 Task: Change the Trello board background to different waterfall images using Unsplash.
Action: Mouse scrolled (279, 316) with delta (0, 0)
Screenshot: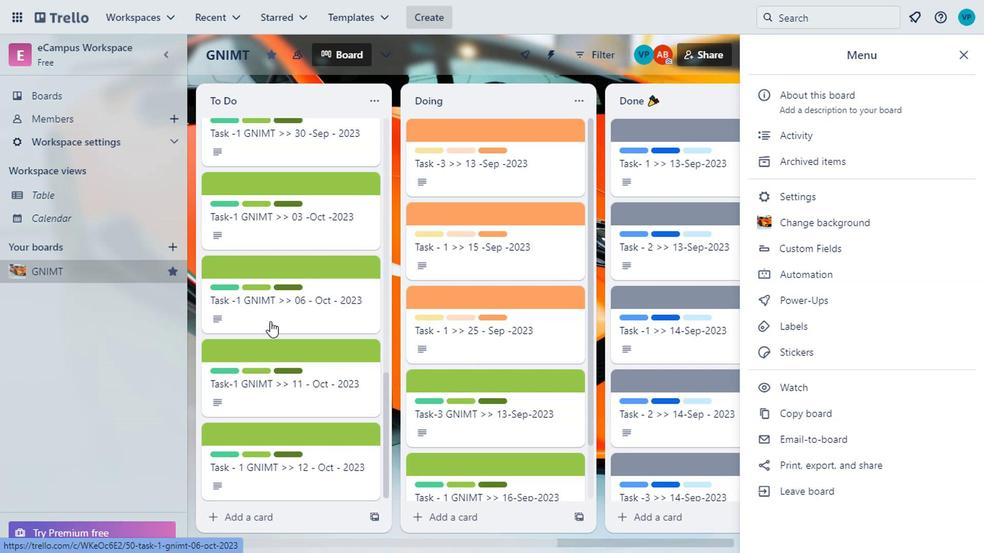 
Action: Mouse scrolled (279, 316) with delta (0, 0)
Screenshot: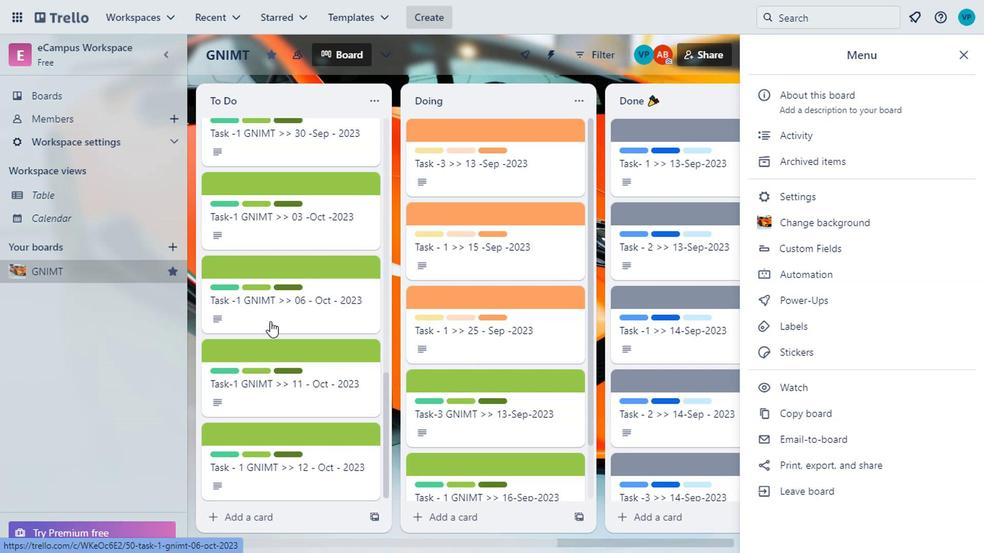 
Action: Mouse scrolled (279, 316) with delta (0, 0)
Screenshot: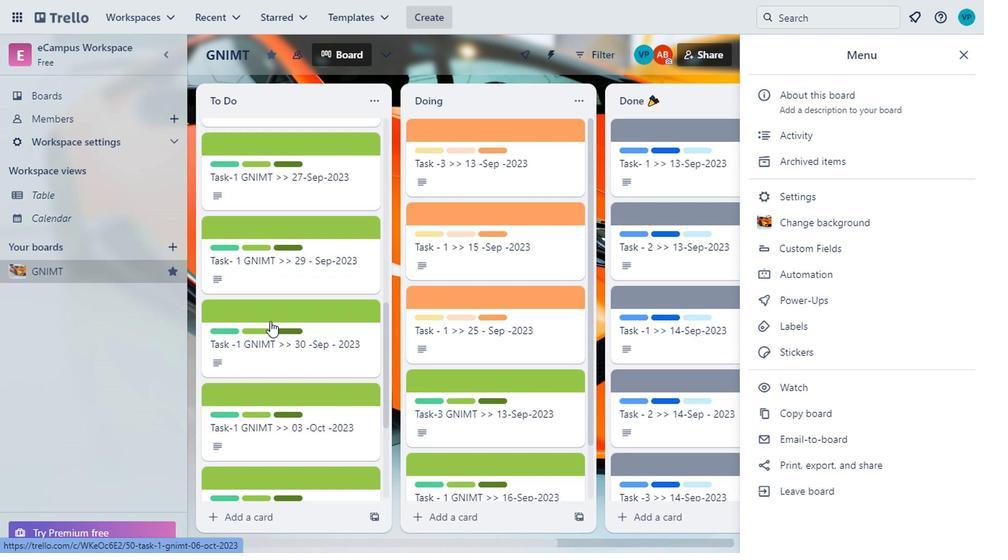 
Action: Mouse scrolled (279, 316) with delta (0, 0)
Screenshot: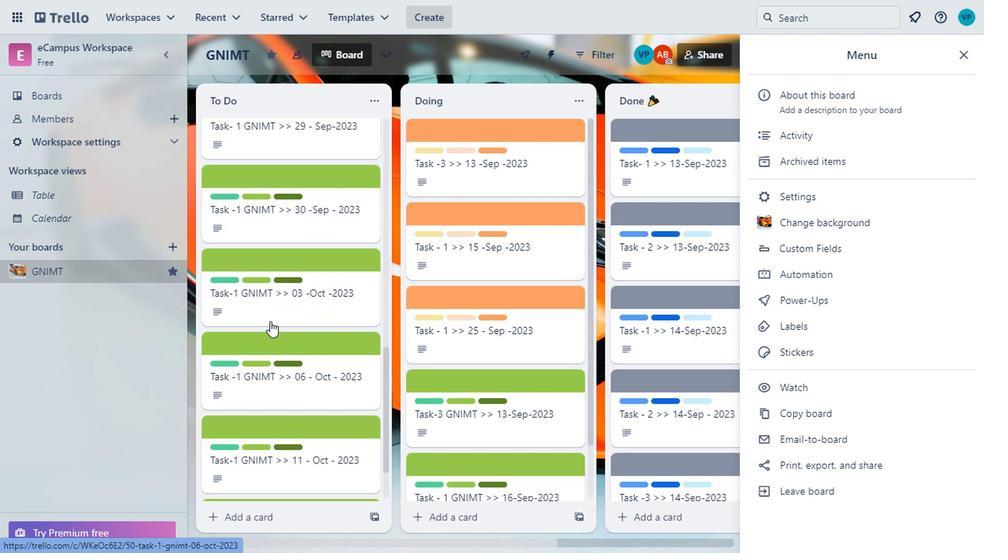 
Action: Mouse scrolled (279, 316) with delta (0, 0)
Screenshot: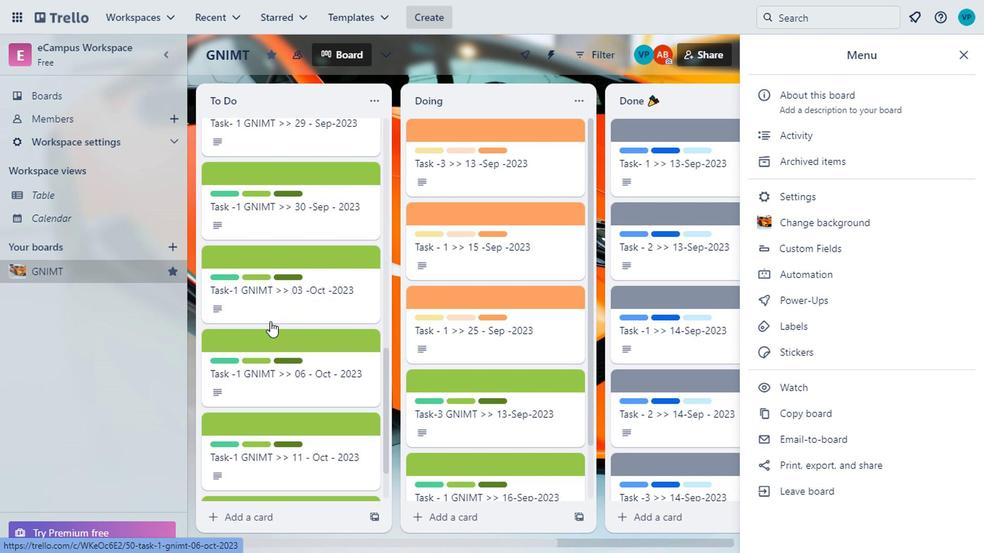 
Action: Mouse scrolled (279, 315) with delta (0, 0)
Screenshot: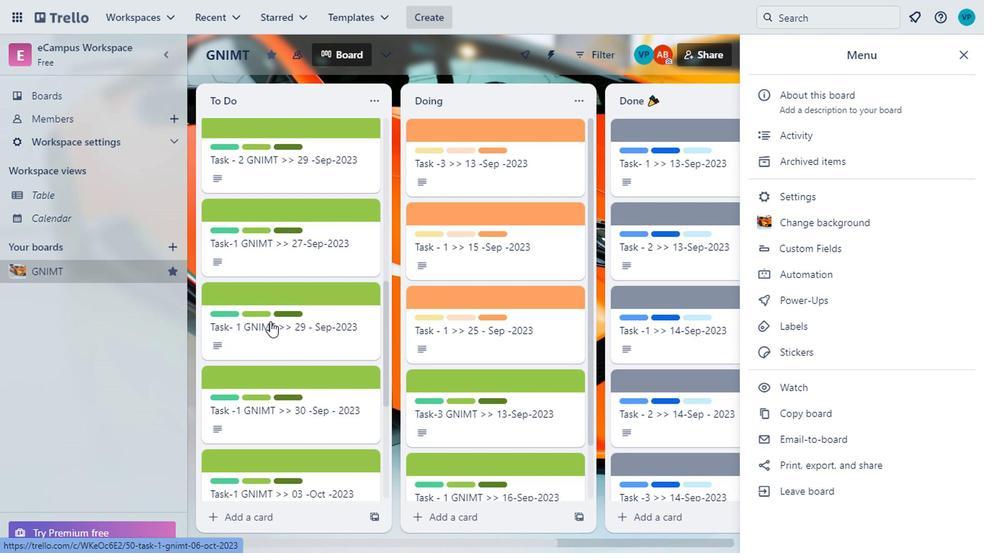 
Action: Mouse scrolled (279, 315) with delta (0, 0)
Screenshot: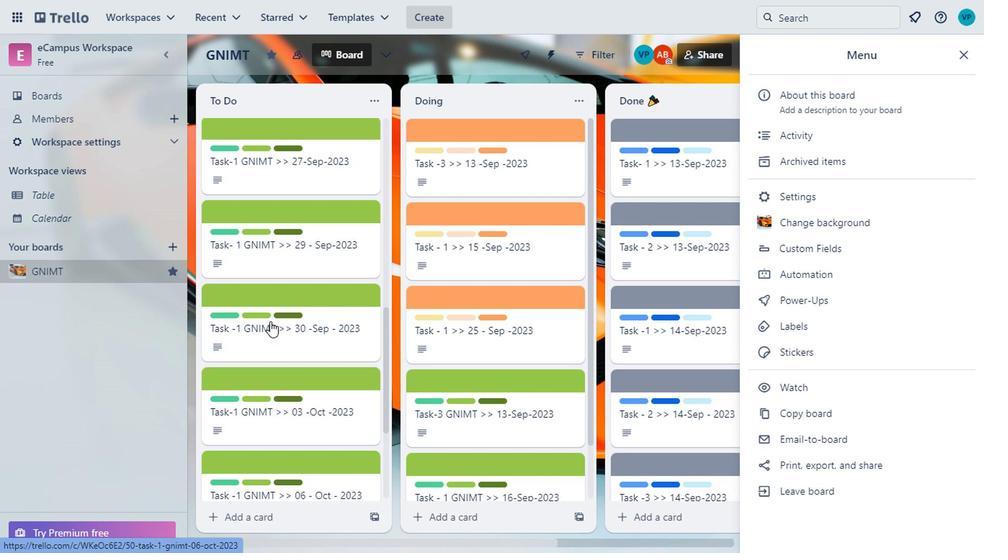 
Action: Mouse scrolled (279, 315) with delta (0, 0)
Screenshot: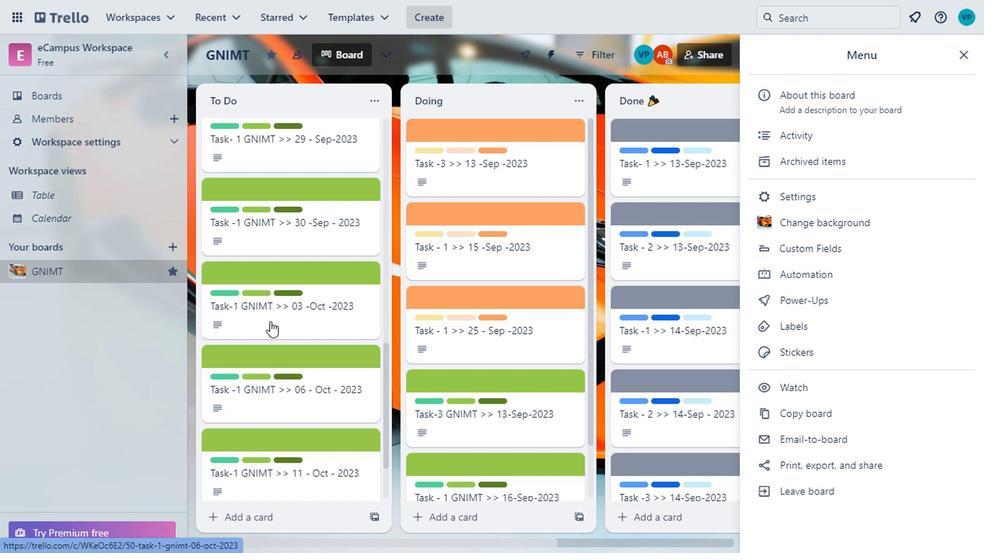 
Action: Mouse scrolled (279, 315) with delta (0, 0)
Screenshot: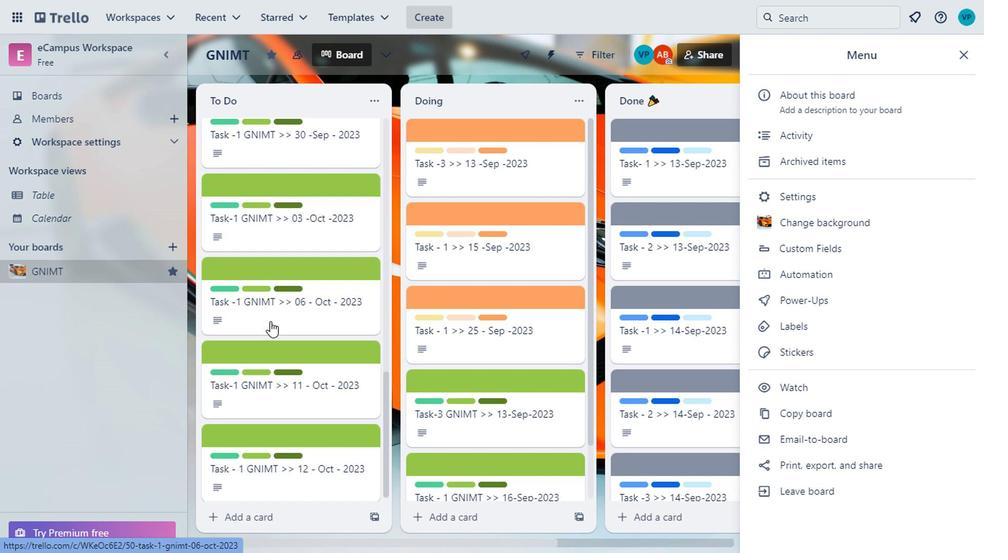 
Action: Mouse scrolled (279, 315) with delta (0, 0)
Screenshot: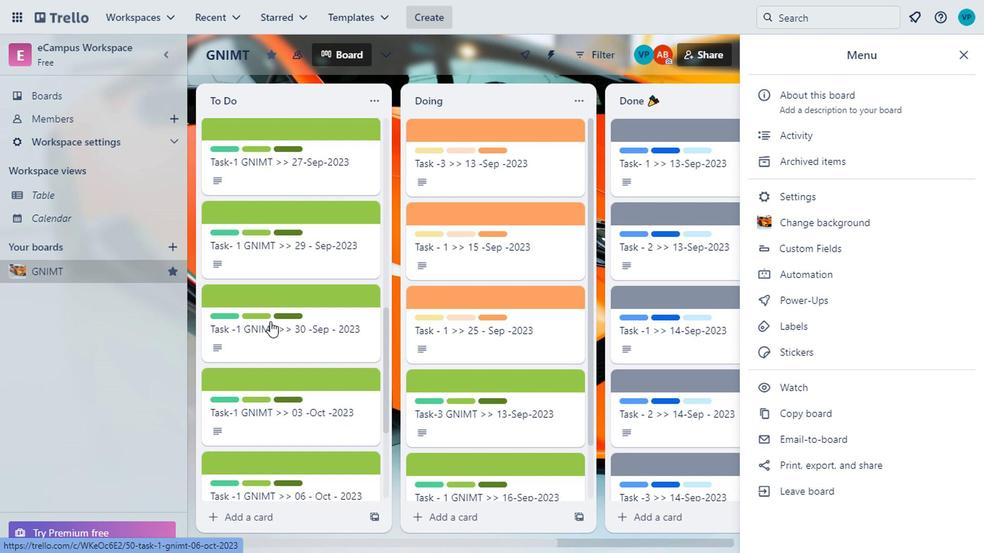
Action: Mouse scrolled (279, 315) with delta (0, 0)
Screenshot: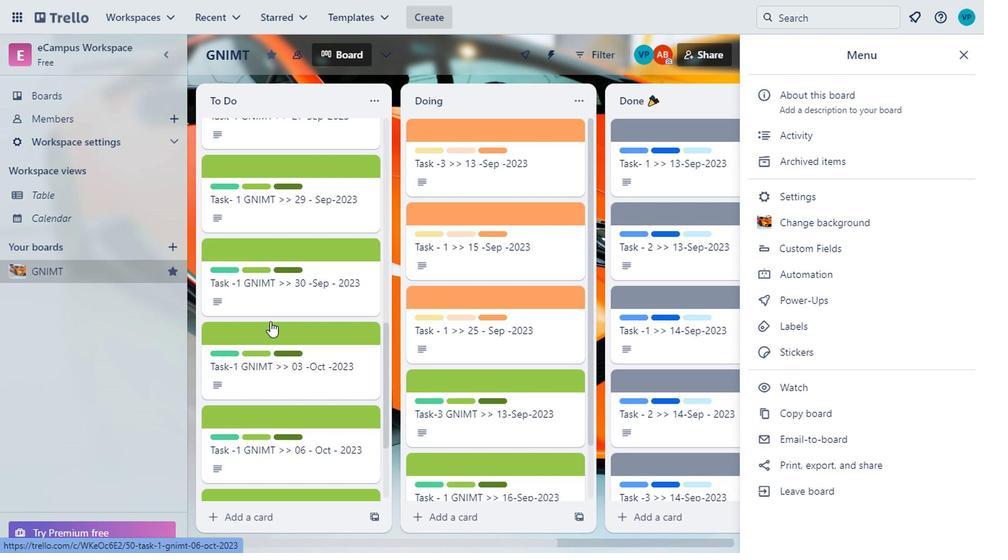 
Action: Mouse scrolled (279, 315) with delta (0, 0)
Screenshot: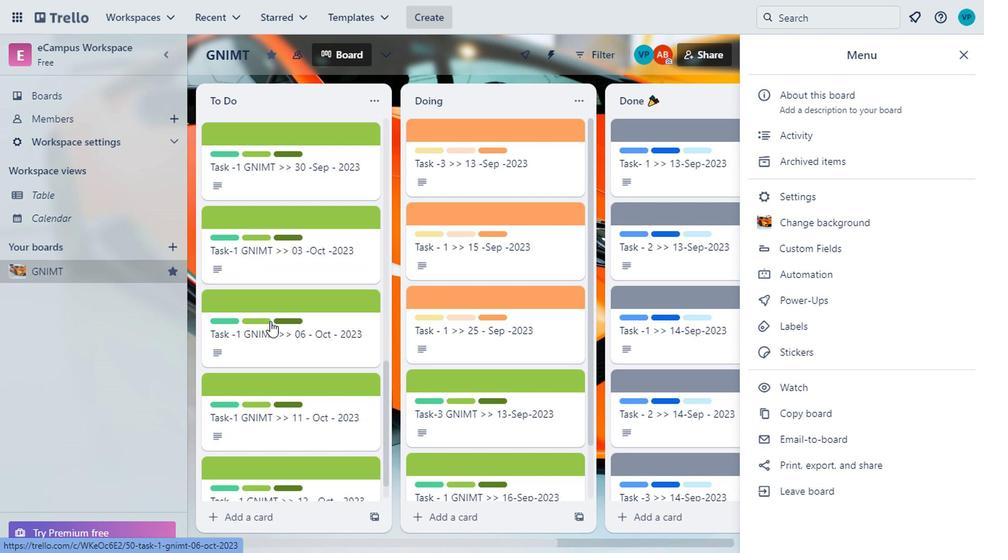 
Action: Mouse scrolled (279, 316) with delta (0, 0)
Screenshot: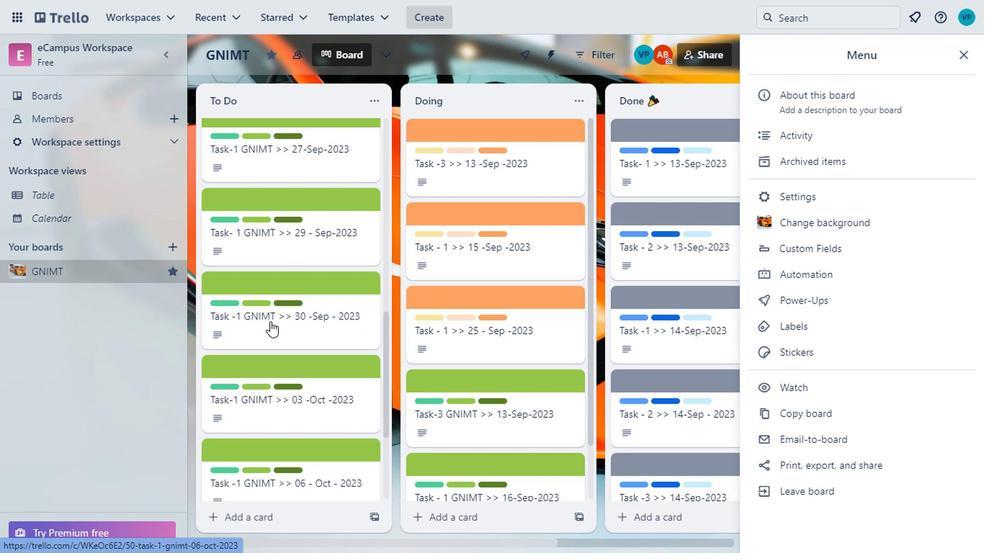 
Action: Mouse scrolled (279, 316) with delta (0, 0)
Screenshot: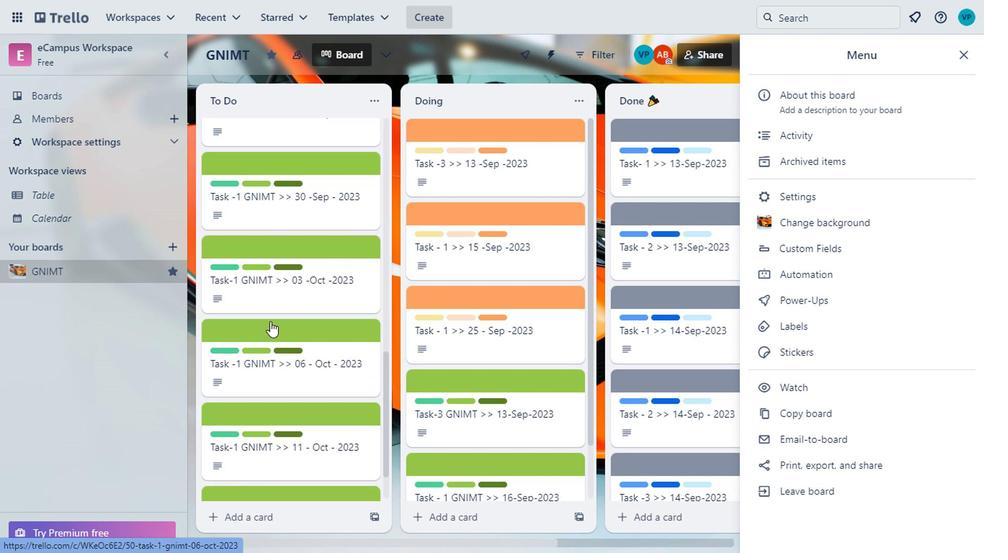 
Action: Mouse scrolled (279, 316) with delta (0, 0)
Screenshot: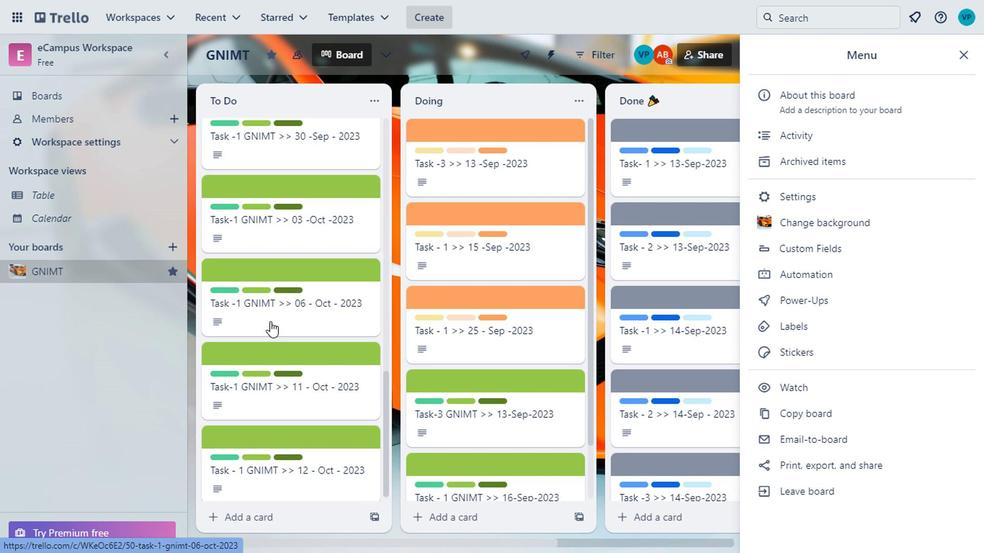 
Action: Mouse scrolled (279, 315) with delta (0, 0)
Screenshot: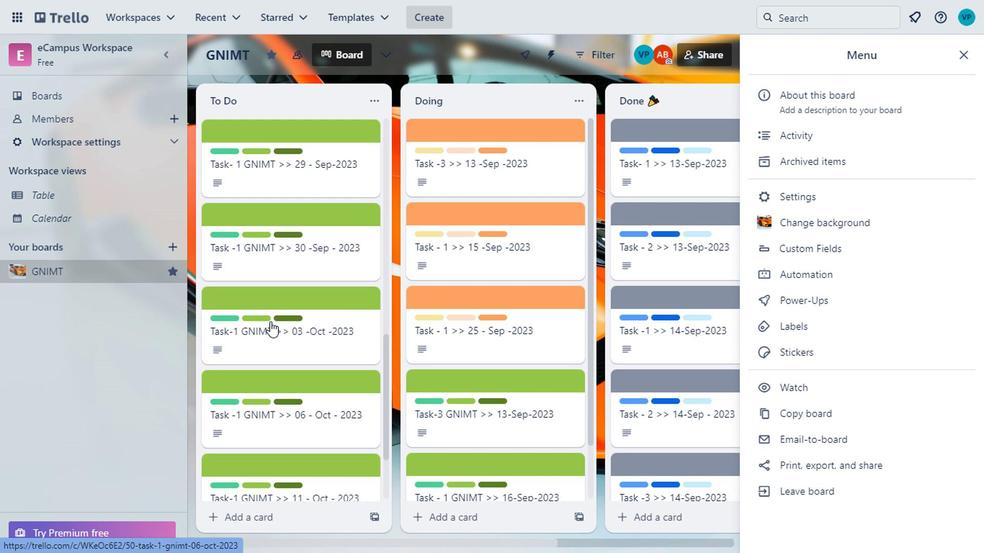 
Action: Mouse scrolled (279, 315) with delta (0, 0)
Screenshot: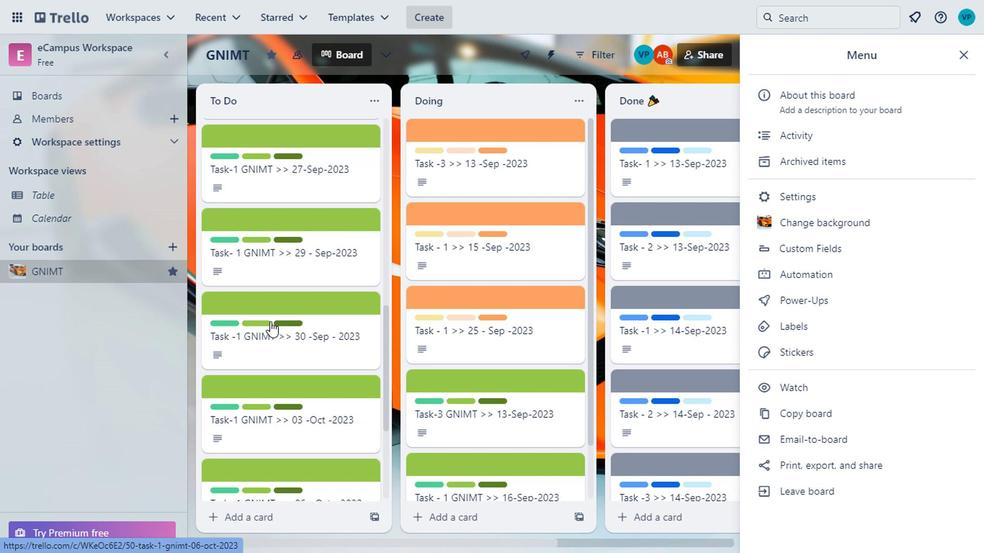 
Action: Mouse scrolled (279, 315) with delta (0, 0)
Screenshot: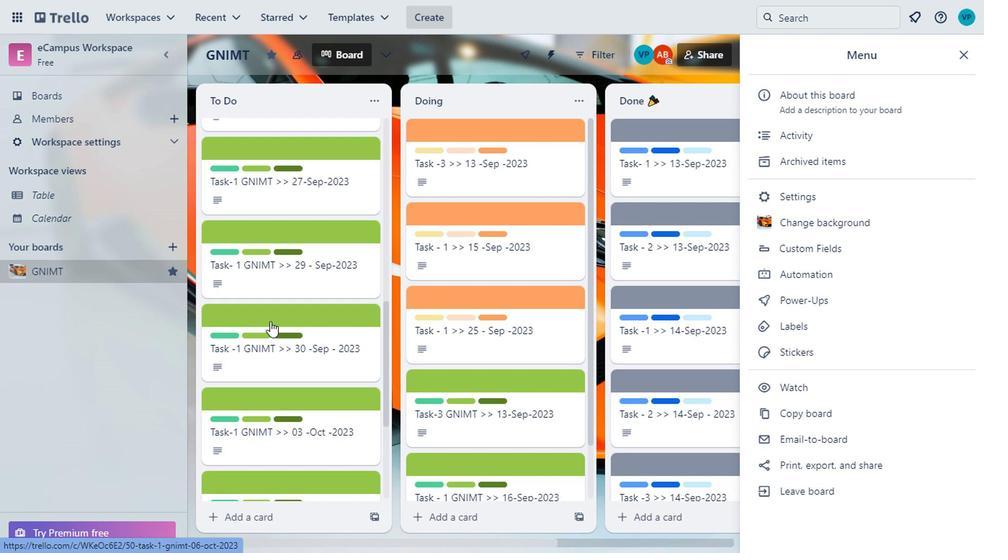 
Action: Mouse scrolled (279, 315) with delta (0, 0)
Screenshot: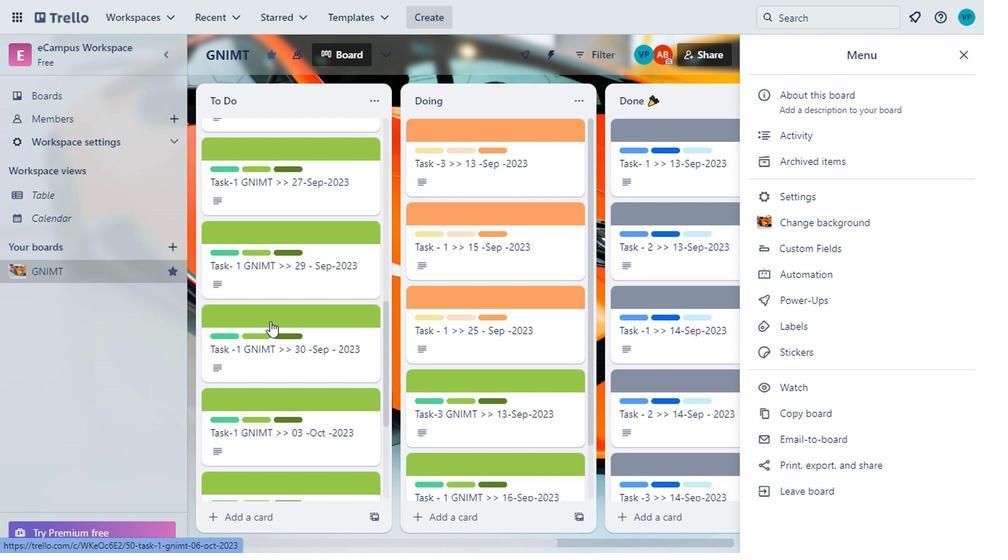 
Action: Mouse scrolled (279, 315) with delta (0, 0)
Screenshot: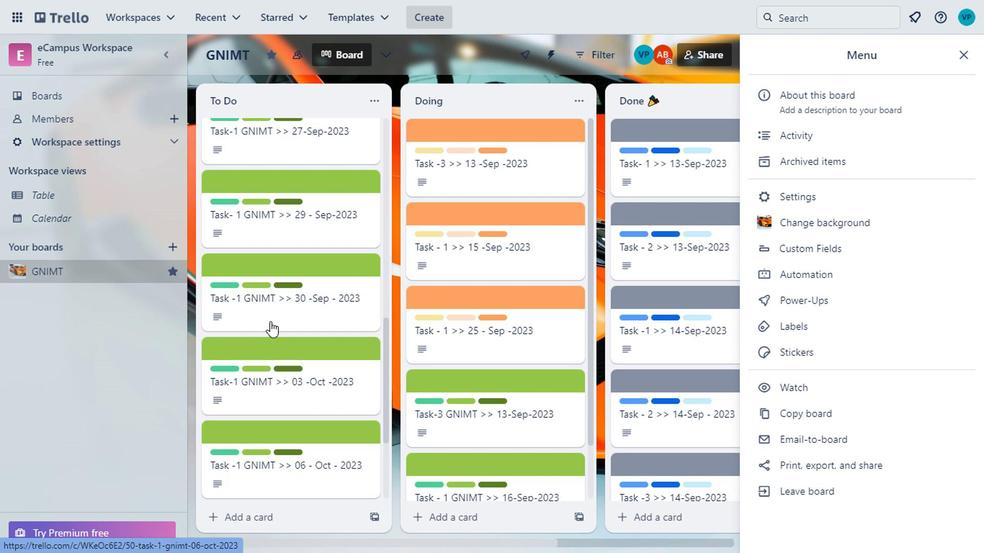 
Action: Mouse scrolled (279, 316) with delta (0, 0)
Screenshot: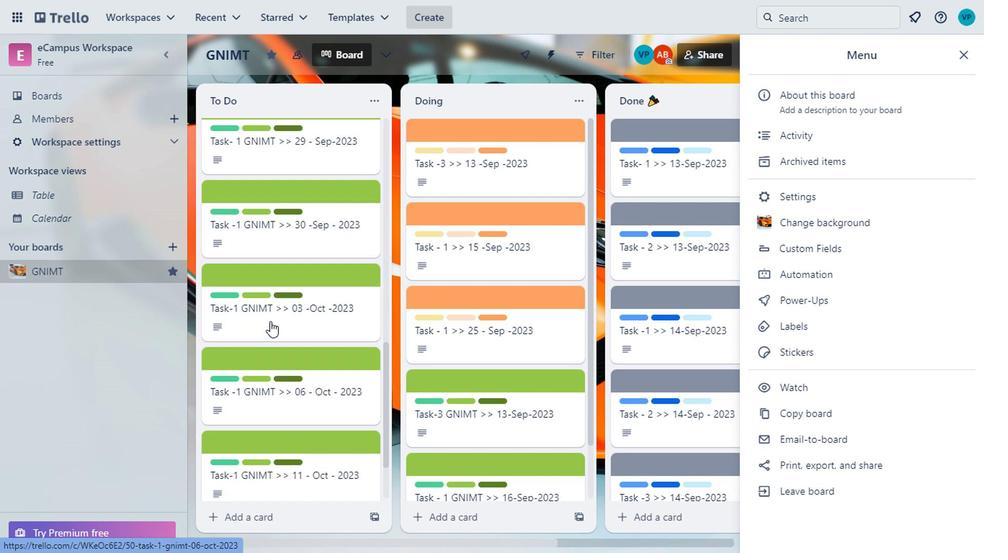 
Action: Mouse scrolled (279, 316) with delta (0, 0)
Screenshot: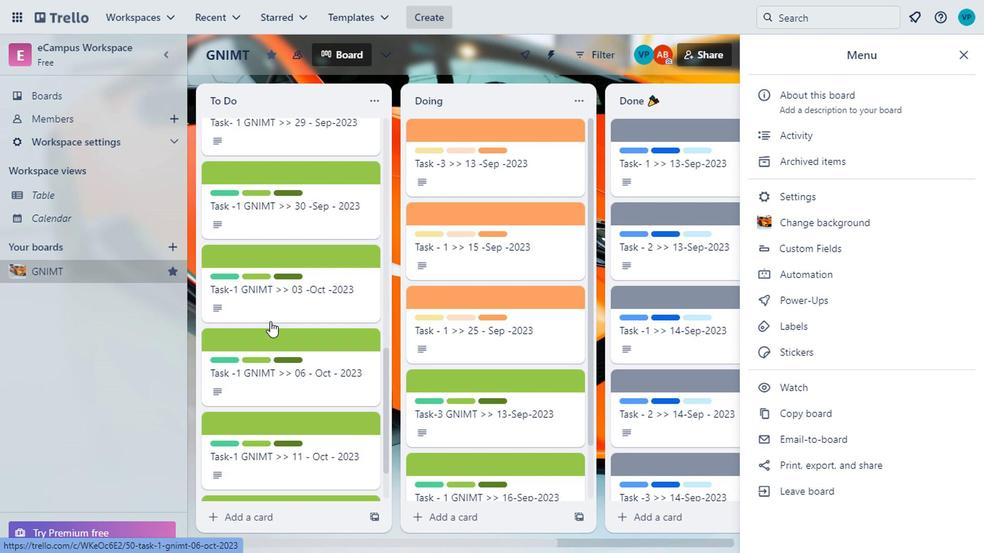
Action: Mouse scrolled (279, 316) with delta (0, 0)
Screenshot: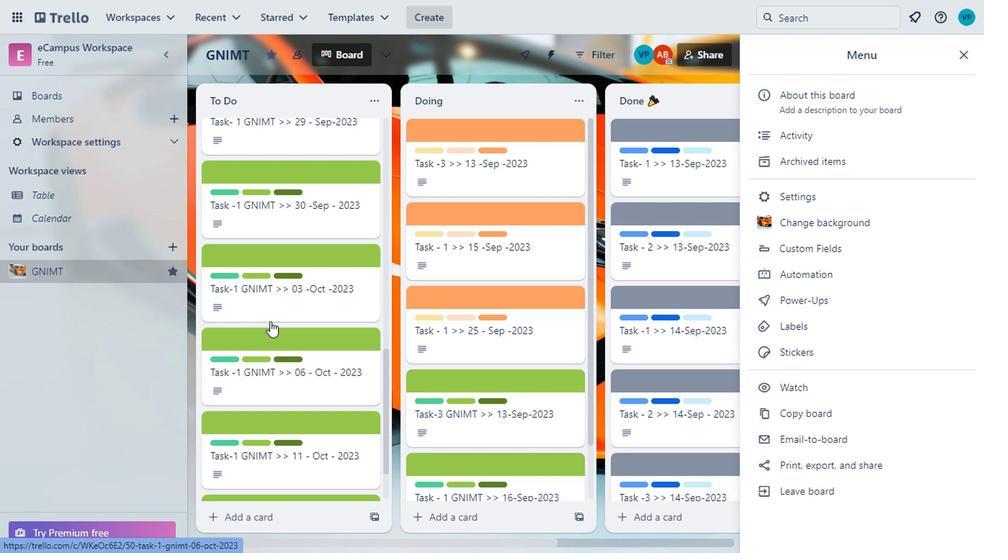 
Action: Mouse scrolled (279, 316) with delta (0, 0)
Screenshot: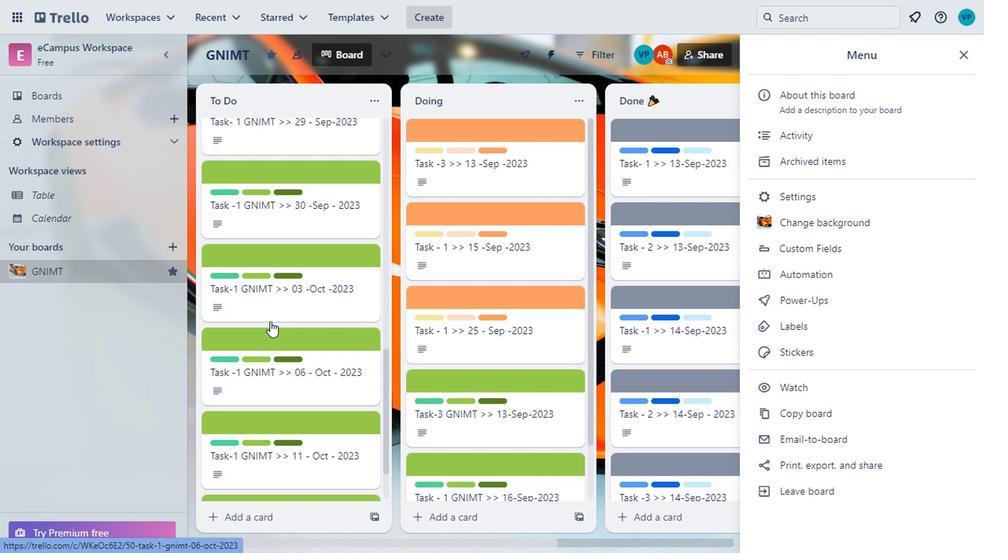 
Action: Mouse scrolled (279, 315) with delta (0, 0)
Screenshot: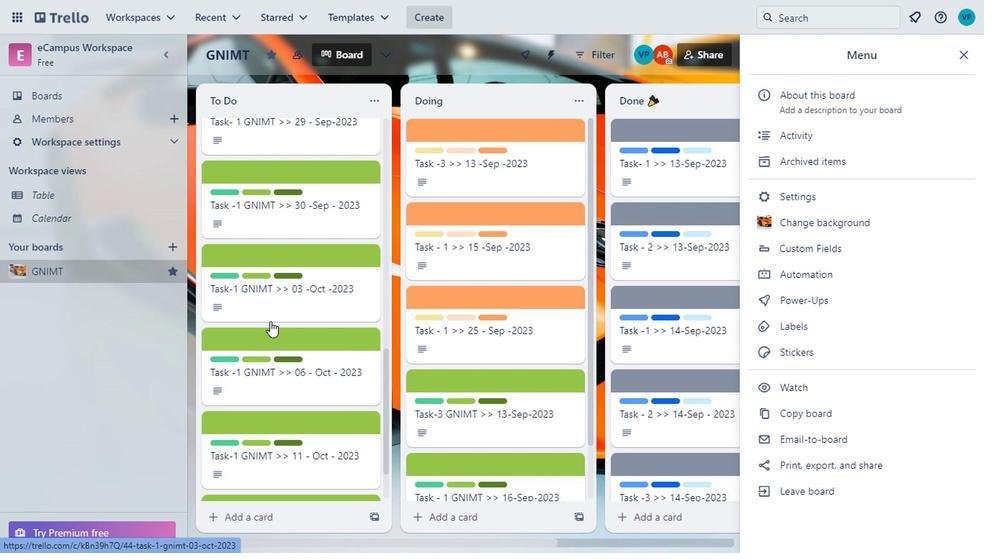 
Action: Mouse scrolled (279, 315) with delta (0, 0)
Screenshot: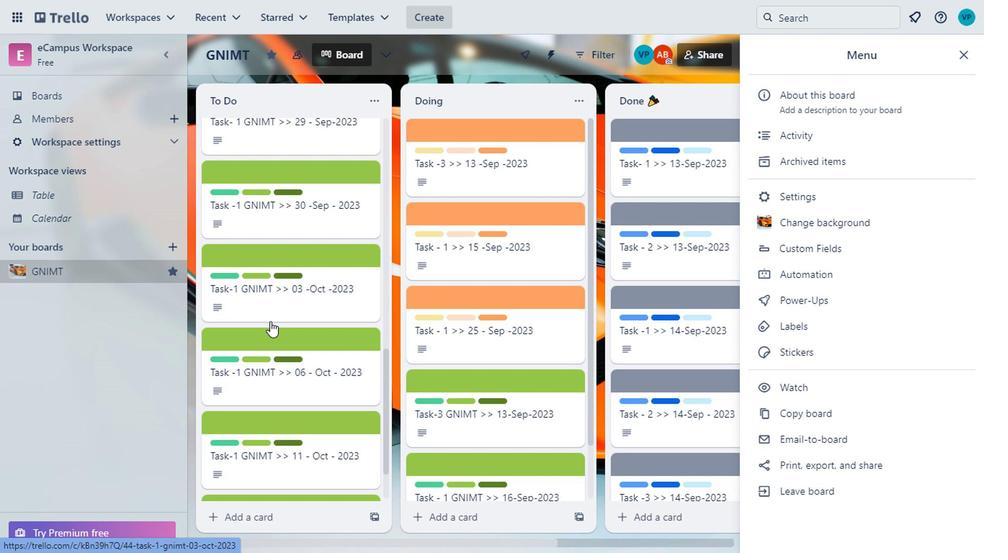 
Action: Mouse scrolled (279, 315) with delta (0, 0)
Screenshot: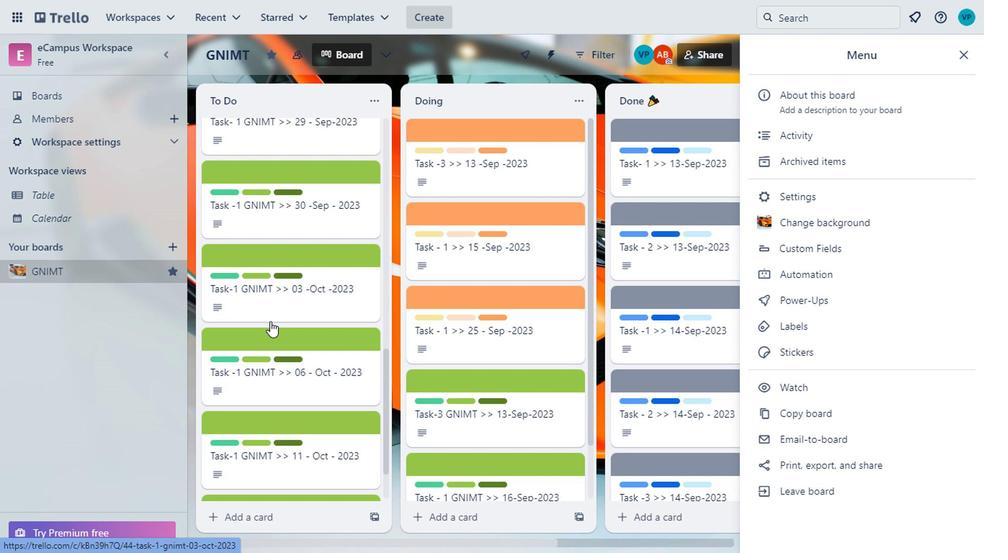 
Action: Mouse scrolled (279, 316) with delta (0, 0)
Screenshot: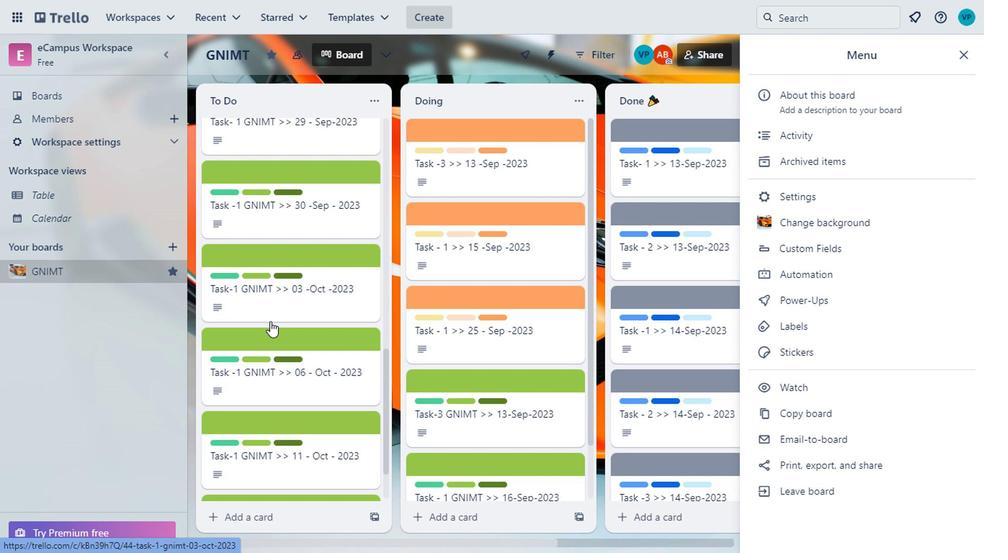 
Action: Mouse scrolled (279, 316) with delta (0, 0)
Screenshot: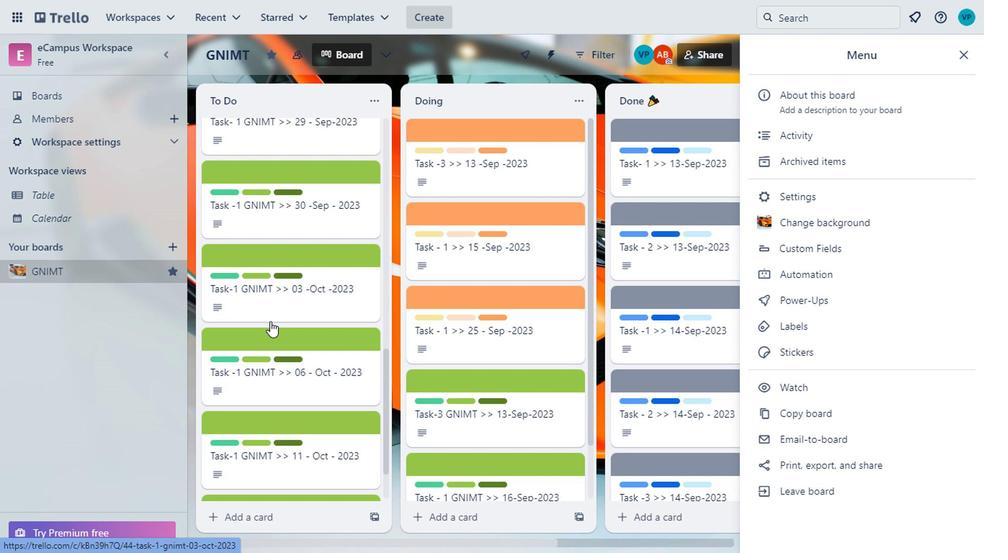 
Action: Mouse scrolled (279, 316) with delta (0, 0)
Screenshot: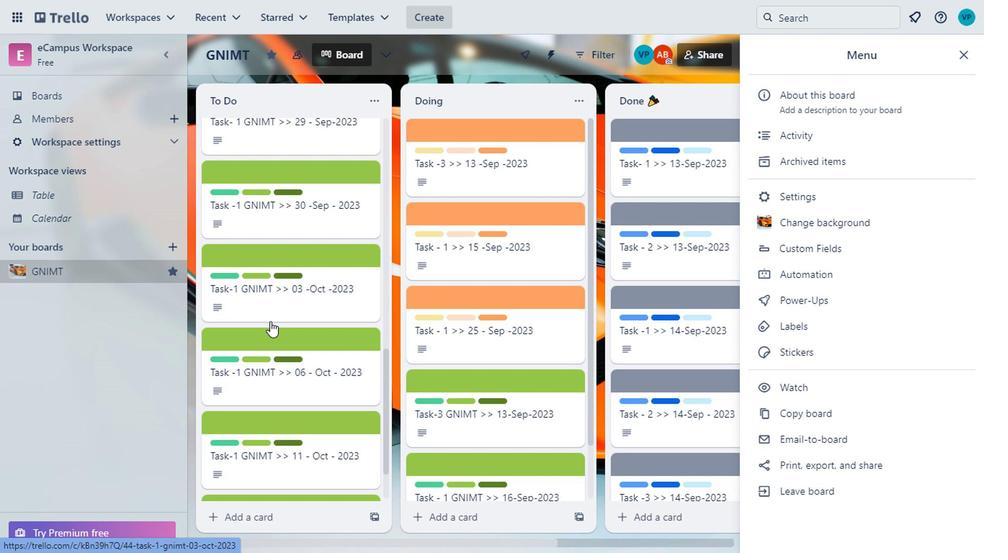 
Action: Mouse scrolled (279, 315) with delta (0, 0)
Screenshot: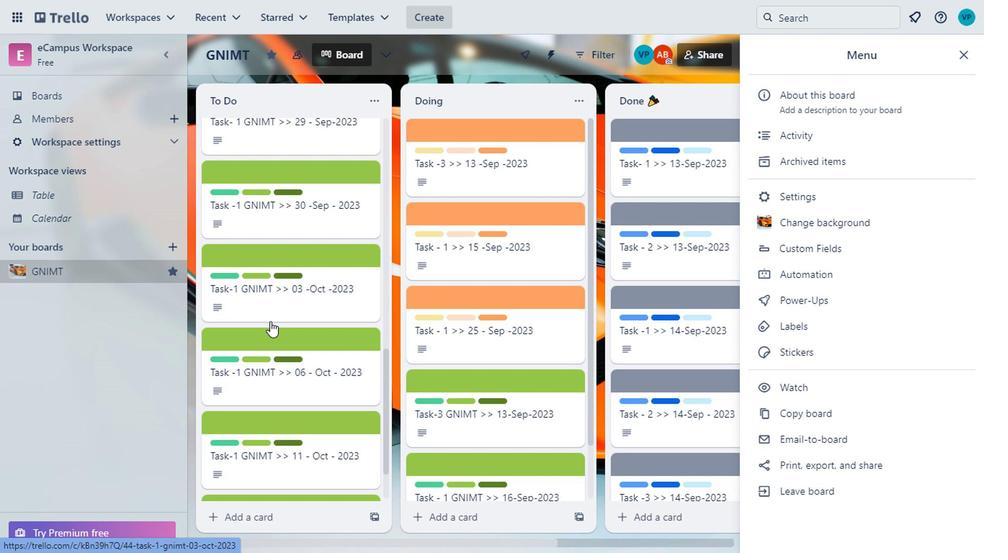 
Action: Mouse scrolled (279, 315) with delta (0, 0)
Screenshot: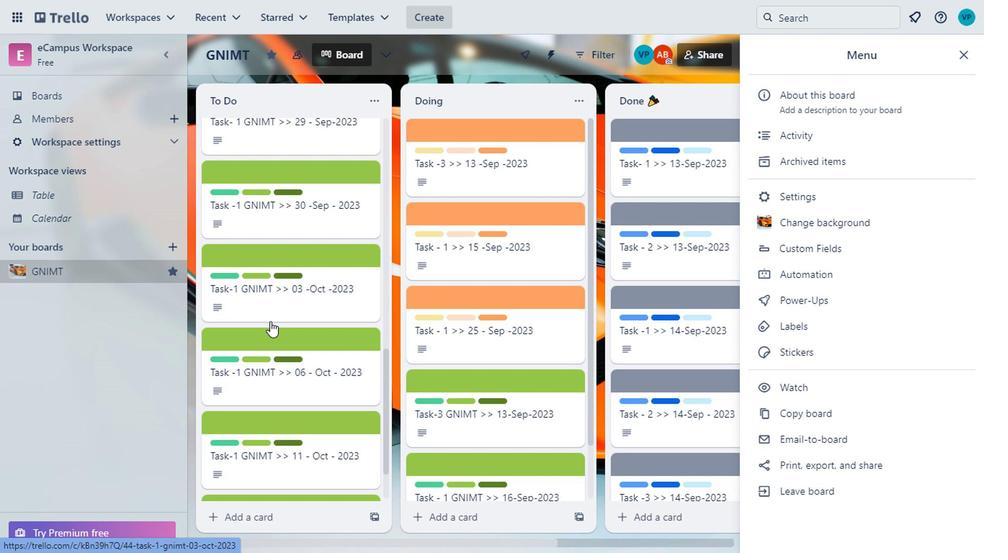
Action: Mouse scrolled (279, 315) with delta (0, 0)
Screenshot: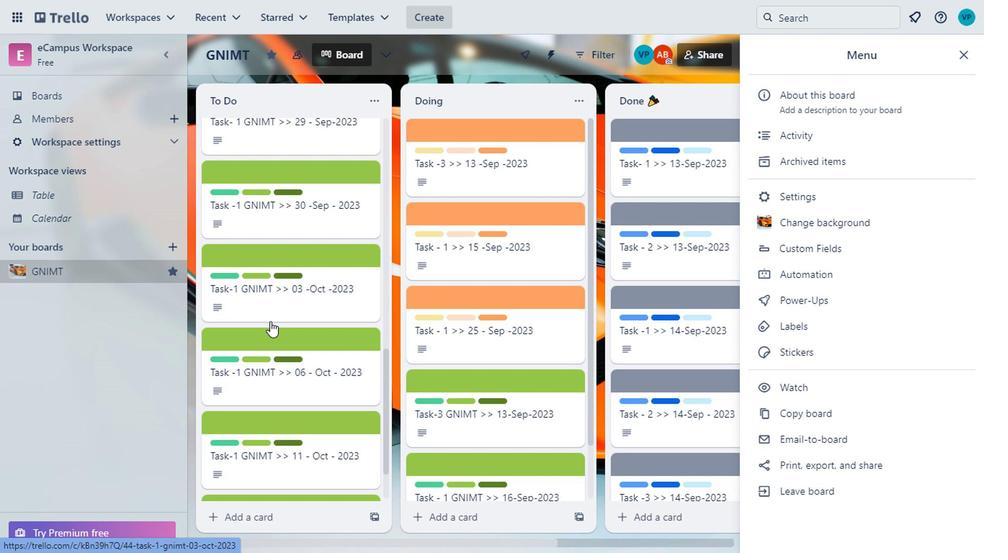 
Action: Mouse scrolled (279, 315) with delta (0, 0)
Screenshot: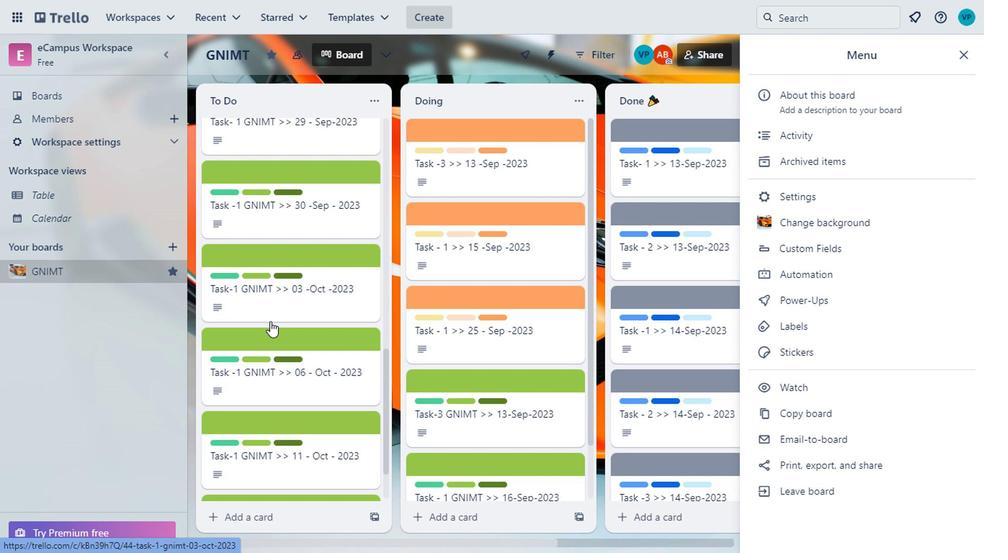 
Action: Mouse scrolled (279, 316) with delta (0, 0)
Screenshot: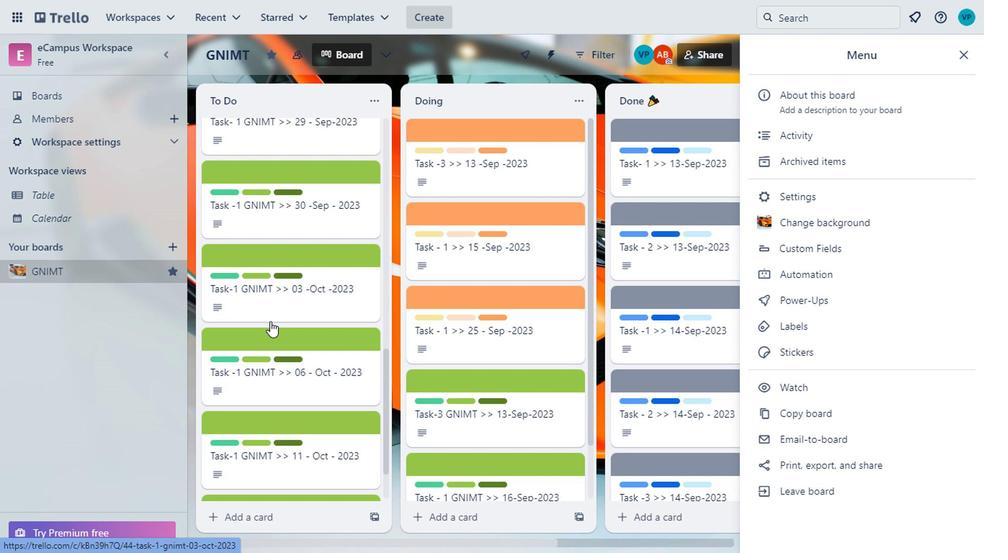 
Action: Mouse scrolled (279, 316) with delta (0, 0)
Screenshot: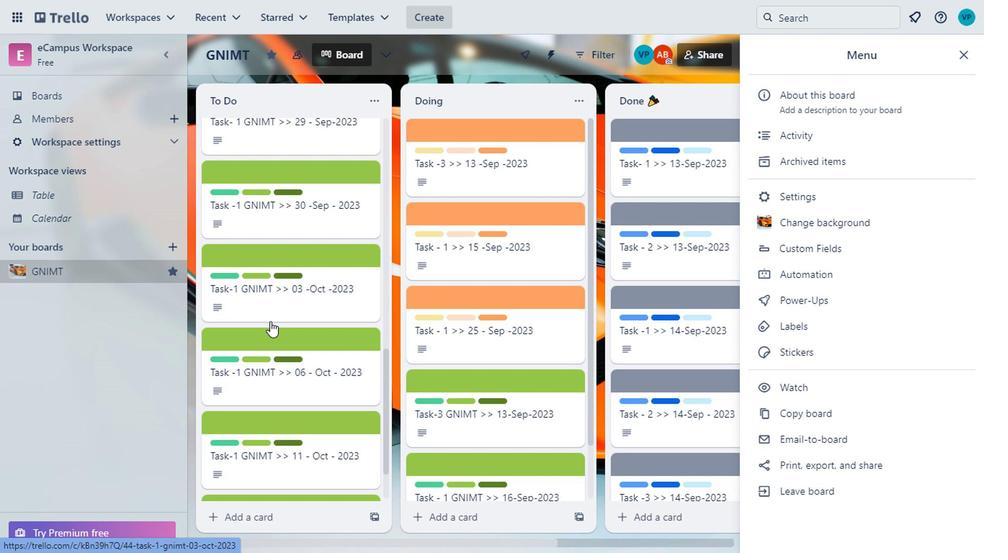 
Action: Mouse scrolled (279, 316) with delta (0, 0)
Screenshot: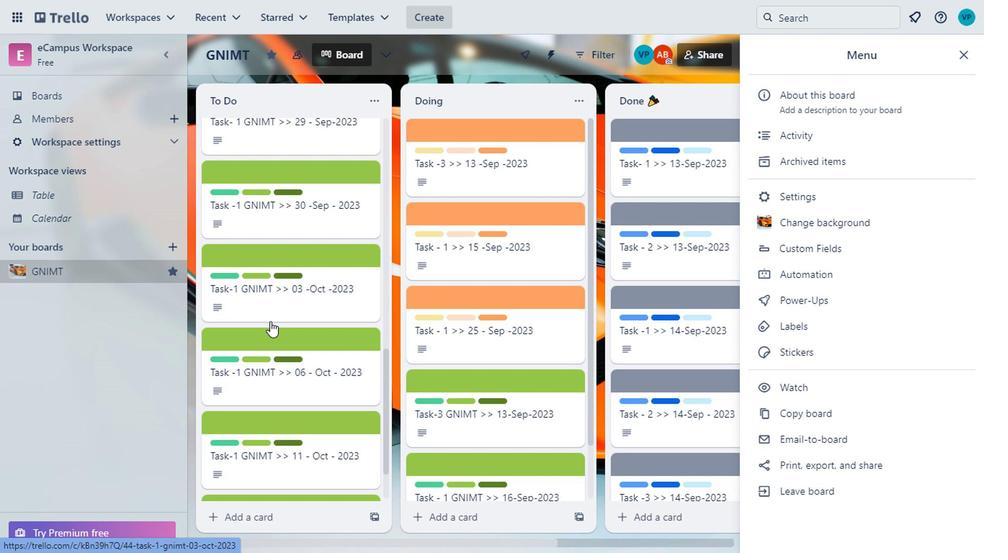 
Action: Mouse scrolled (279, 315) with delta (0, 0)
Screenshot: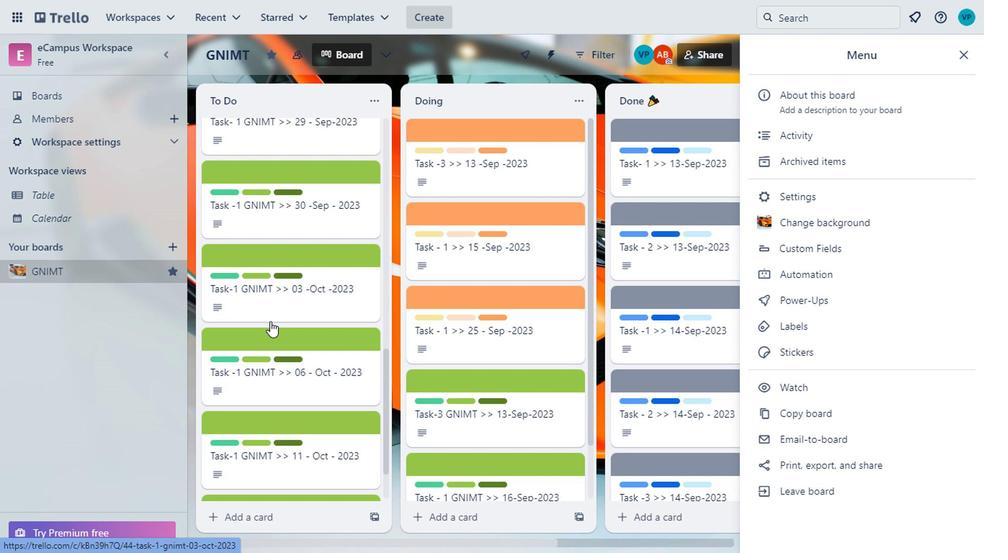 
Action: Mouse scrolled (279, 315) with delta (0, 0)
Screenshot: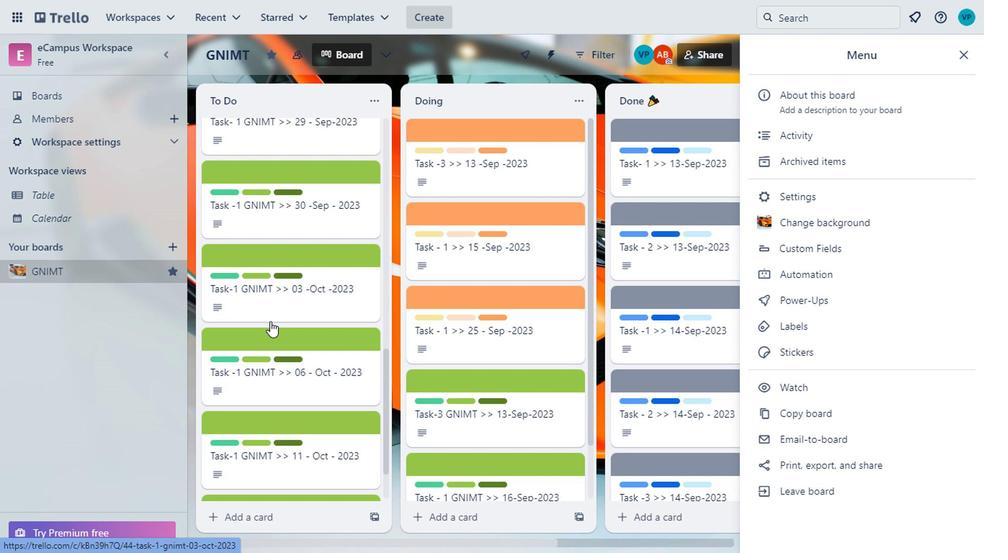 
Action: Mouse scrolled (279, 315) with delta (0, 0)
Screenshot: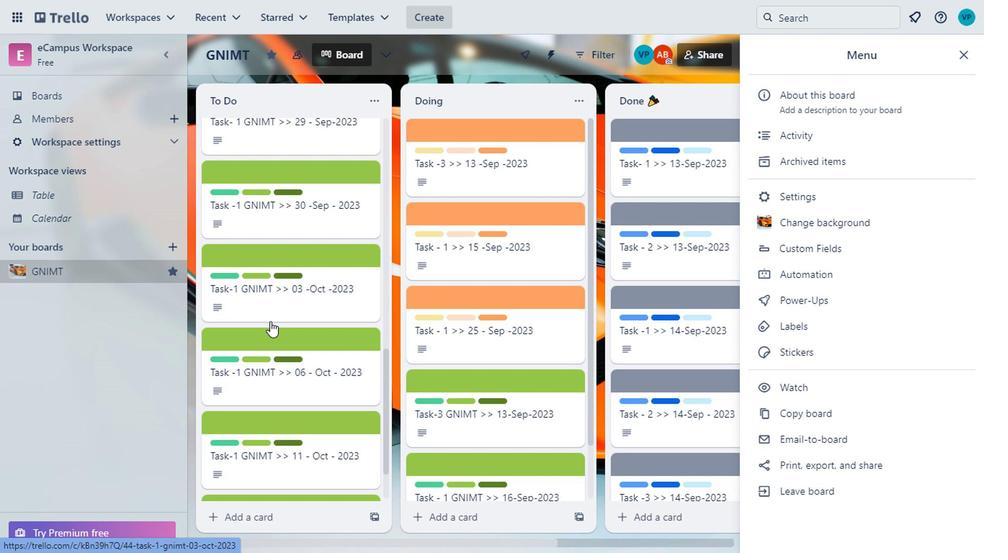 
Action: Mouse scrolled (279, 315) with delta (0, 0)
Screenshot: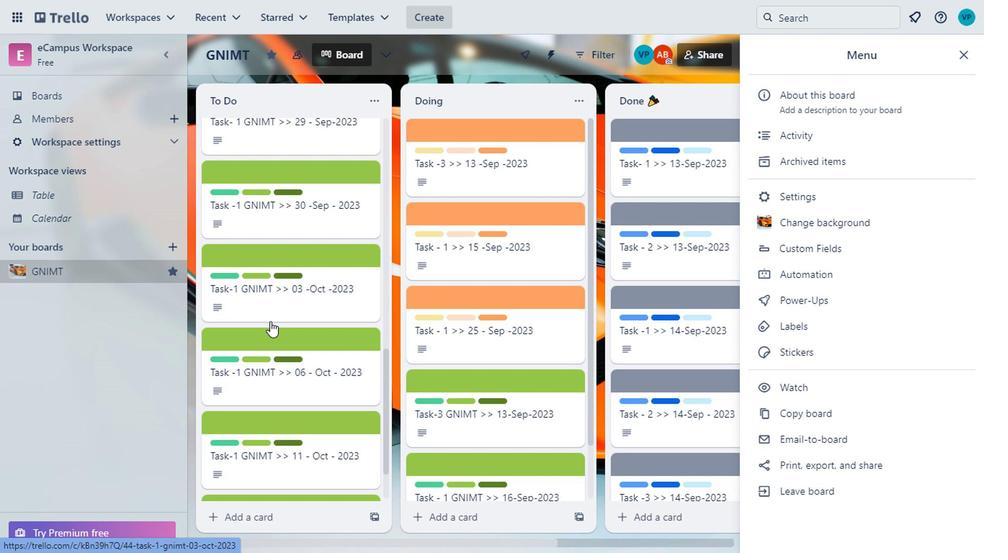
Action: Mouse scrolled (279, 316) with delta (0, 0)
Screenshot: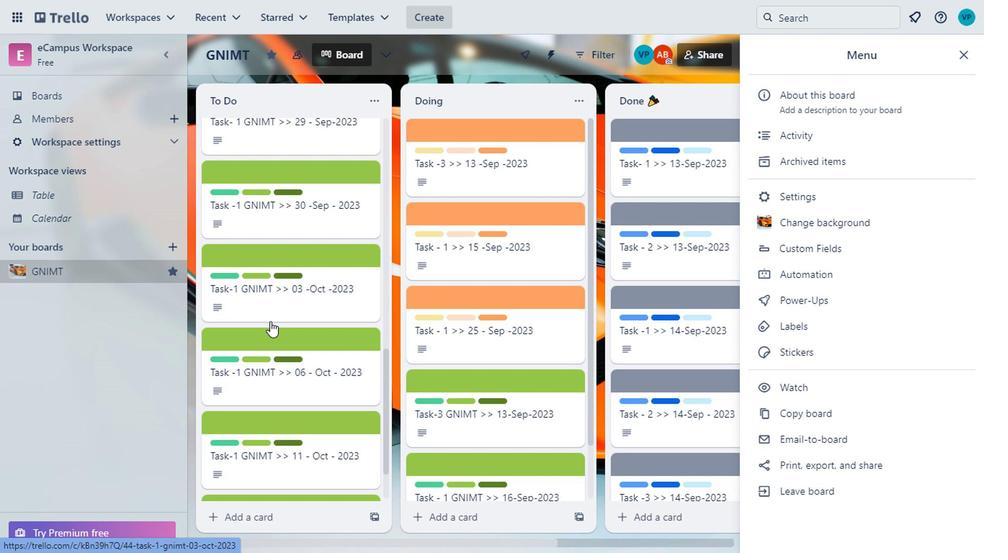 
Action: Mouse scrolled (279, 316) with delta (0, 0)
Screenshot: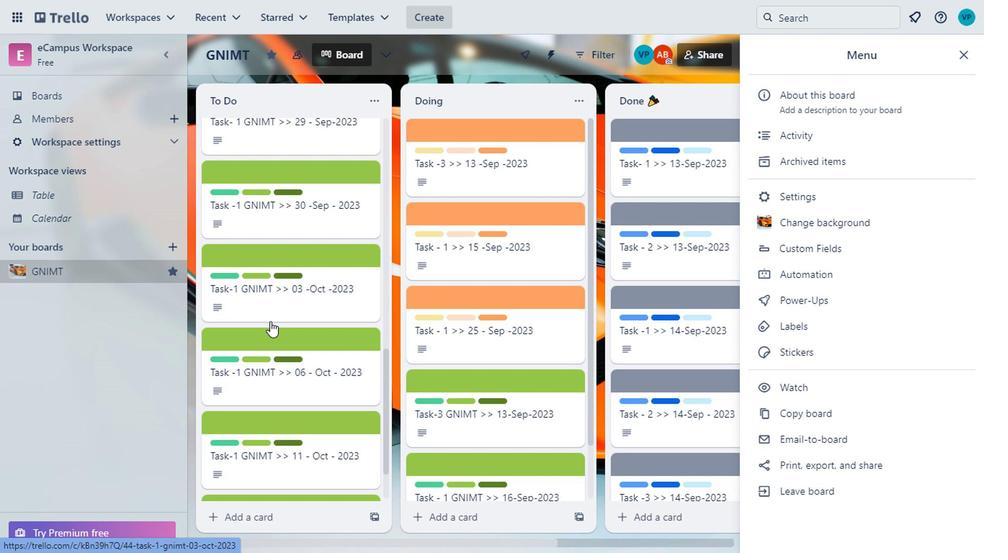 
Action: Mouse scrolled (279, 316) with delta (0, 0)
Screenshot: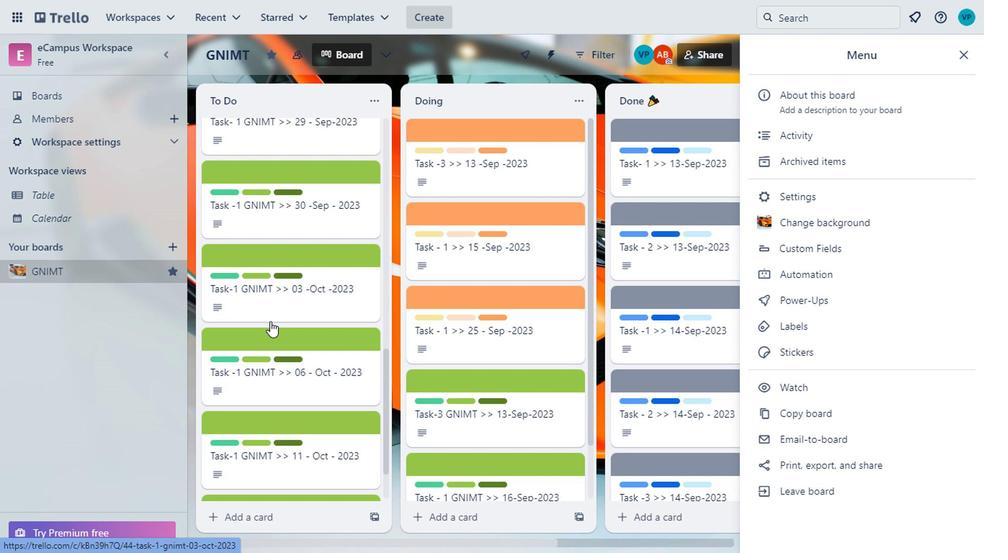 
Action: Mouse scrolled (279, 316) with delta (0, 0)
Screenshot: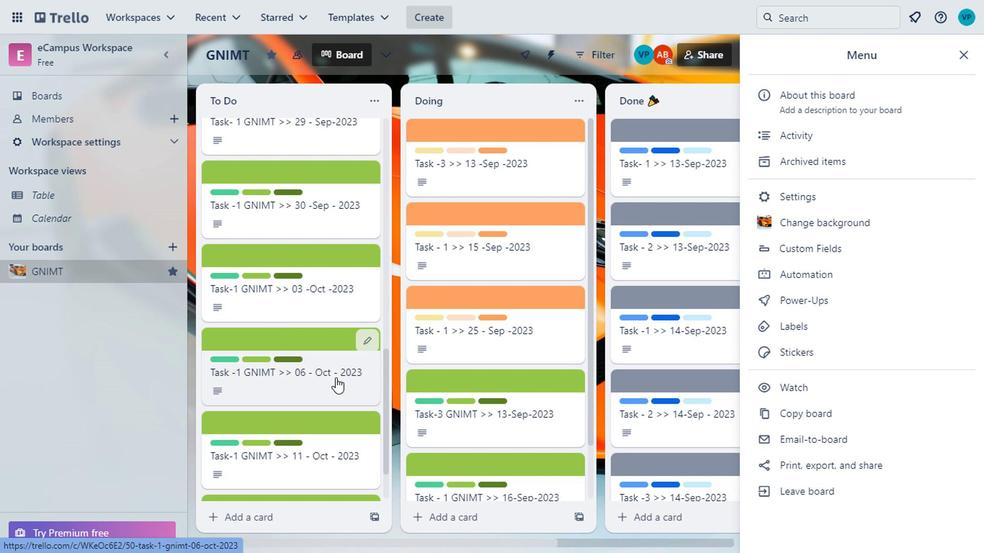 
Action: Mouse scrolled (279, 315) with delta (0, 0)
Screenshot: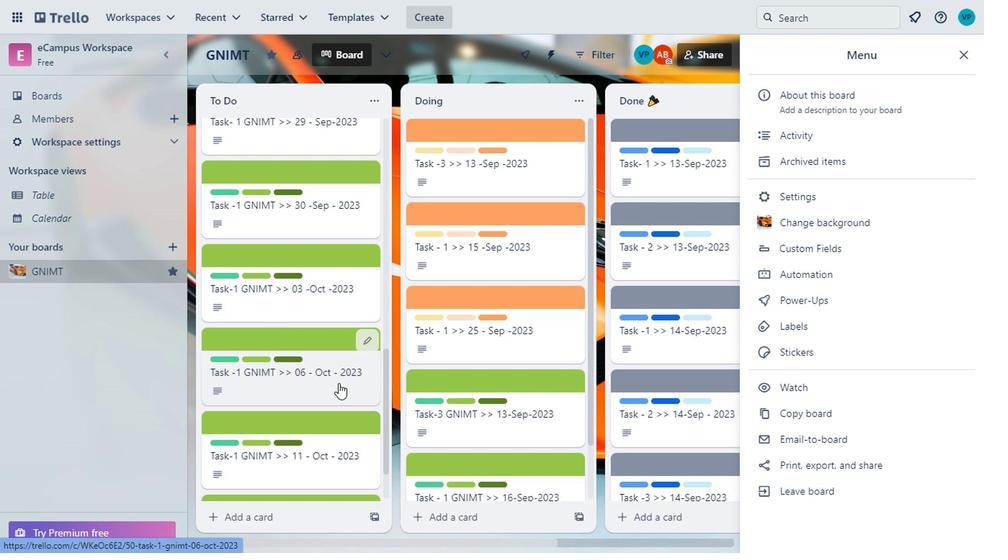 
Action: Mouse scrolled (279, 315) with delta (0, 0)
Screenshot: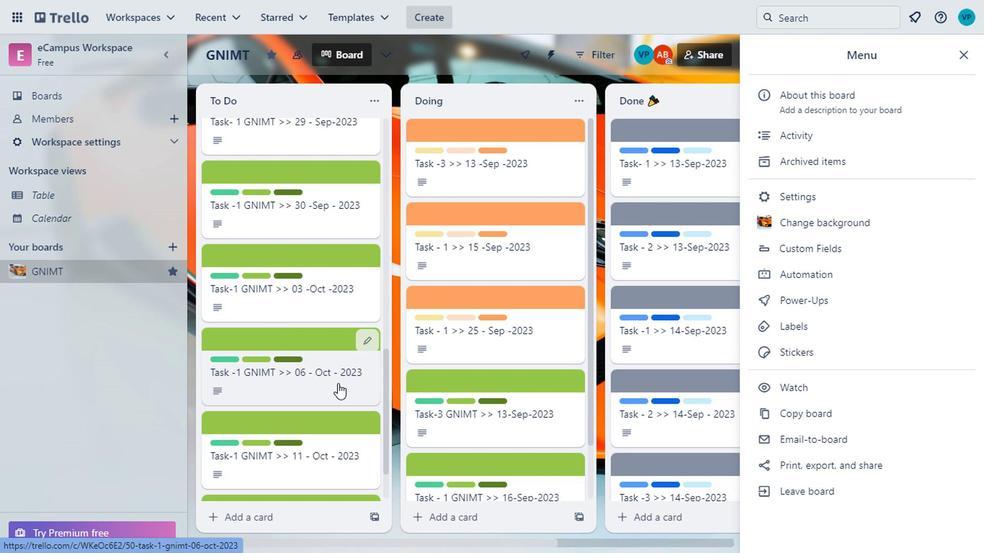 
Action: Mouse scrolled (279, 315) with delta (0, 0)
Screenshot: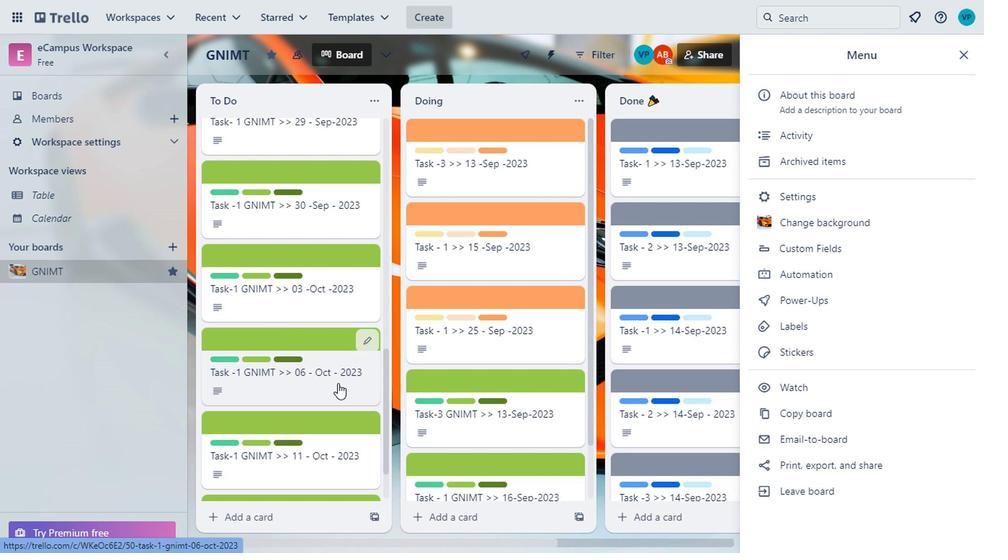 
Action: Mouse scrolled (279, 315) with delta (0, 0)
Screenshot: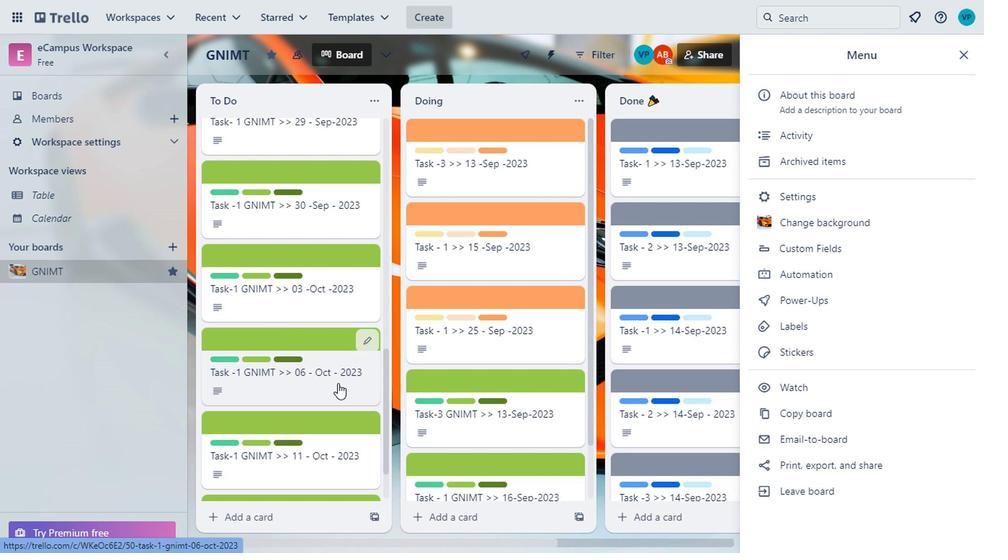 
Action: Mouse scrolled (279, 316) with delta (0, 0)
Screenshot: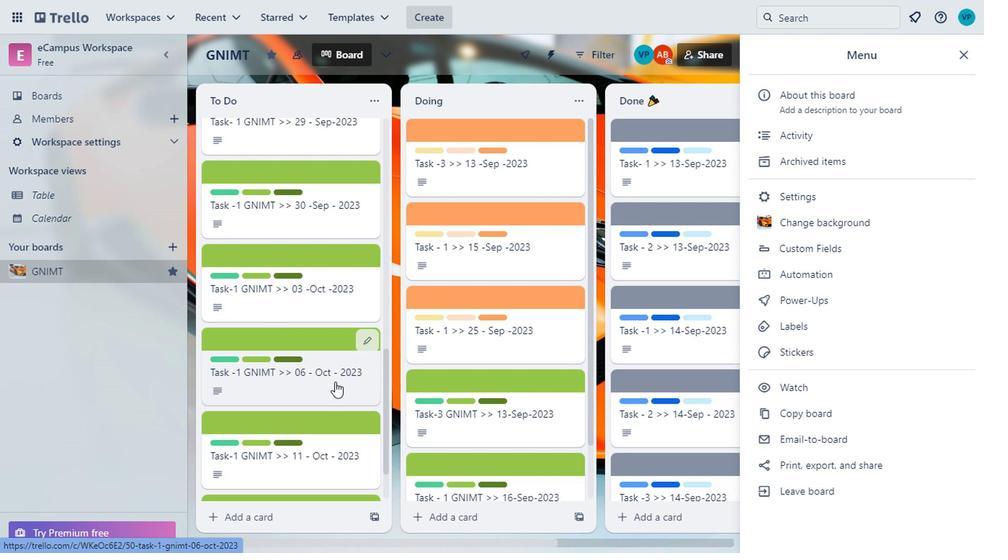 
Action: Mouse scrolled (279, 316) with delta (0, 0)
Screenshot: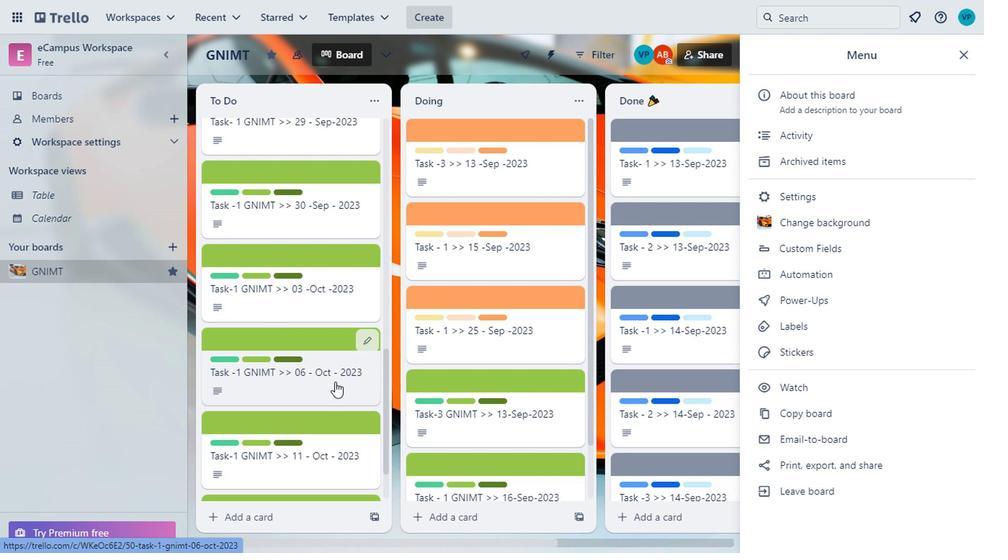
Action: Mouse scrolled (279, 316) with delta (0, 0)
Screenshot: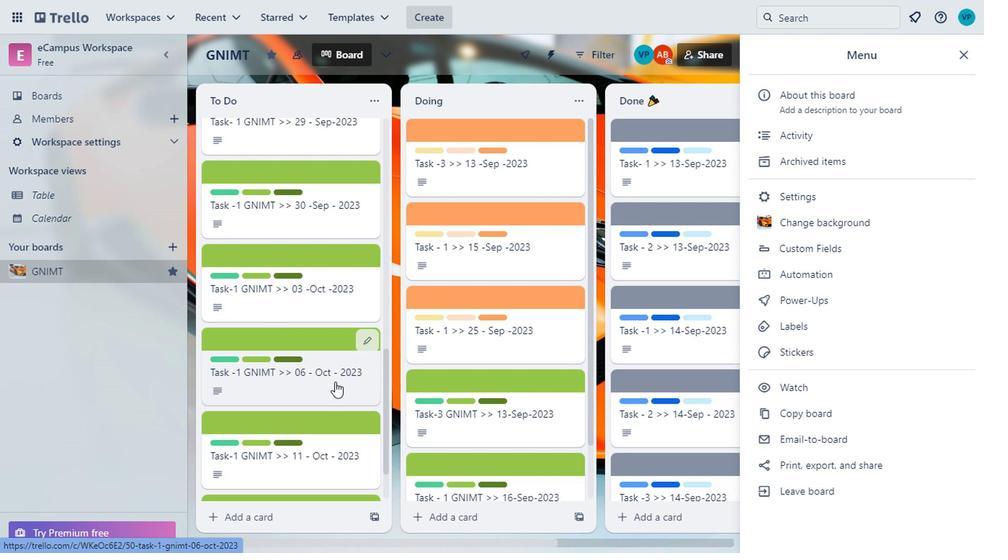 
Action: Mouse scrolled (279, 315) with delta (0, 0)
Screenshot: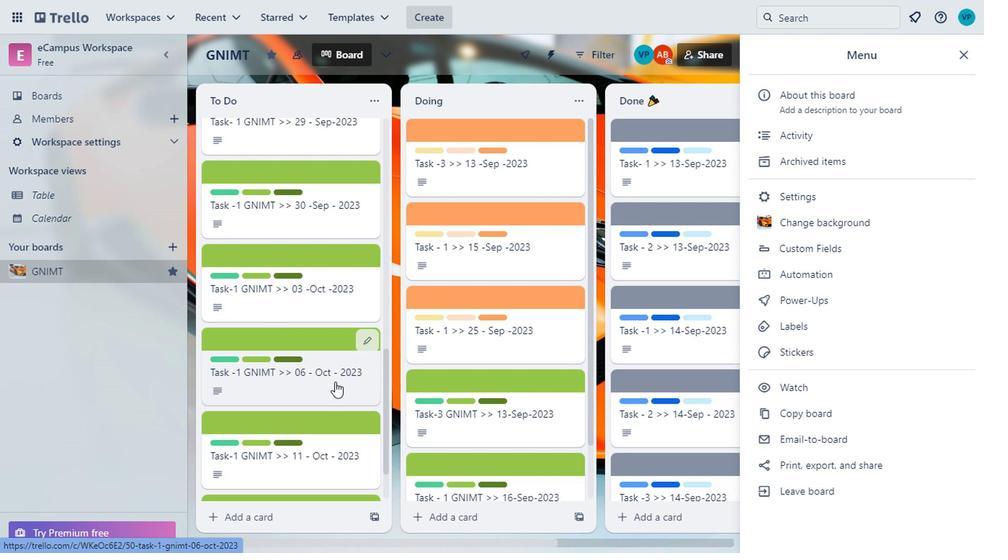 
Action: Mouse scrolled (279, 315) with delta (0, 0)
Screenshot: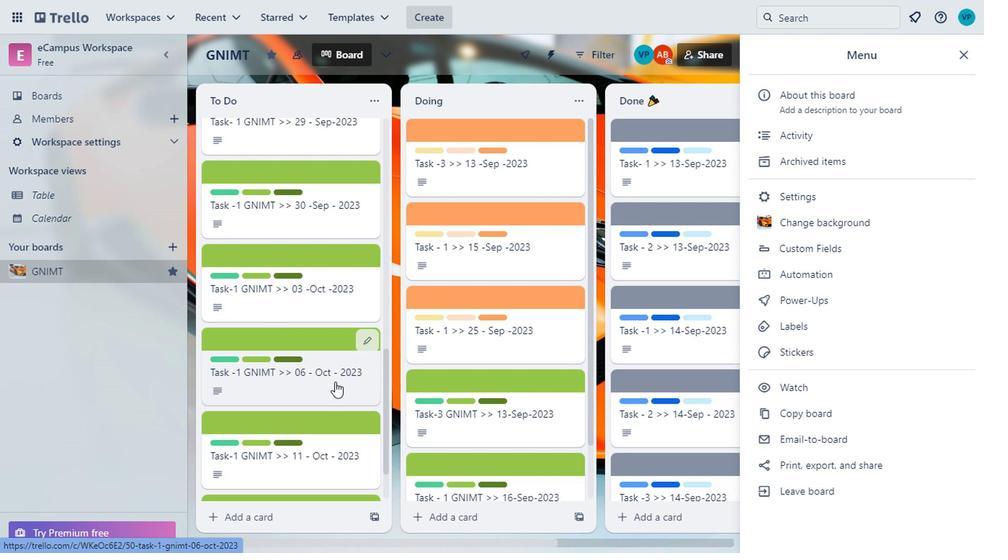 
Action: Mouse moved to (290, 372)
Screenshot: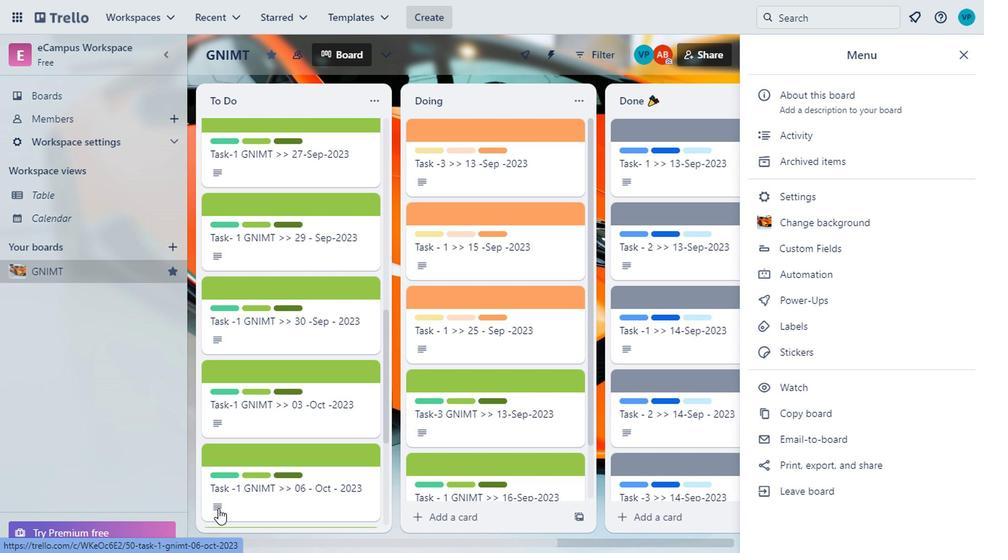 
Action: Mouse scrolled (290, 371) with delta (0, 0)
Screenshot: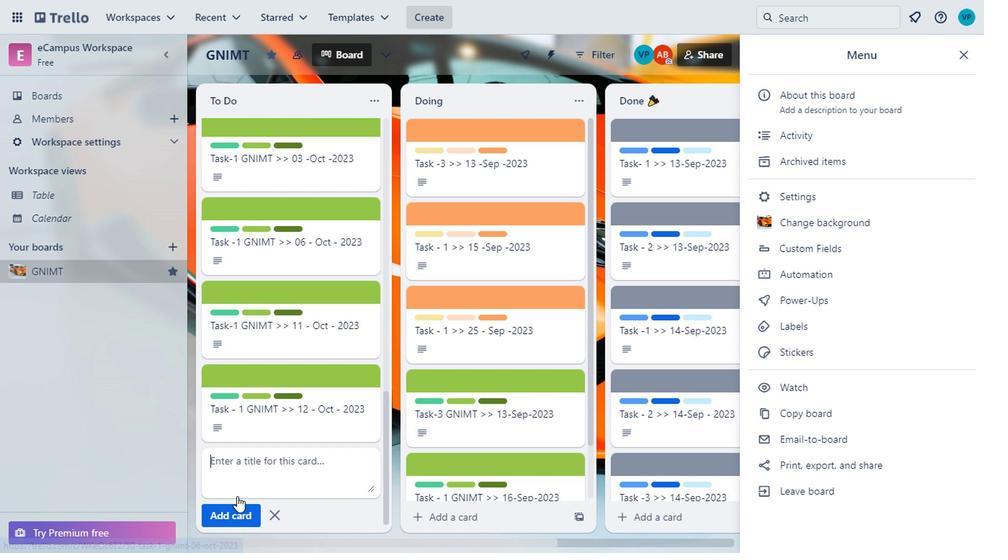 
Action: Mouse scrolled (290, 371) with delta (0, 0)
Screenshot: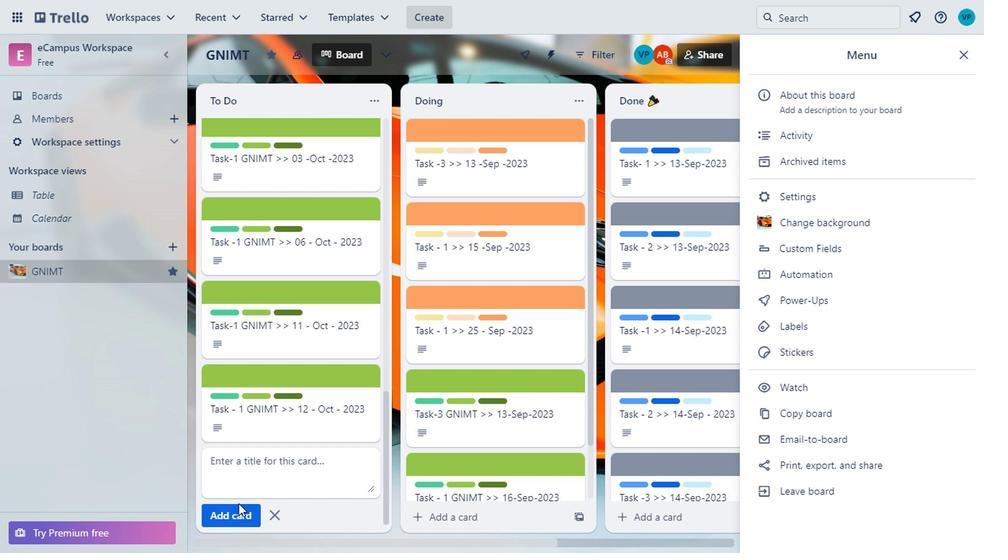 
Action: Mouse scrolled (290, 371) with delta (0, 0)
Screenshot: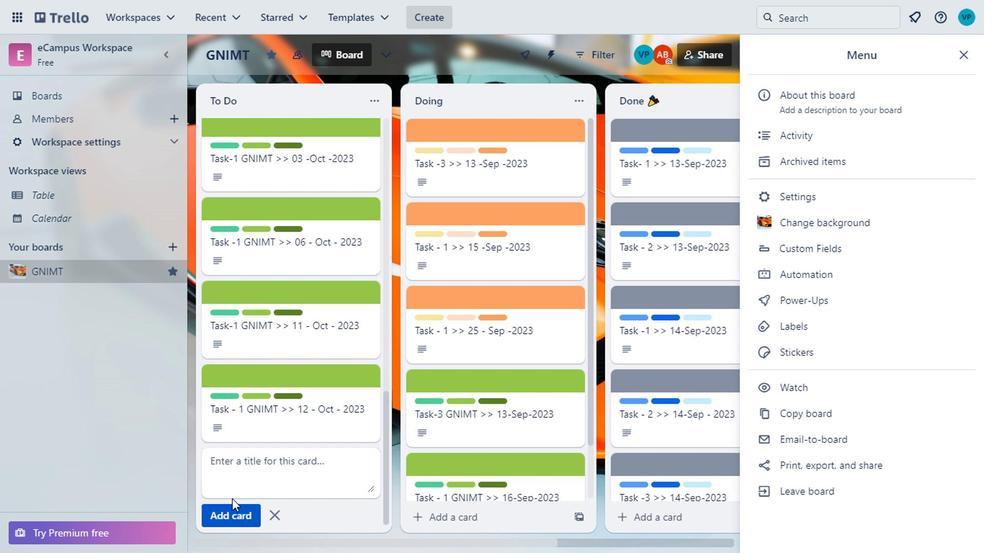 
Action: Mouse scrolled (290, 371) with delta (0, 0)
Screenshot: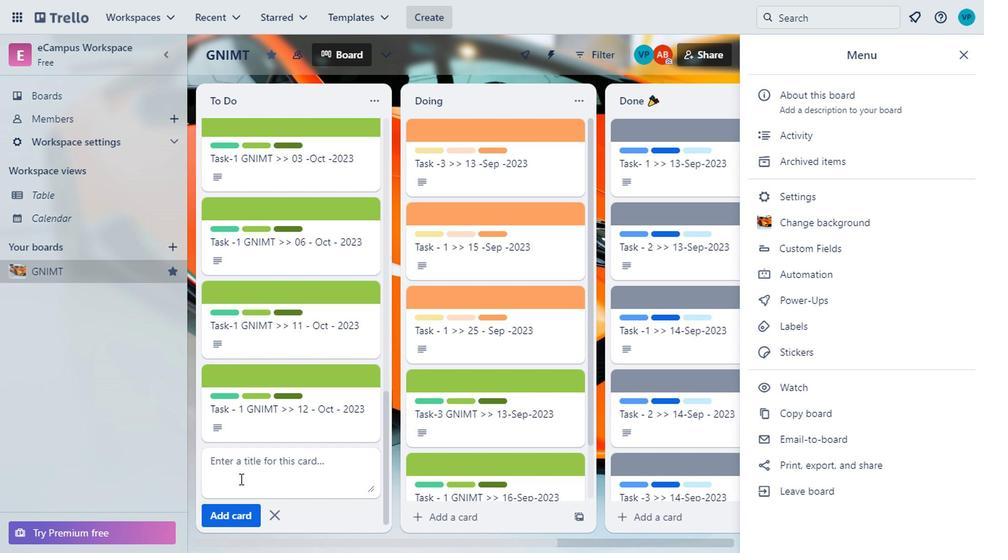 
Action: Mouse moved to (287, 343)
Screenshot: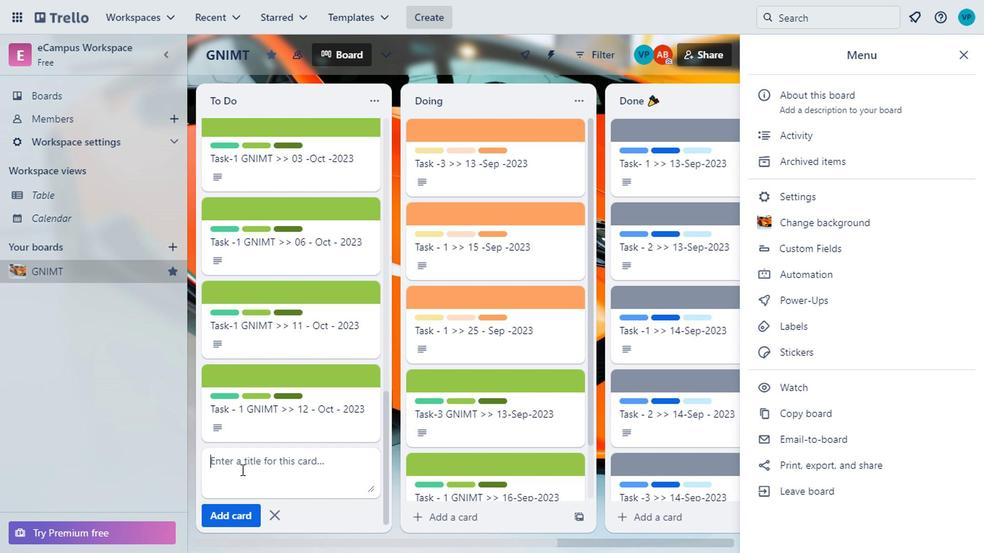 
Action: Mouse scrolled (287, 343) with delta (0, 0)
Screenshot: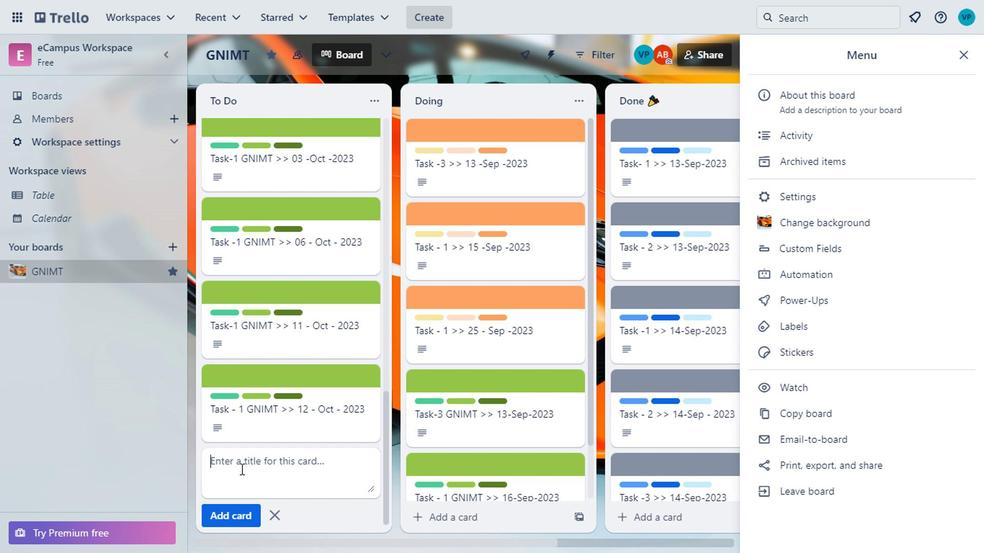 
Action: Mouse moved to (281, 350)
Screenshot: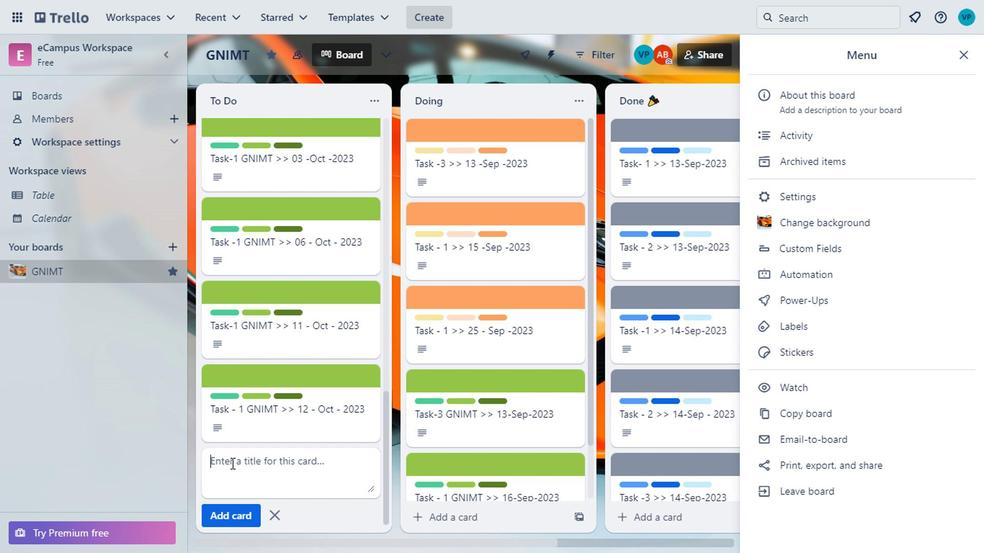 
Action: Mouse scrolled (281, 349) with delta (0, 0)
Screenshot: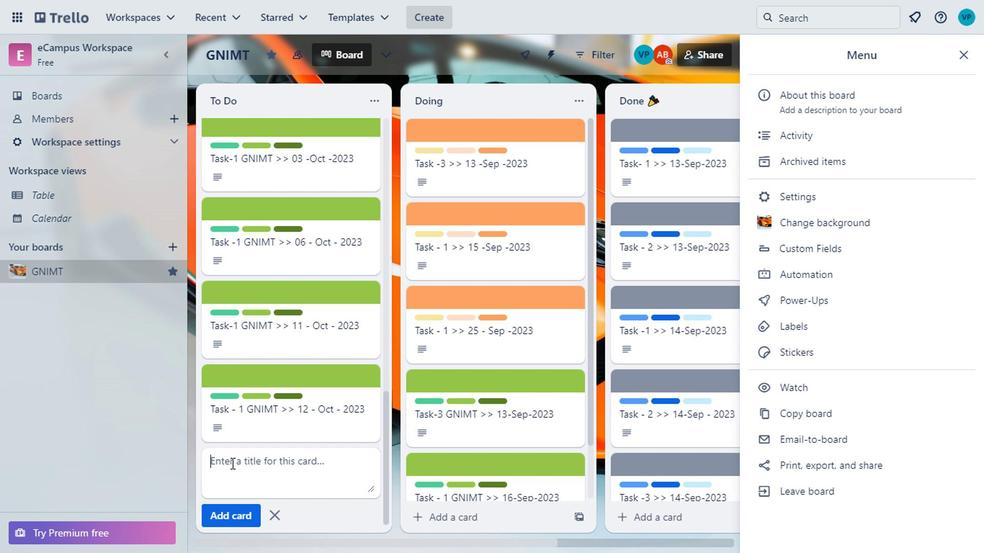 
Action: Mouse moved to (278, 353)
Screenshot: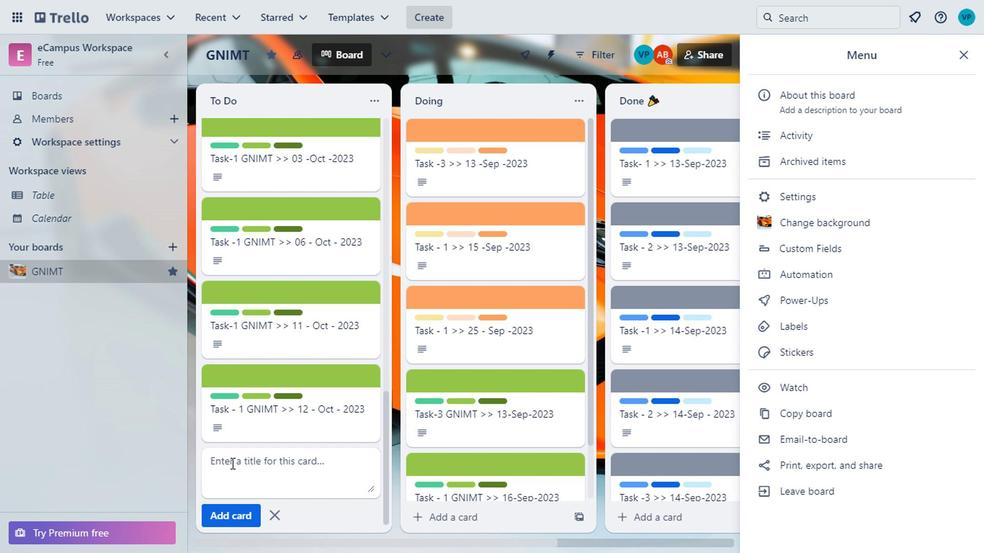 
Action: Mouse scrolled (278, 353) with delta (0, 0)
Screenshot: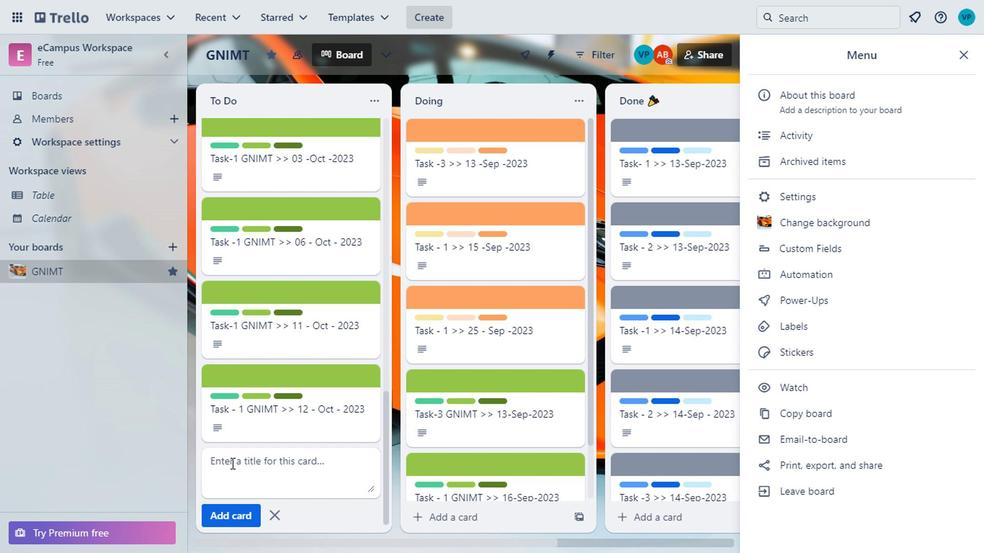 
Action: Mouse moved to (276, 356)
Screenshot: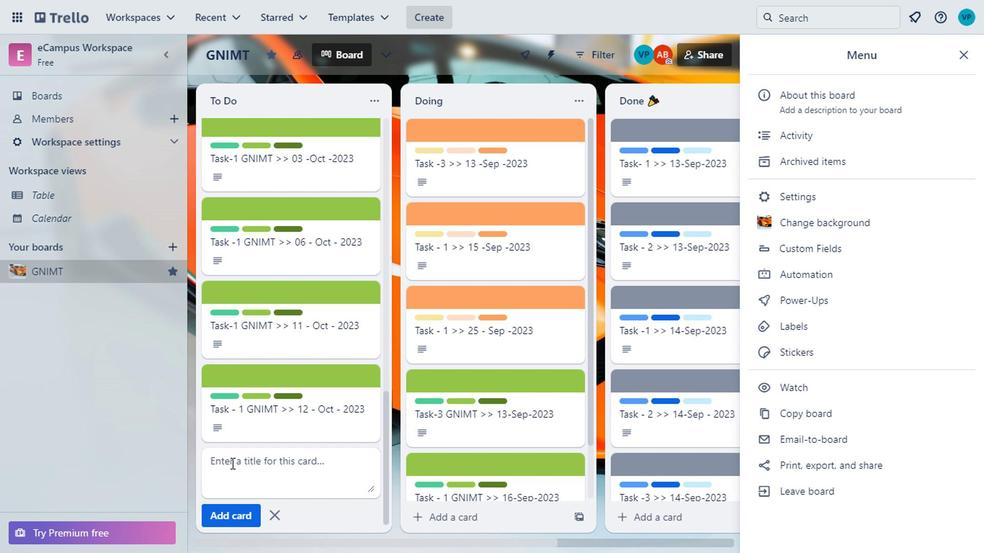 
Action: Mouse scrolled (276, 355) with delta (0, 0)
Screenshot: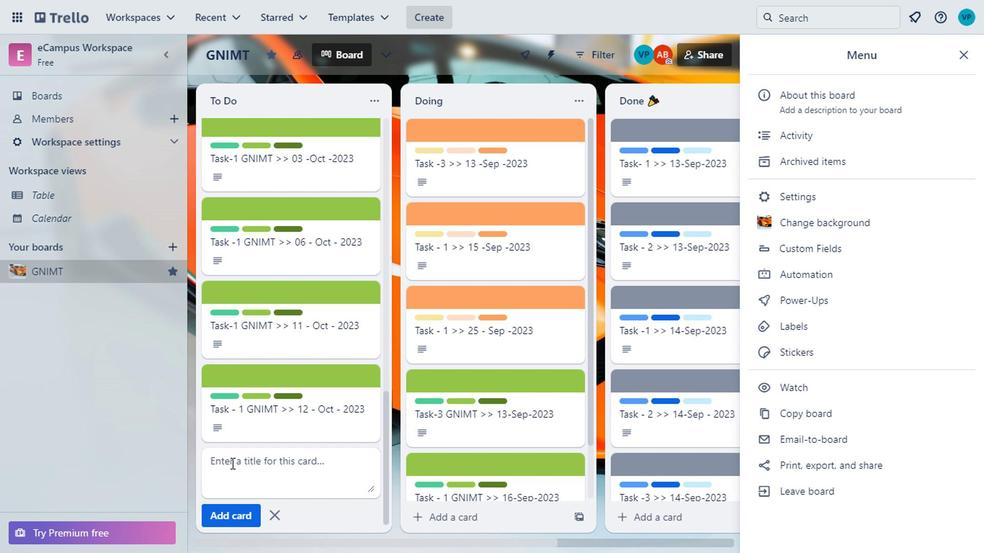 
Action: Mouse moved to (280, 363)
Screenshot: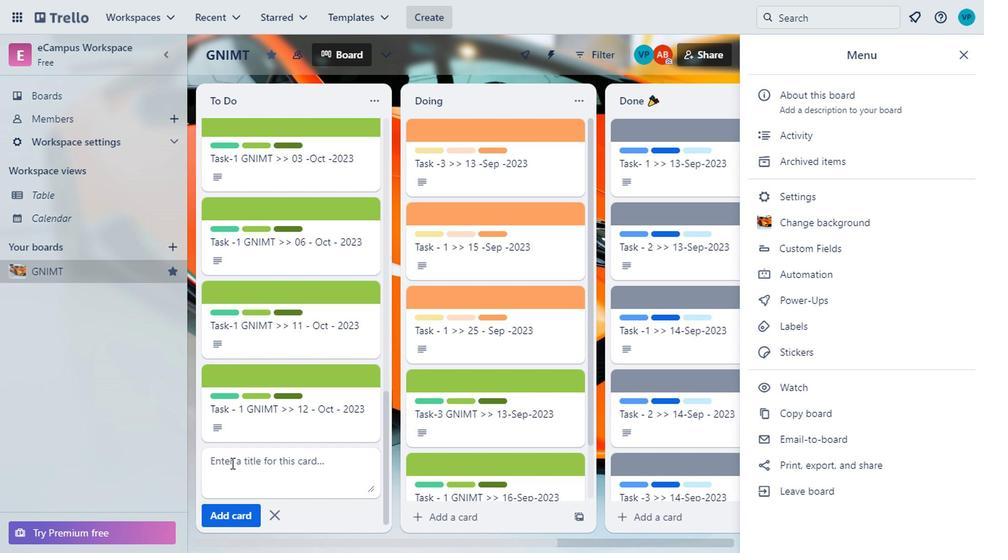 
Action: Mouse scrolled (280, 363) with delta (0, 0)
Screenshot: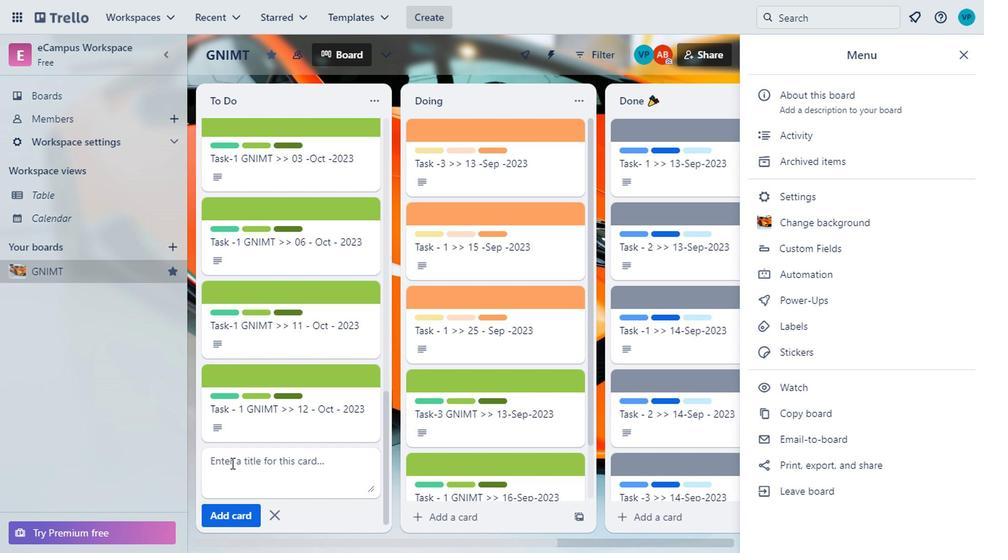 
Action: Mouse moved to (281, 366)
Screenshot: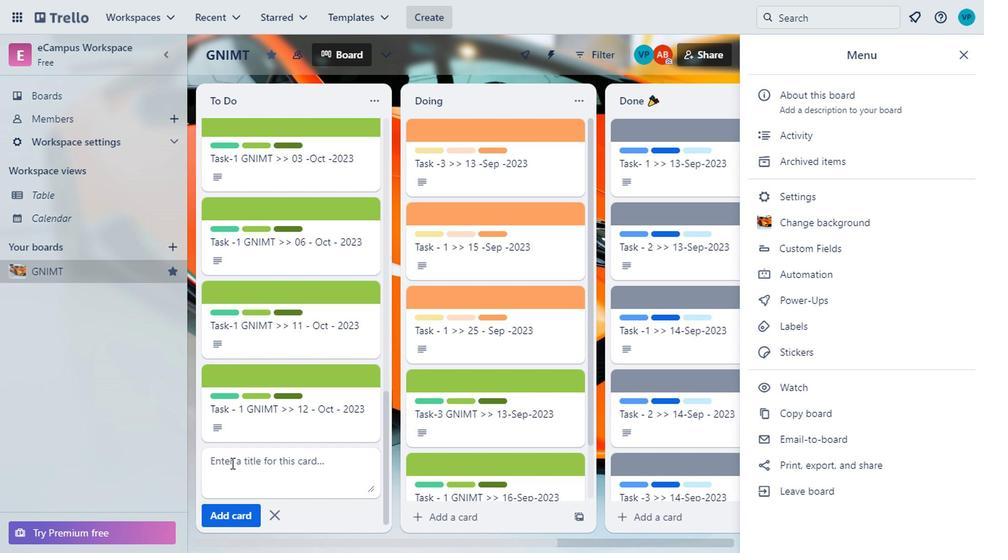 
Action: Mouse scrolled (281, 365) with delta (0, 0)
Screenshot: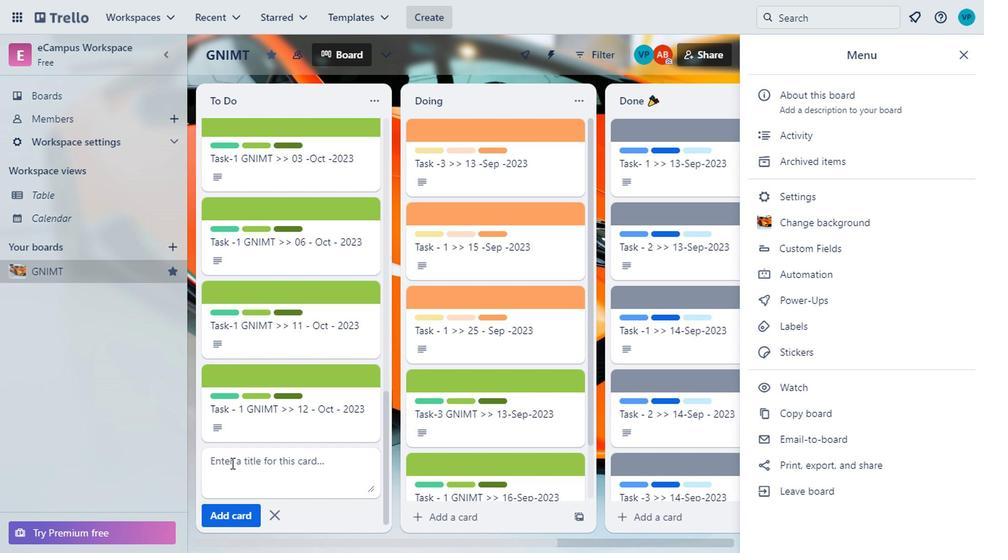 
Action: Mouse moved to (282, 368)
Screenshot: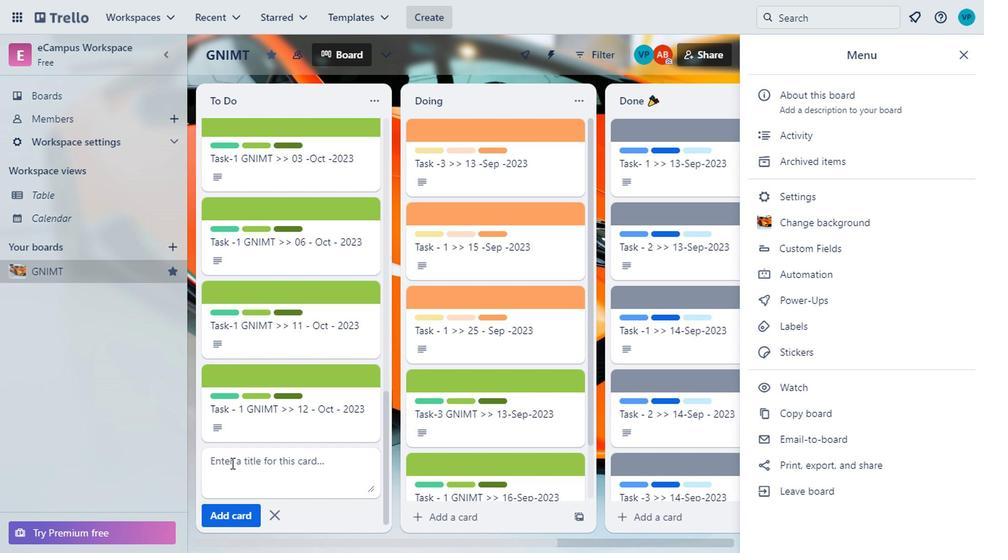 
Action: Mouse scrolled (282, 367) with delta (0, 0)
Screenshot: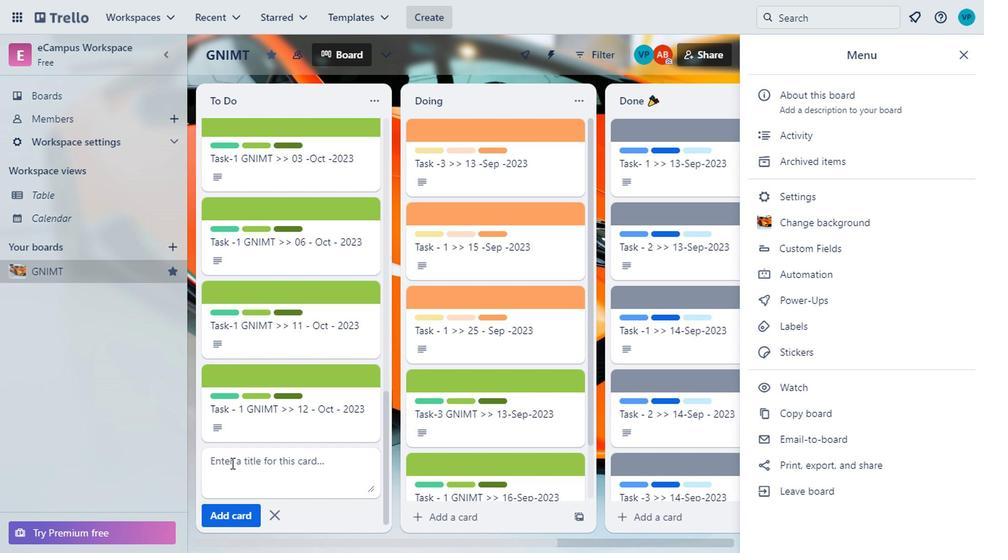 
Action: Mouse moved to (282, 368)
Screenshot: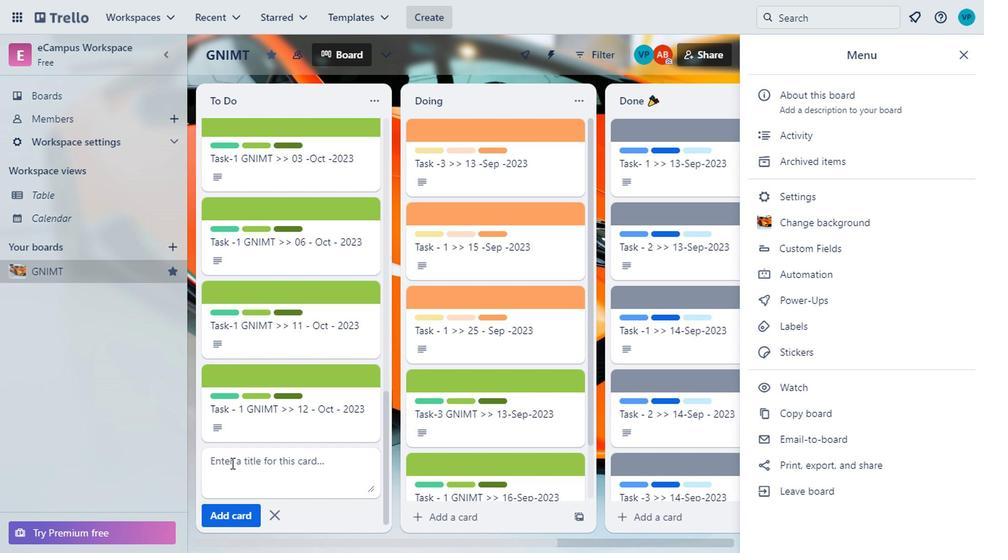 
Action: Mouse scrolled (282, 367) with delta (0, 0)
Screenshot: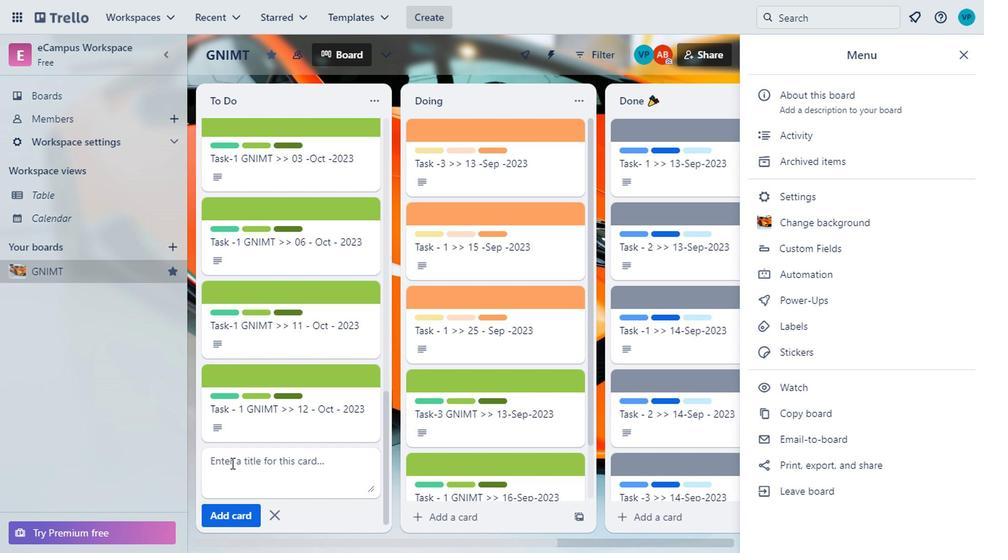 
Action: Mouse moved to (283, 369)
Screenshot: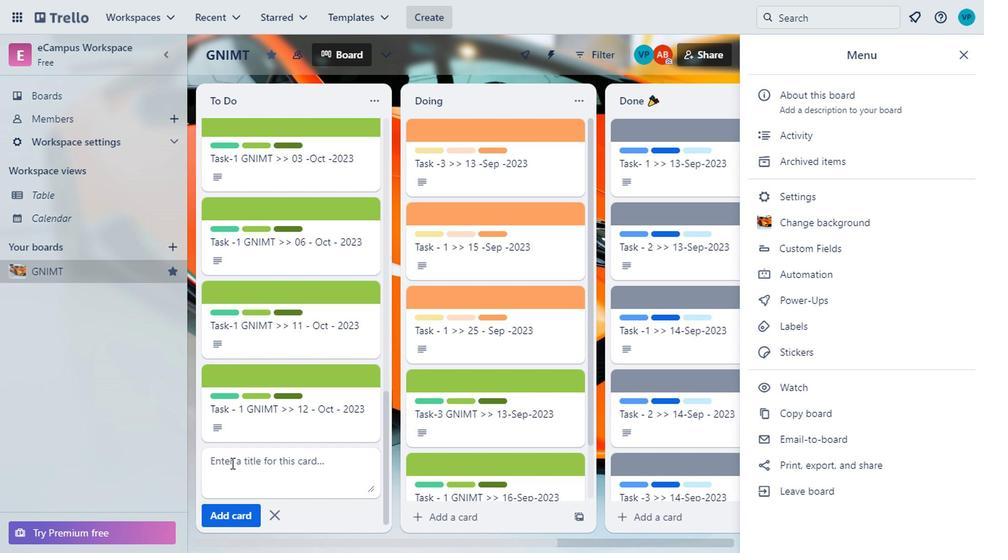 
Action: Mouse scrolled (283, 369) with delta (0, 0)
Screenshot: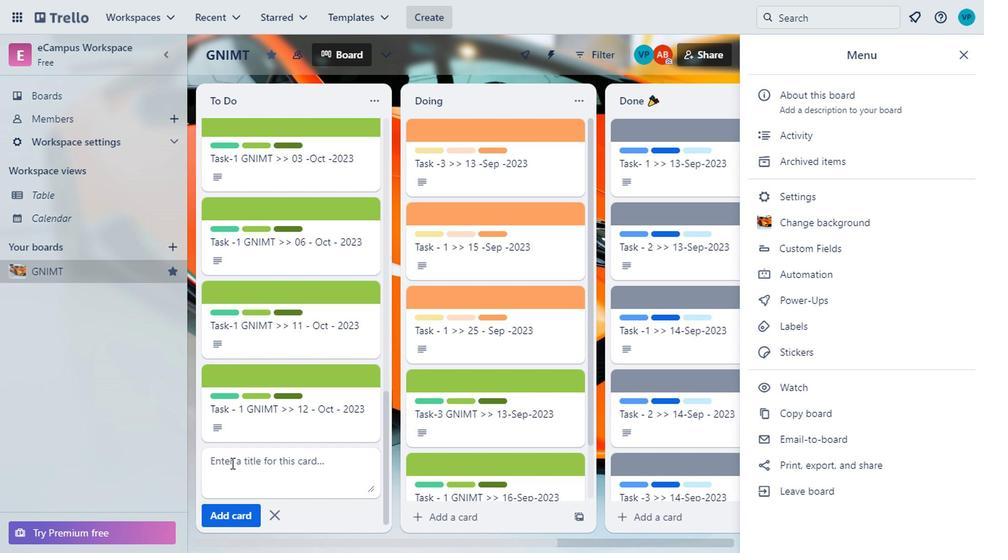 
Action: Mouse moved to (283, 369)
Screenshot: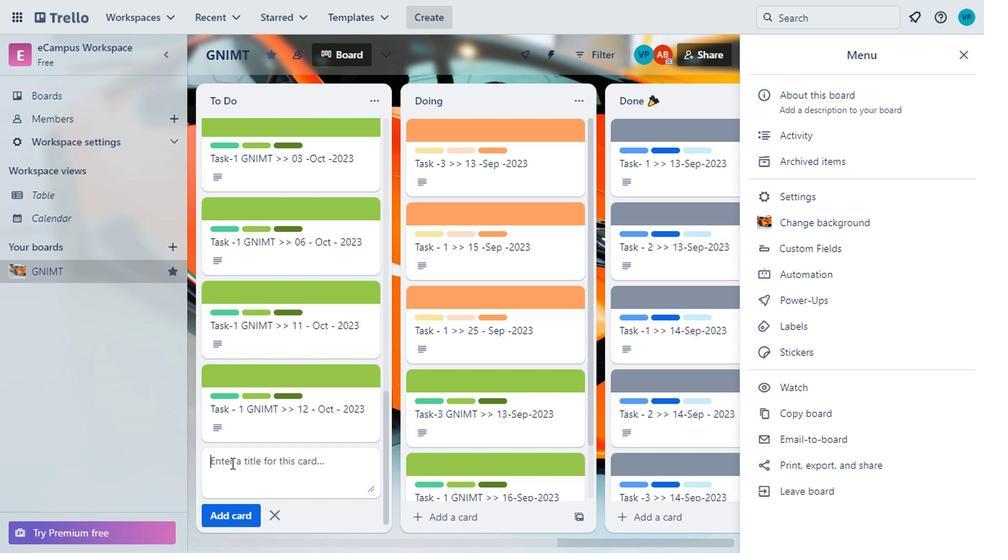 
Action: Mouse scrolled (283, 369) with delta (0, 0)
Screenshot: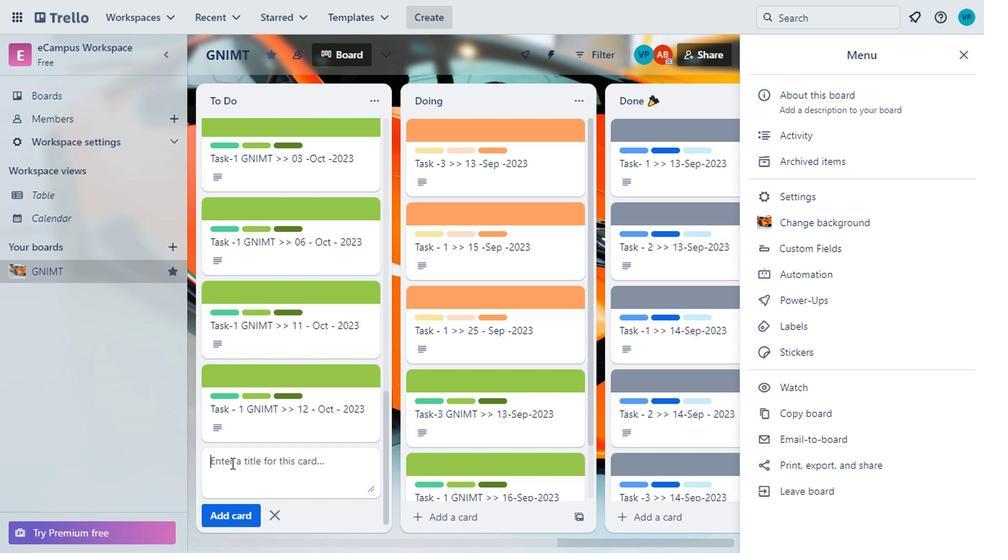 
Action: Mouse moved to (284, 370)
Screenshot: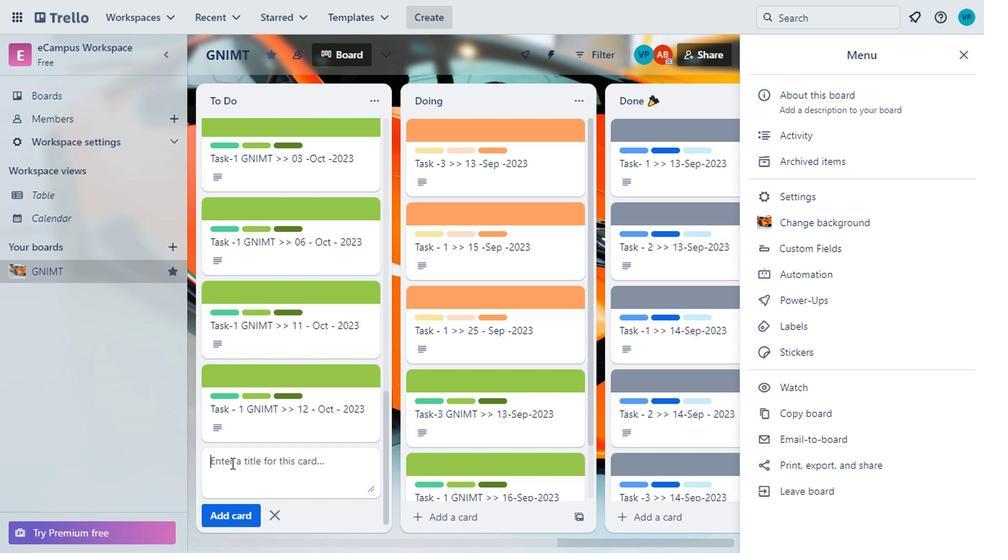
Action: Mouse scrolled (284, 369) with delta (0, 0)
Screenshot: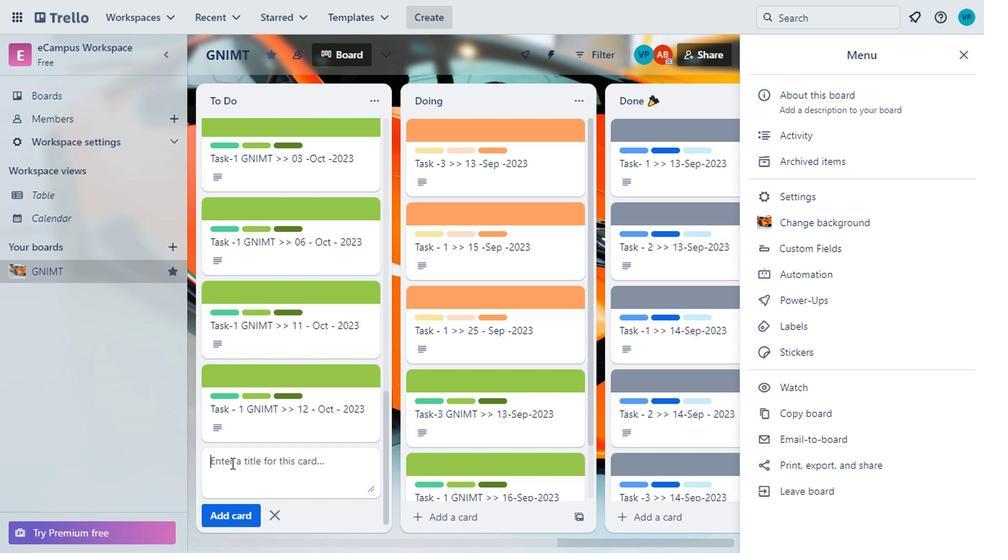 
Action: Mouse moved to (286, 374)
Screenshot: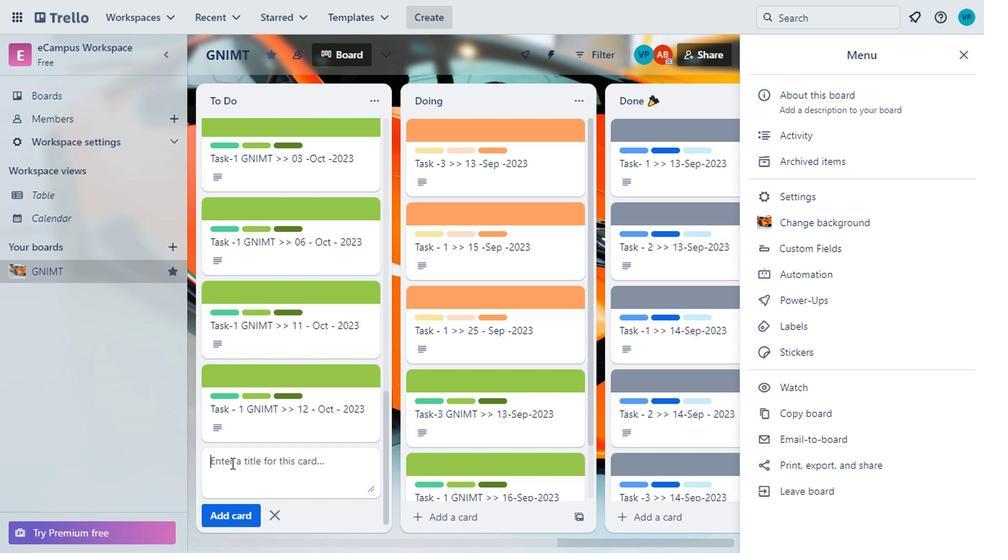 
Action: Mouse scrolled (286, 373) with delta (0, 0)
Screenshot: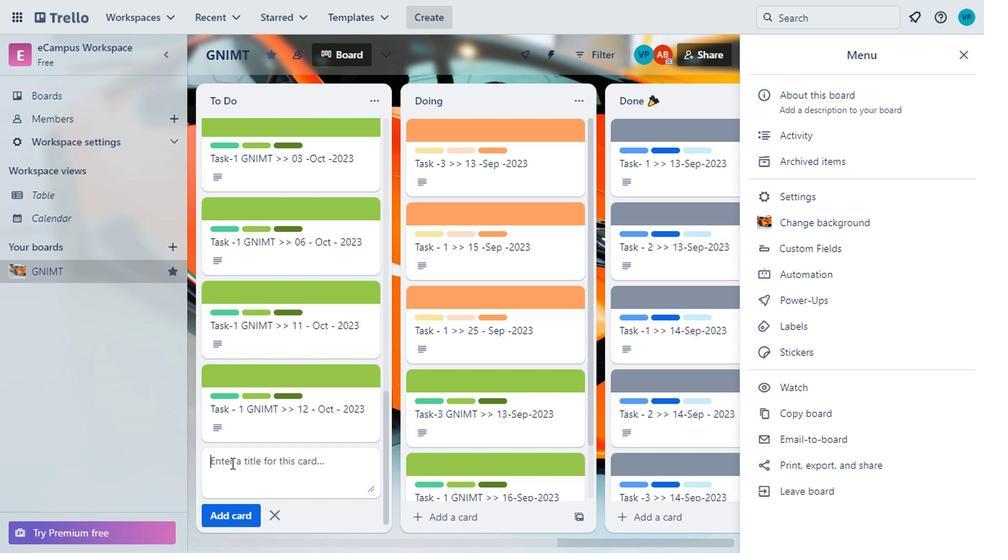 
Action: Mouse moved to (287, 379)
Screenshot: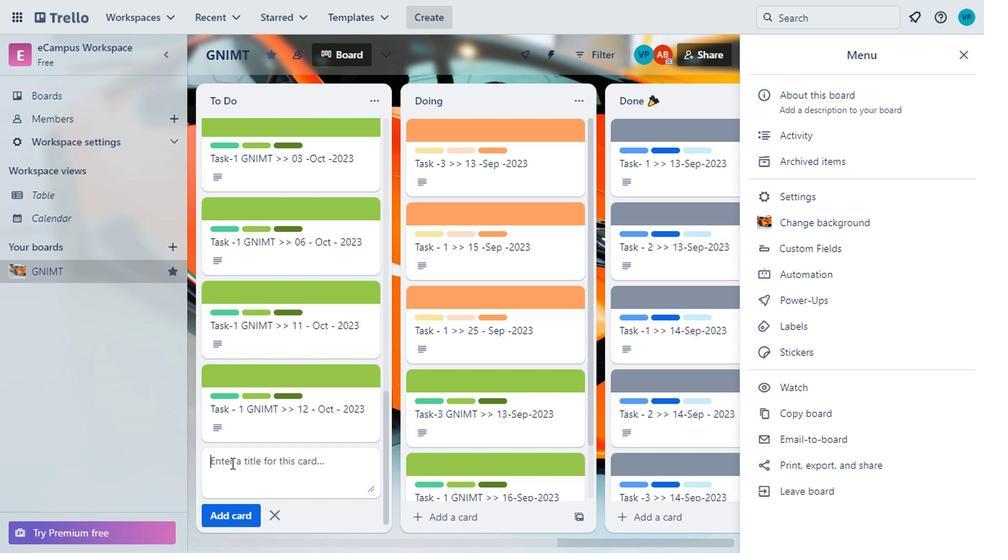 
Action: Mouse scrolled (287, 378) with delta (0, 0)
Screenshot: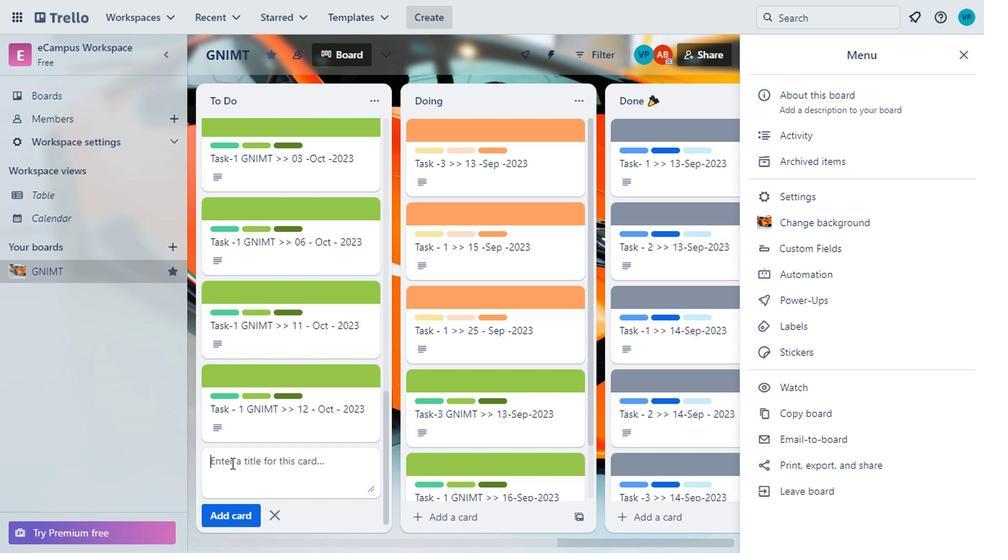 
Action: Mouse moved to (236, 451)
Screenshot: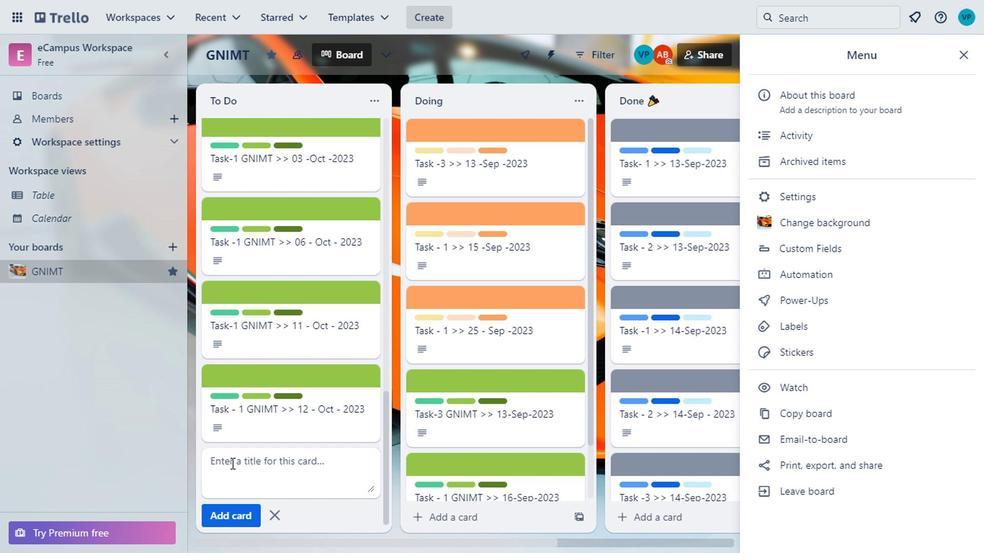 
Action: Mouse pressed left at (236, 451)
Screenshot: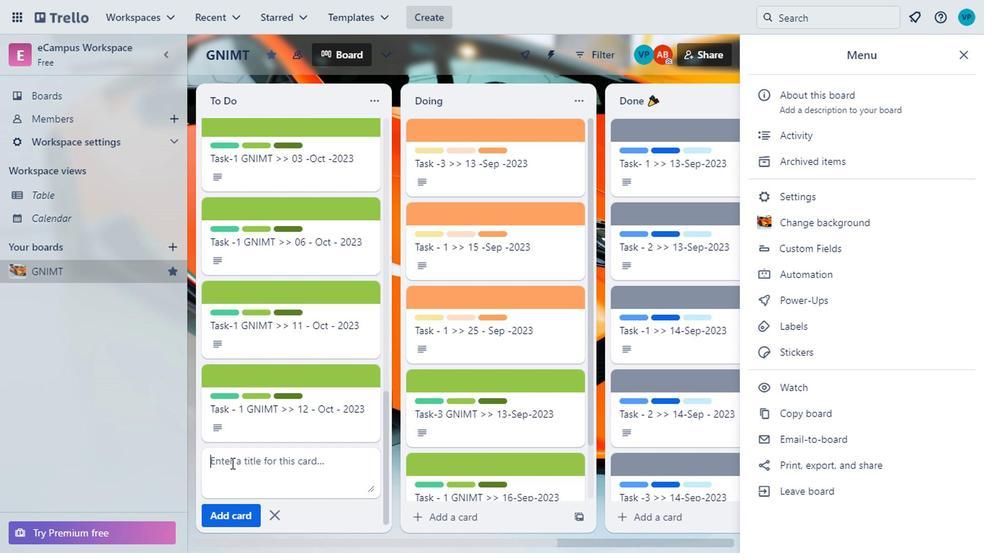 
Action: Mouse moved to (251, 416)
Screenshot: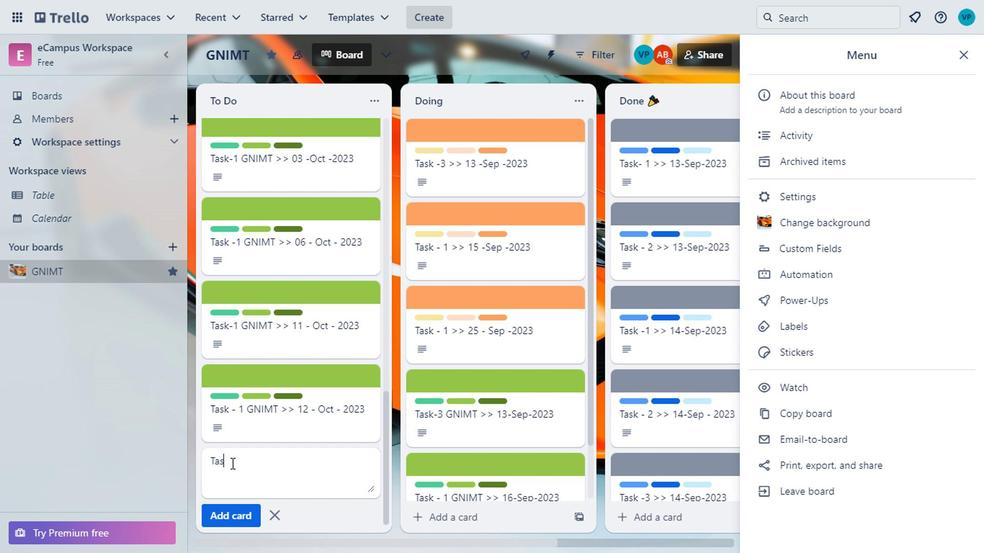 
Action: Key pressed <Key.caps_lock>T<Key.caps_lock>ask<Key.space>-1<Key.space><Key.caps_lock>GNIMT<Key.space><Key.shift>>><Key.space>12<Key.backspace>
Screenshot: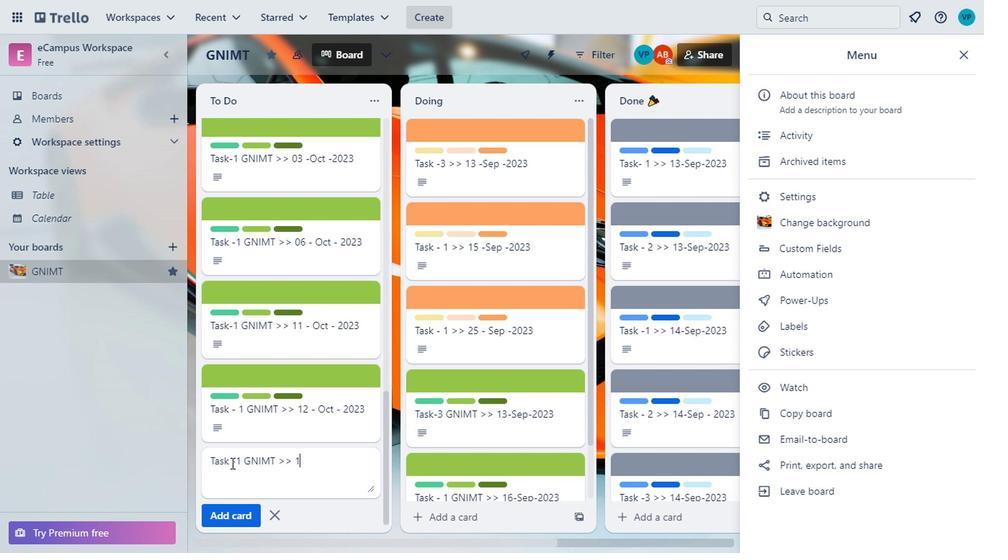 
Action: Mouse moved to (260, 416)
Screenshot: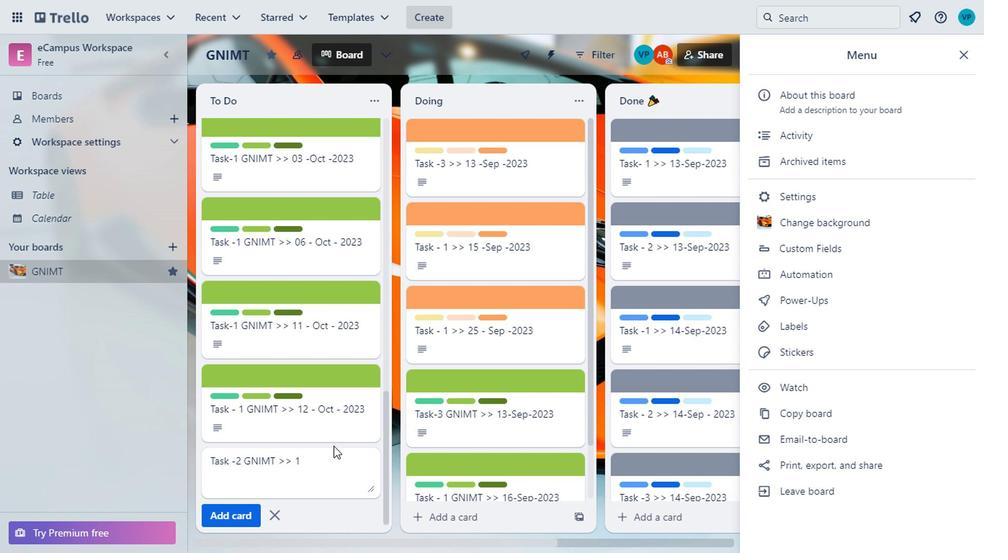 
Action: Mouse pressed left at (260, 416)
Screenshot: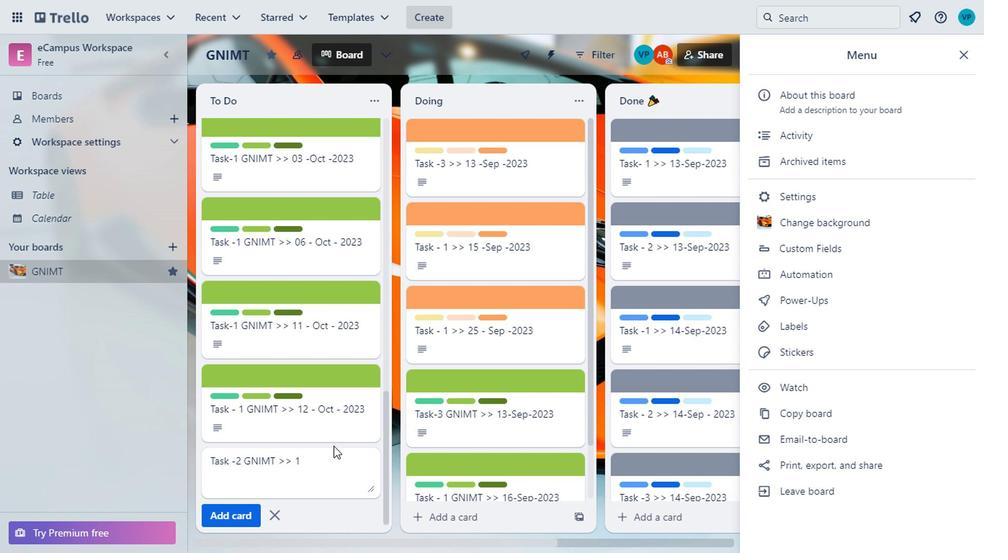 
Action: Mouse moved to (324, 404)
Screenshot: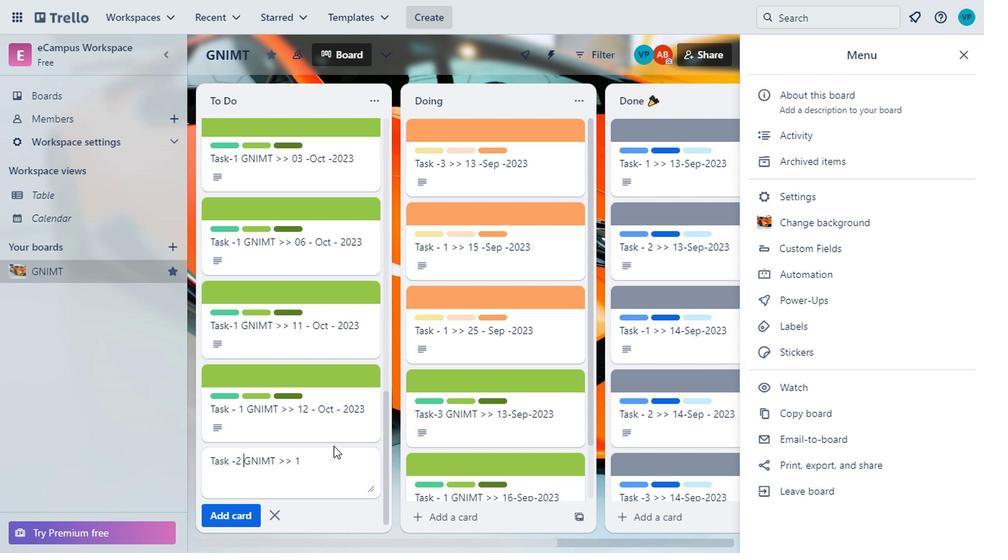 
Action: Key pressed <Key.backspace><Key.backspace>2<Key.space>
Screenshot: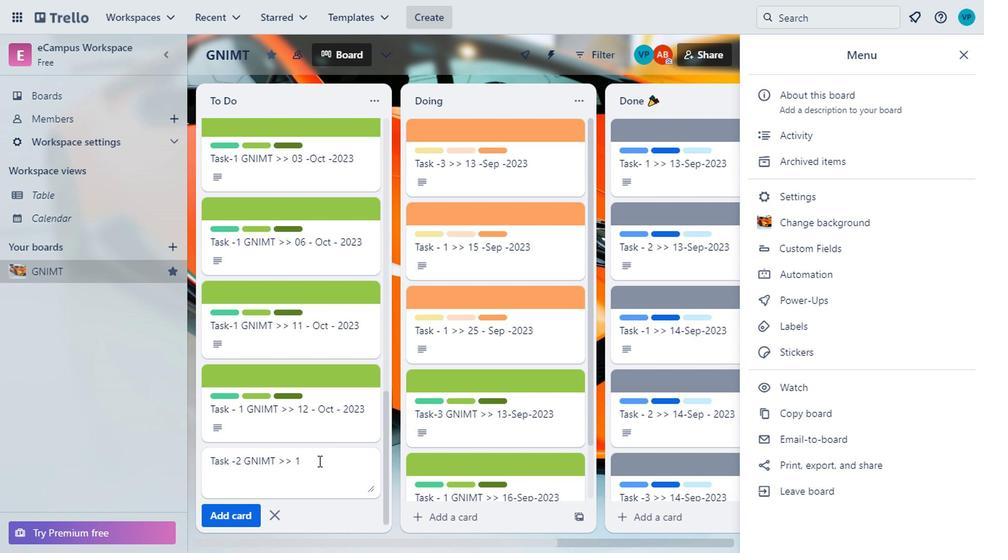 
Action: Mouse moved to (313, 415)
Screenshot: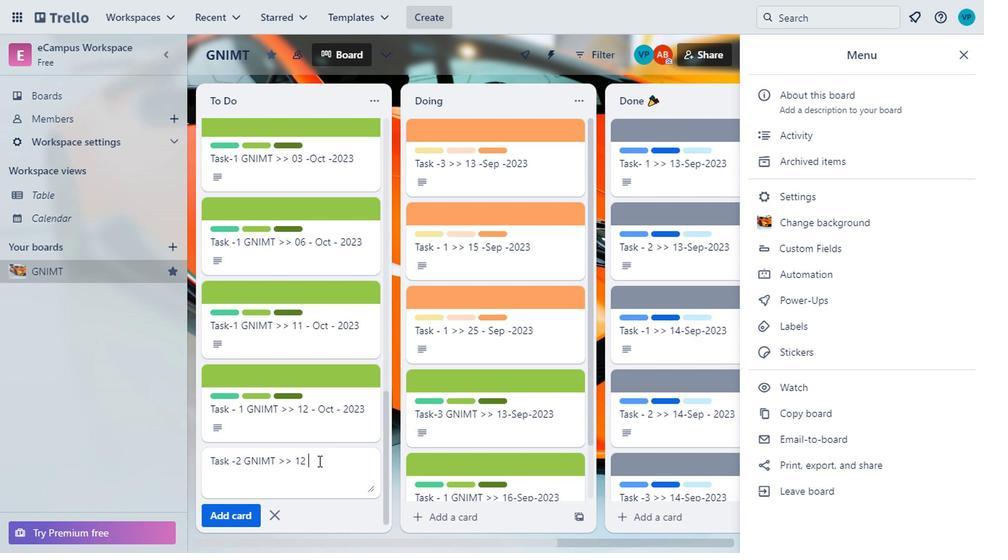 
Action: Mouse pressed left at (313, 415)
Screenshot: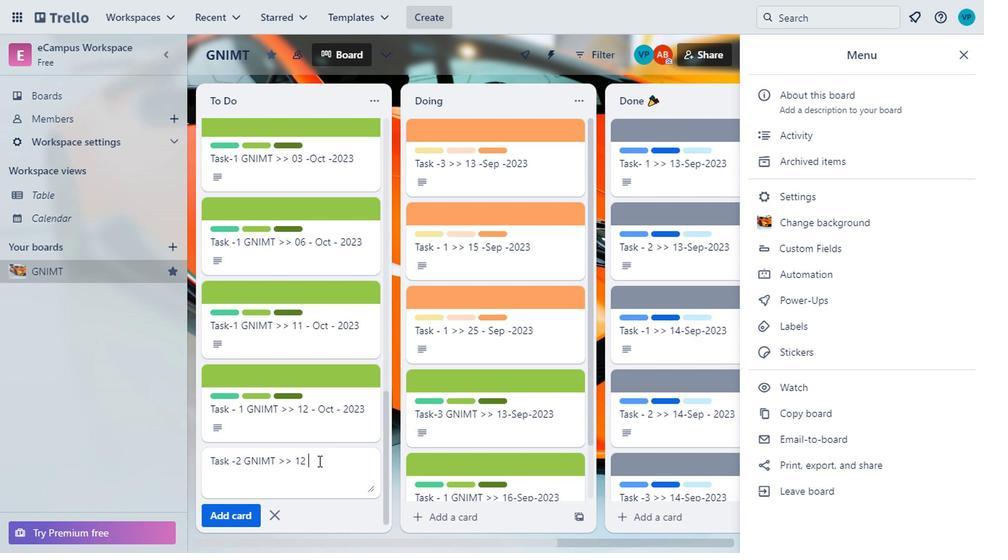 
Action: Key pressed <Key.space><Key.backspace>2<Key.space>-<Key.space><Key.caps_lock><Key.caps_lock>O<Key.caps_lock>ct<Key.space>-2023
Screenshot: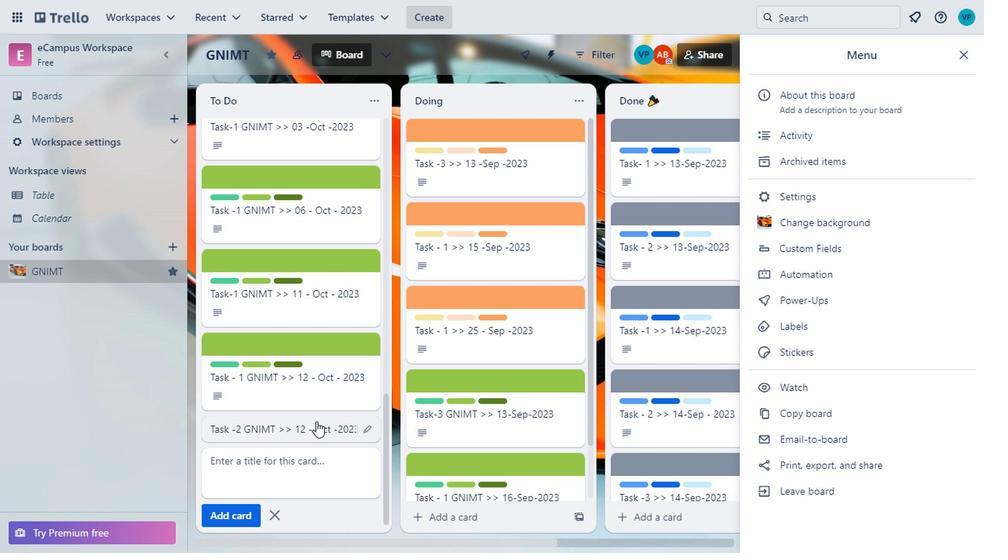 
Action: Mouse moved to (295, 430)
Screenshot: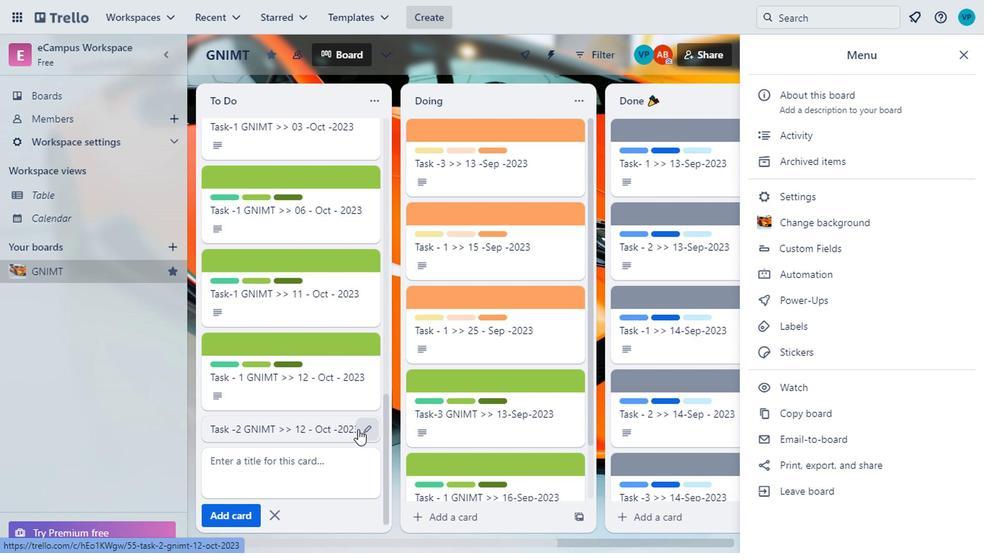 
Action: Key pressed <Key.enter>
Screenshot: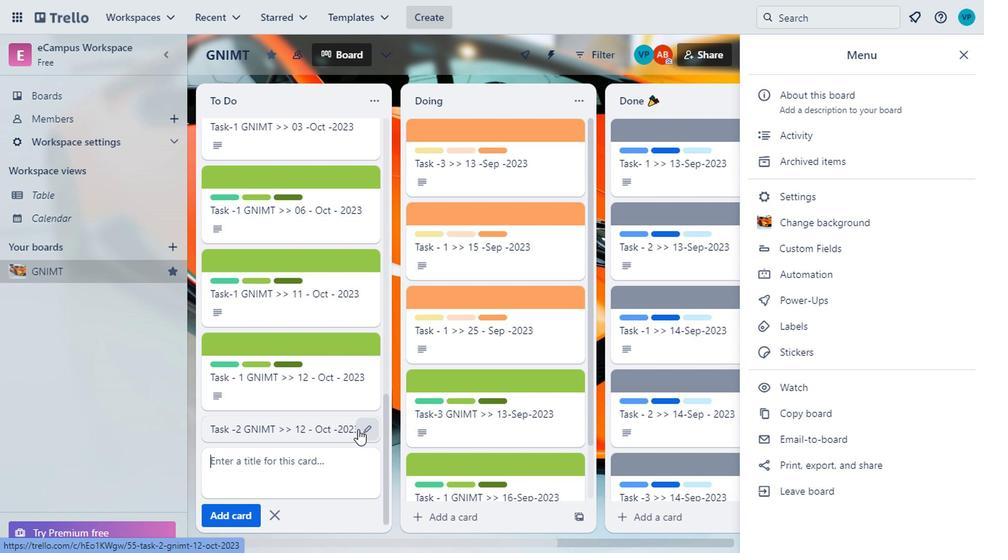 
Action: Mouse moved to (347, 394)
Screenshot: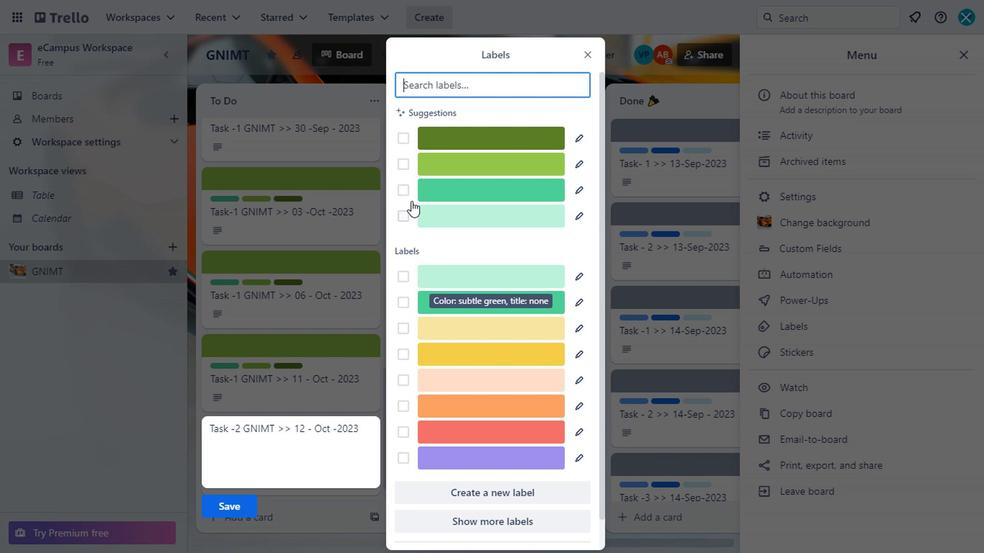 
Action: Mouse pressed left at (347, 394)
Screenshot: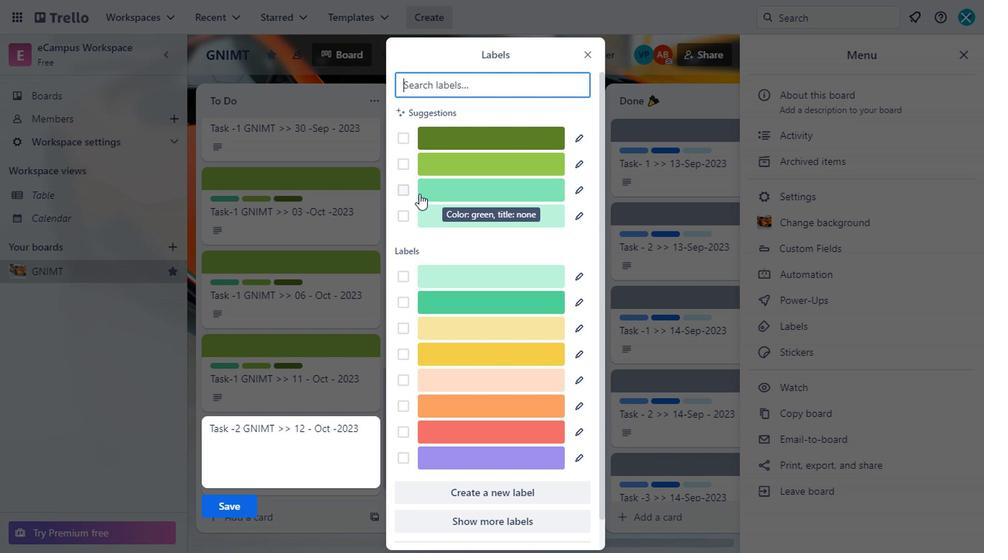 
Action: Mouse moved to (387, 333)
Screenshot: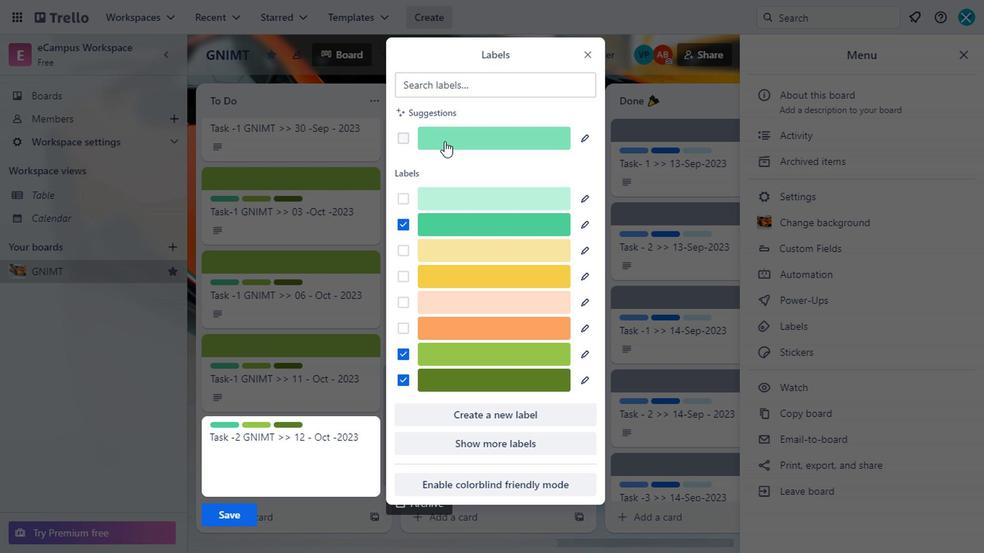 
Action: Mouse pressed left at (387, 333)
Screenshot: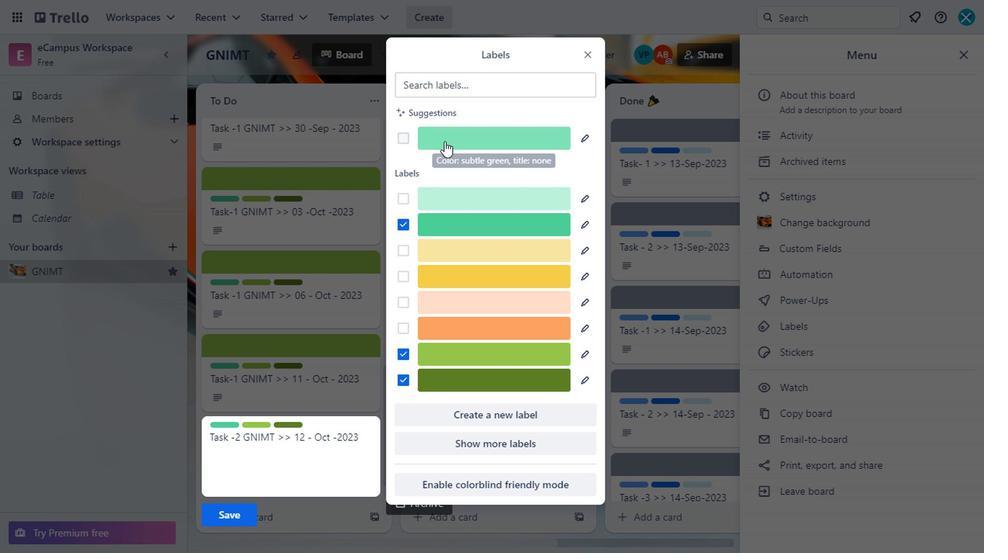 
Action: Mouse moved to (385, 225)
Screenshot: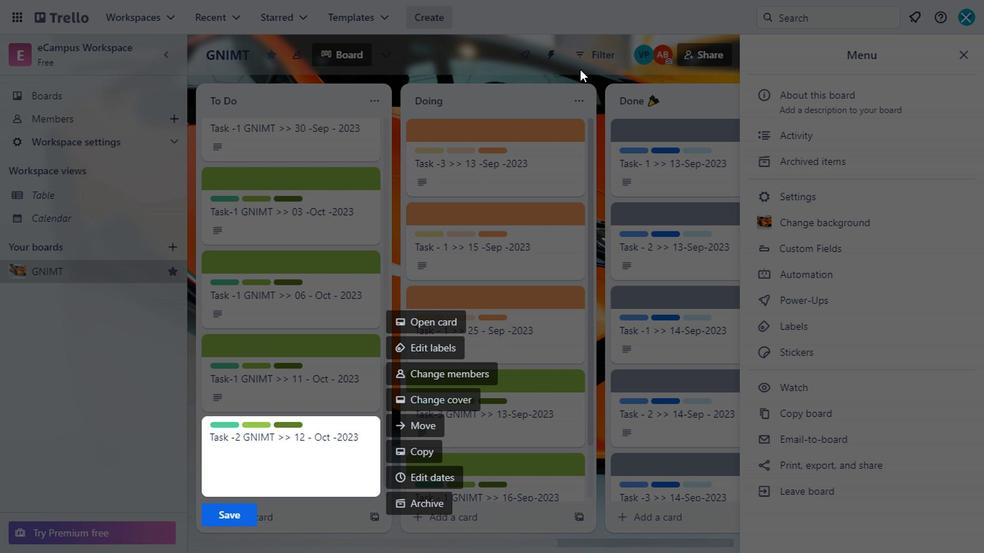 
Action: Mouse pressed left at (385, 225)
Screenshot: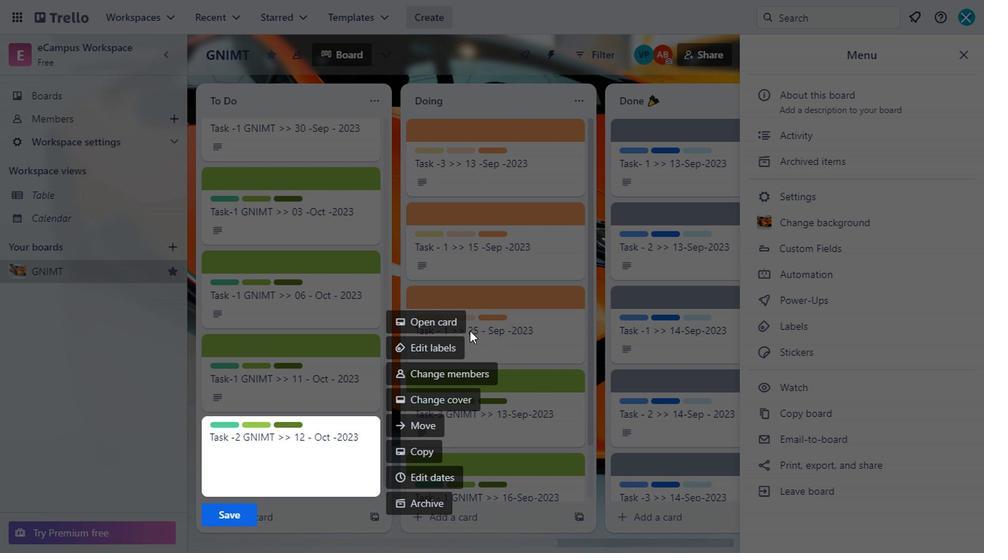 
Action: Mouse moved to (393, 207)
Screenshot: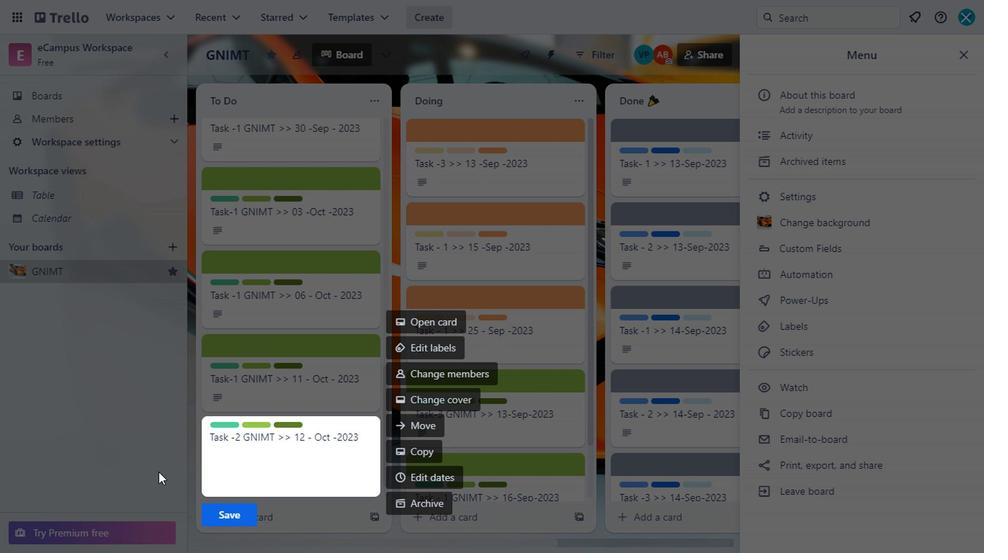 
Action: Mouse pressed left at (393, 207)
Screenshot: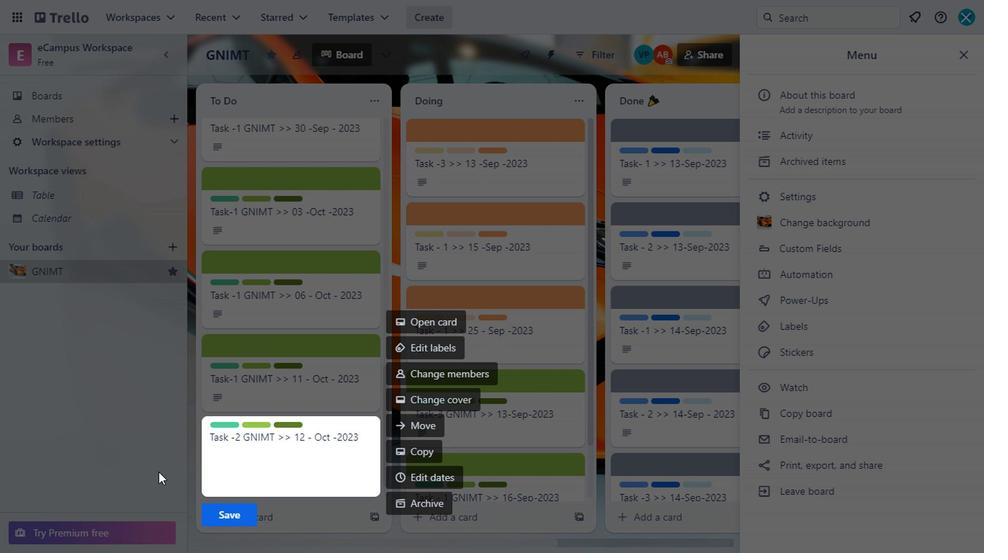
Action: Mouse moved to (403, 187)
Screenshot: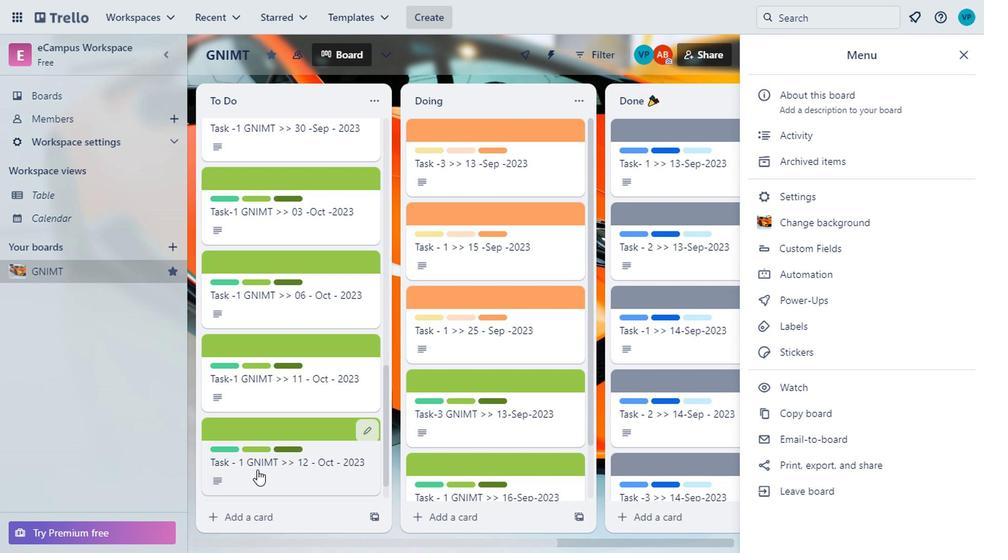 
Action: Mouse pressed left at (403, 187)
Screenshot: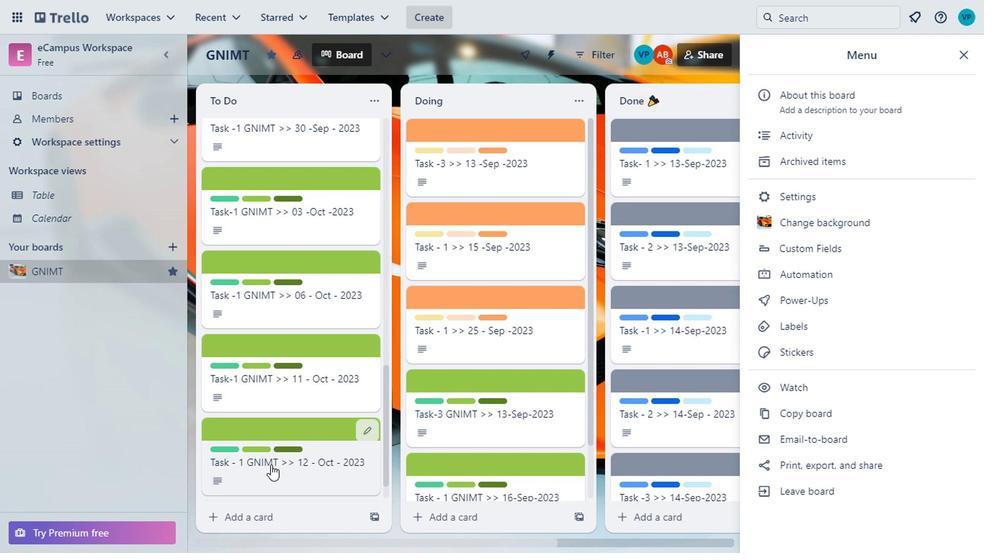 
Action: Mouse moved to (503, 128)
Screenshot: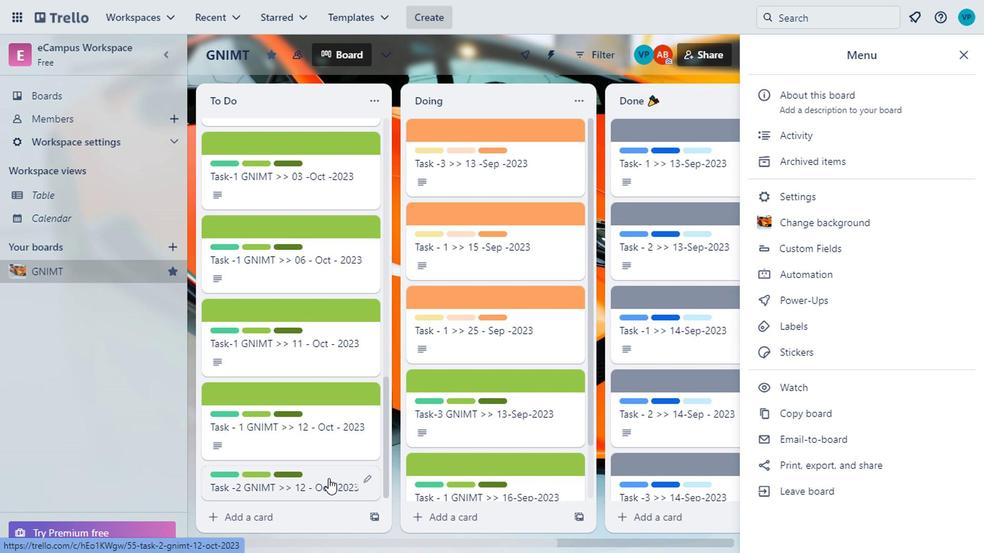 
Action: Mouse pressed left at (503, 128)
Screenshot: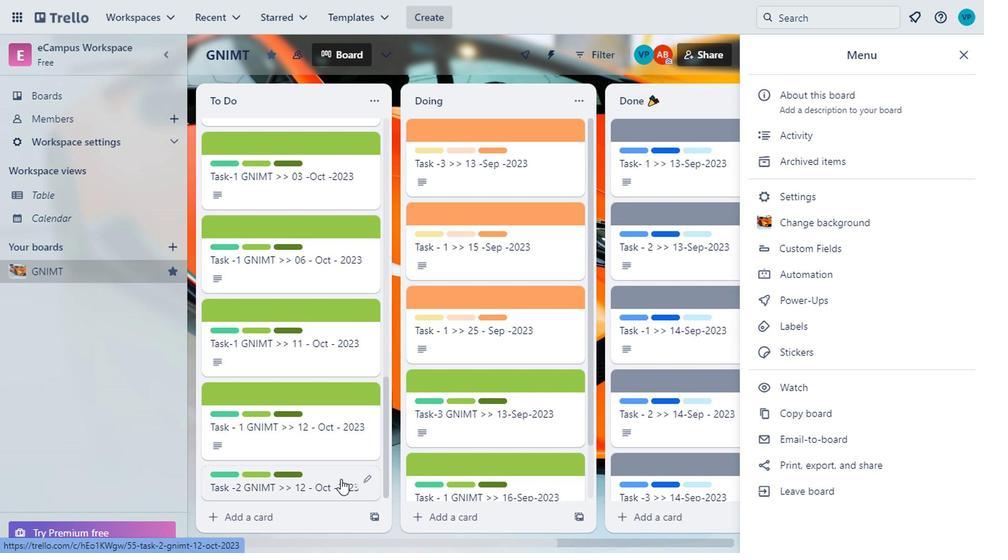 
Action: Mouse moved to (200, 423)
Screenshot: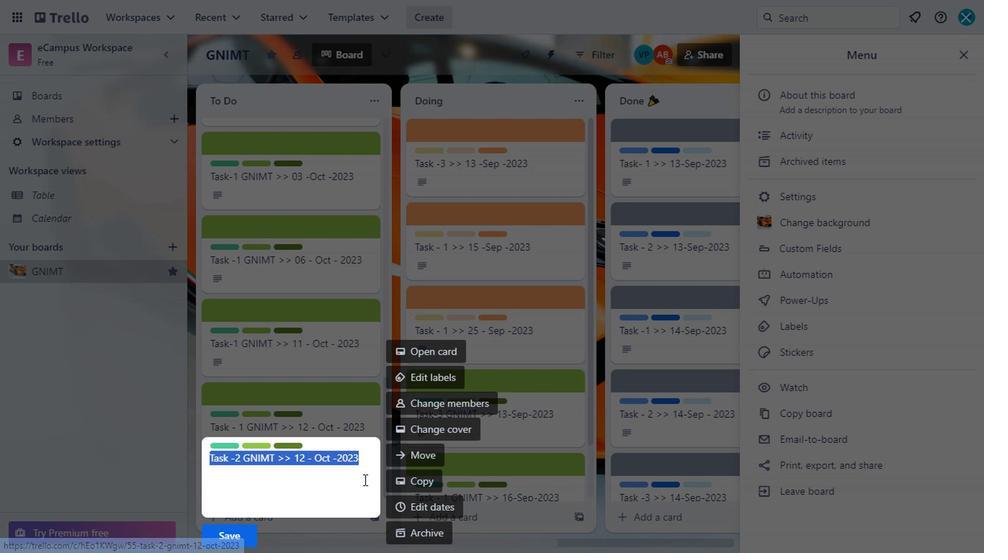 
Action: Mouse pressed left at (200, 423)
Screenshot: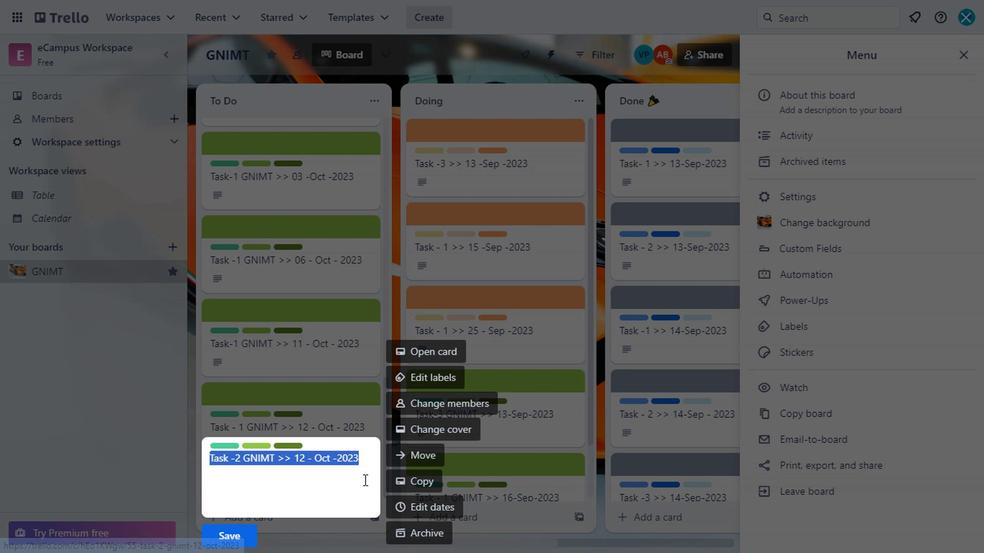 
Action: Mouse moved to (283, 415)
Screenshot: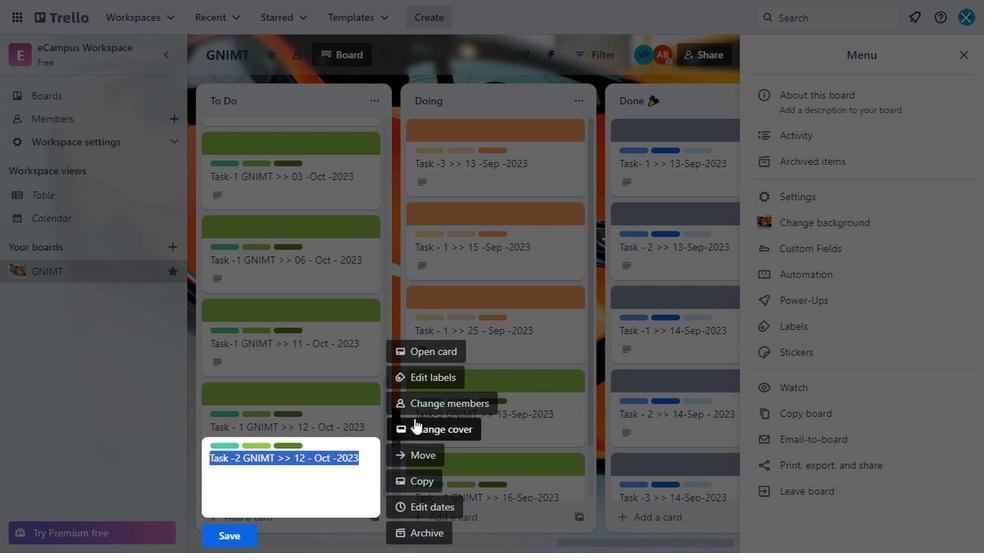 
Action: Mouse scrolled (283, 415) with delta (0, 0)
Screenshot: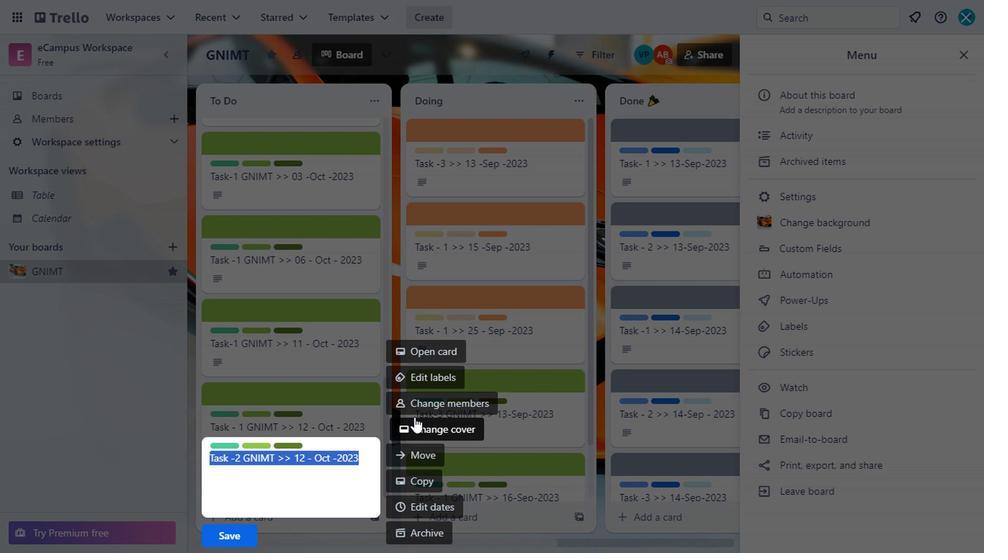 
Action: Mouse scrolled (283, 415) with delta (0, 0)
Screenshot: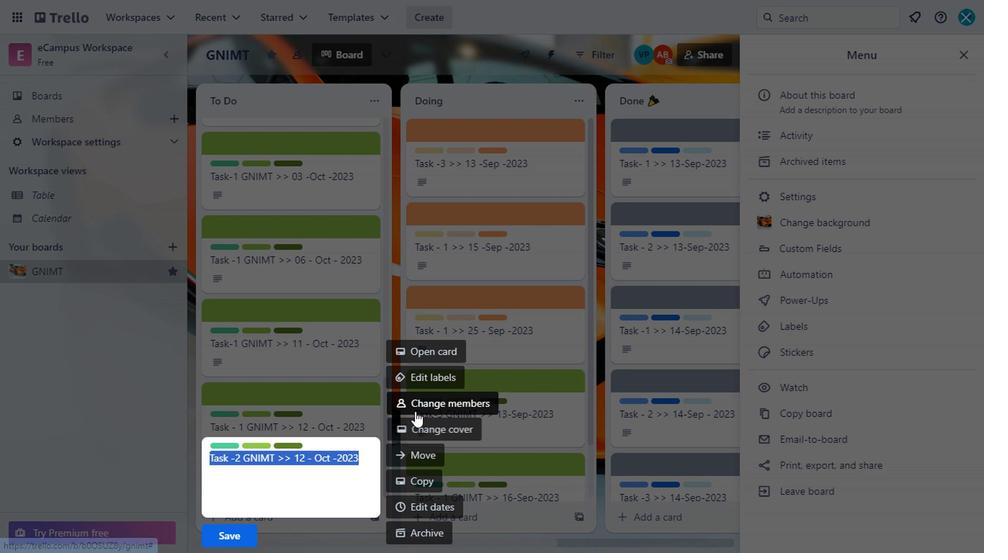 
Action: Mouse scrolled (283, 415) with delta (0, 0)
Screenshot: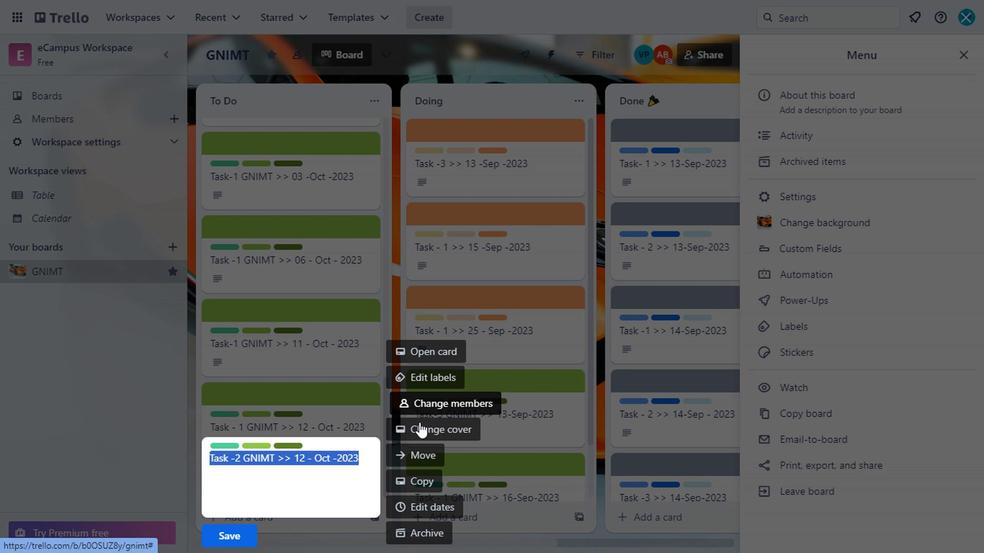 
Action: Mouse moved to (283, 417)
Screenshot: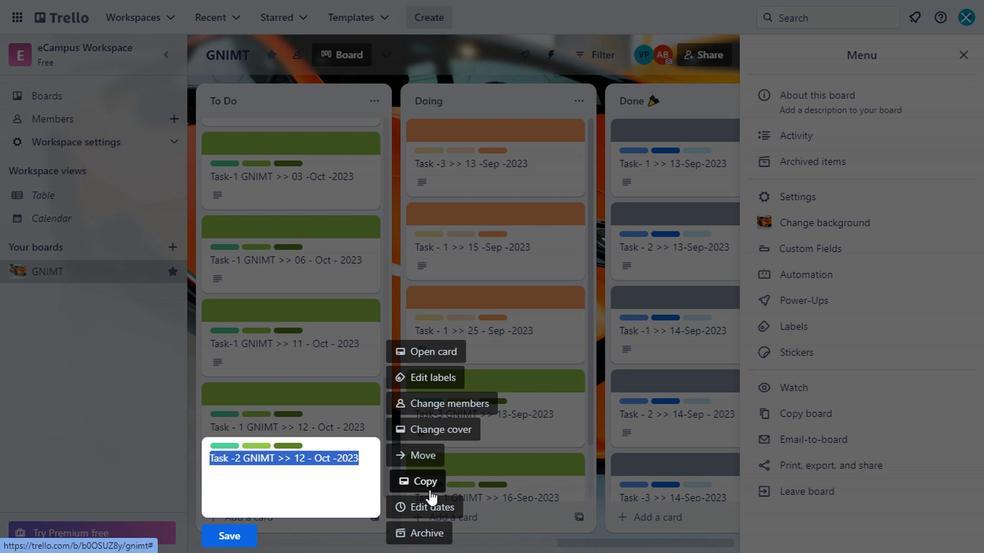 
Action: Mouse scrolled (283, 417) with delta (0, 0)
Screenshot: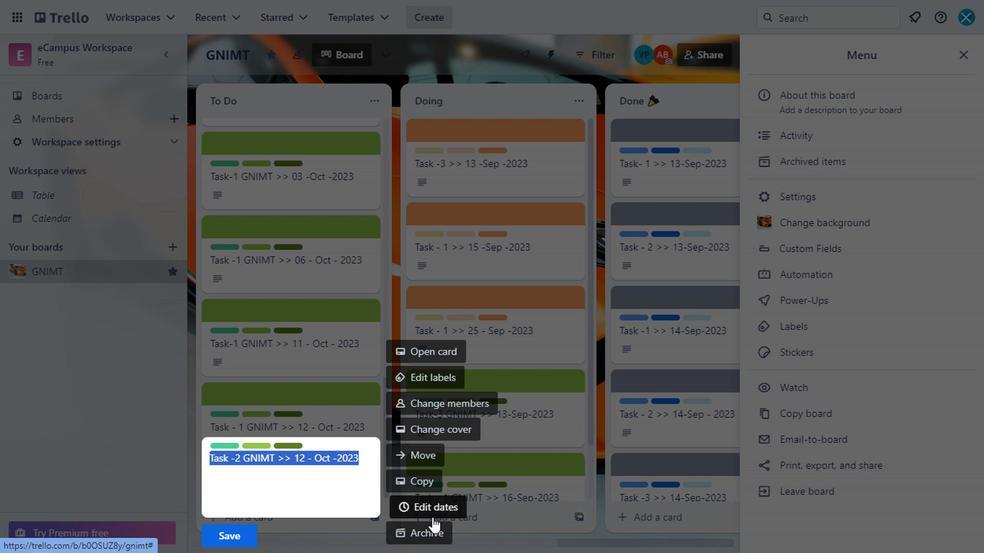 
Action: Mouse moved to (283, 420)
Screenshot: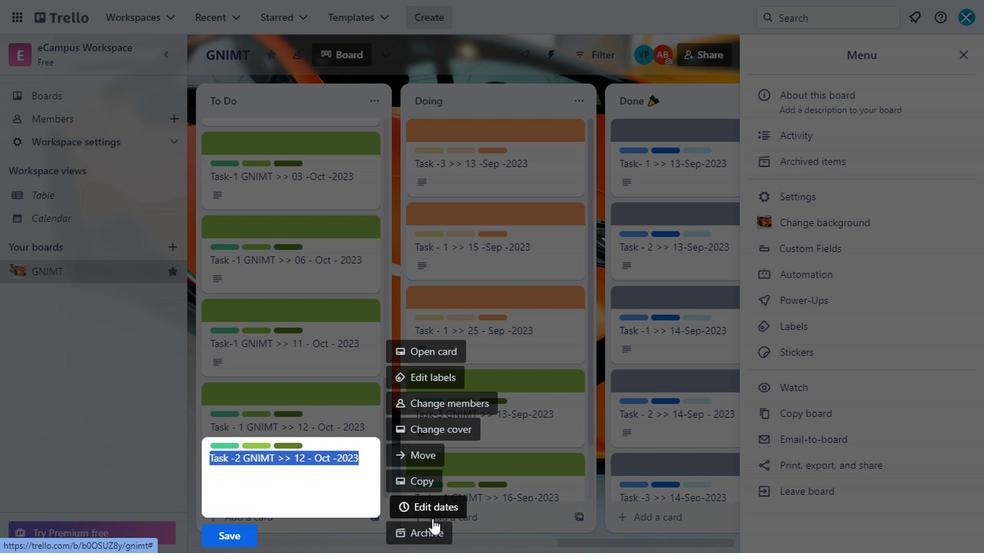 
Action: Mouse scrolled (283, 419) with delta (0, 0)
Screenshot: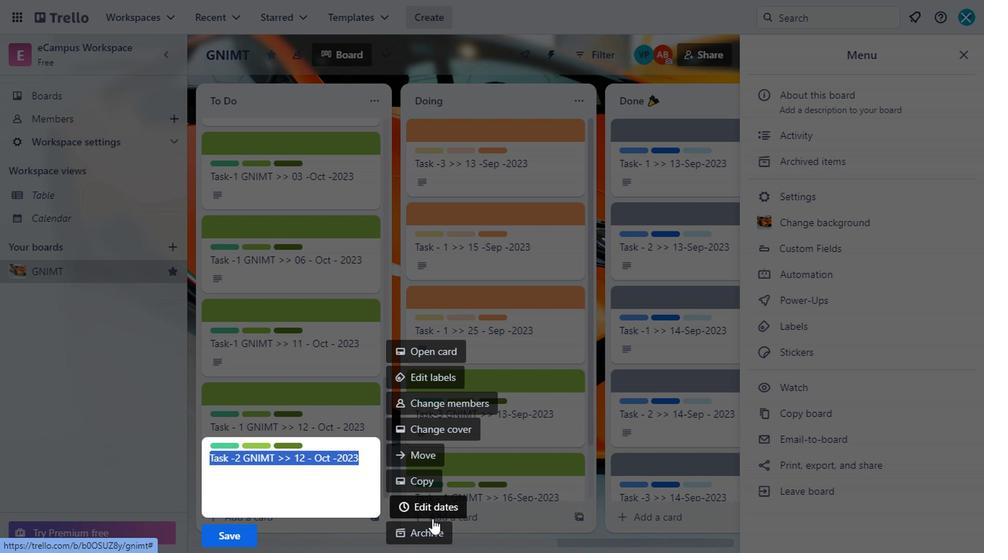 
Action: Mouse moved to (346, 428)
Screenshot: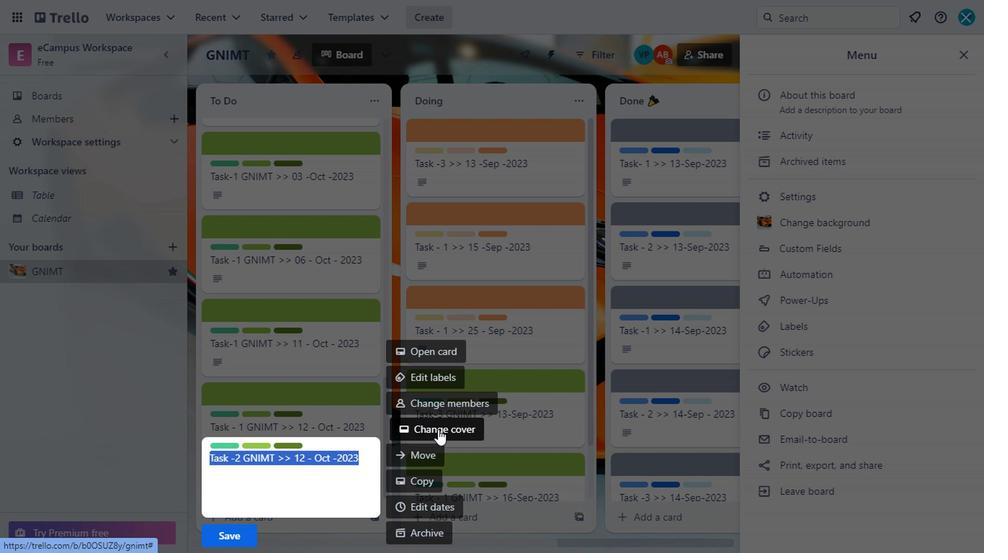 
Action: Mouse pressed left at (346, 428)
Screenshot: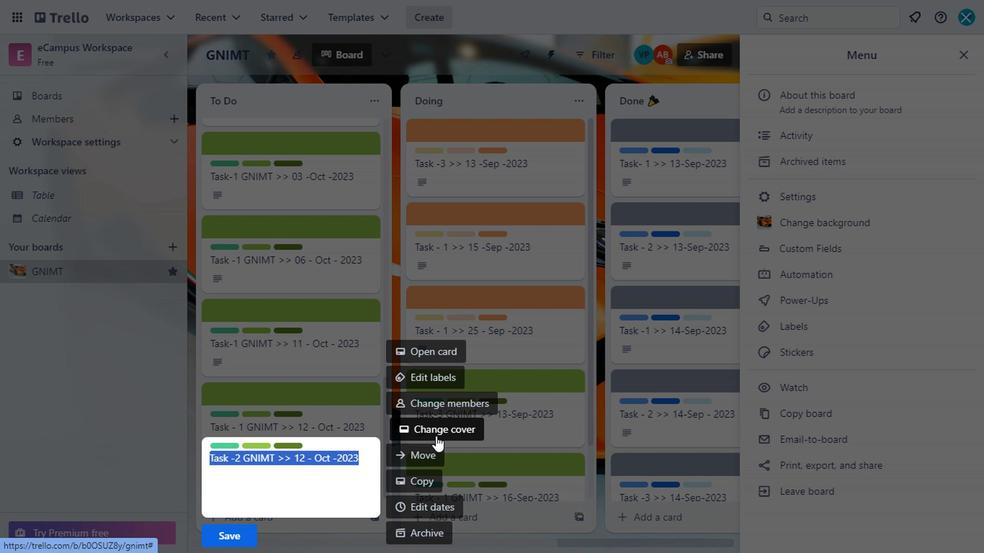 
Action: Mouse moved to (384, 392)
Screenshot: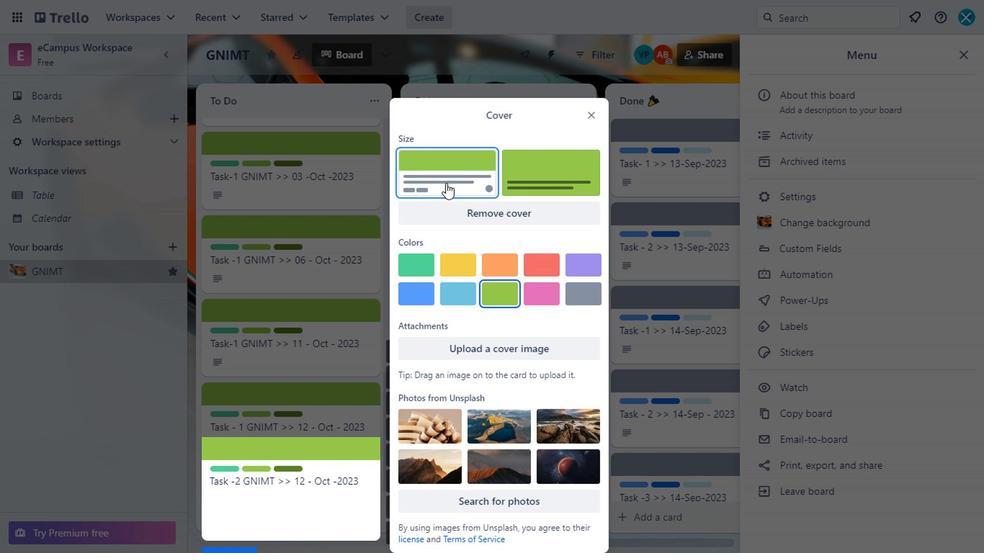 
Action: Mouse pressed left at (384, 392)
Screenshot: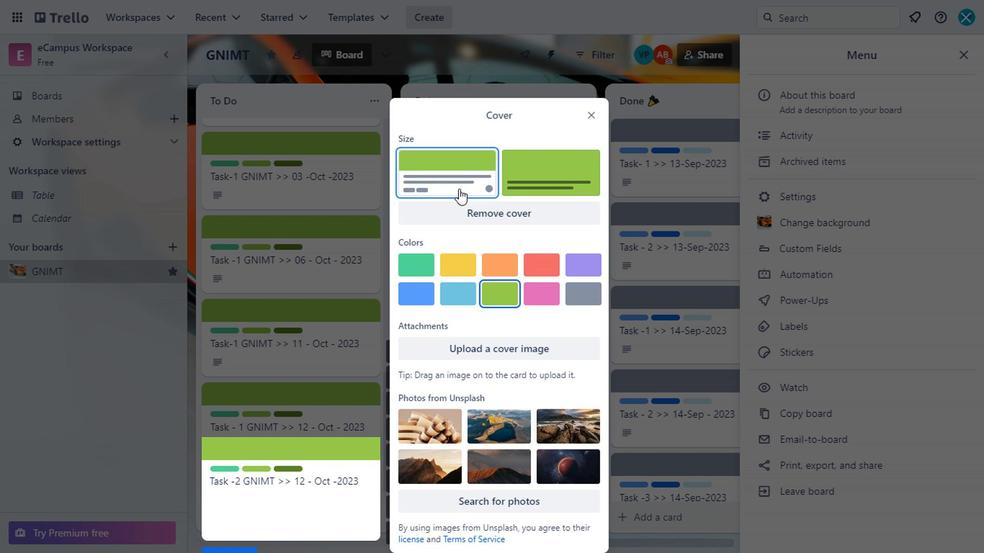 
Action: Mouse moved to (439, 297)
Screenshot: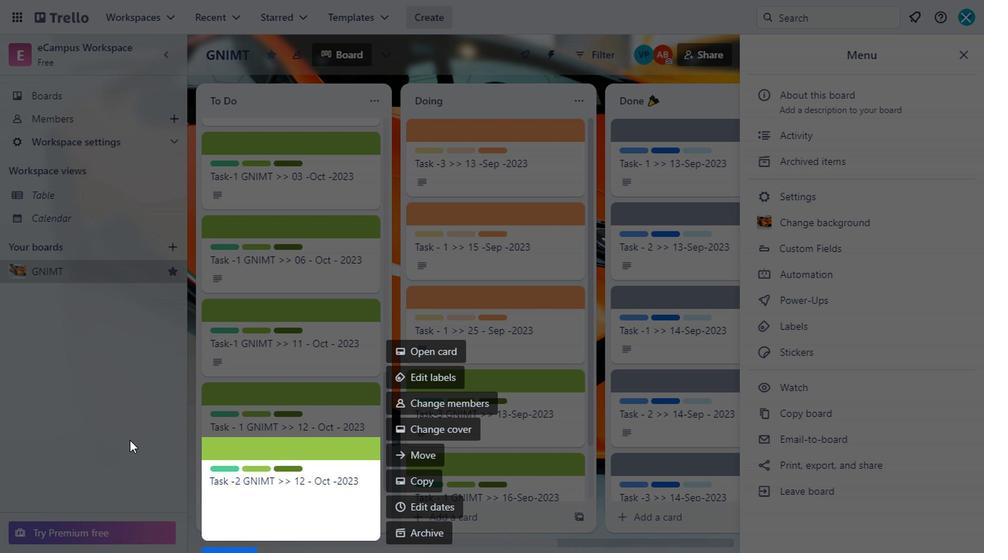 
Action: Mouse pressed left at (439, 297)
Screenshot: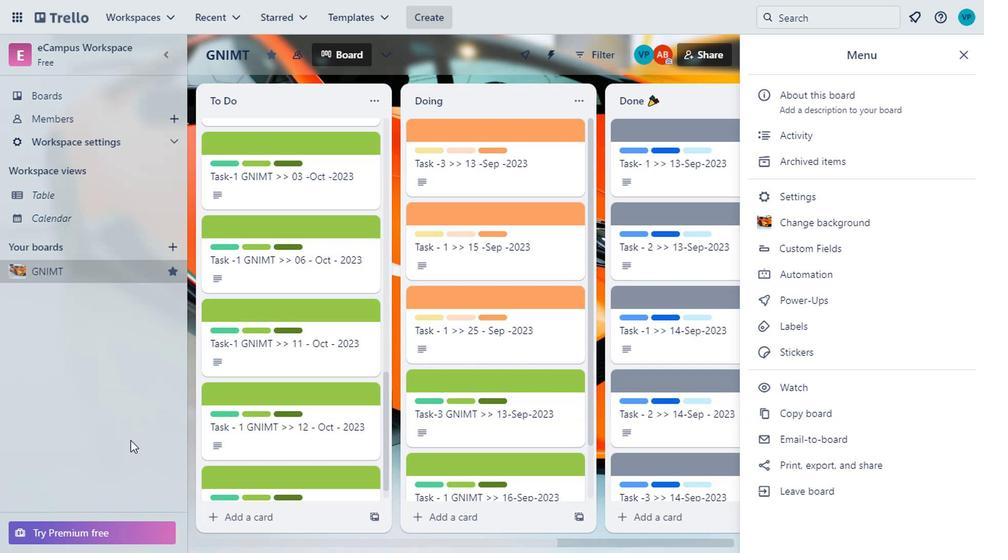 
Action: Mouse moved to (404, 217)
Screenshot: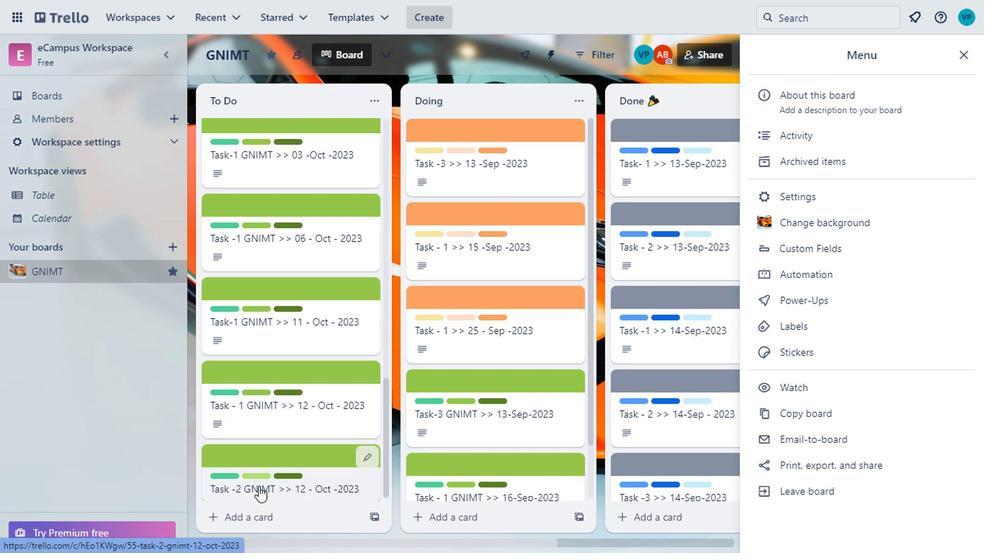 
Action: Mouse pressed left at (404, 217)
Screenshot: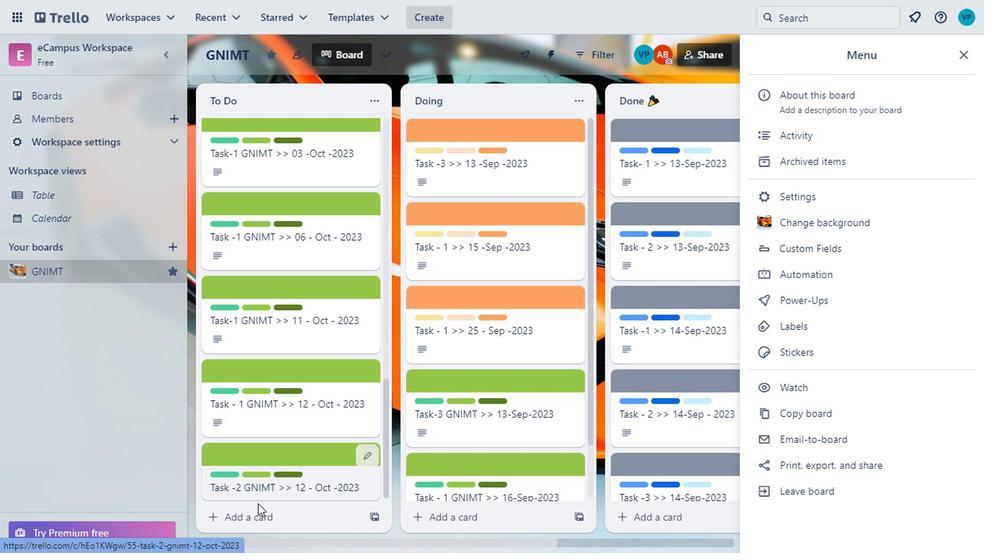 
Action: Mouse moved to (505, 168)
Screenshot: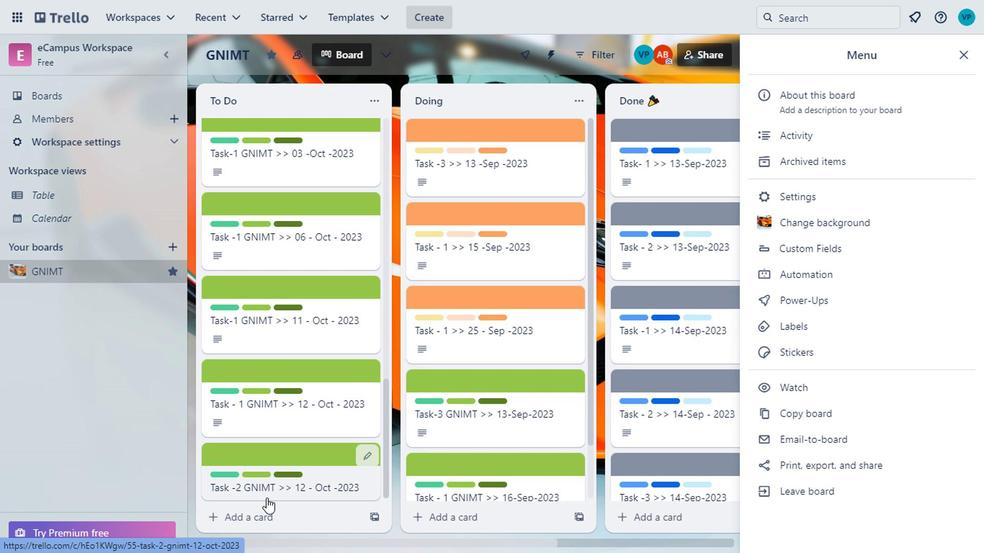 
Action: Mouse pressed left at (505, 168)
Screenshot: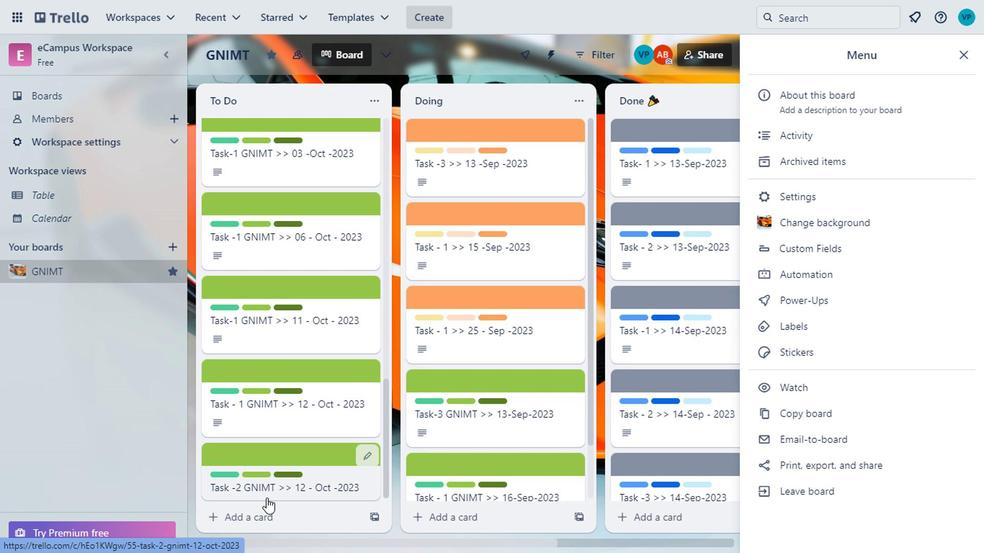 
Action: Mouse moved to (179, 400)
Screenshot: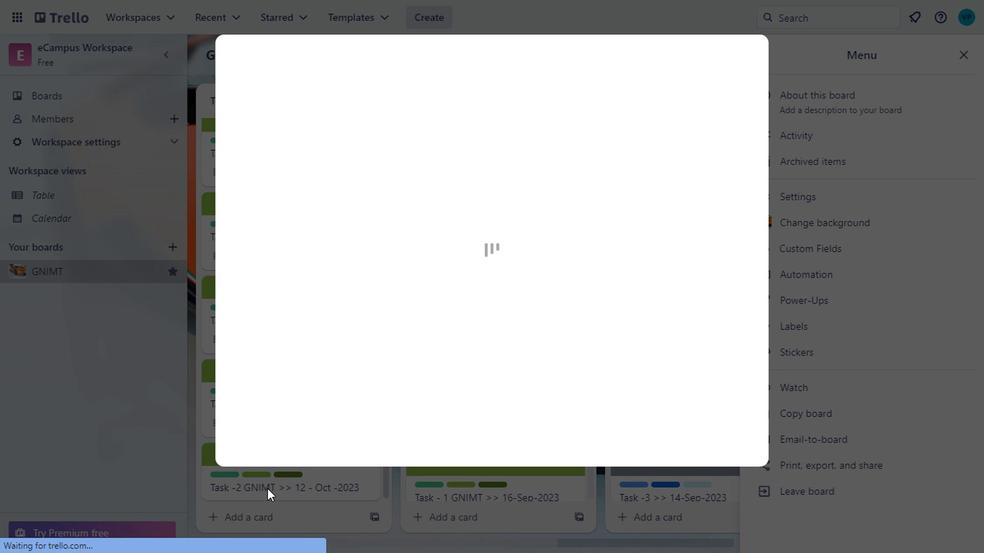 
Action: Mouse pressed left at (179, 400)
Screenshot: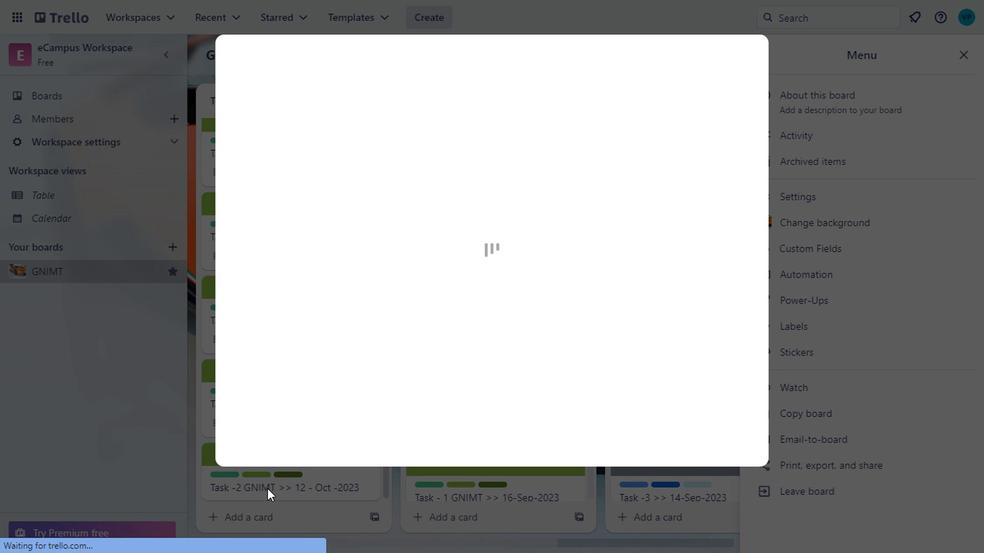 
Action: Mouse moved to (266, 424)
Screenshot: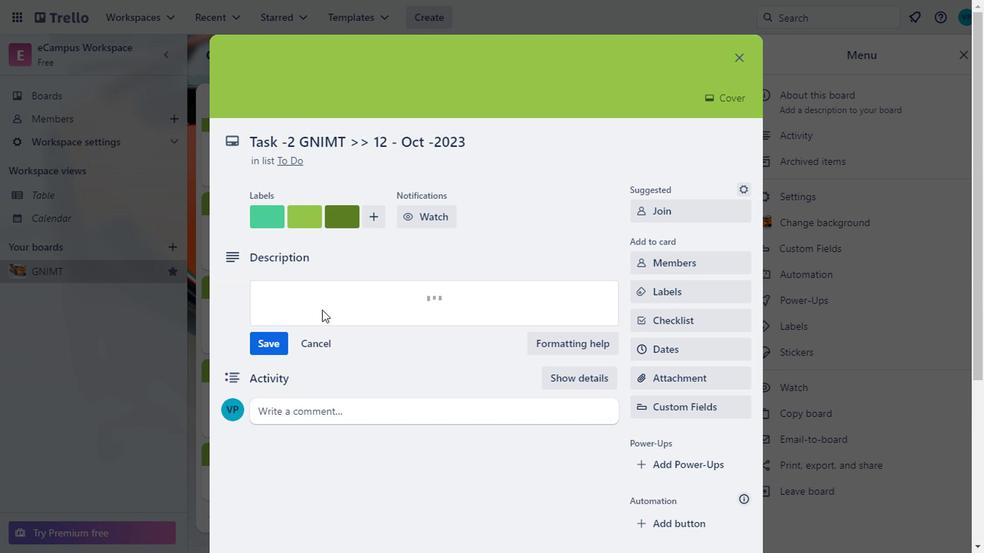 
Action: Mouse scrolled (266, 423) with delta (0, 0)
Screenshot: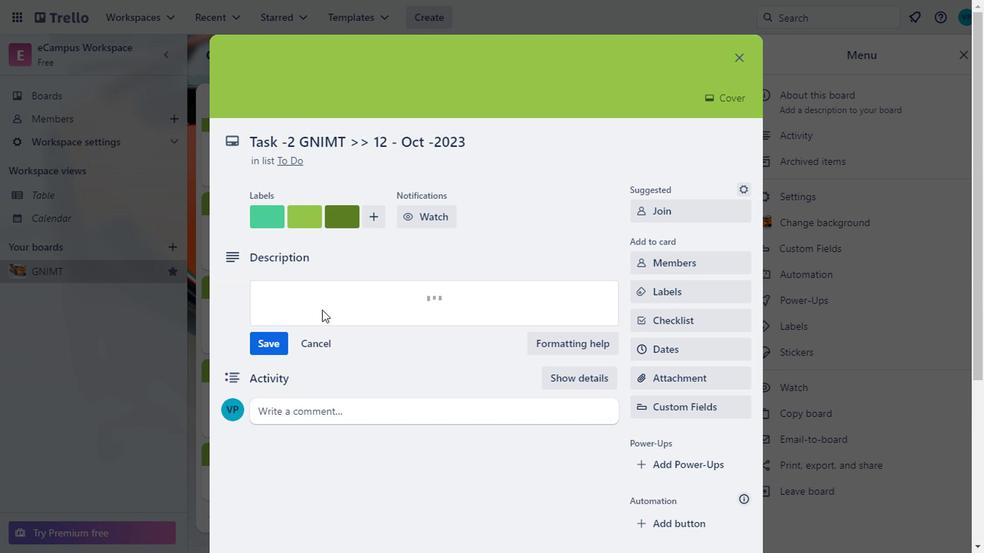 
Action: Mouse moved to (268, 425)
Screenshot: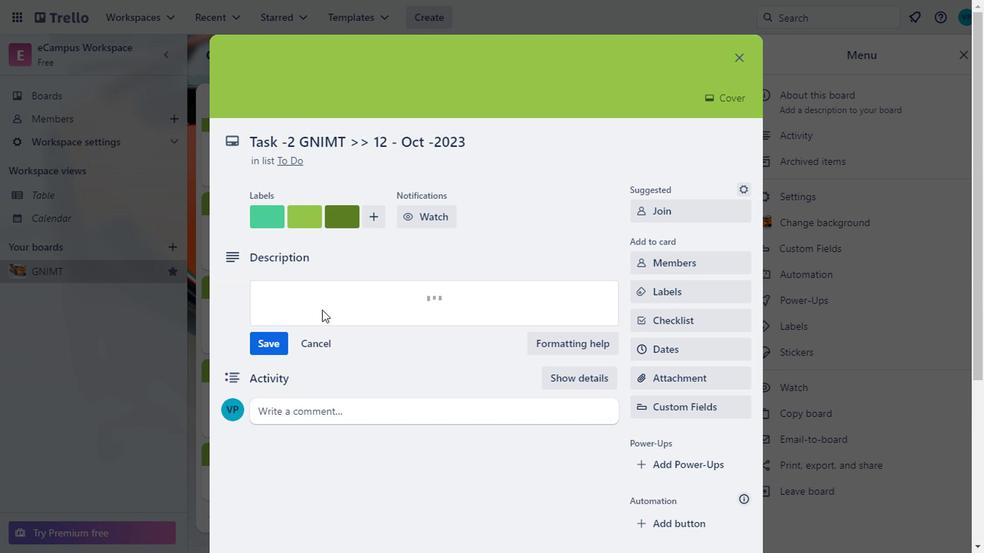 
Action: Mouse scrolled (268, 425) with delta (0, 0)
Screenshot: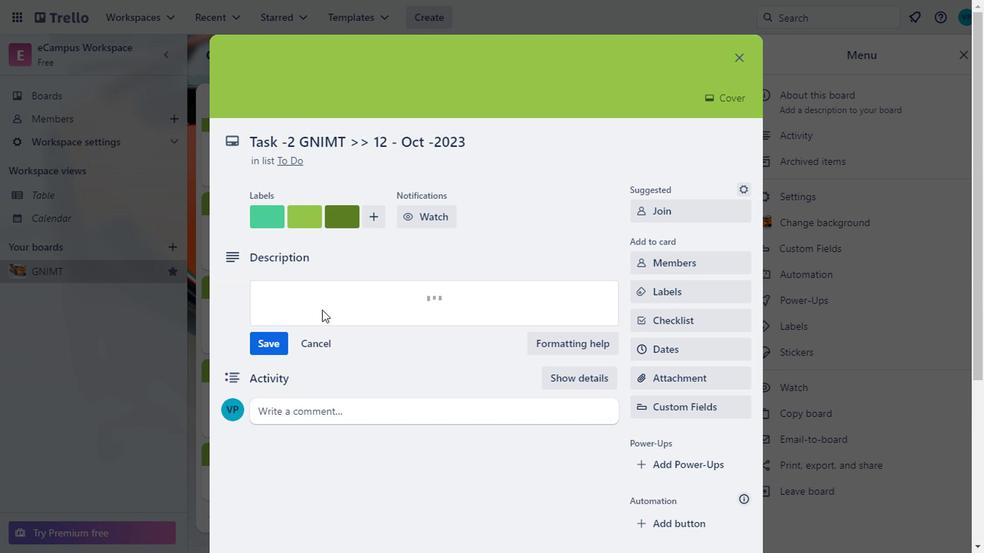 
Action: Mouse moved to (269, 428)
Screenshot: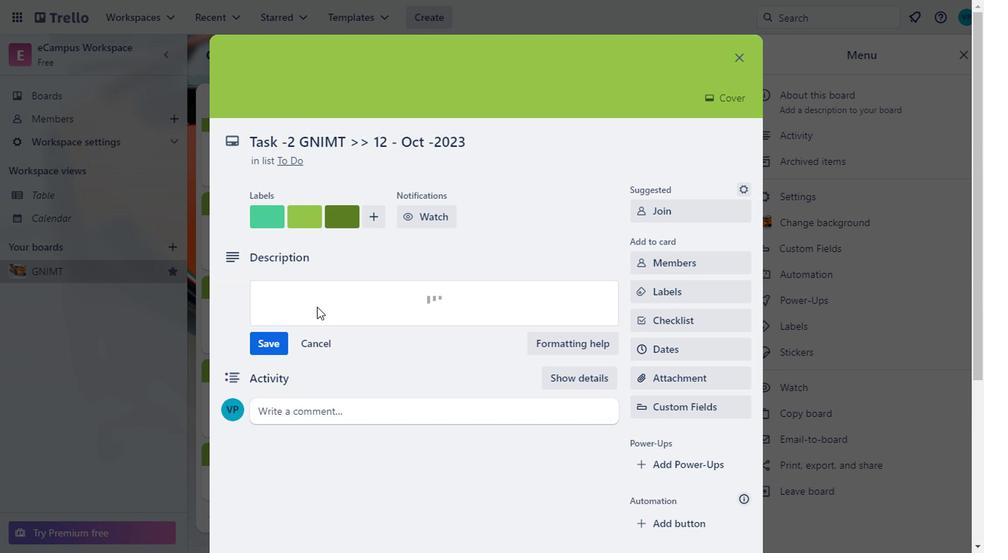 
Action: Mouse scrolled (269, 428) with delta (0, 0)
Screenshot: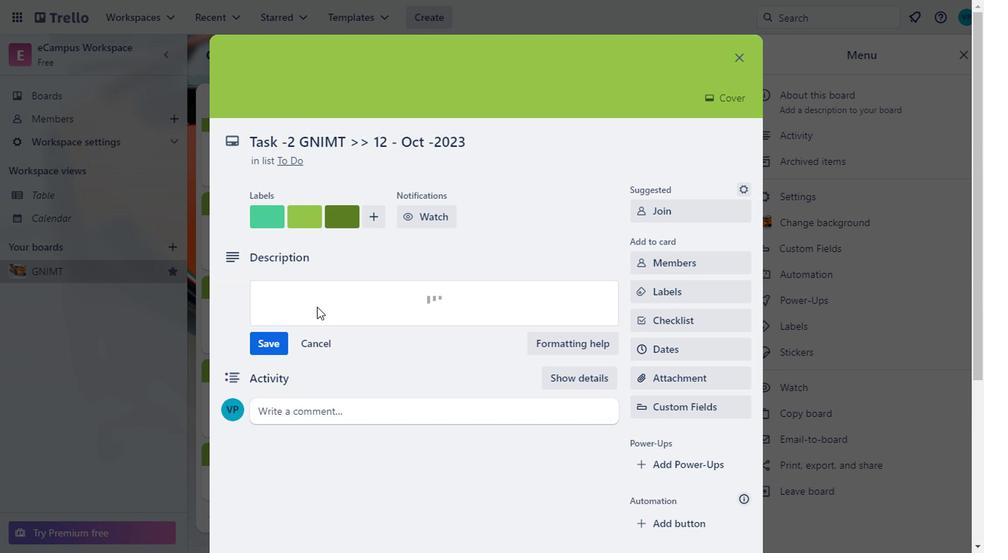 
Action: Mouse moved to (270, 430)
Screenshot: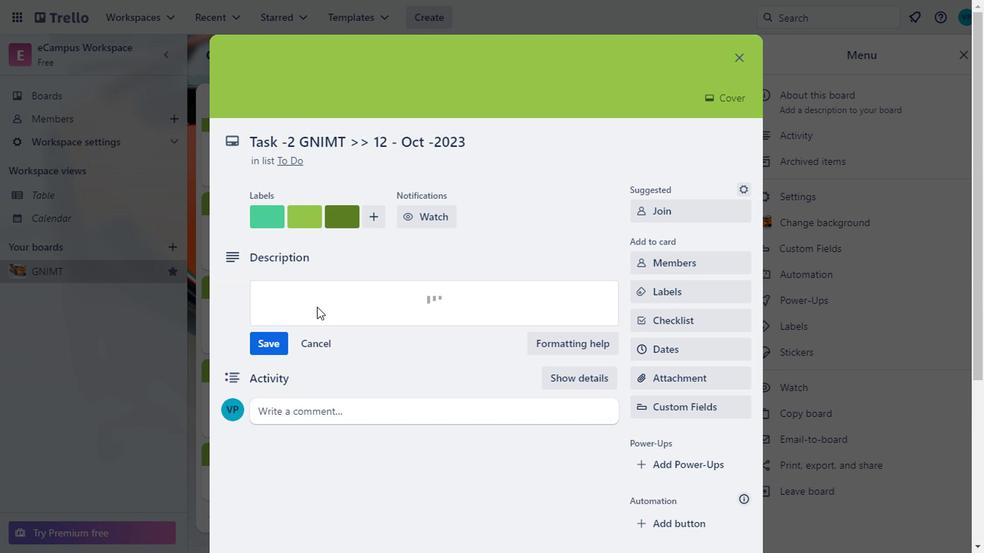 
Action: Mouse scrolled (270, 429) with delta (0, 0)
Screenshot: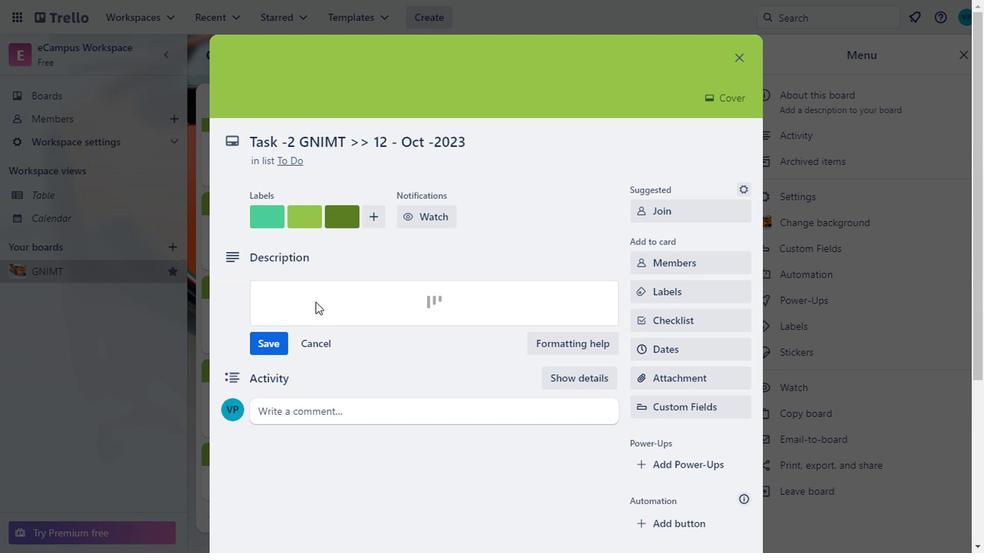 
Action: Mouse moved to (270, 449)
Screenshot: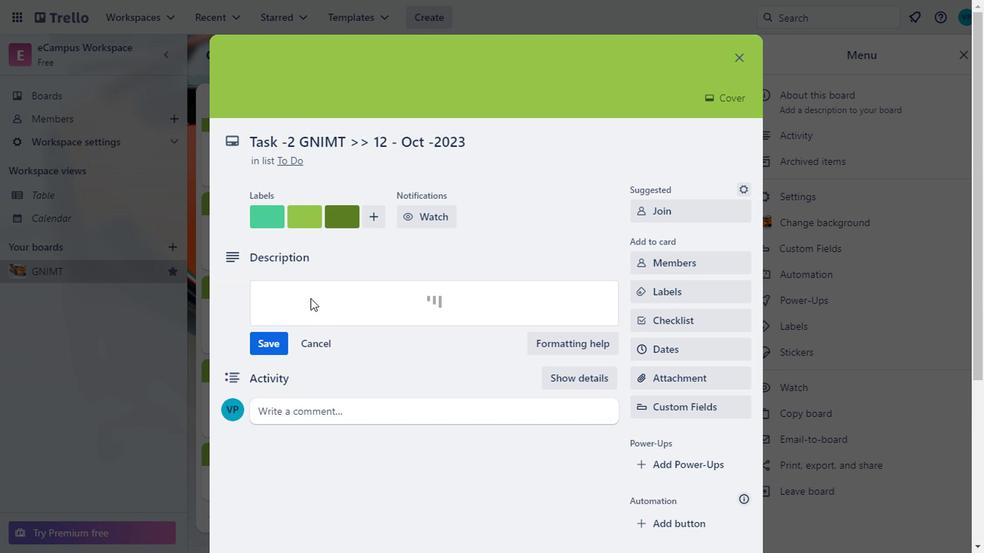 
Action: Mouse scrolled (270, 449) with delta (0, 0)
Screenshot: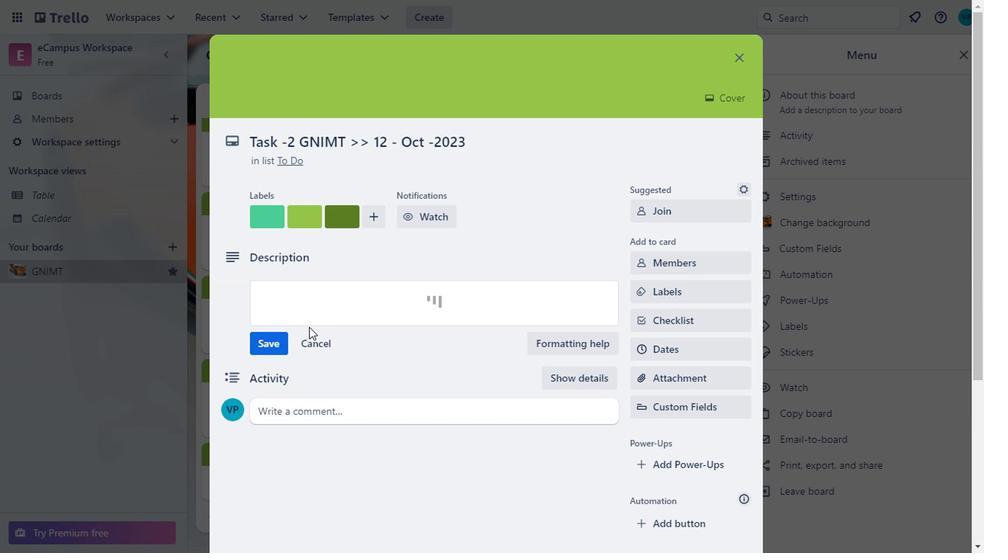 
Action: Mouse moved to (271, 449)
Screenshot: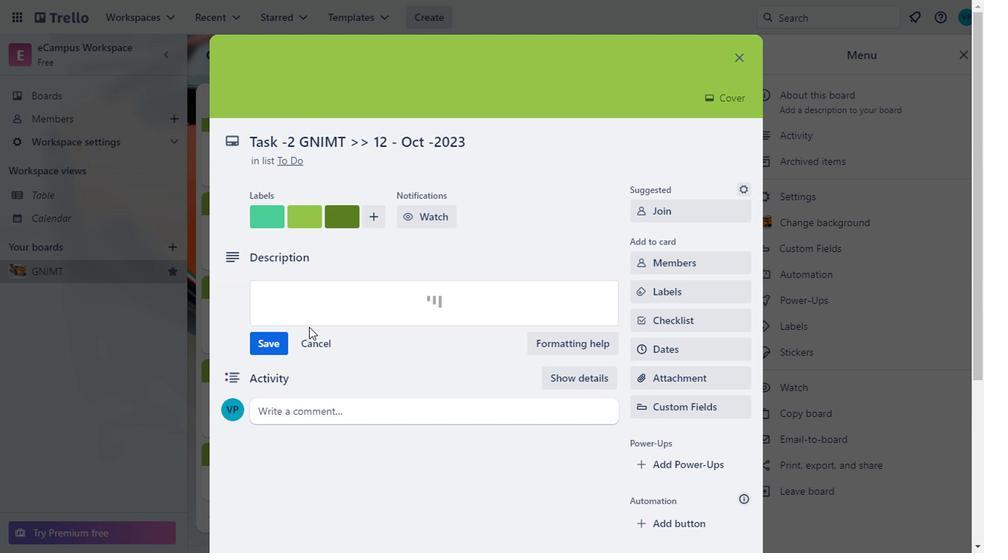 
Action: Mouse scrolled (271, 449) with delta (0, 0)
Screenshot: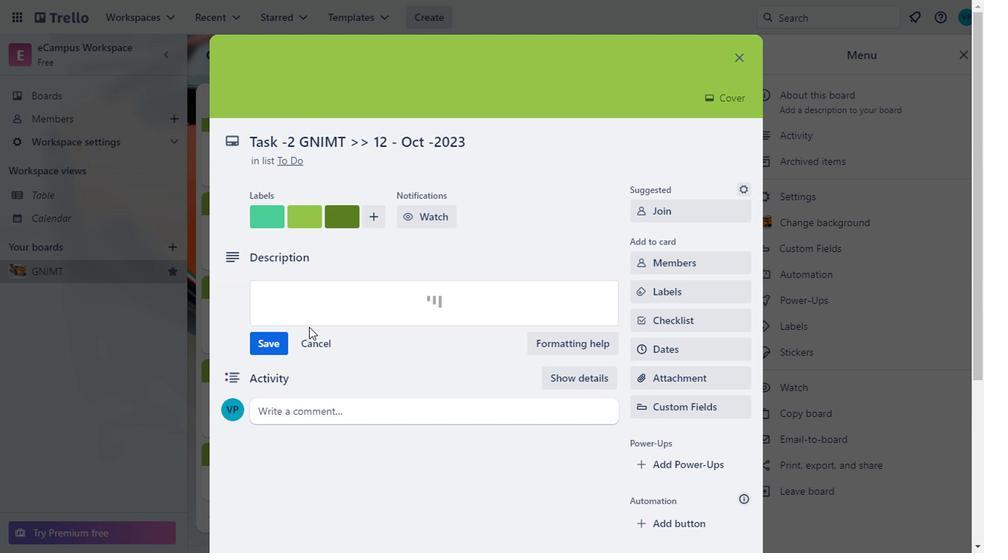 
Action: Mouse moved to (271, 449)
Screenshot: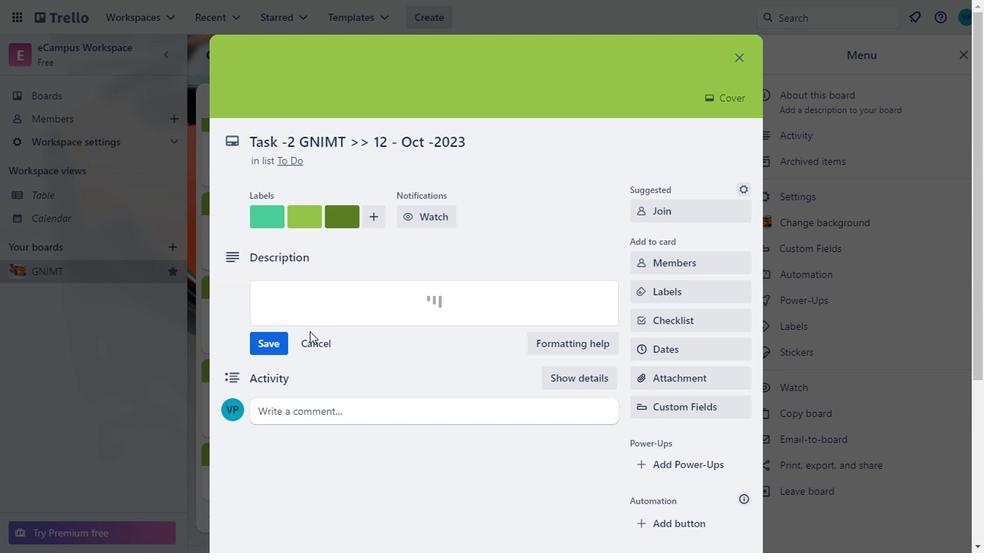 
Action: Mouse scrolled (271, 449) with delta (0, 0)
Screenshot: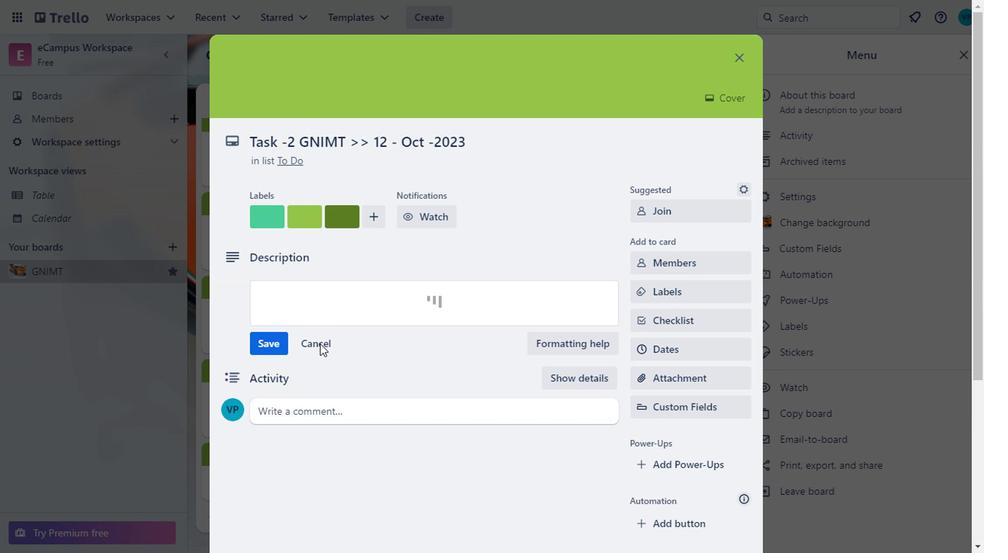
Action: Mouse moved to (277, 435)
Screenshot: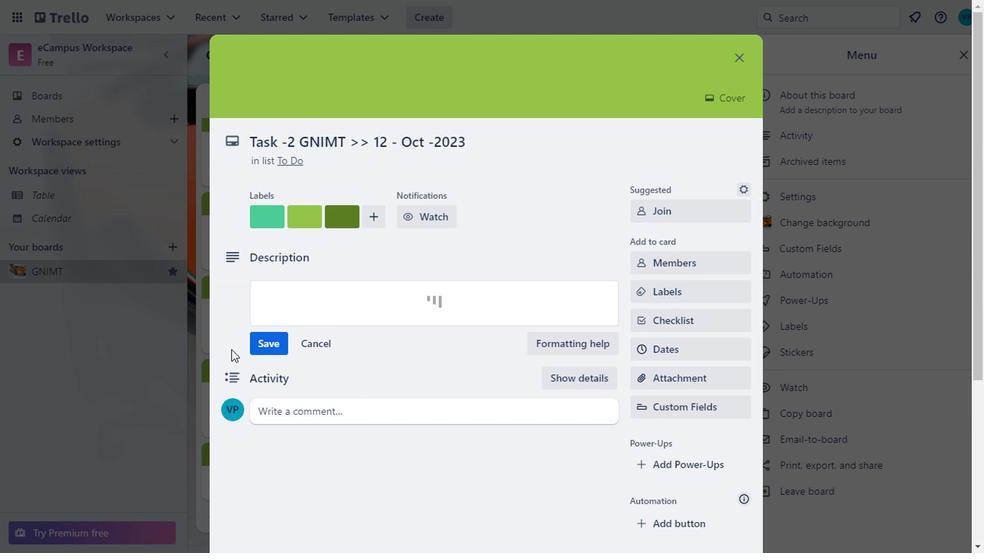 
Action: Mouse pressed left at (277, 435)
Screenshot: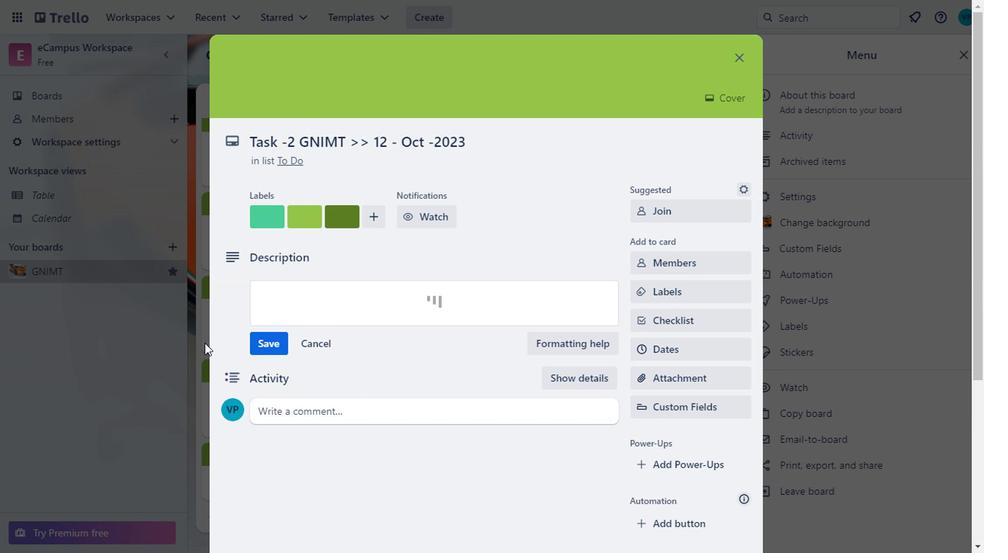 
Action: Mouse moved to (359, 300)
Screenshot: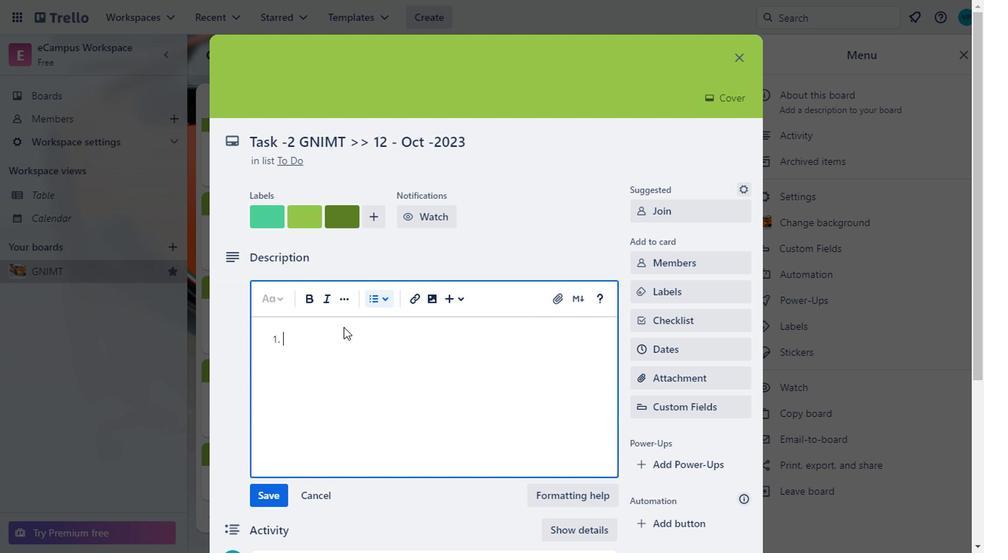 
Action: Mouse pressed left at (359, 300)
Screenshot: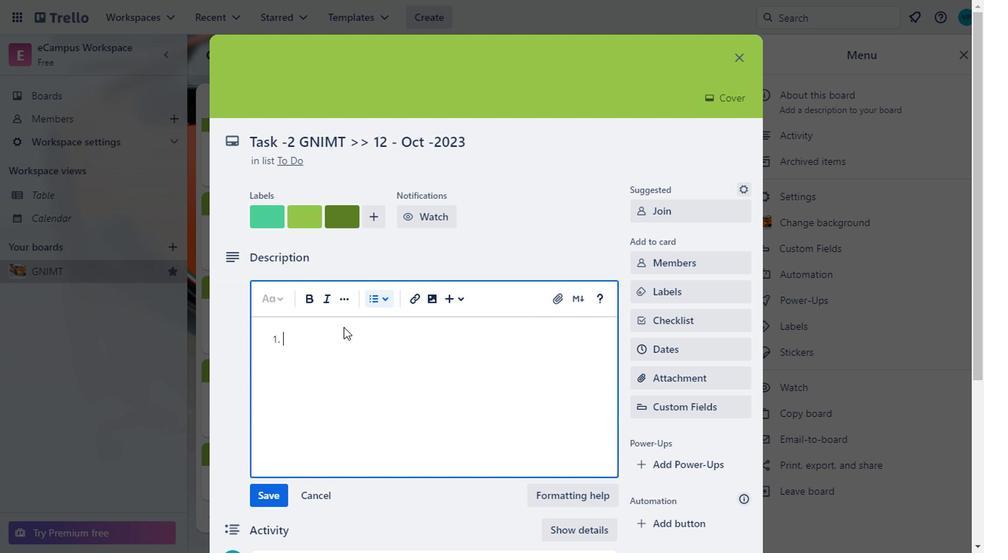 
Action: Mouse moved to (371, 337)
Screenshot: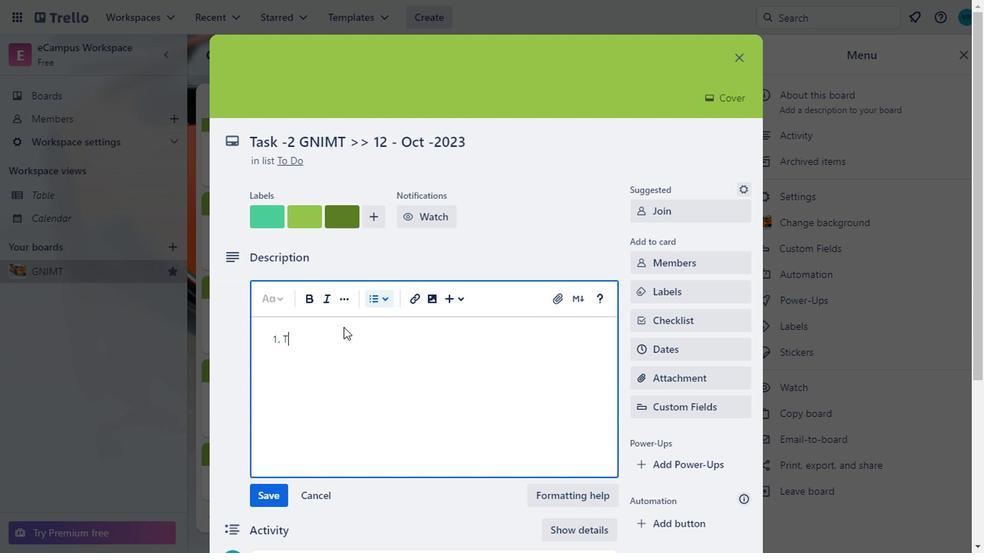 
Action: Mouse pressed left at (371, 337)
Screenshot: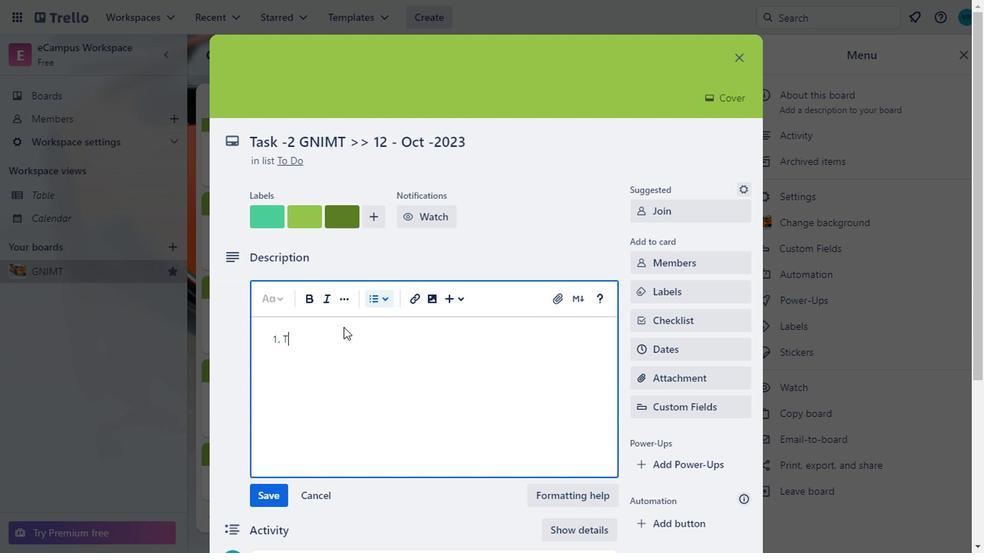 
Action: Mouse moved to (331, 320)
Screenshot: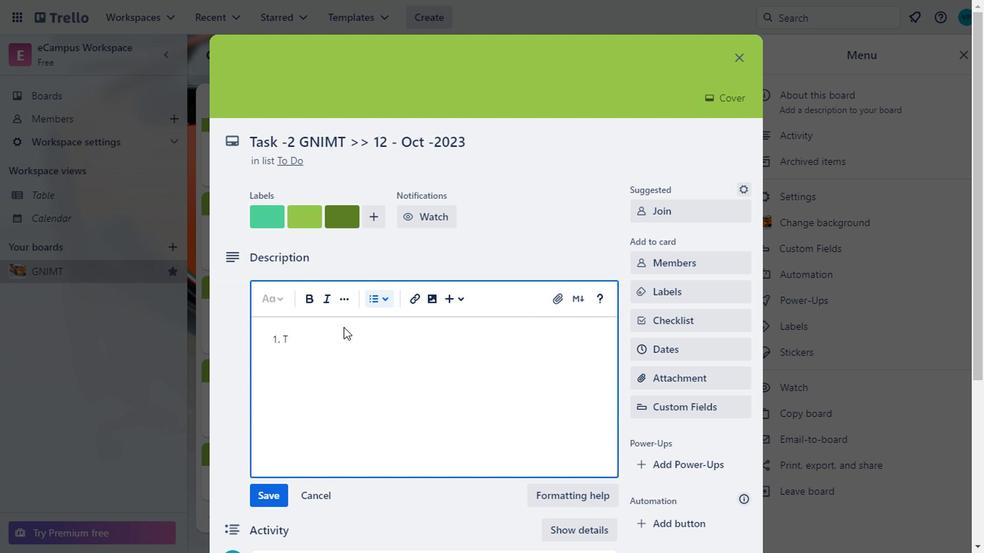 
Action: Mouse pressed left at (331, 320)
Screenshot: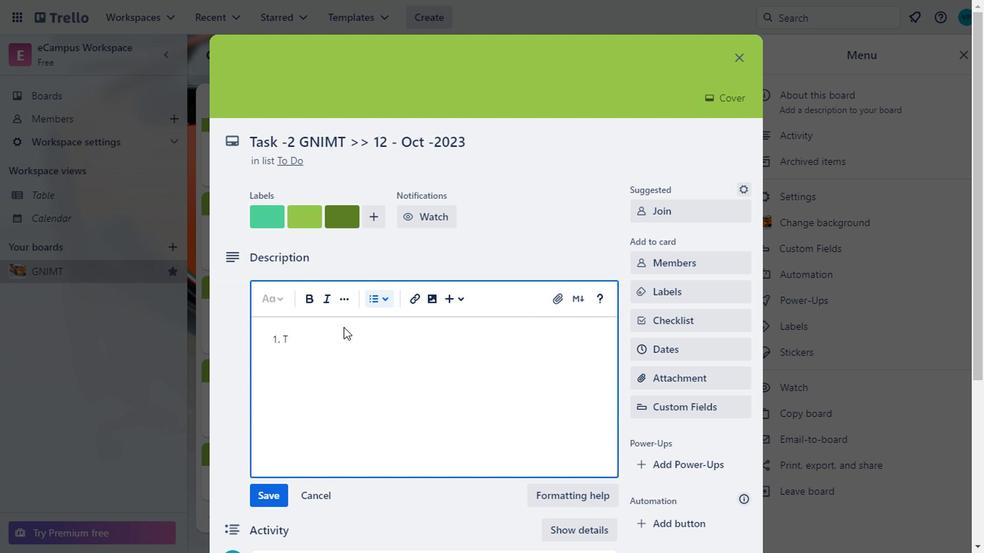 
Action: Mouse moved to (331, 320)
Screenshot: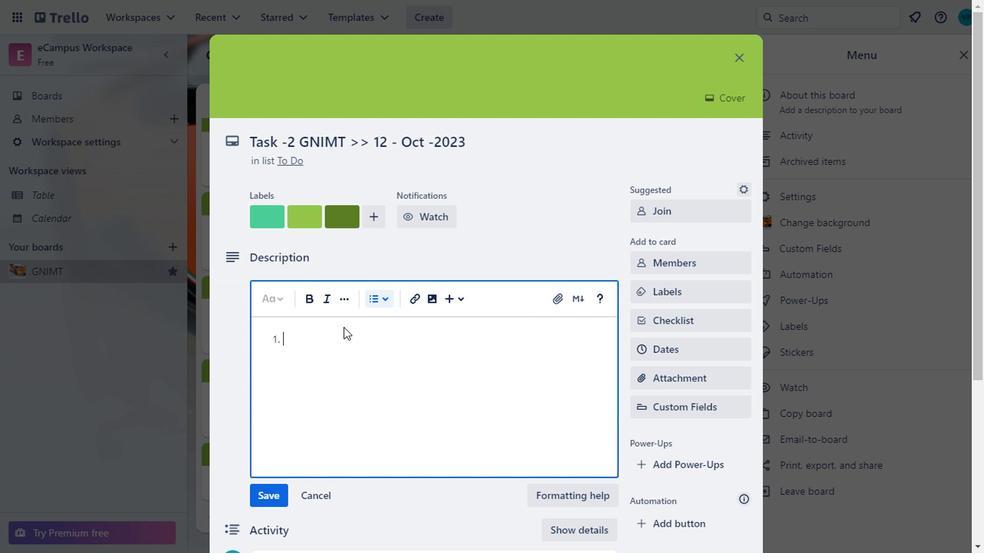 
Action: Key pressed <Key.caps_lock>T<Key.backspace><Key.caps_lock><Key.caps_lock><Key.caps_lock><Key.caps_lock>SGUV<Key.space><Key.caps_lock>uok<Key.backspace><Key.backspace>ploaded<Key.space>in<Key.space>blended
Screenshot: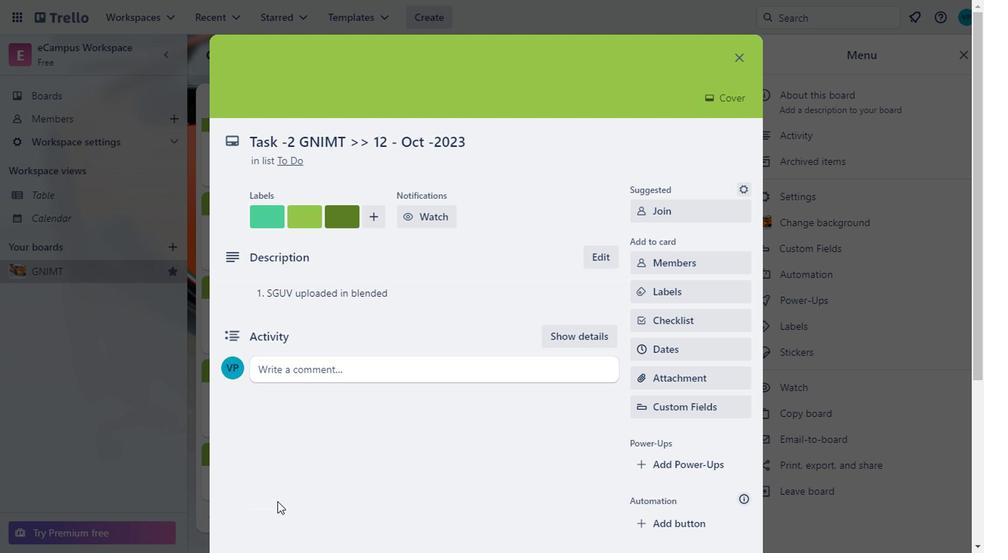 
Action: Mouse moved to (284, 444)
Screenshot: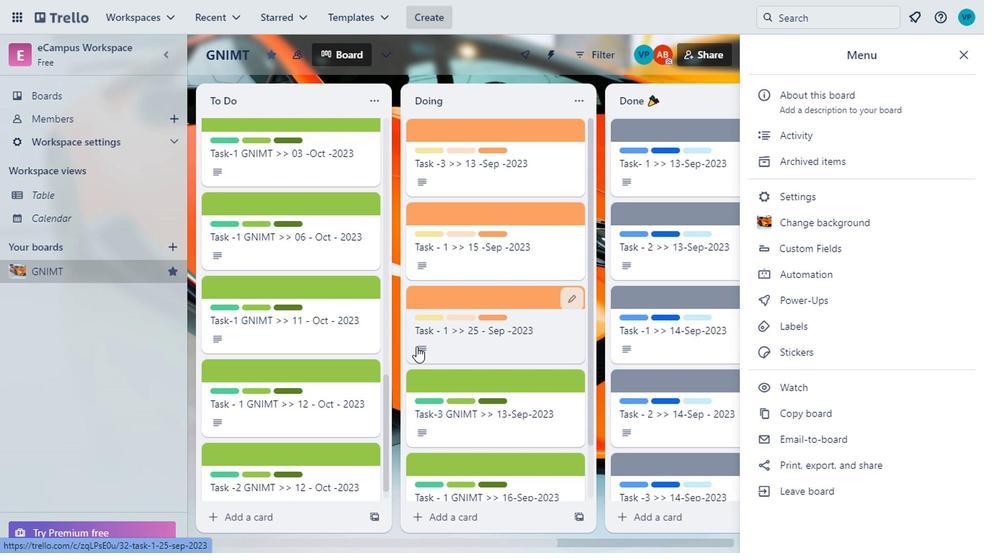
Action: Mouse pressed left at (284, 444)
Screenshot: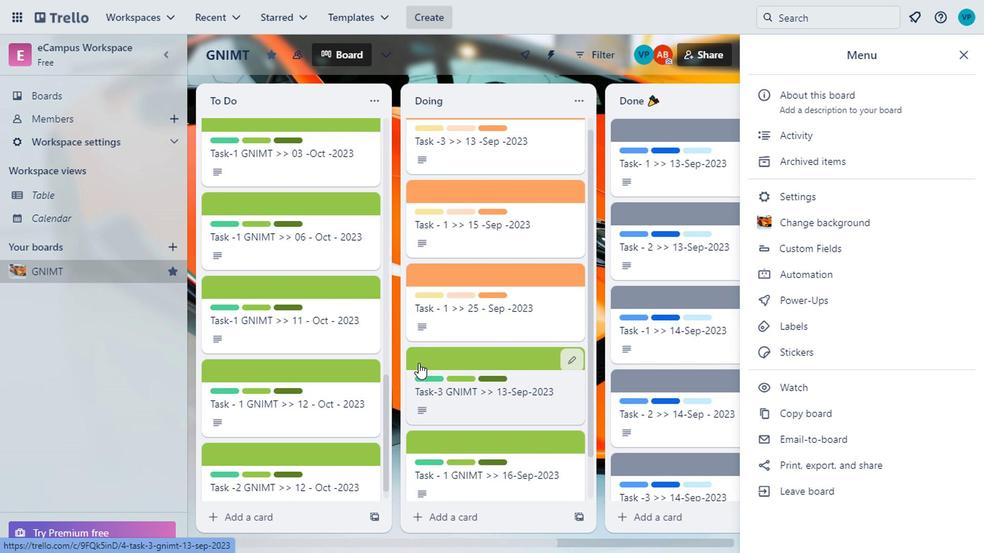 
Action: Mouse moved to (611, 125)
Screenshot: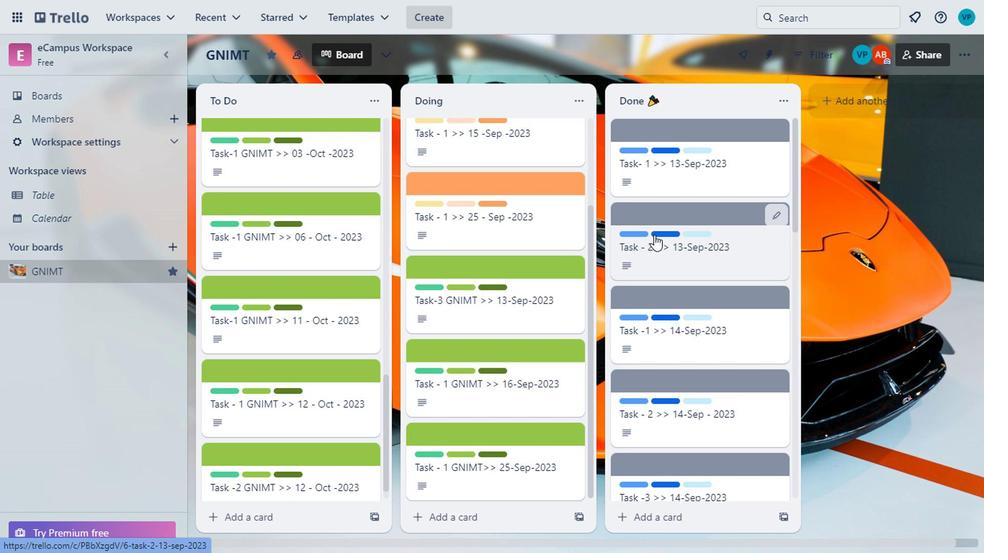 
Action: Mouse pressed left at (611, 125)
Screenshot: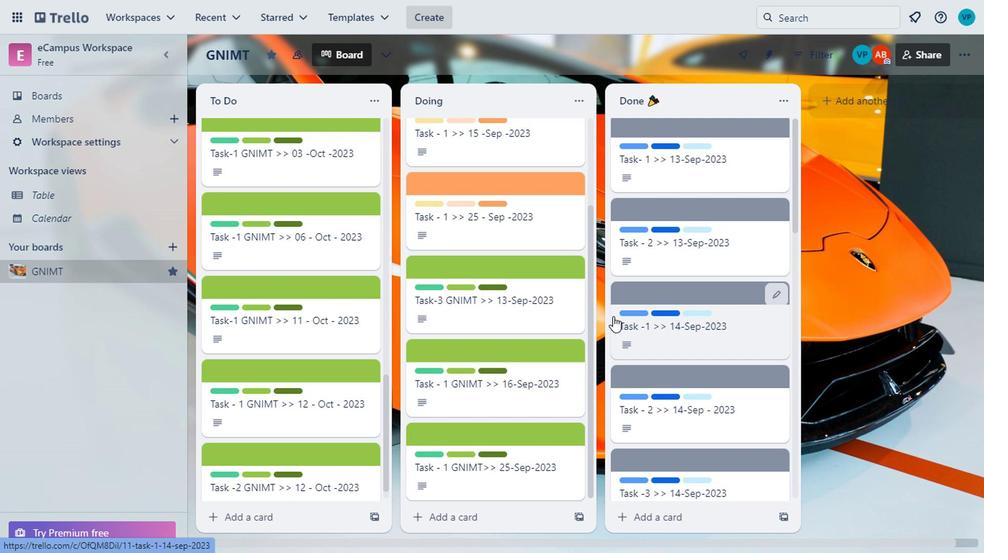 
Action: Mouse moved to (385, 343)
Screenshot: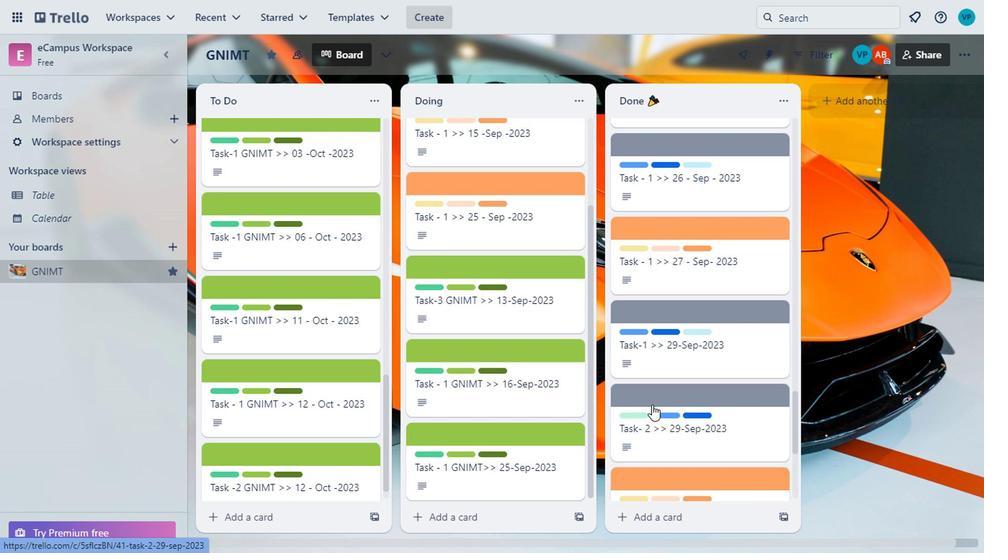
Action: Mouse scrolled (385, 342) with delta (0, 0)
Screenshot: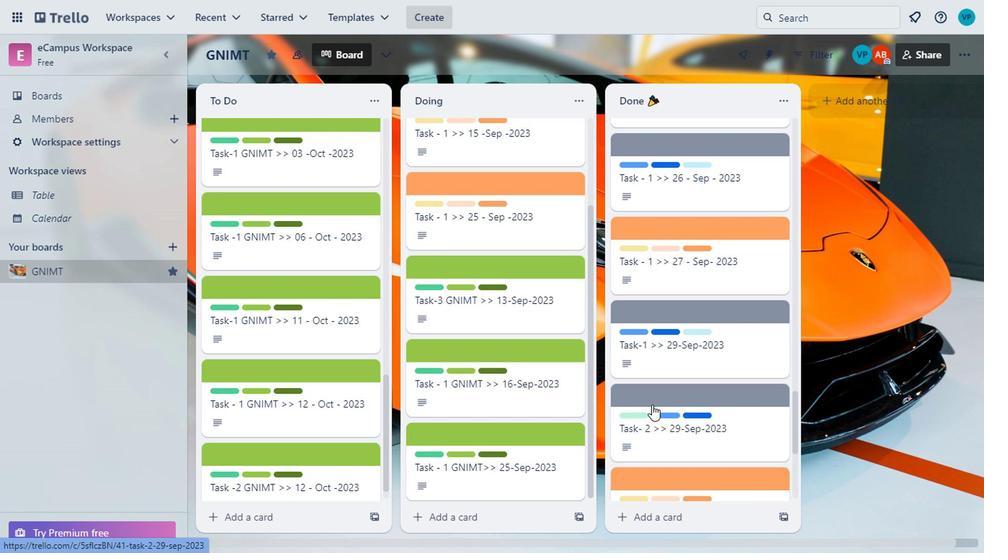 
Action: Mouse moved to (385, 345)
Screenshot: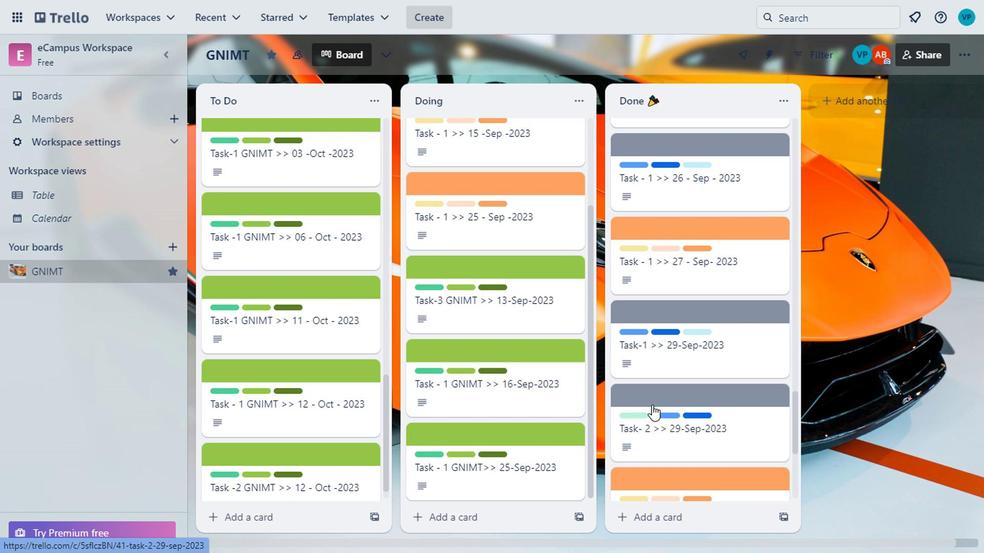 
Action: Mouse scrolled (385, 345) with delta (0, 0)
Screenshot: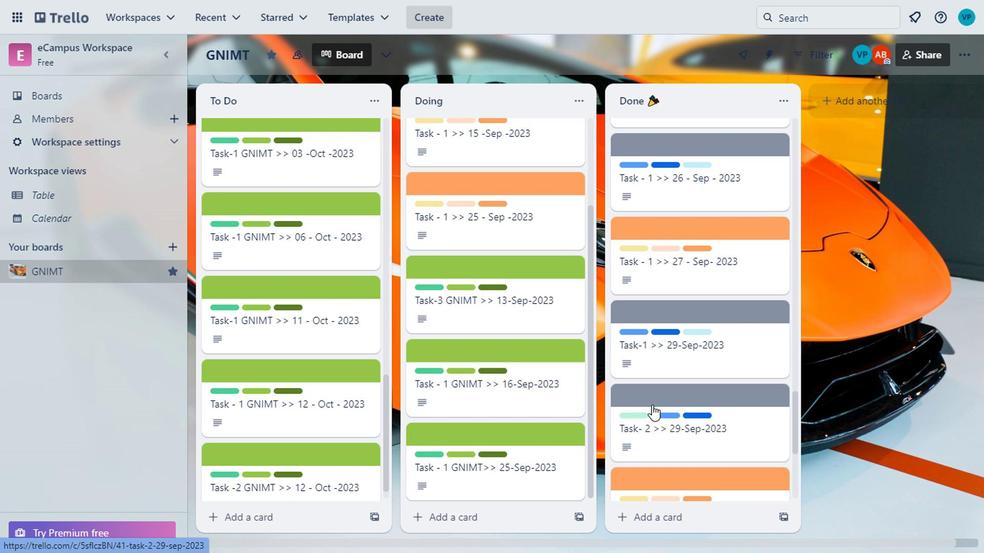 
Action: Mouse scrolled (385, 345) with delta (0, 0)
Screenshot: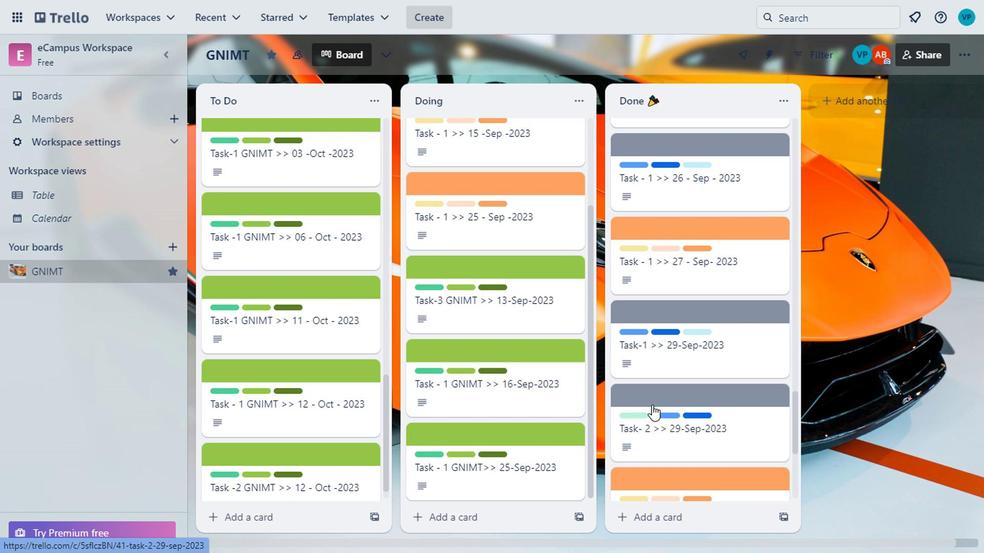 
Action: Mouse scrolled (385, 345) with delta (0, 0)
Screenshot: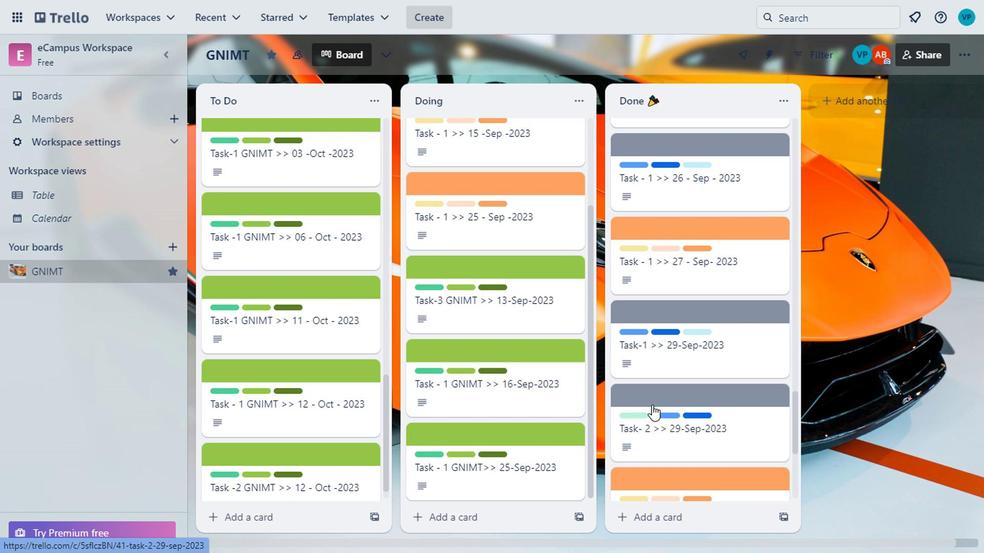 
Action: Mouse scrolled (385, 345) with delta (0, 0)
Screenshot: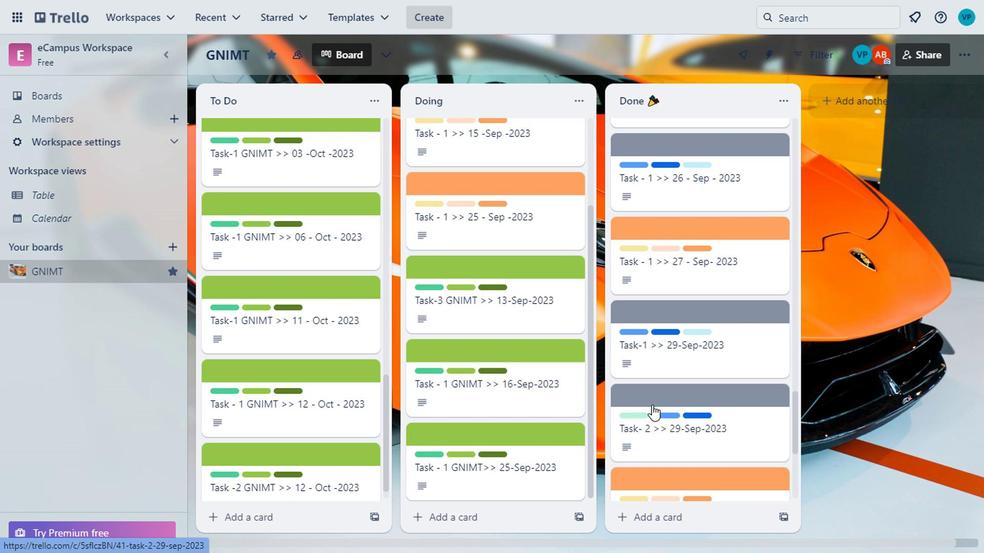 
Action: Mouse scrolled (385, 345) with delta (0, 0)
Screenshot: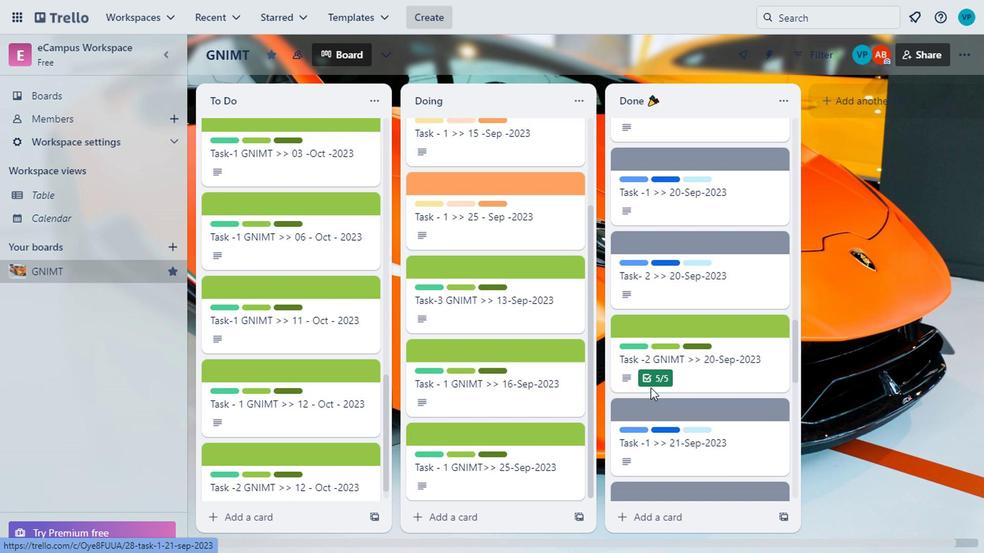 
Action: Mouse scrolled (385, 345) with delta (0, 0)
Screenshot: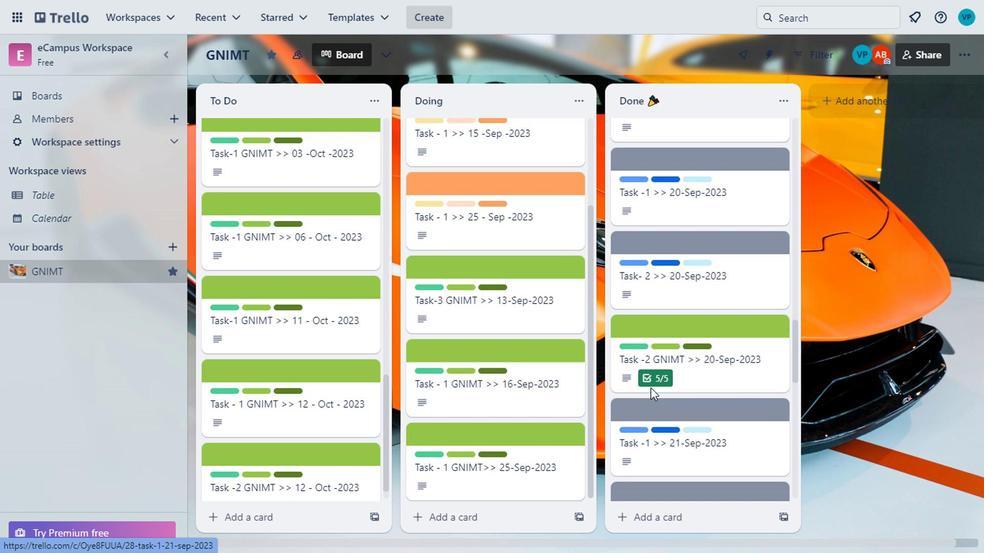 
Action: Mouse moved to (385, 346)
Screenshot: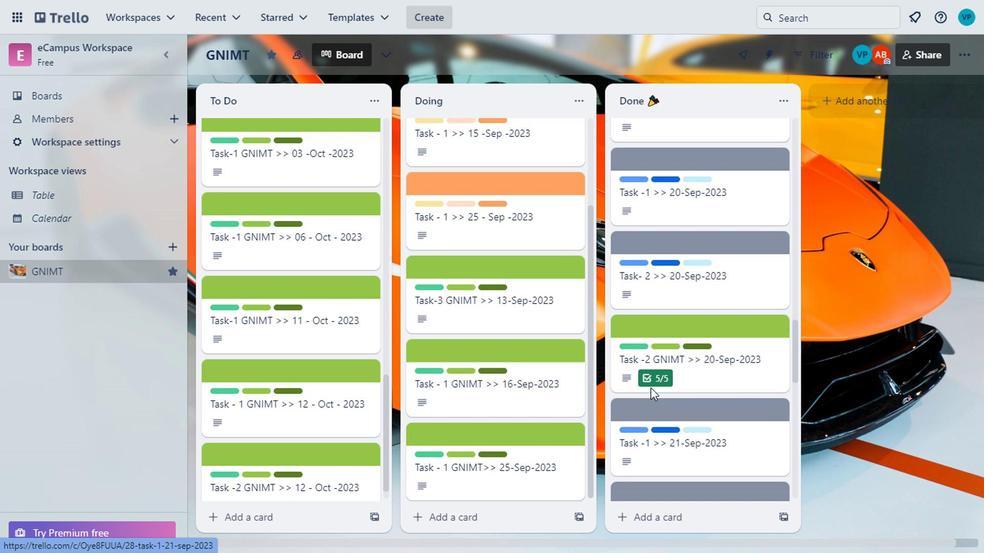 
Action: Mouse scrolled (385, 346) with delta (0, 0)
Screenshot: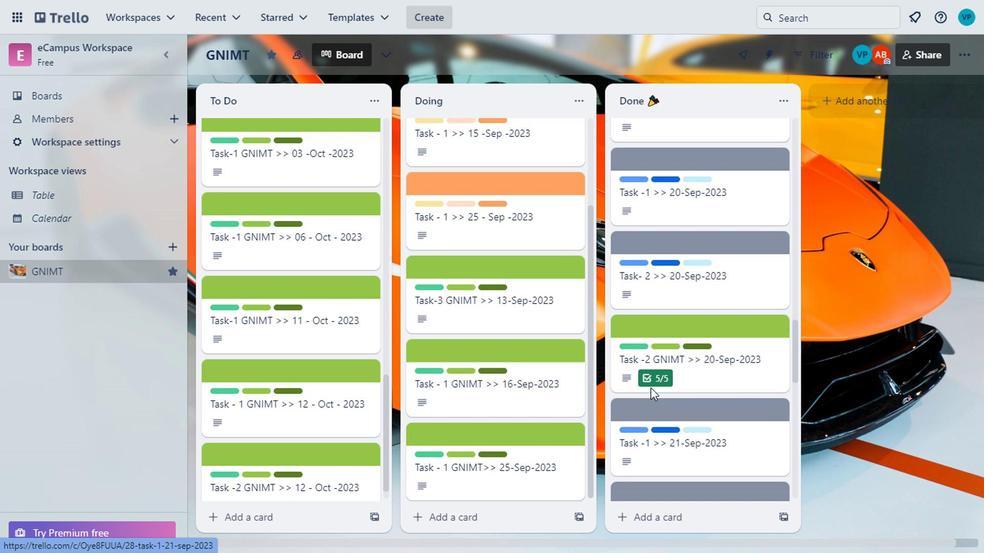 
Action: Mouse moved to (387, 351)
Screenshot: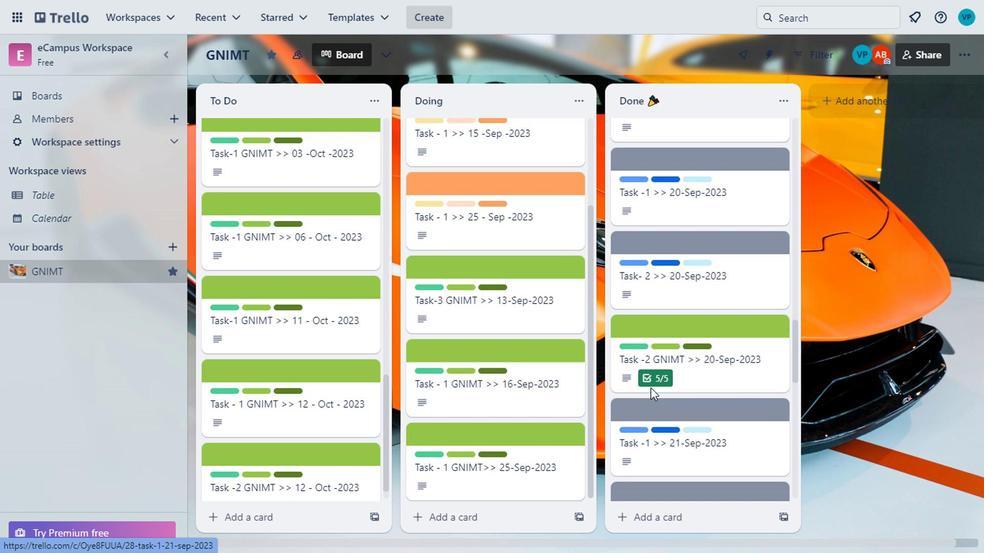 
Action: Mouse scrolled (387, 350) with delta (0, 0)
Screenshot: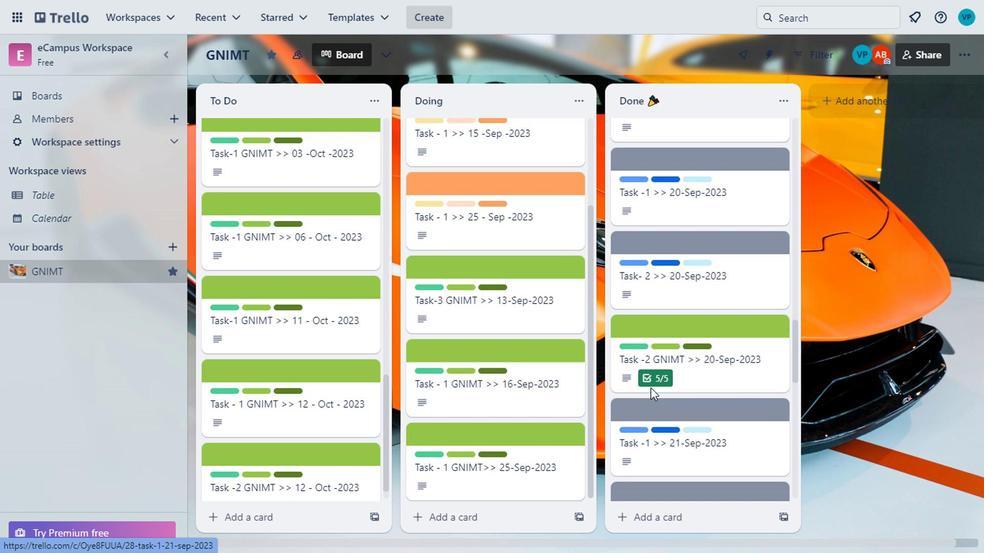 
Action: Mouse moved to (390, 355)
Screenshot: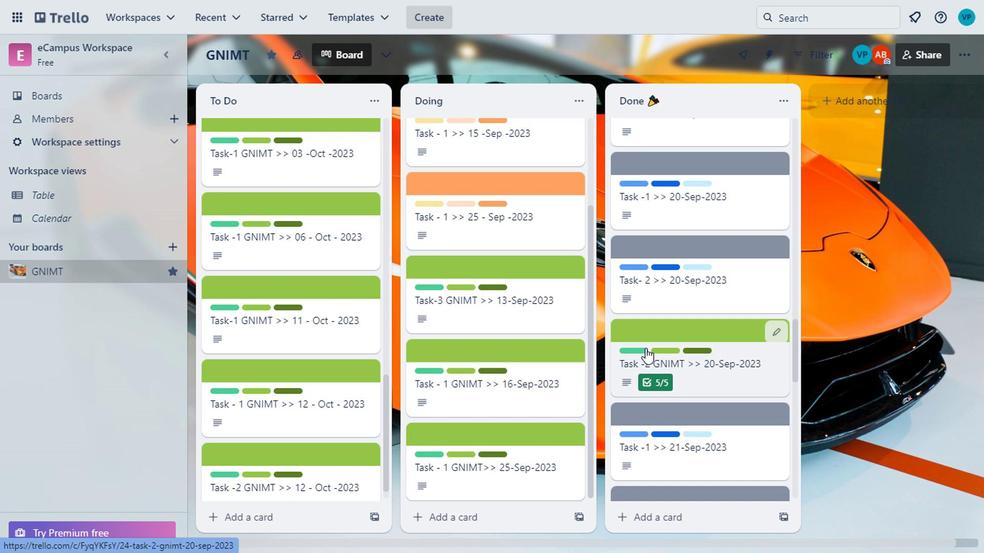 
Action: Mouse scrolled (390, 355) with delta (0, 0)
Screenshot: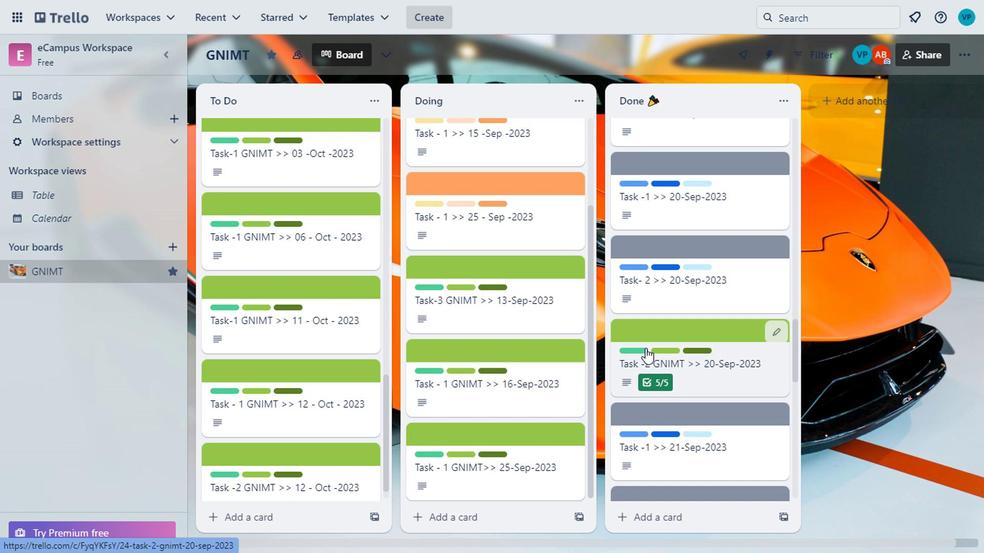 
Action: Mouse moved to (393, 357)
Screenshot: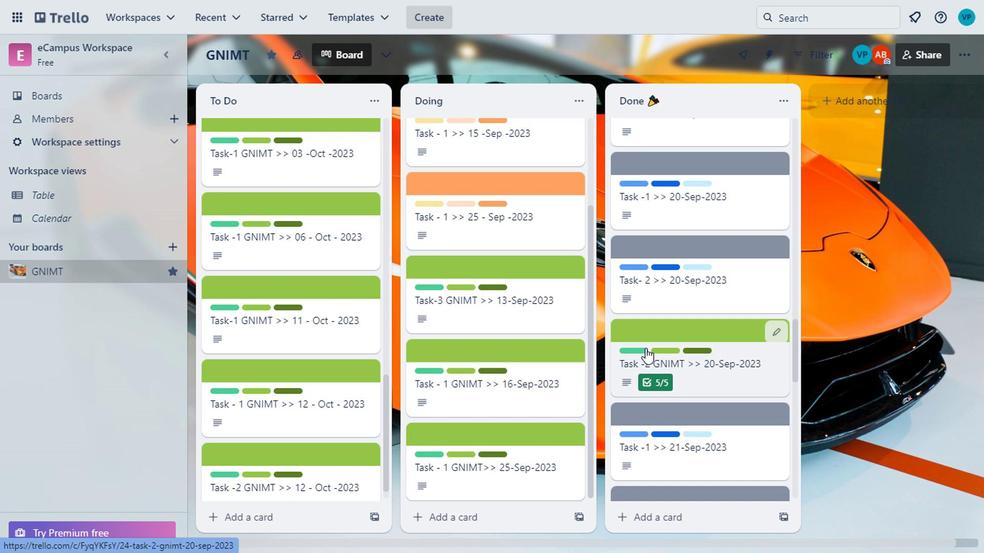 
Action: Mouse scrolled (393, 356) with delta (0, 0)
Screenshot: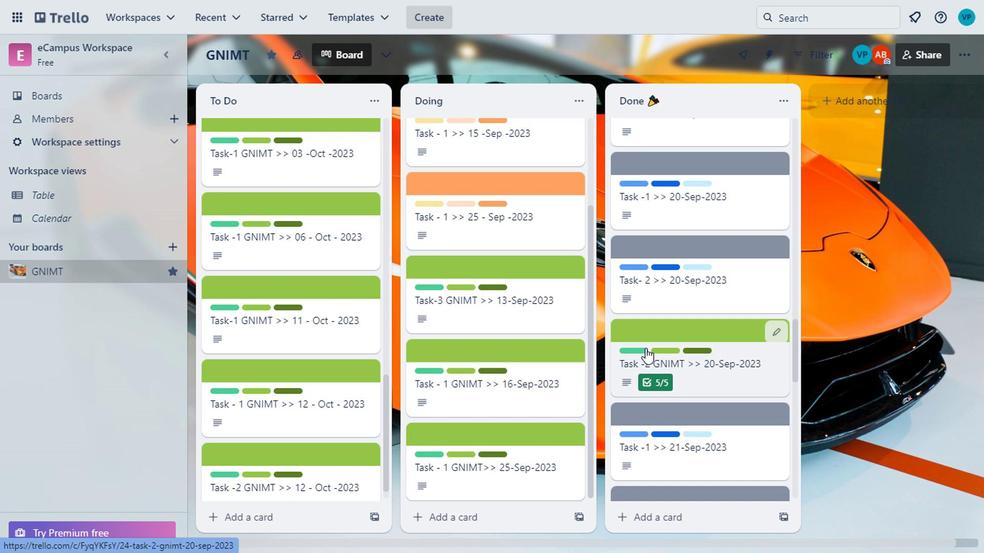 
Action: Mouse moved to (776, 123)
Screenshot: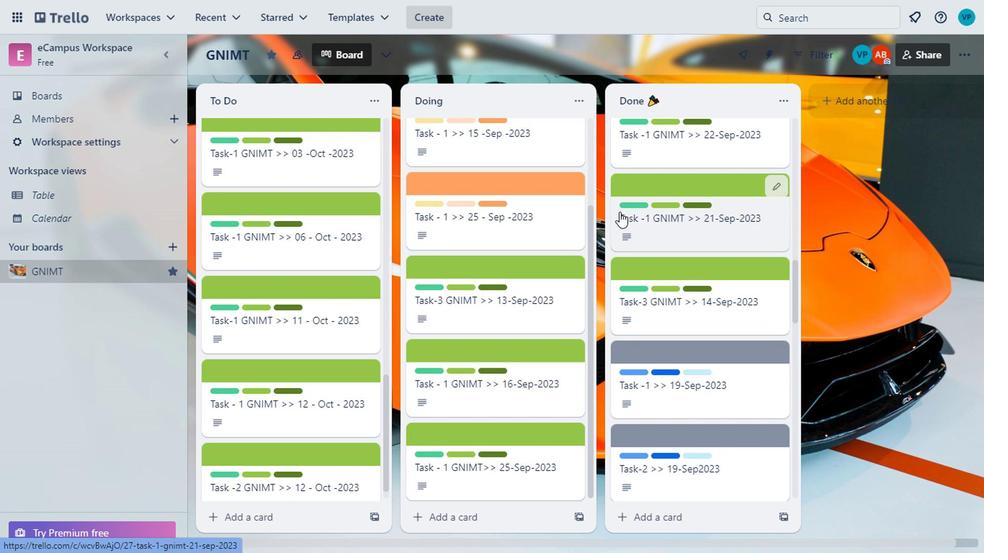 
Action: Mouse pressed left at (776, 123)
Screenshot: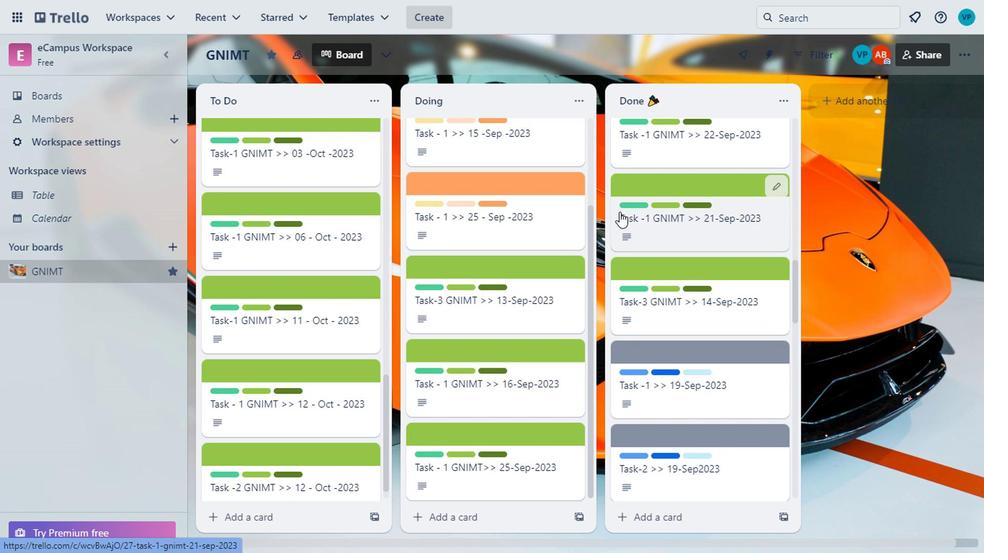 
Action: Mouse moved to (524, 309)
Screenshot: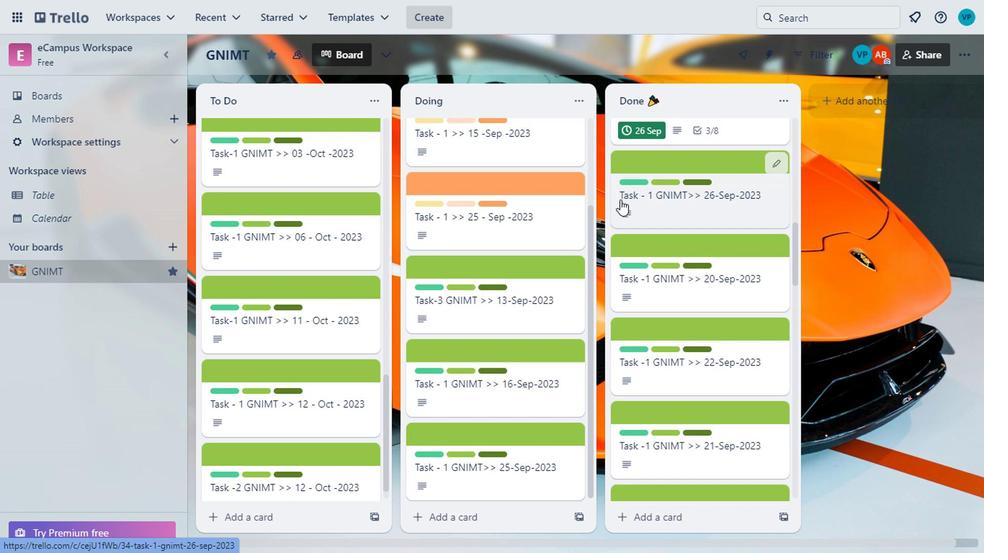 
Action: Mouse scrolled (524, 309) with delta (0, 0)
Screenshot: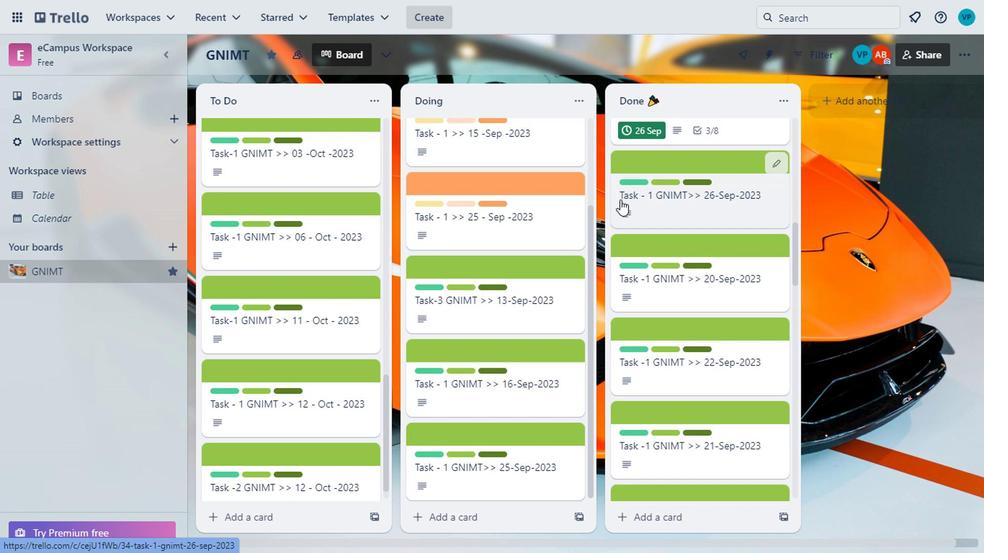 
Action: Mouse moved to (523, 310)
Screenshot: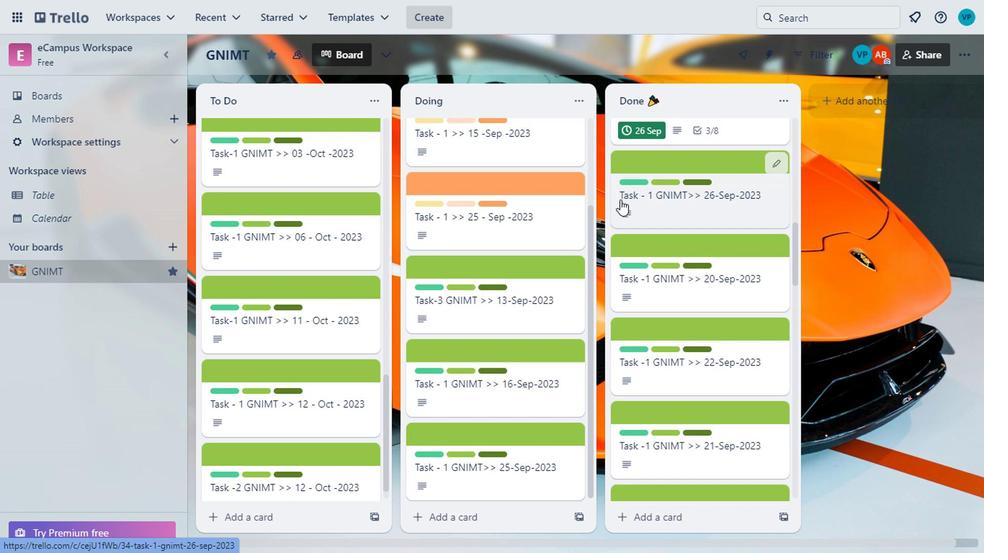 
Action: Mouse scrolled (523, 309) with delta (0, 0)
Screenshot: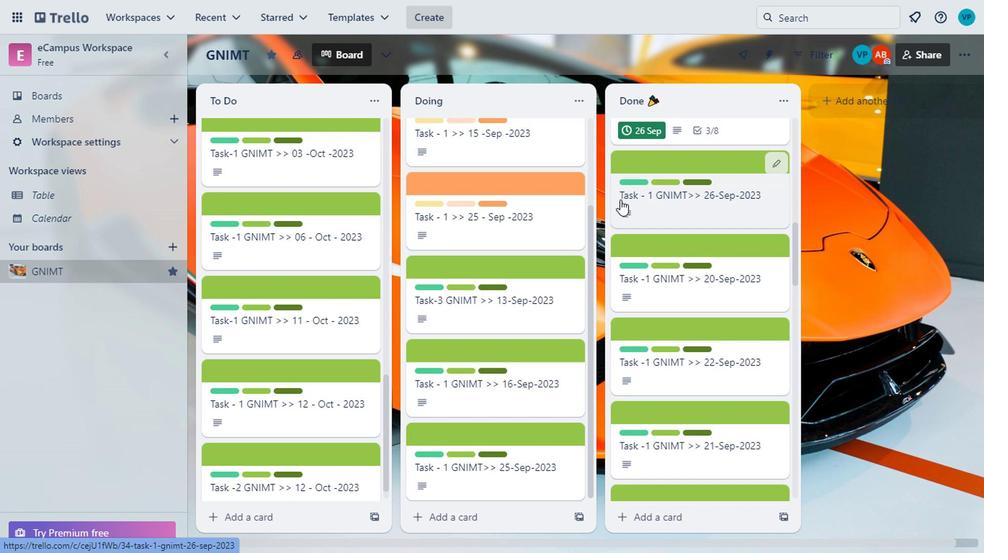 
Action: Mouse moved to (523, 310)
Screenshot: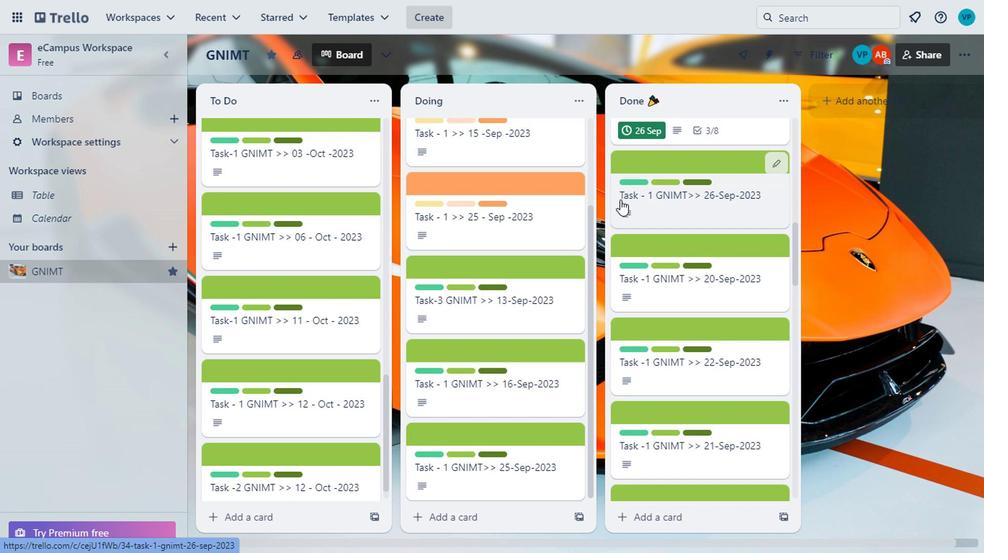 
Action: Mouse scrolled (523, 310) with delta (0, 0)
Screenshot: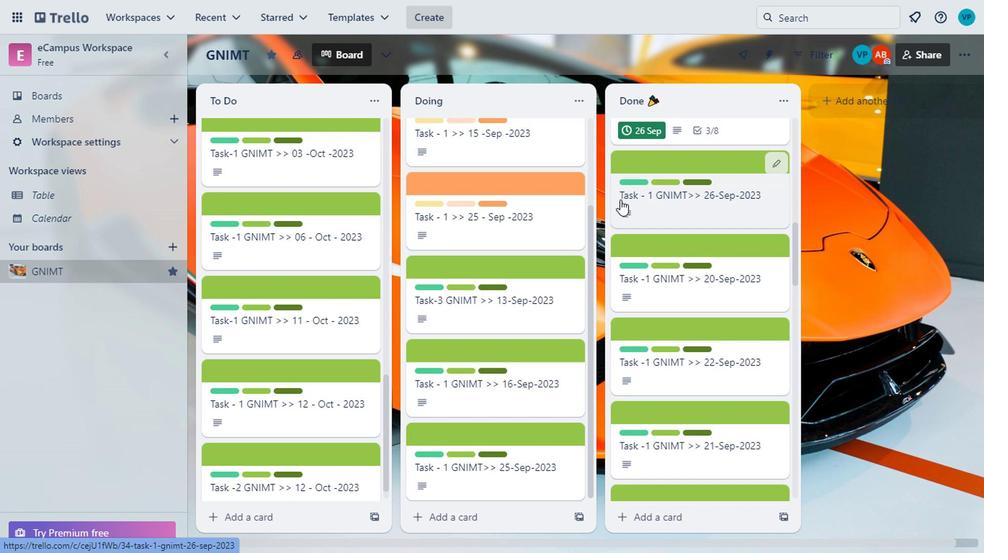 
Action: Mouse moved to (523, 311)
Screenshot: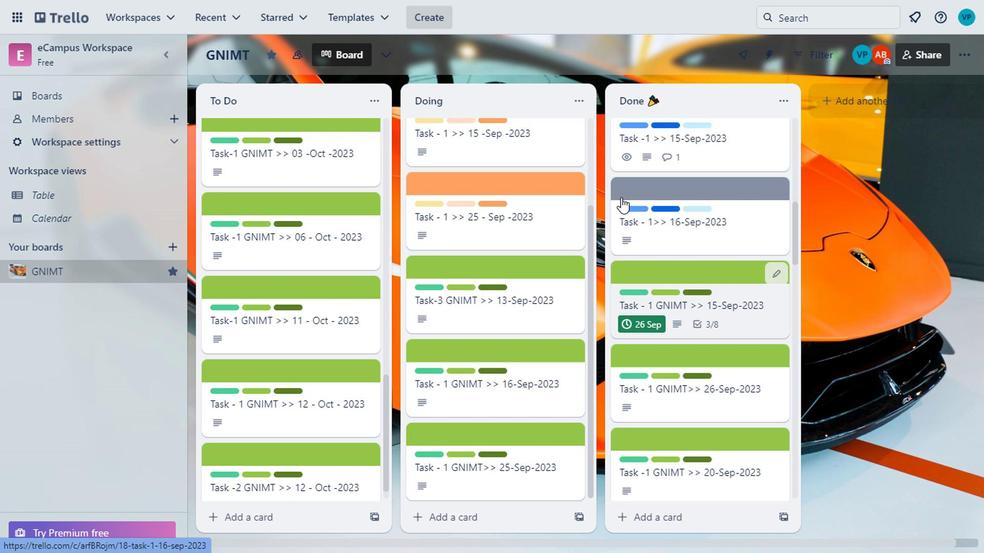 
Action: Mouse scrolled (523, 311) with delta (0, 0)
Screenshot: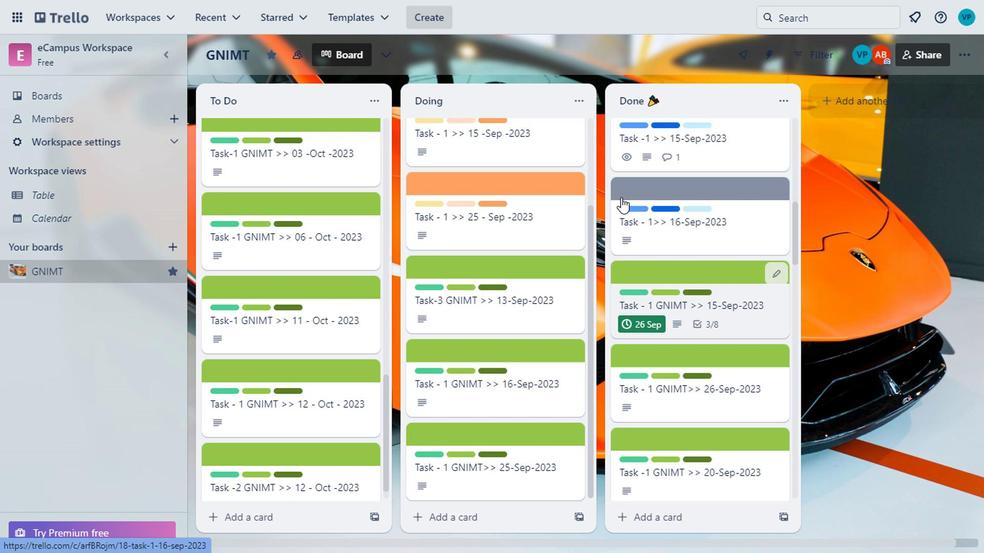 
Action: Mouse moved to (523, 312)
Screenshot: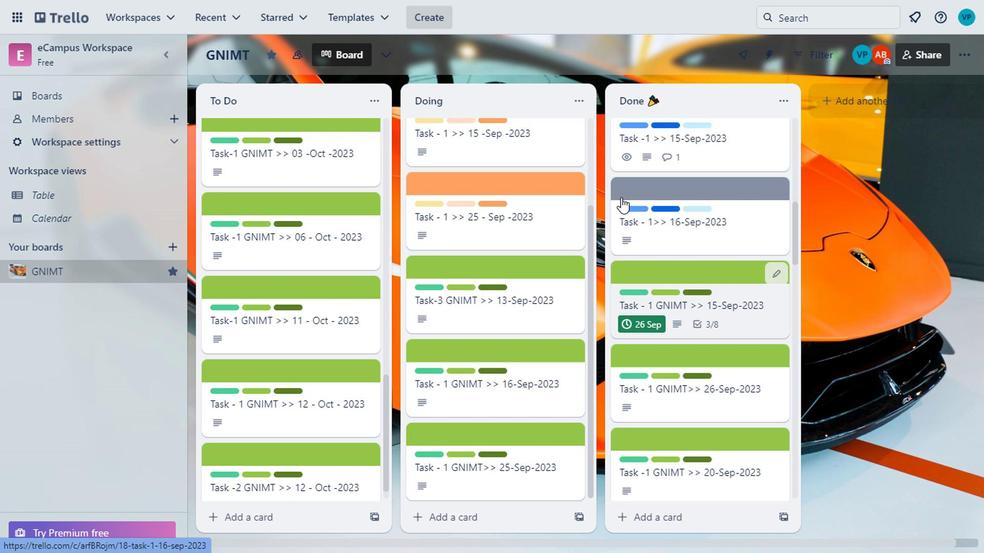
Action: Mouse scrolled (523, 311) with delta (0, 0)
Screenshot: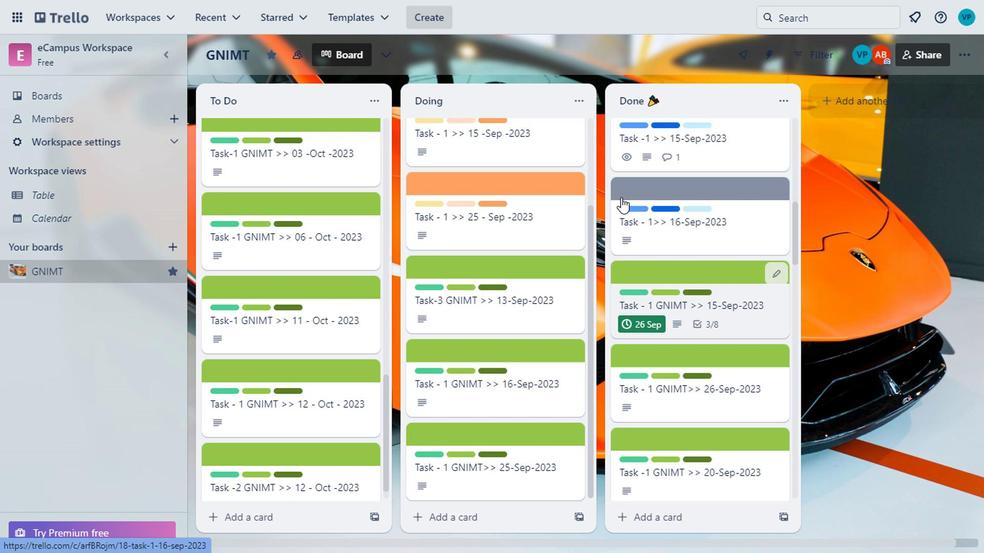 
Action: Mouse moved to (523, 312)
Screenshot: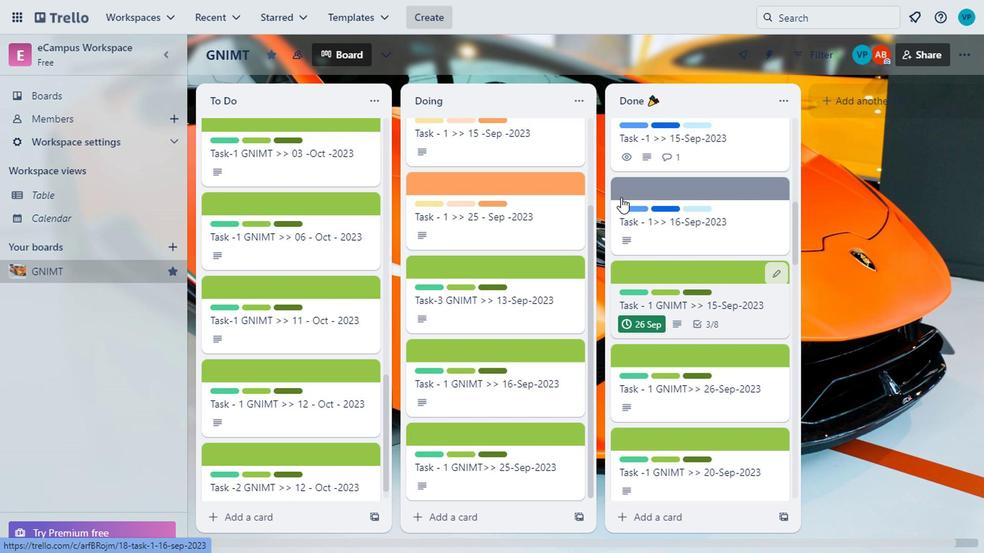 
Action: Mouse scrolled (523, 312) with delta (0, 0)
Screenshot: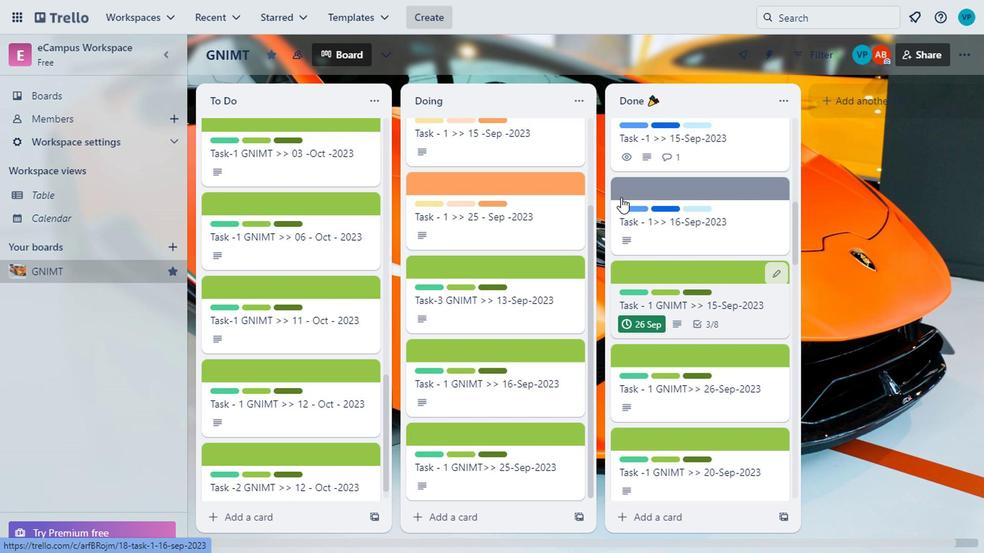 
Action: Mouse moved to (539, 327)
Screenshot: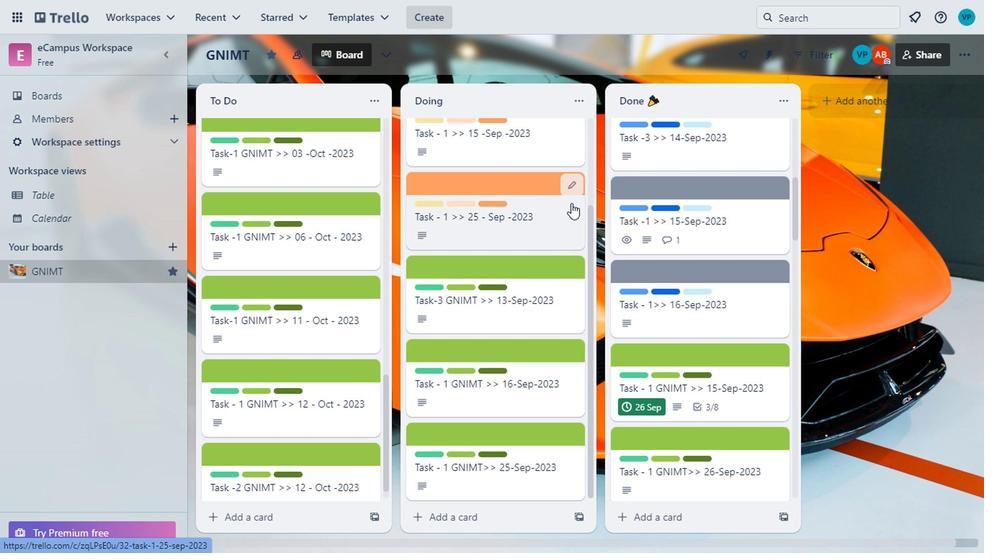 
Action: Mouse scrolled (539, 326) with delta (0, 0)
Screenshot: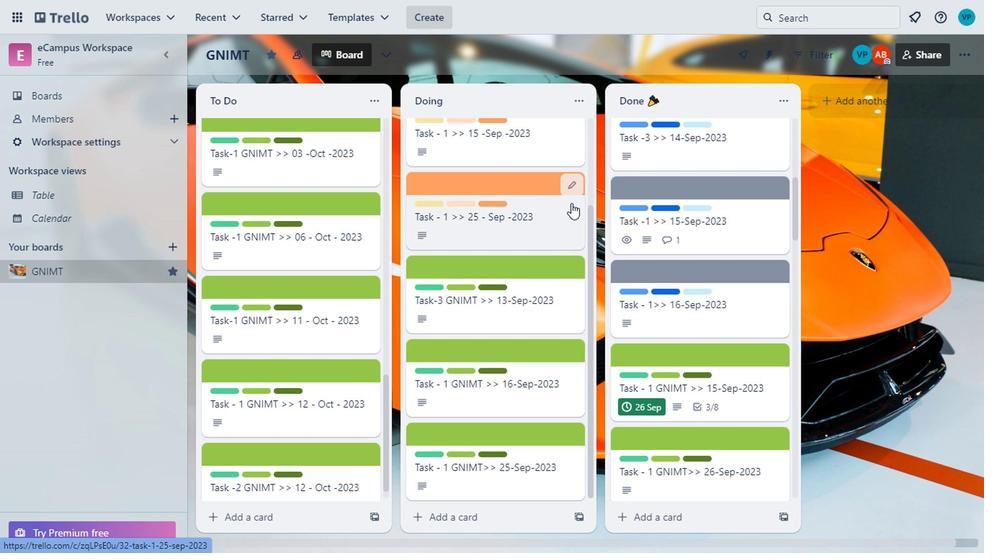 
Action: Mouse moved to (539, 329)
Screenshot: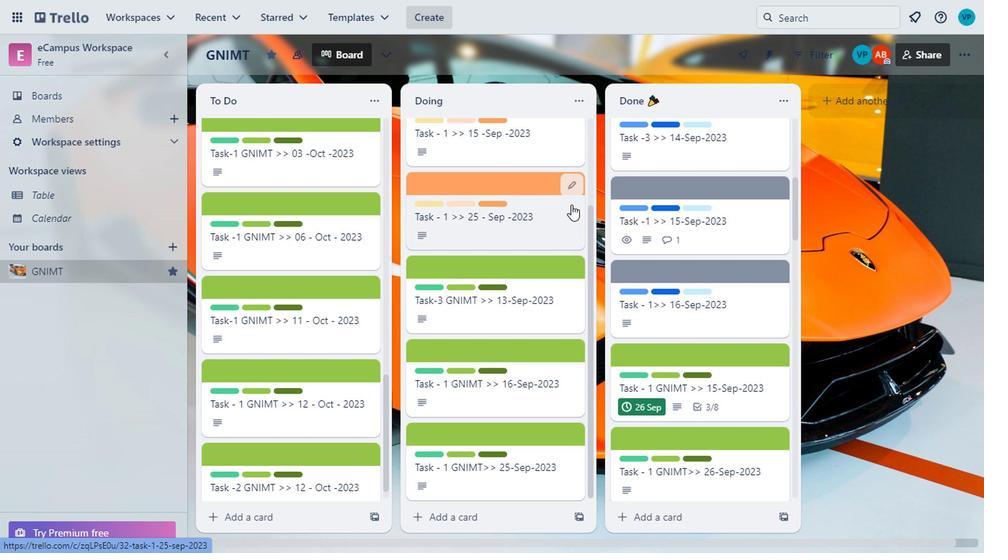 
Action: Mouse scrolled (539, 329) with delta (0, 0)
Screenshot: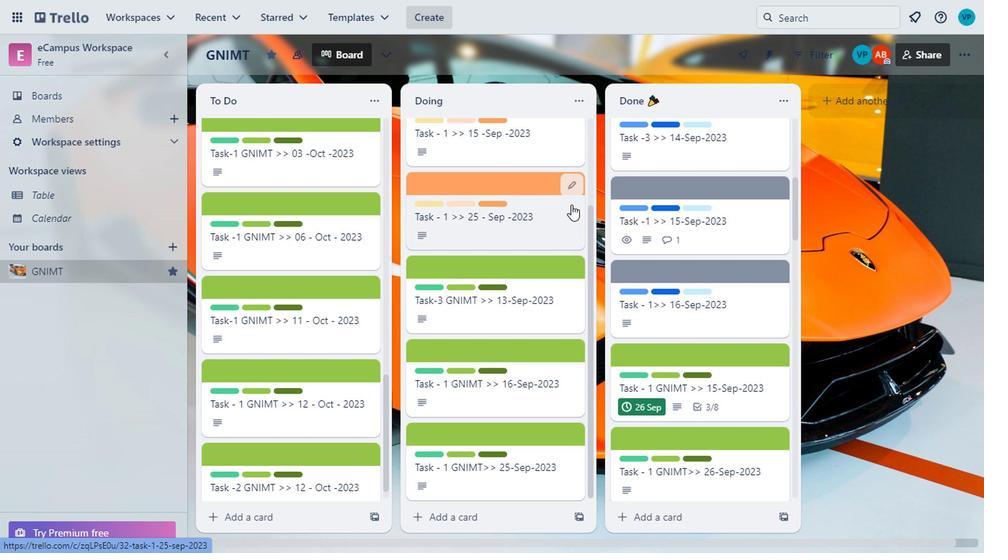 
Action: Mouse moved to (540, 332)
Screenshot: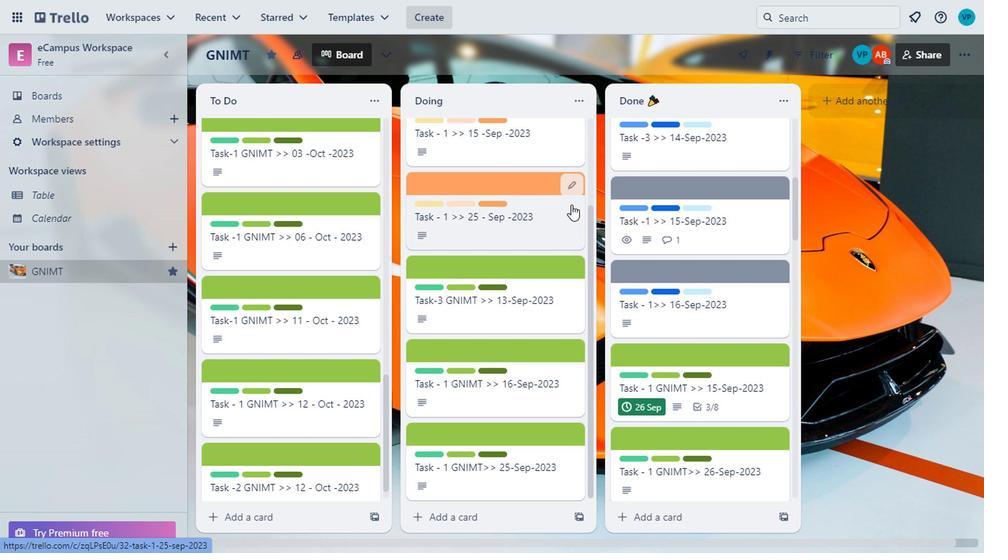 
Action: Mouse scrolled (540, 332) with delta (0, 0)
Screenshot: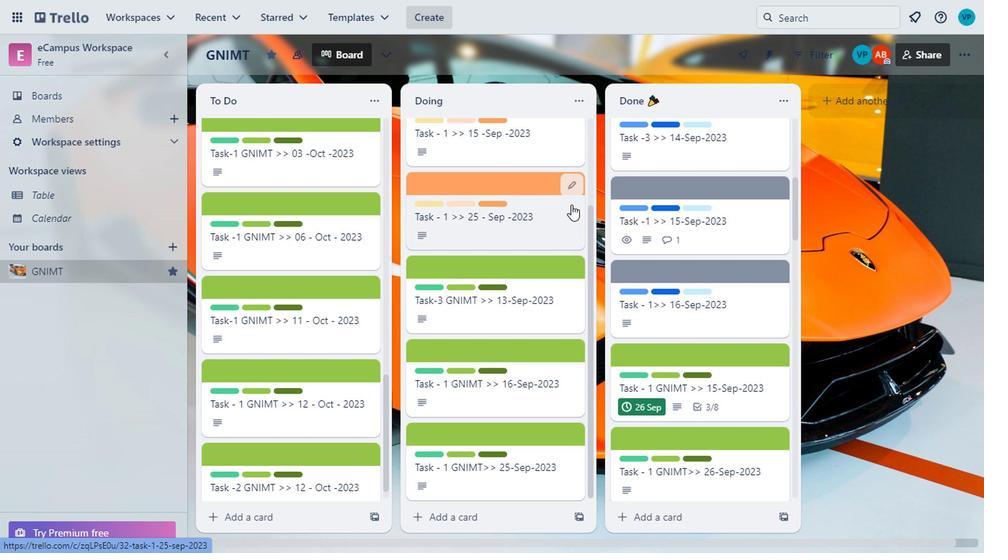 
Action: Mouse moved to (540, 333)
Screenshot: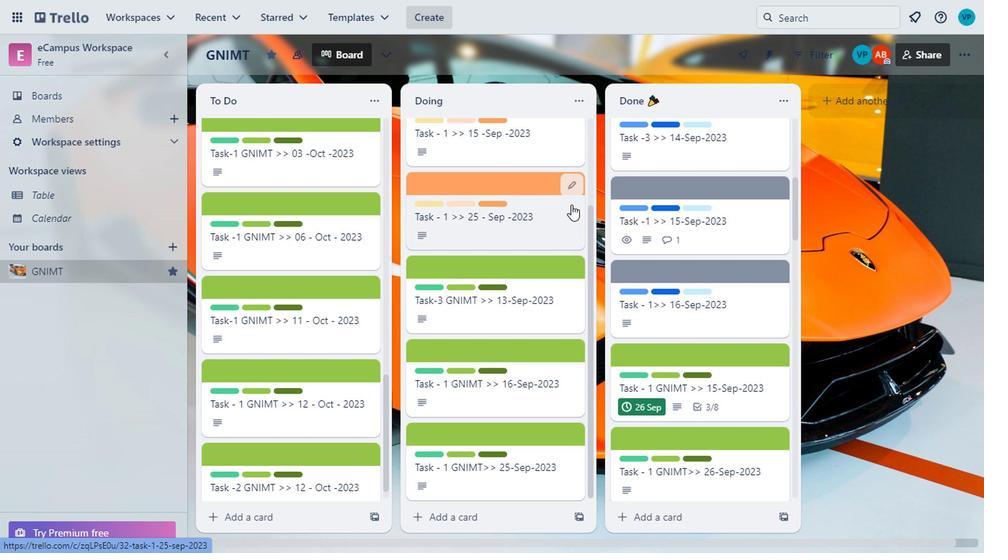 
Action: Mouse scrolled (540, 332) with delta (0, 0)
Screenshot: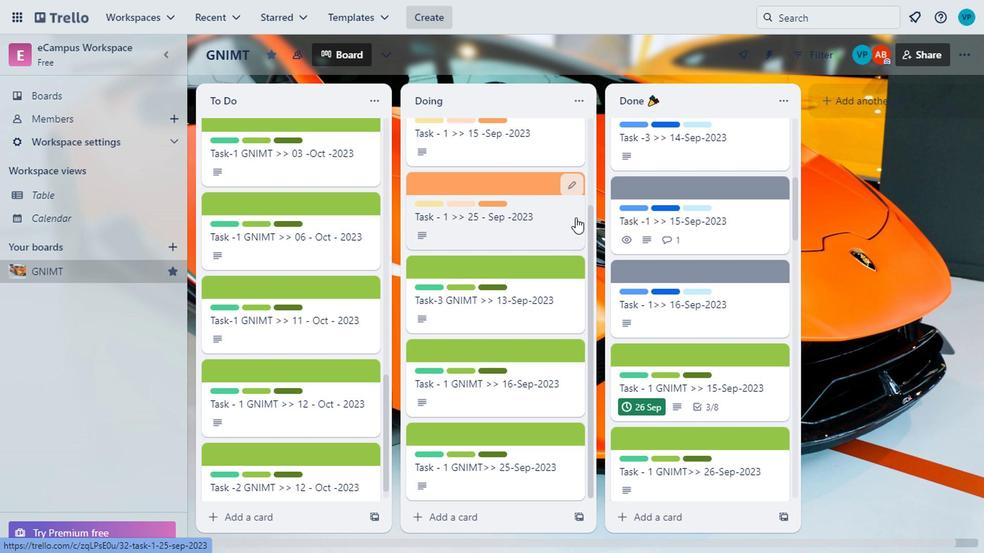 
Action: Mouse moved to (541, 334)
Screenshot: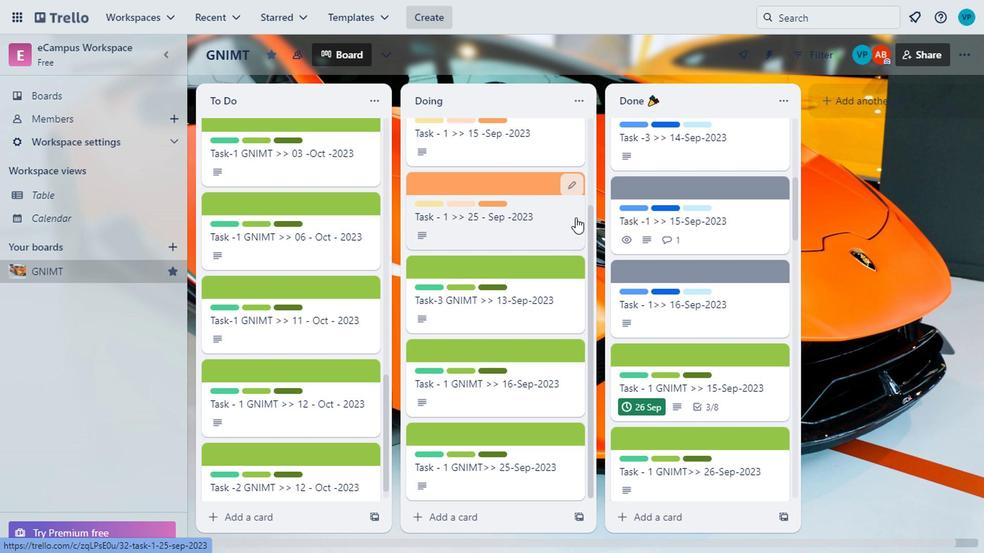 
Action: Mouse scrolled (541, 333) with delta (0, 0)
Screenshot: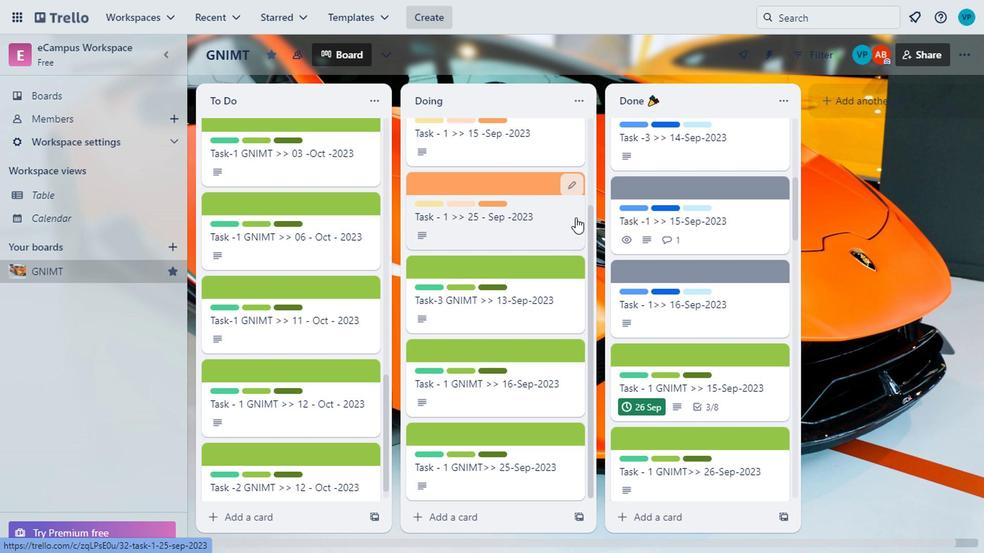 
Action: Mouse moved to (541, 335)
Screenshot: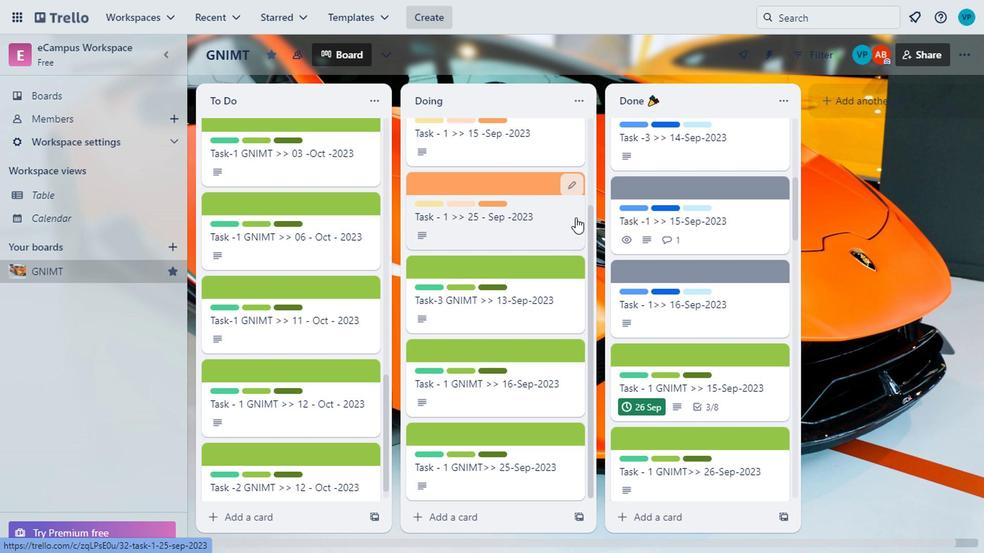 
Action: Mouse scrolled (541, 334) with delta (0, 0)
Screenshot: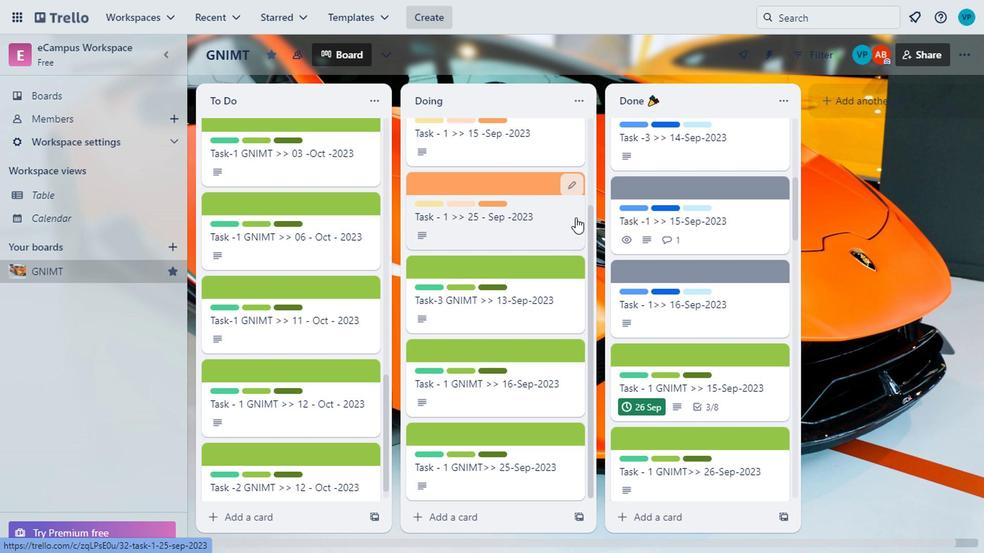 
Action: Mouse moved to (545, 341)
Screenshot: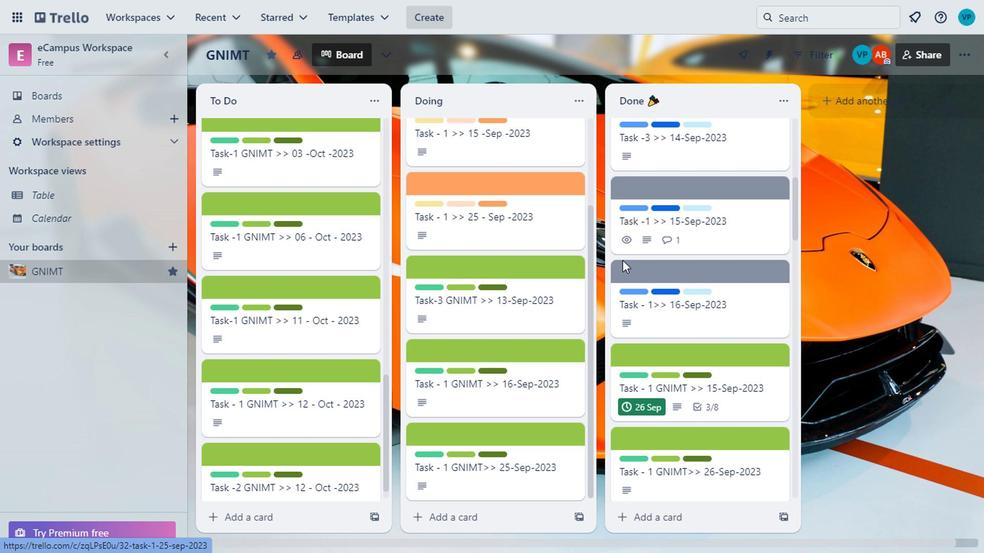 
Action: Mouse scrolled (545, 340) with delta (0, 0)
Screenshot: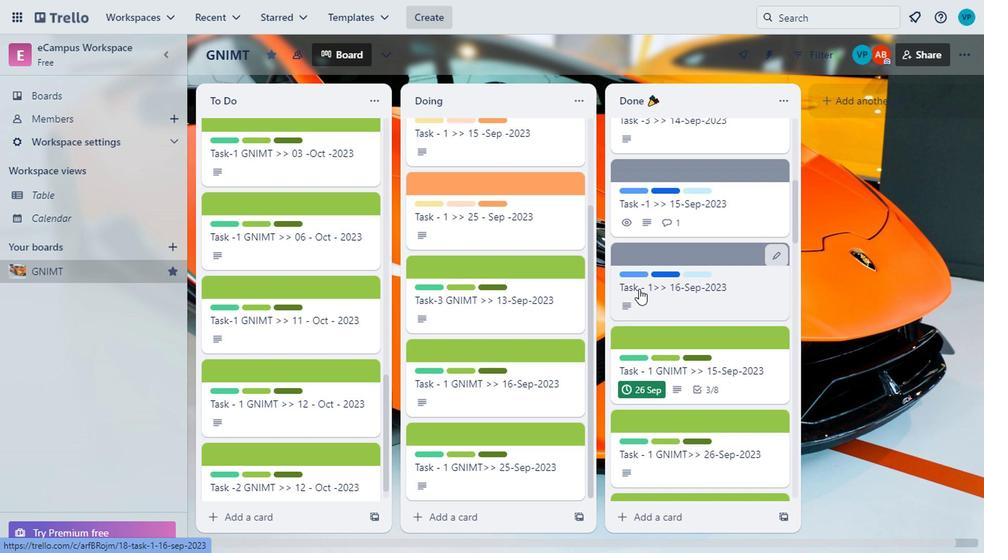 
Action: Mouse scrolled (545, 340) with delta (0, 0)
Screenshot: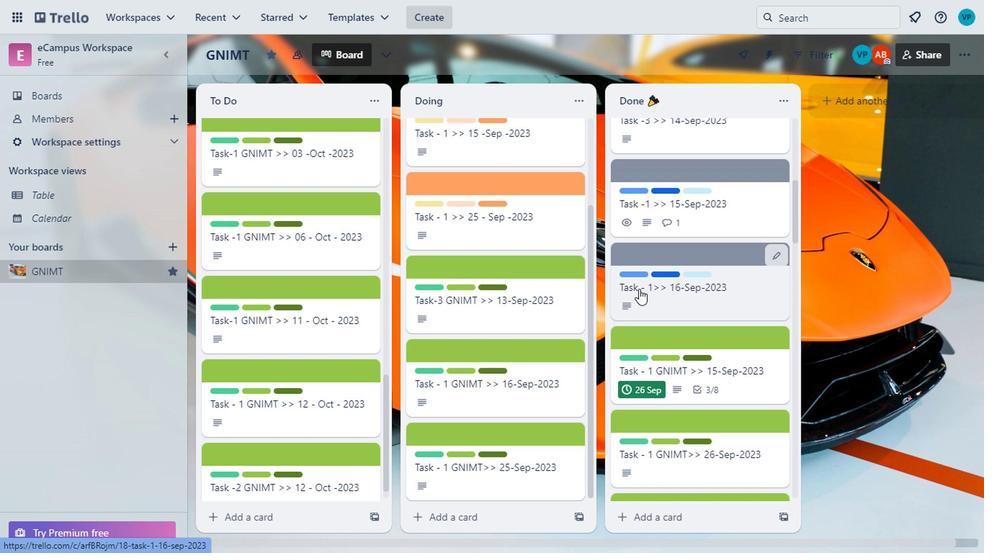 
Action: Mouse moved to (545, 341)
Screenshot: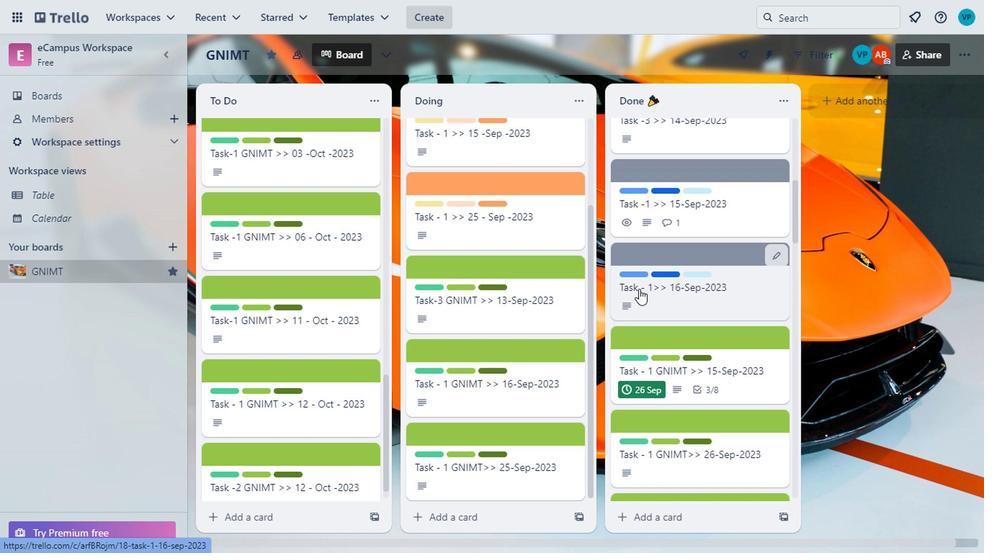 
Action: Mouse scrolled (545, 341) with delta (0, 0)
Screenshot: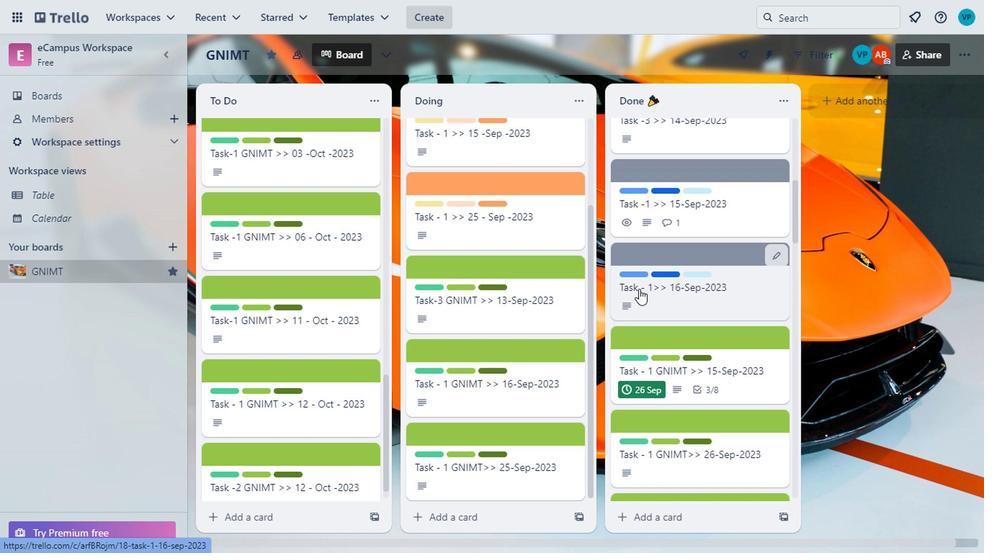 
Action: Mouse moved to (546, 344)
Screenshot: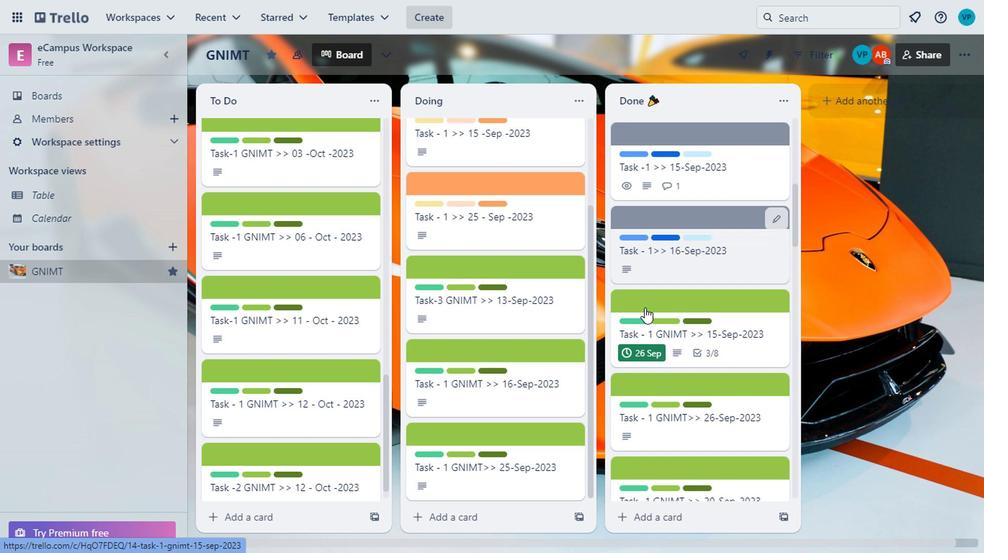 
Action: Mouse scrolled (546, 343) with delta (0, 0)
Screenshot: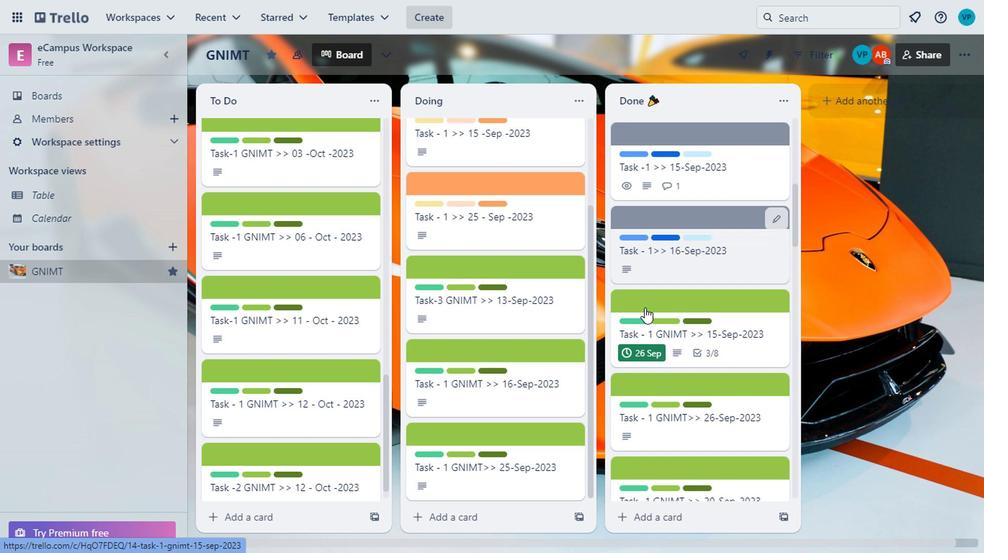 
Action: Mouse moved to (546, 345)
Screenshot: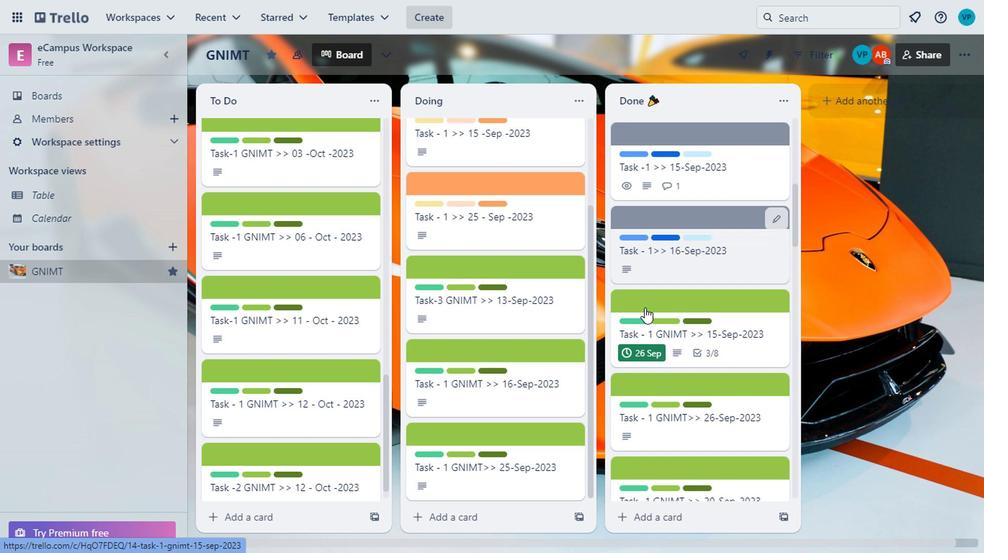 
Action: Mouse scrolled (546, 345) with delta (0, 0)
Screenshot: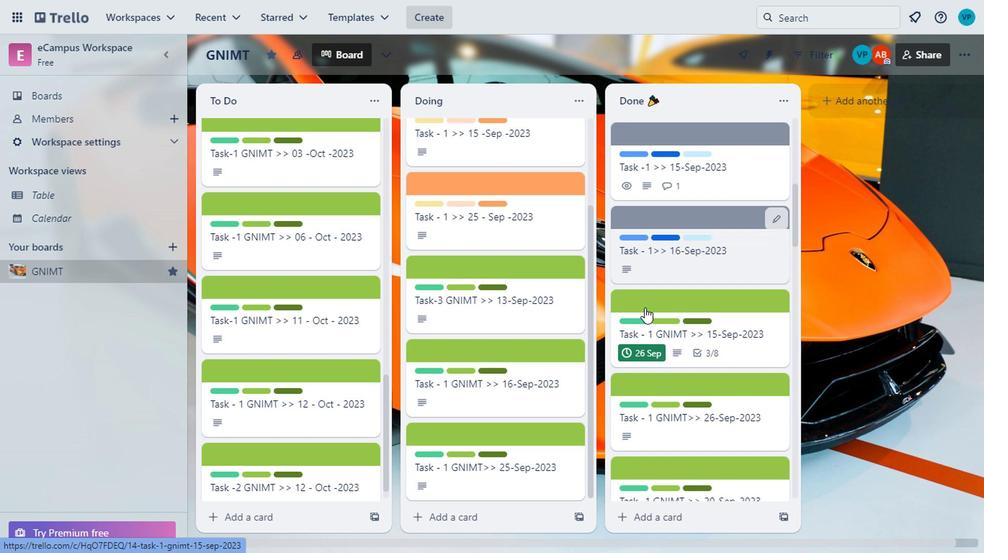 
Action: Mouse moved to (547, 348)
Screenshot: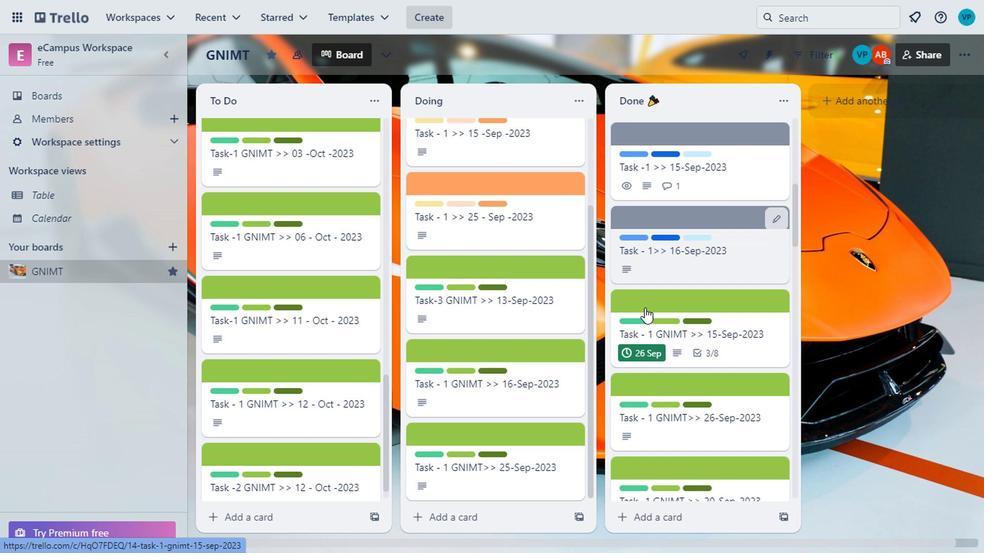 
Action: Mouse scrolled (547, 348) with delta (0, 0)
Screenshot: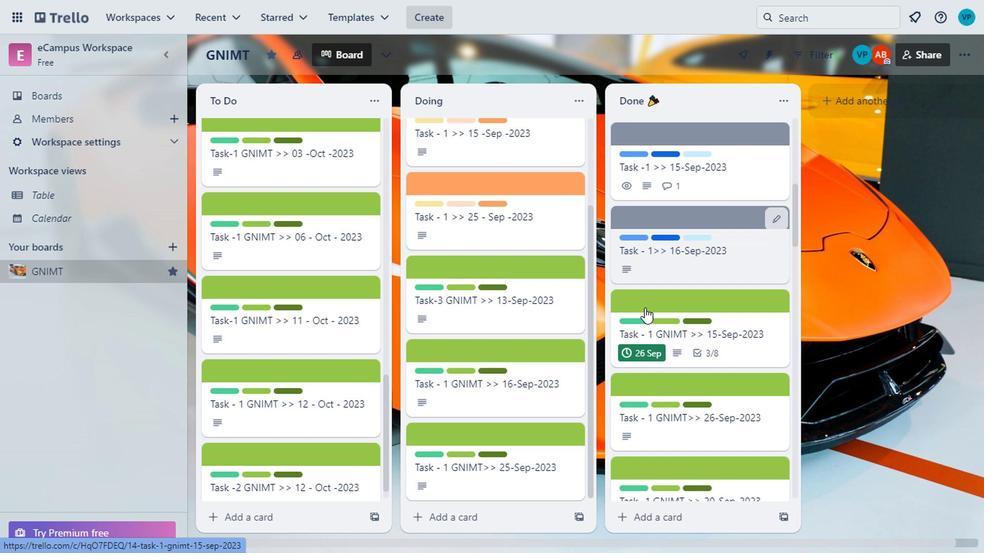 
Action: Mouse moved to (549, 362)
Screenshot: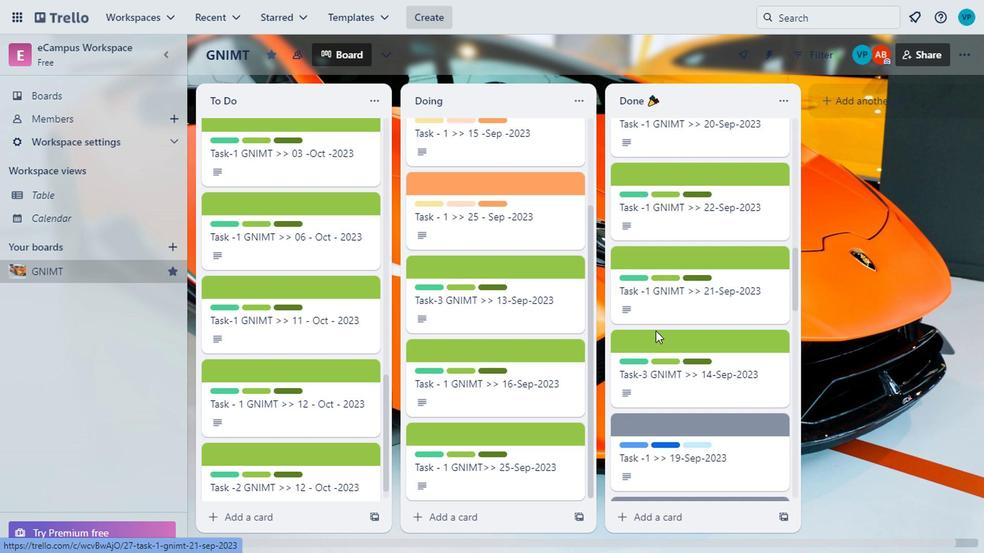 
Action: Mouse scrolled (549, 361) with delta (0, 0)
Screenshot: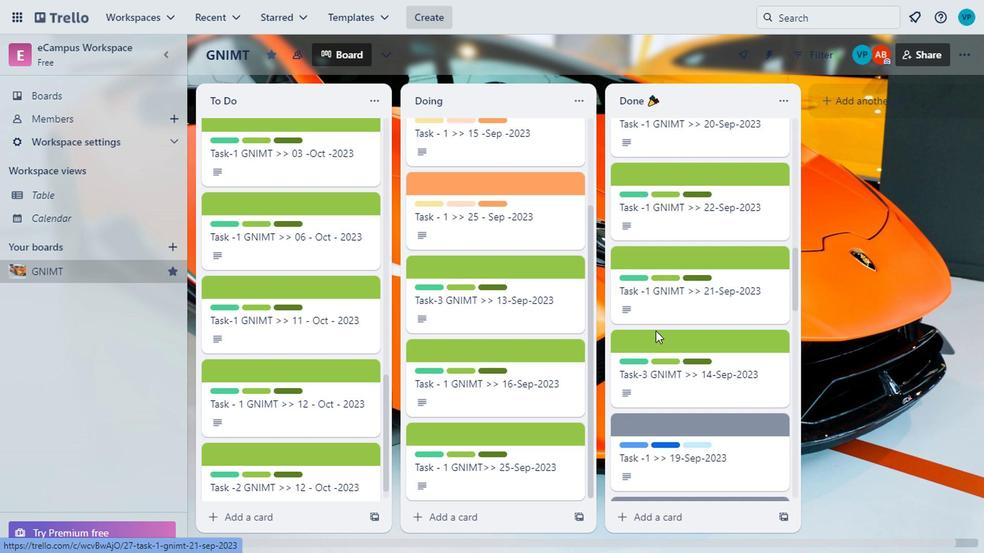 
Action: Mouse moved to (549, 364)
Screenshot: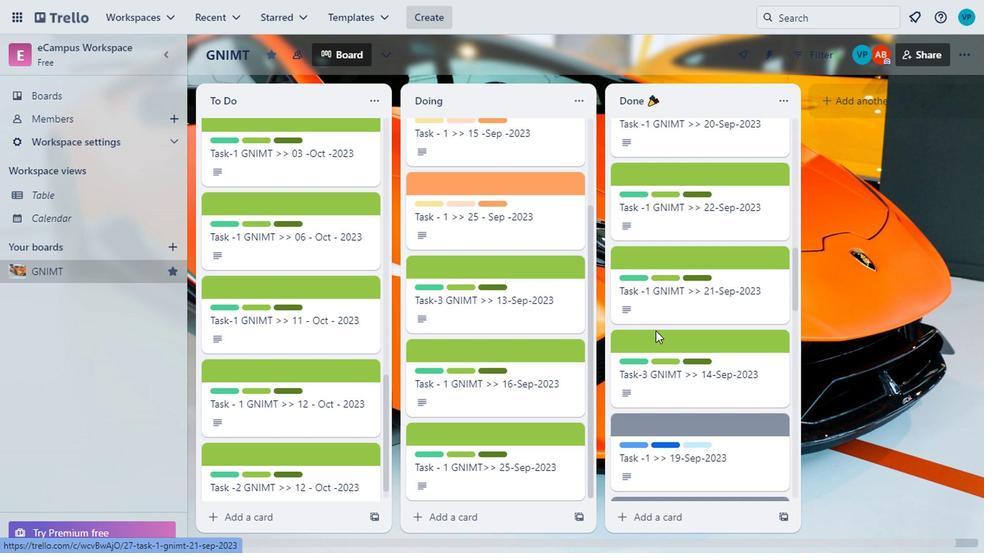 
Action: Mouse scrolled (549, 364) with delta (0, 0)
Screenshot: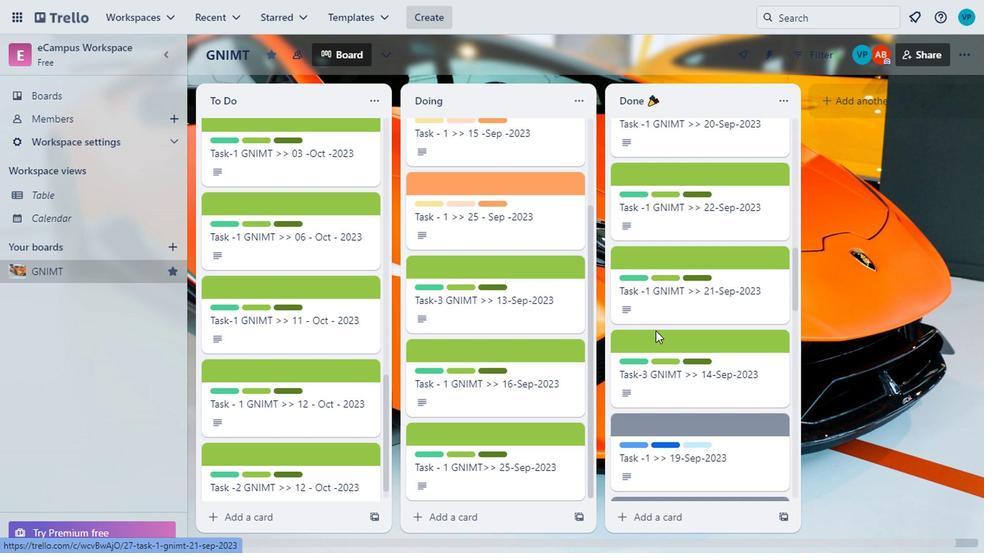 
Action: Mouse moved to (550, 368)
Screenshot: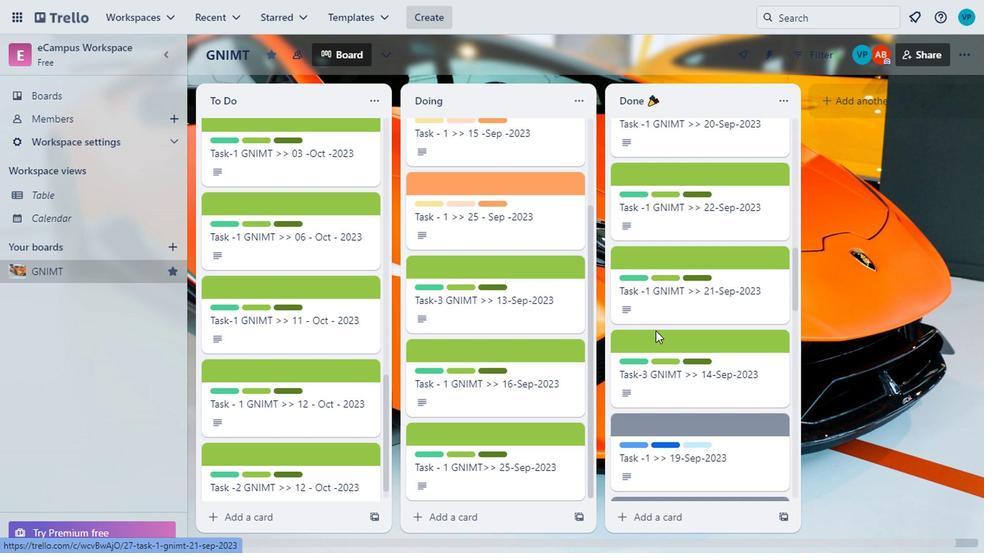 
Action: Mouse scrolled (550, 368) with delta (0, 0)
Screenshot: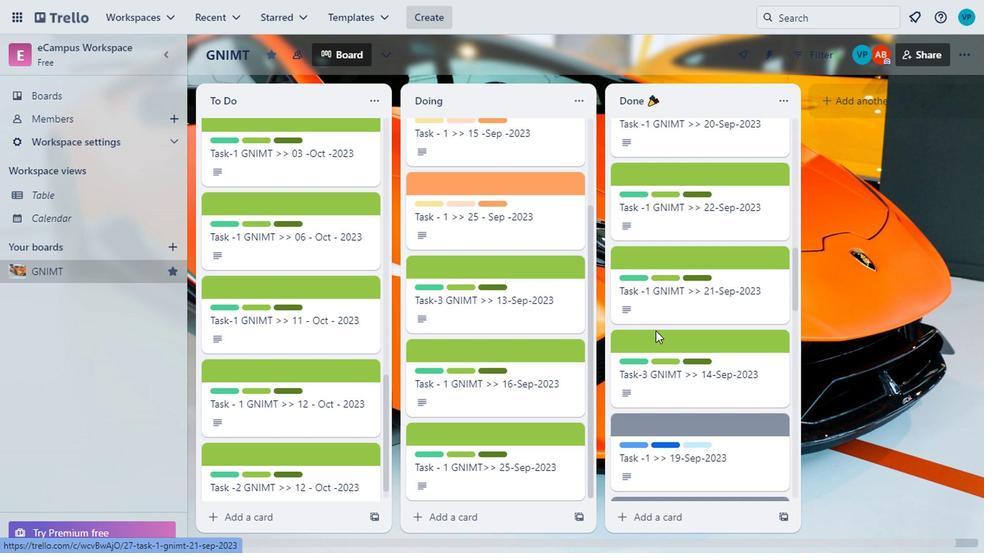 
Action: Mouse moved to (550, 372)
Screenshot: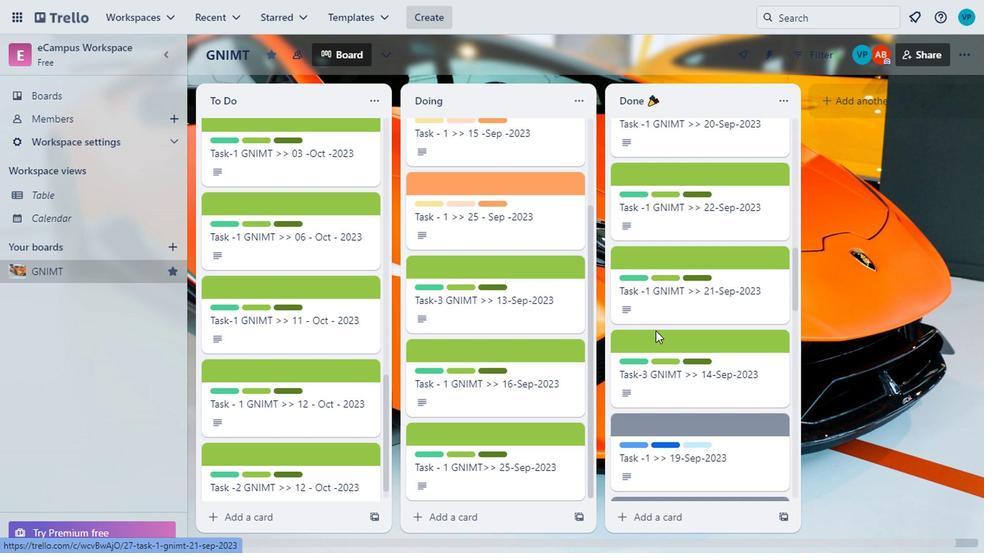 
Action: Mouse scrolled (550, 371) with delta (0, 0)
Screenshot: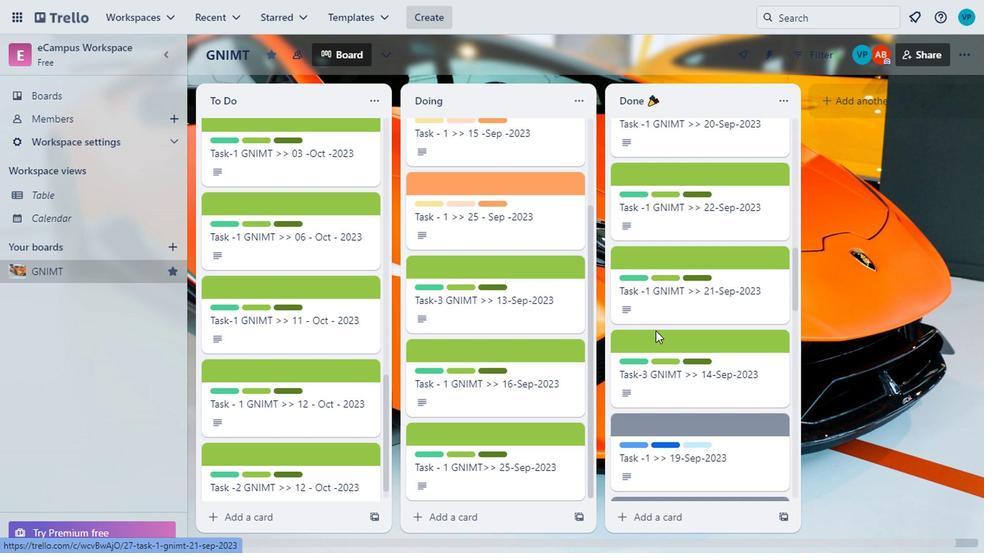 
Action: Mouse moved to (551, 375)
Screenshot: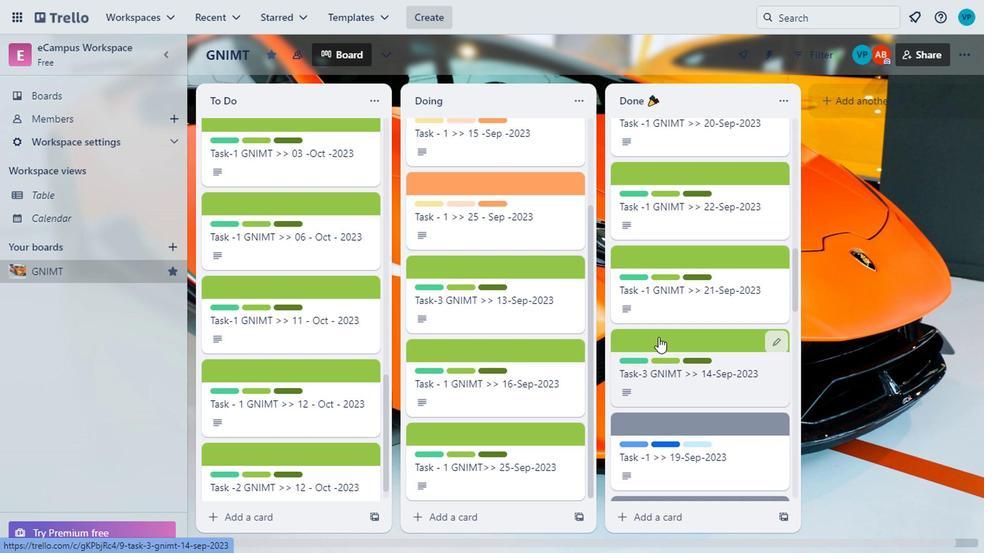 
Action: Mouse scrolled (551, 374) with delta (0, 0)
Screenshot: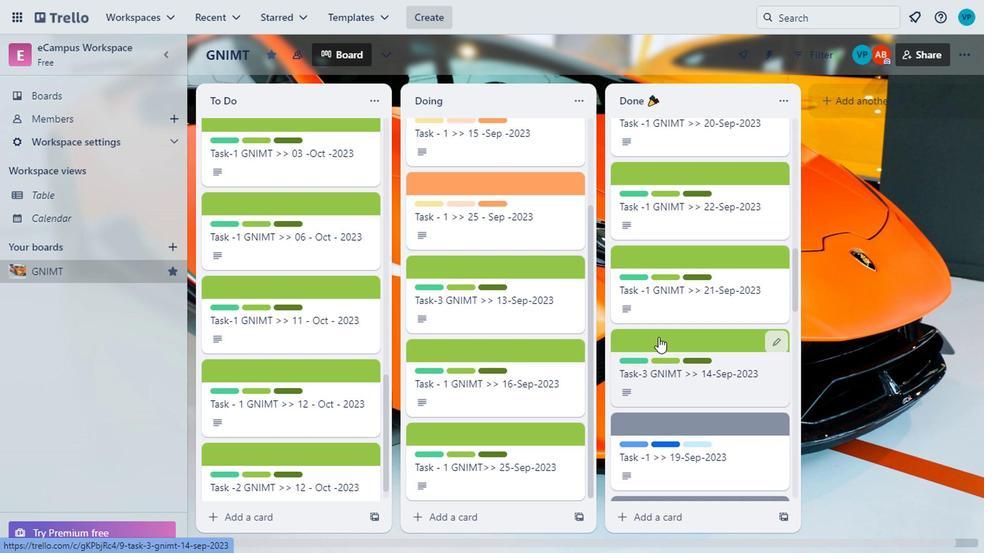 
Action: Mouse scrolled (551, 375) with delta (0, 0)
Screenshot: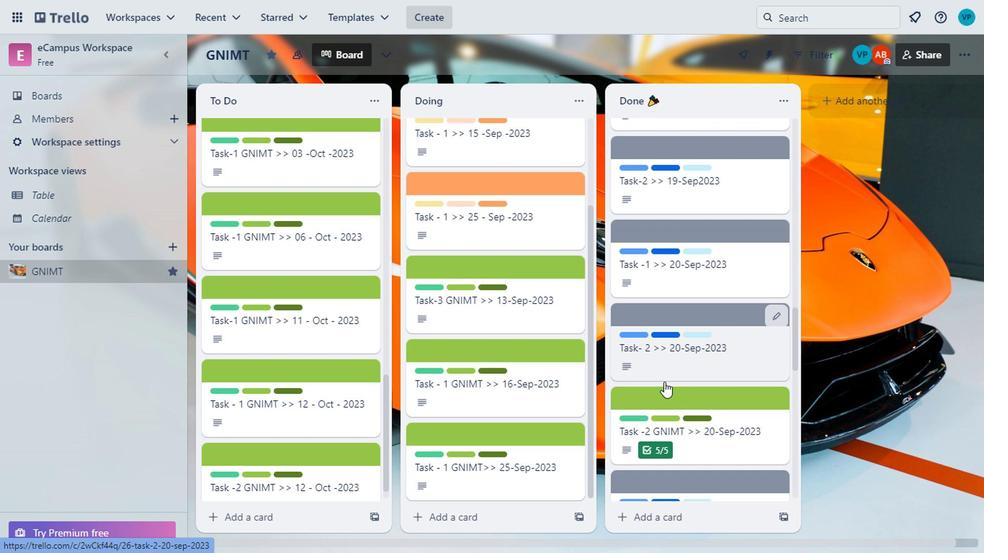 
Action: Mouse scrolled (551, 375) with delta (0, 0)
Screenshot: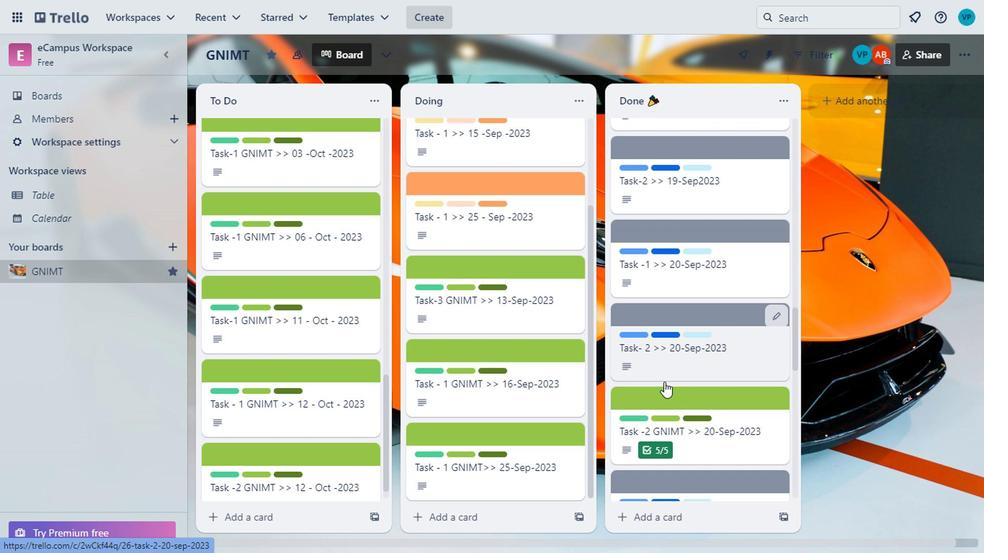 
Action: Mouse scrolled (551, 375) with delta (0, 0)
Screenshot: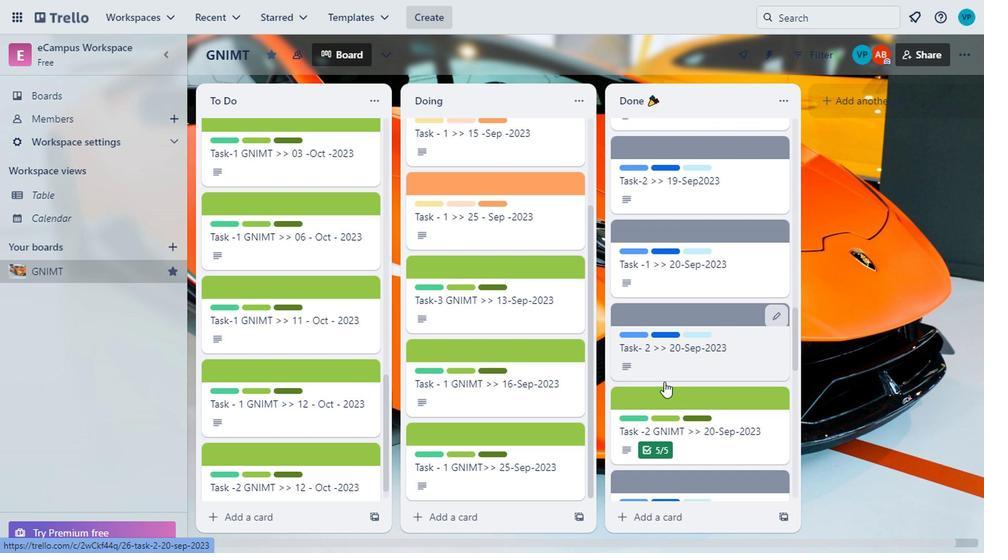 
Action: Mouse scrolled (551, 375) with delta (0, 0)
Screenshot: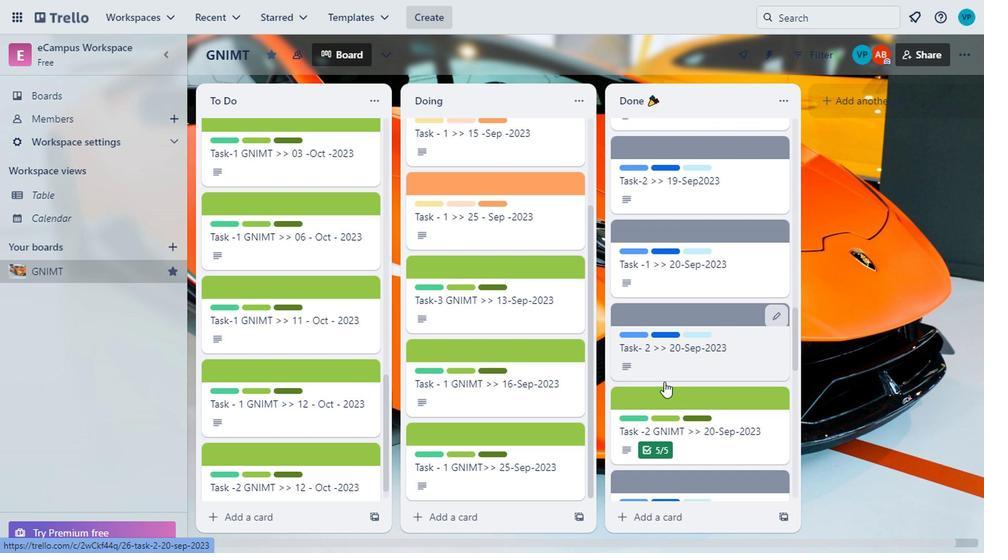 
Action: Mouse scrolled (551, 375) with delta (0, 0)
Screenshot: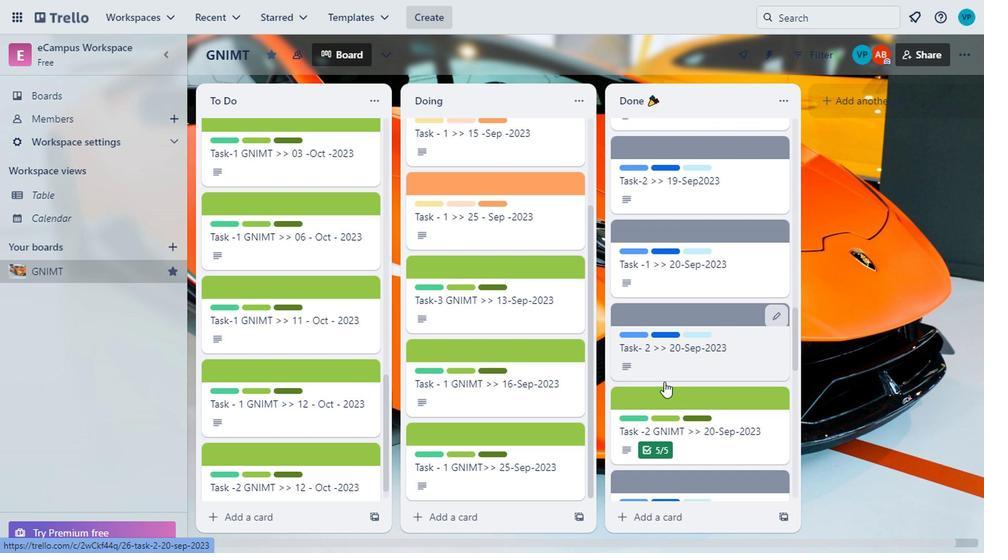 
Action: Mouse scrolled (551, 375) with delta (0, 0)
Screenshot: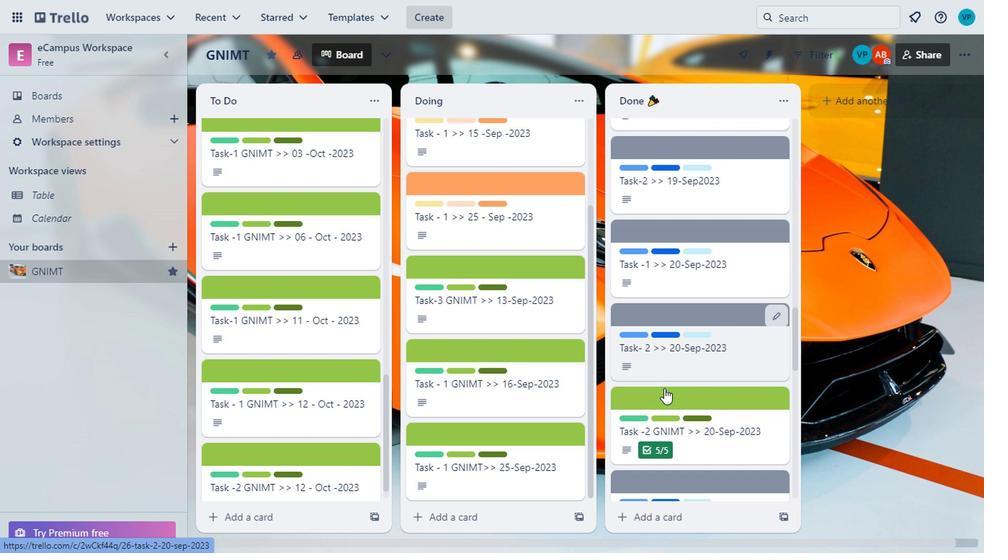 
Action: Mouse moved to (549, 353)
Screenshot: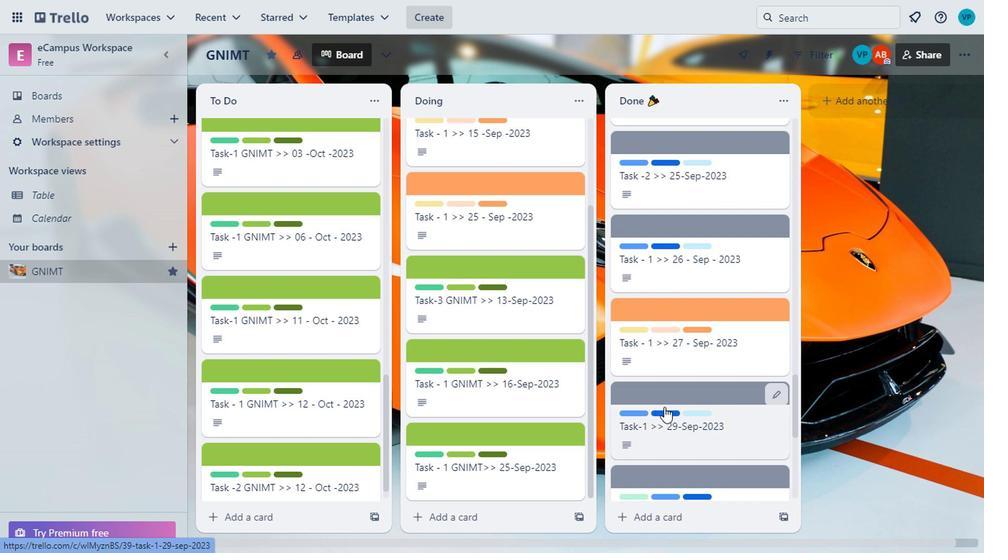 
Action: Mouse scrolled (549, 354) with delta (0, 0)
Screenshot: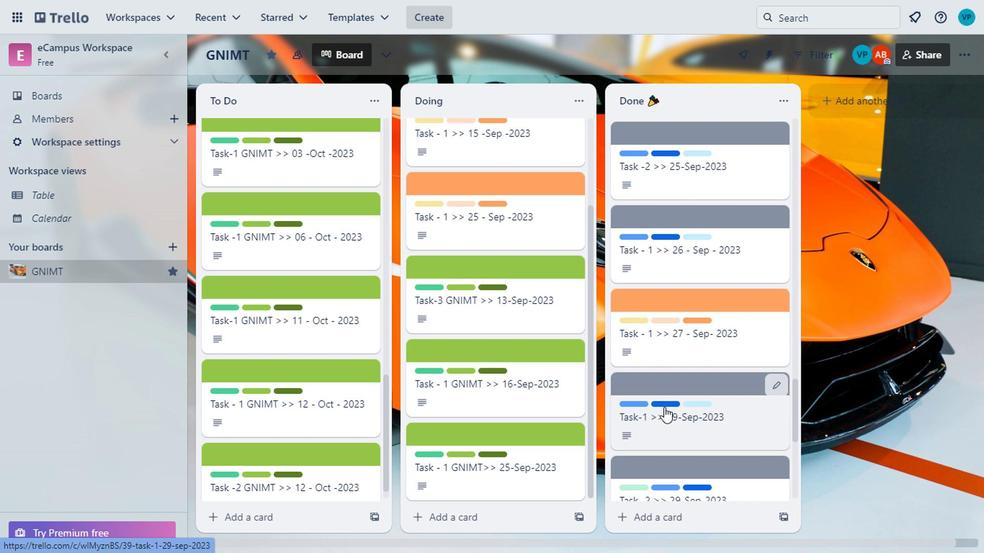 
Action: Mouse moved to (549, 352)
Screenshot: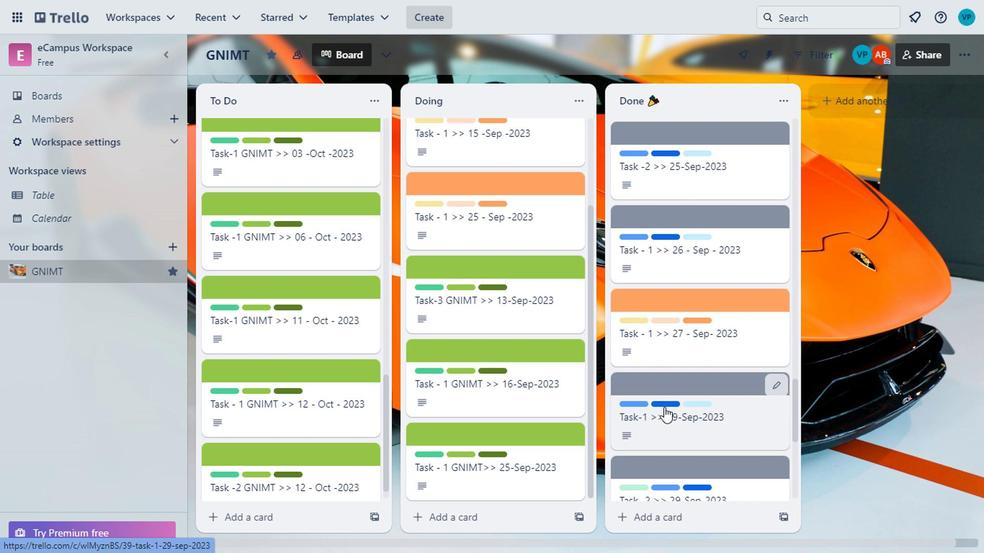 
Action: Mouse scrolled (549, 352) with delta (0, 0)
Screenshot: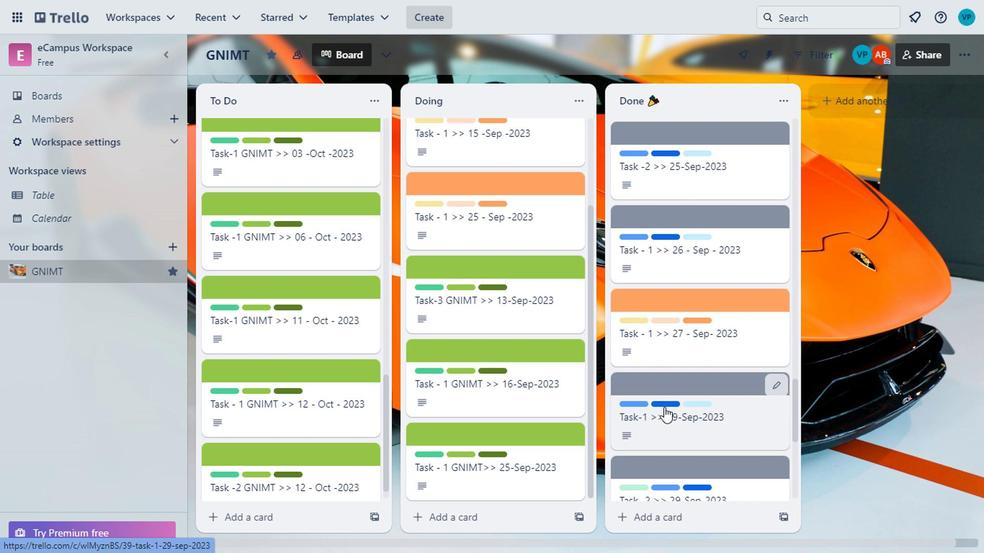 
Action: Mouse moved to (549, 348)
Screenshot: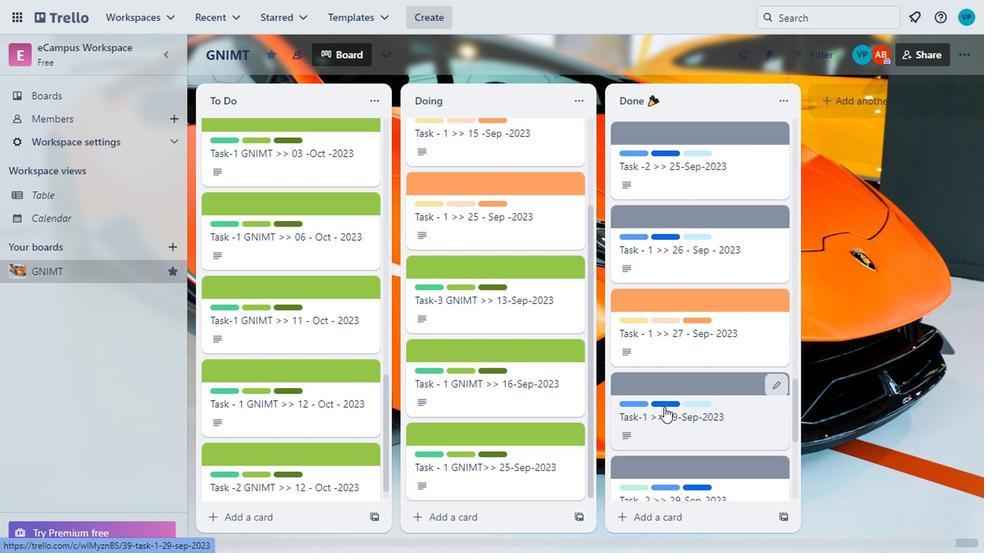 
Action: Mouse scrolled (549, 349) with delta (0, 0)
Screenshot: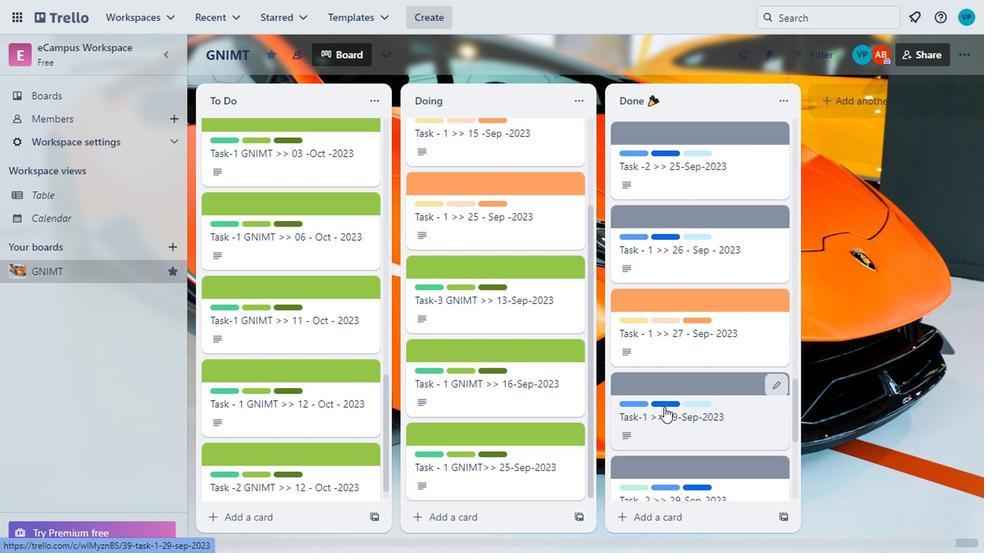 
Action: Mouse moved to (540, 301)
Screenshot: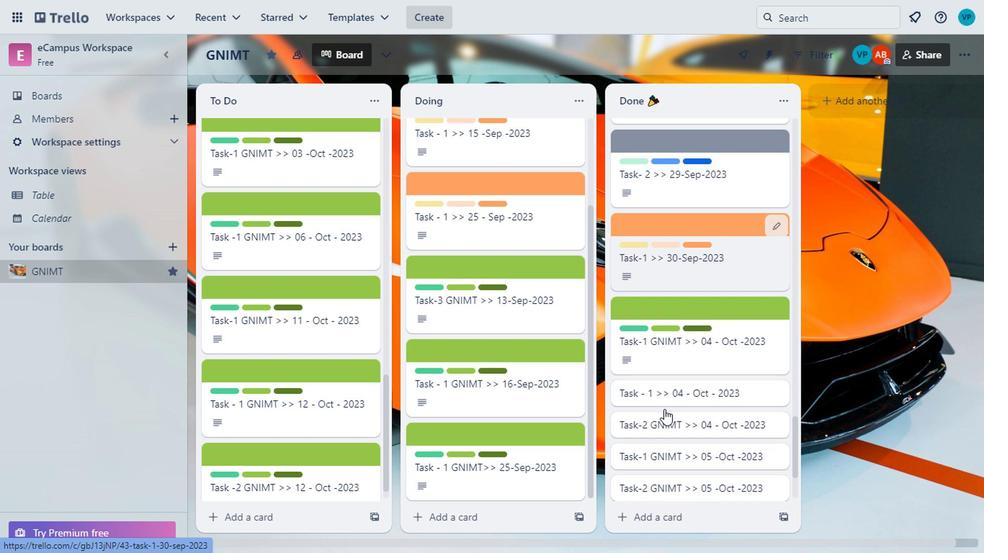 
Action: Mouse scrolled (540, 302) with delta (0, 0)
Screenshot: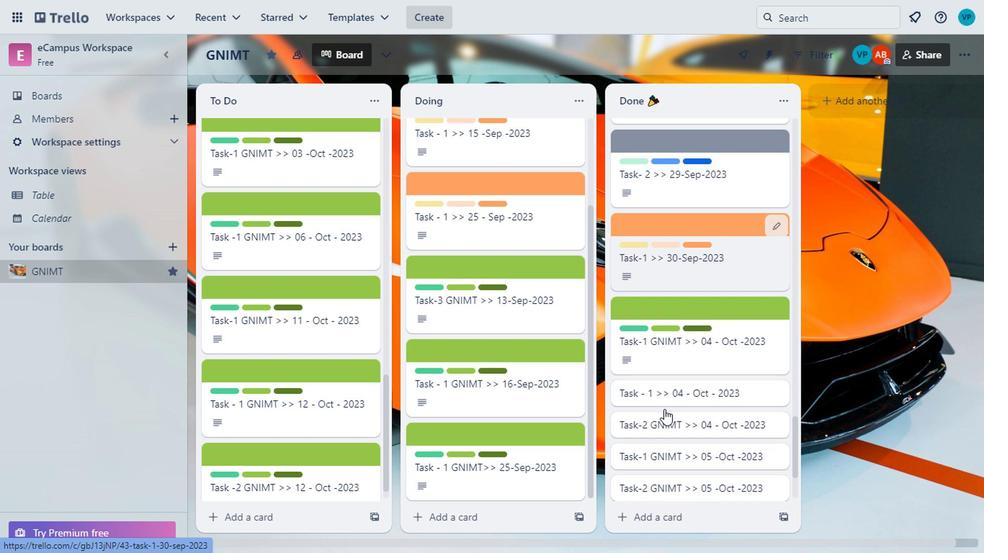 
Action: Mouse moved to (539, 298)
Screenshot: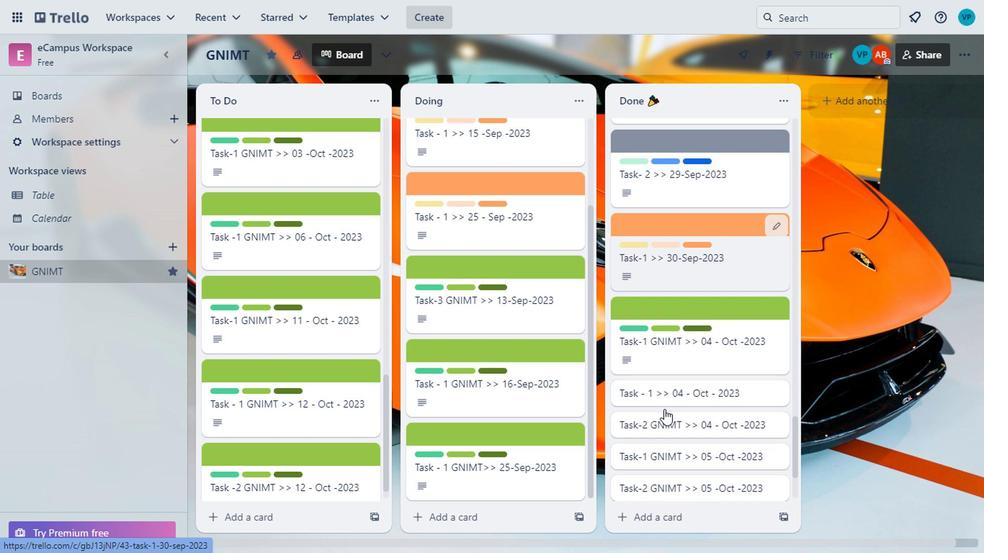 
Action: Mouse scrolled (539, 298) with delta (0, 0)
Screenshot: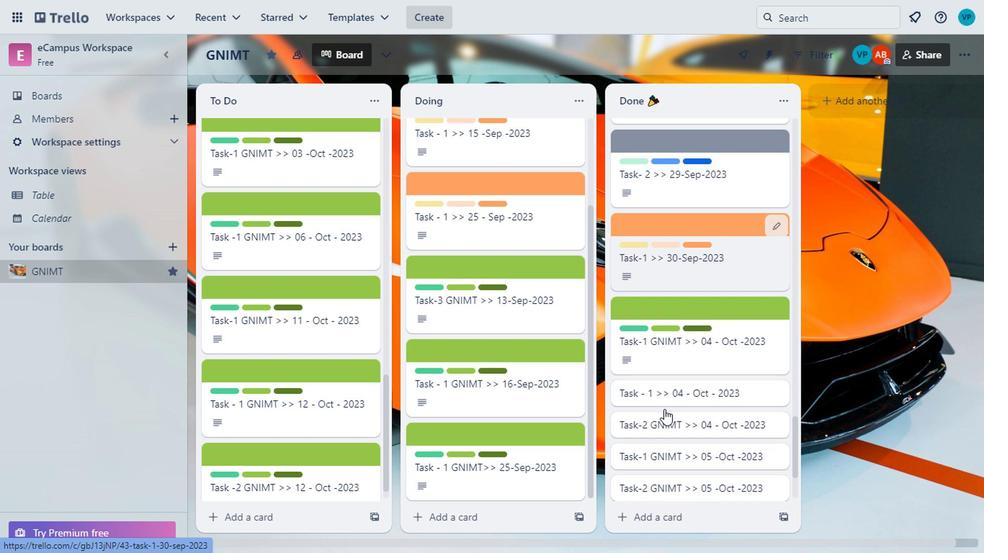 
Action: Mouse moved to (528, 237)
Screenshot: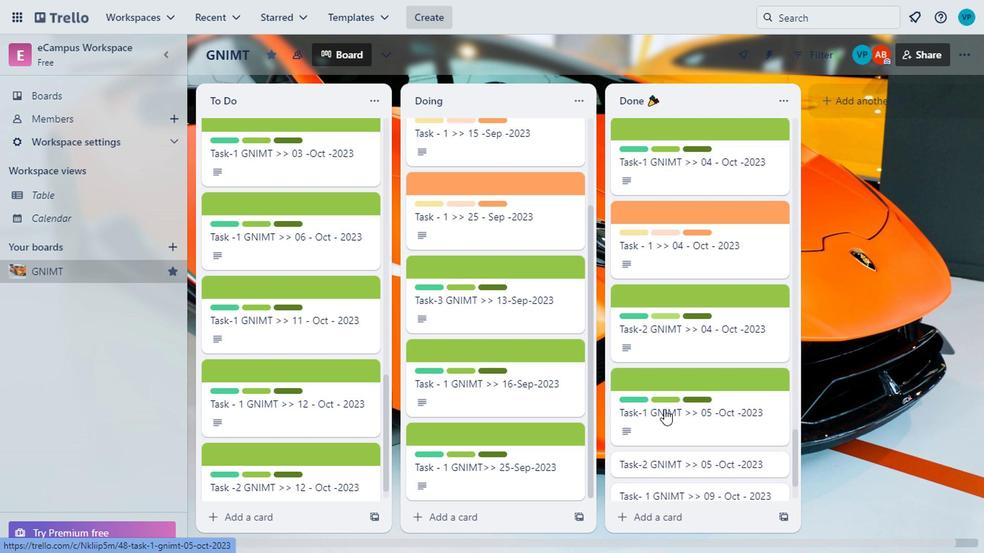 
Action: Mouse scrolled (528, 238) with delta (0, 0)
Screenshot: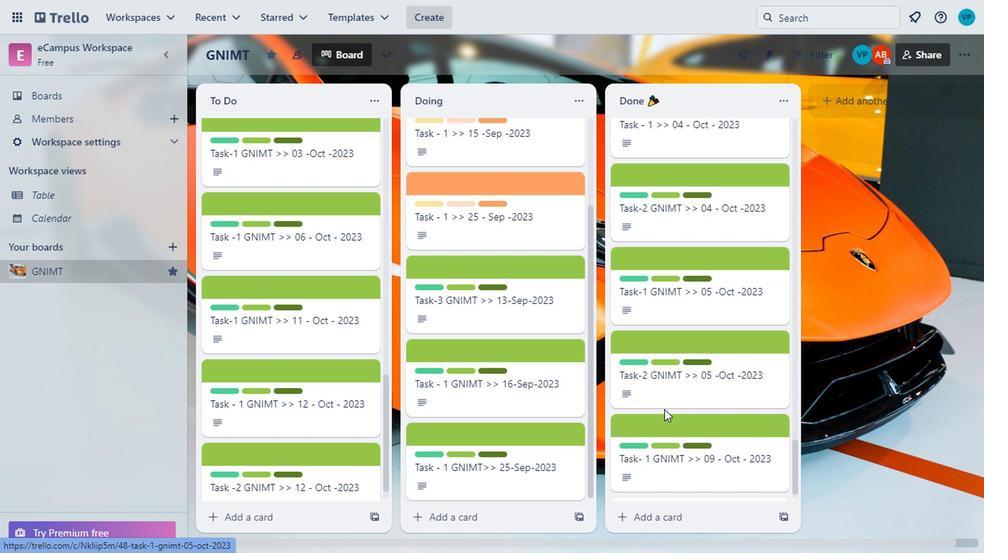 
Action: Mouse scrolled (528, 238) with delta (0, 0)
Screenshot: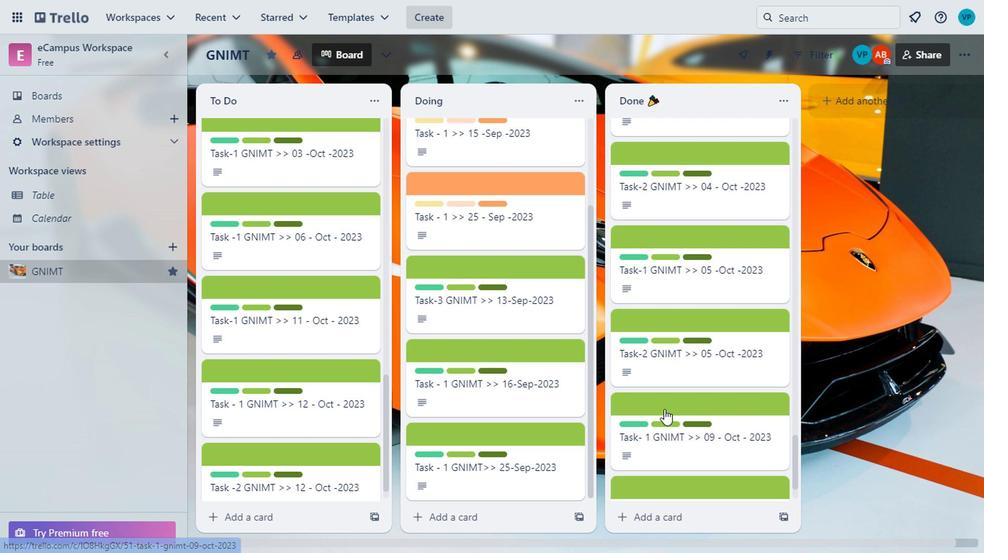 
Action: Mouse scrolled (528, 238) with delta (0, 0)
Screenshot: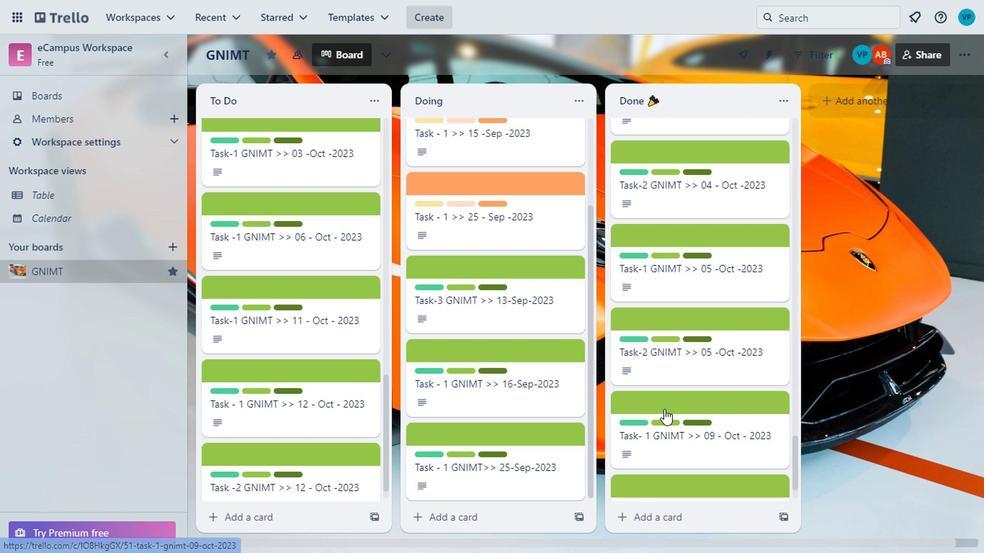 
Action: Mouse moved to (528, 235)
Screenshot: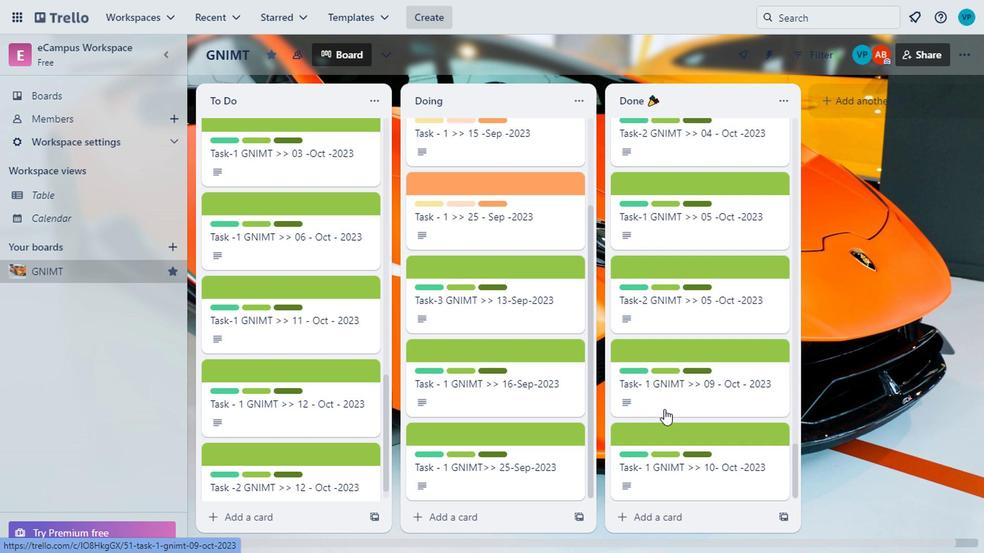 
Action: Mouse scrolled (528, 235) with delta (0, 0)
Screenshot: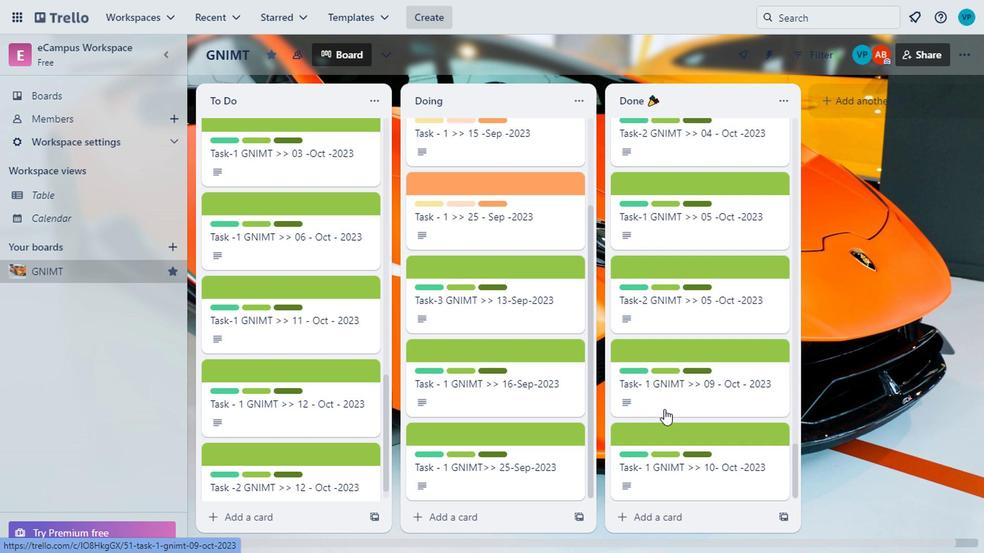 
Action: Mouse moved to (528, 233)
Screenshot: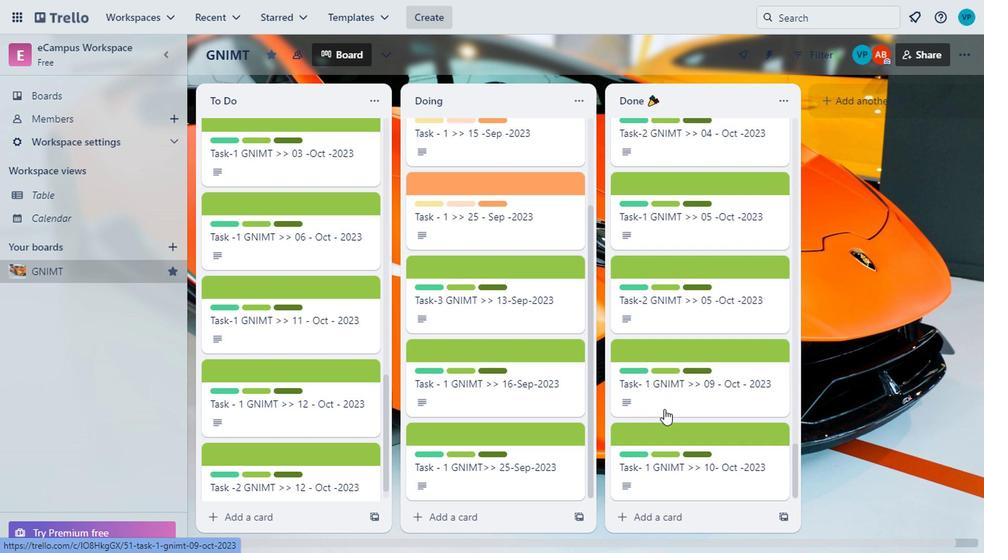 
Action: Mouse scrolled (528, 234) with delta (0, 0)
Screenshot: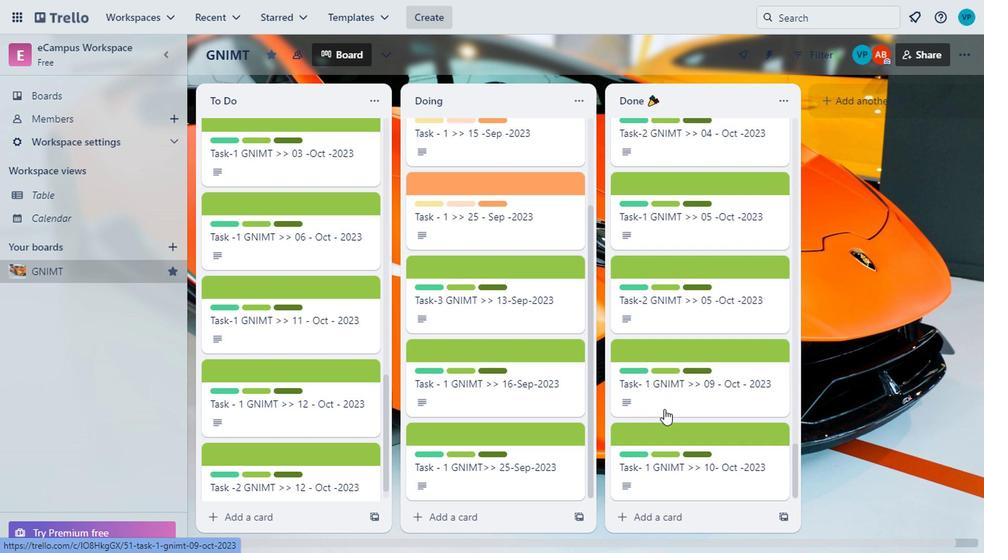
Action: Mouse moved to (528, 232)
Screenshot: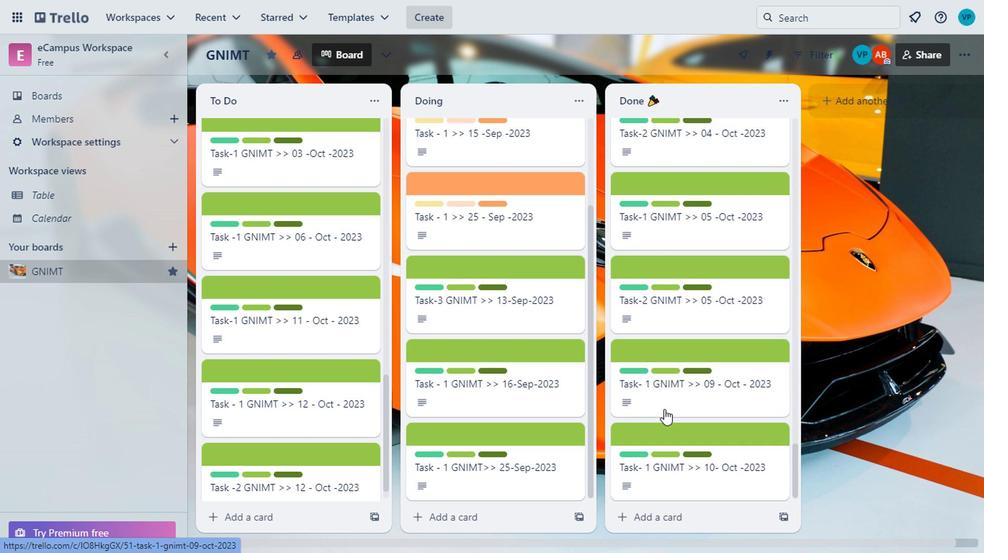 
Action: Mouse scrolled (528, 232) with delta (0, 0)
